 Task: Set up an automation rule in Jira to transition issues to 'Done' when all related stories are completed, and create a new task with specific start and due dates.
Action: Mouse moved to (858, 349)
Screenshot: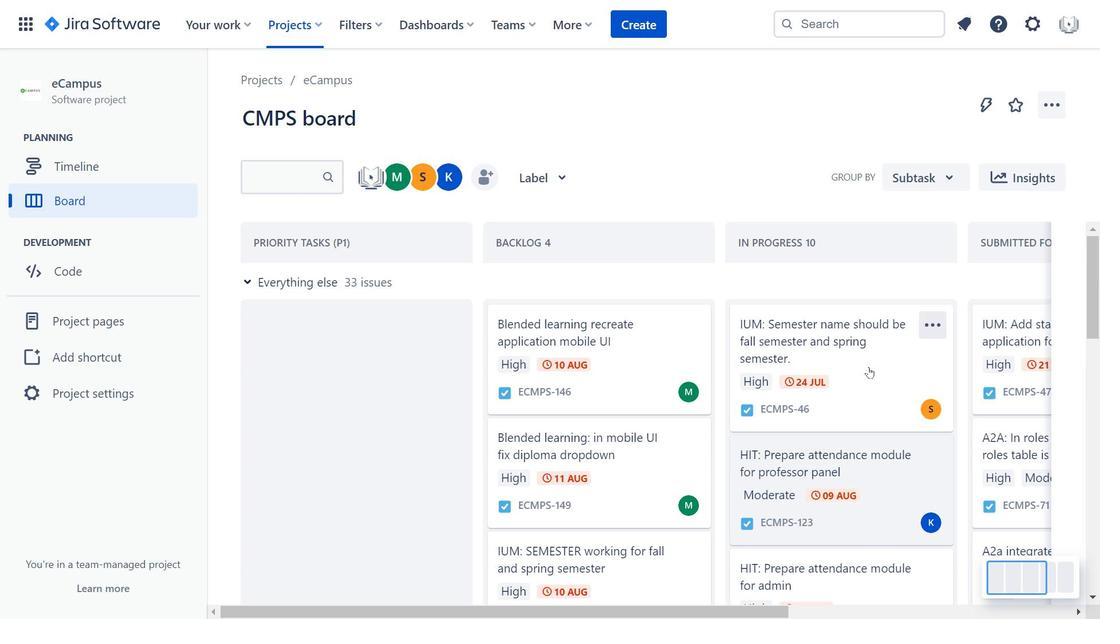 
Action: Mouse scrolled (858, 349) with delta (0, 0)
Screenshot: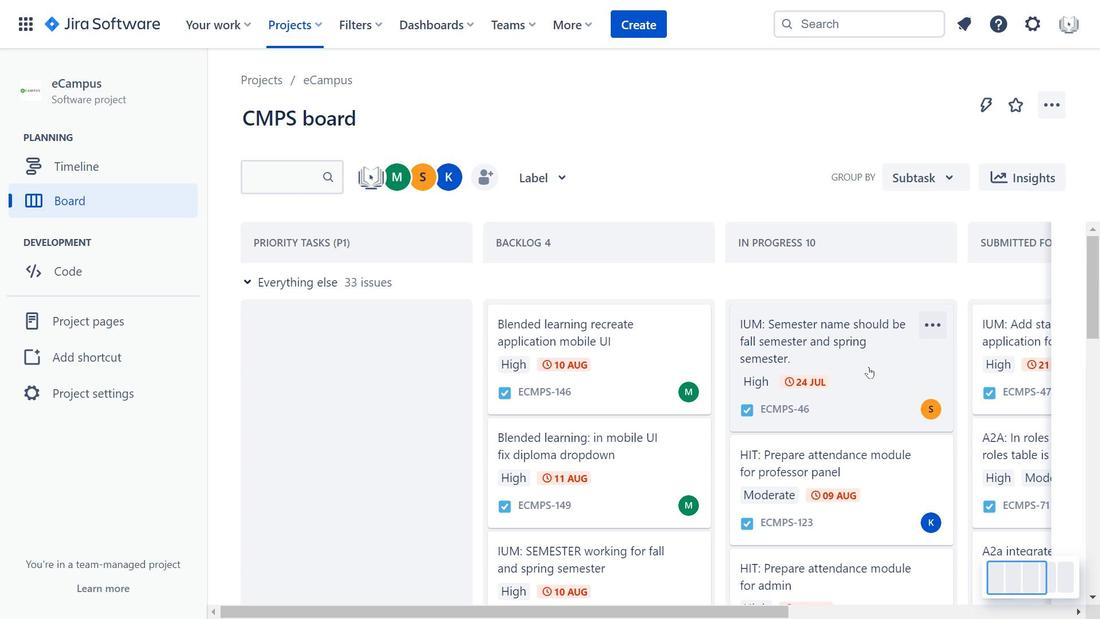 
Action: Mouse moved to (868, 366)
Screenshot: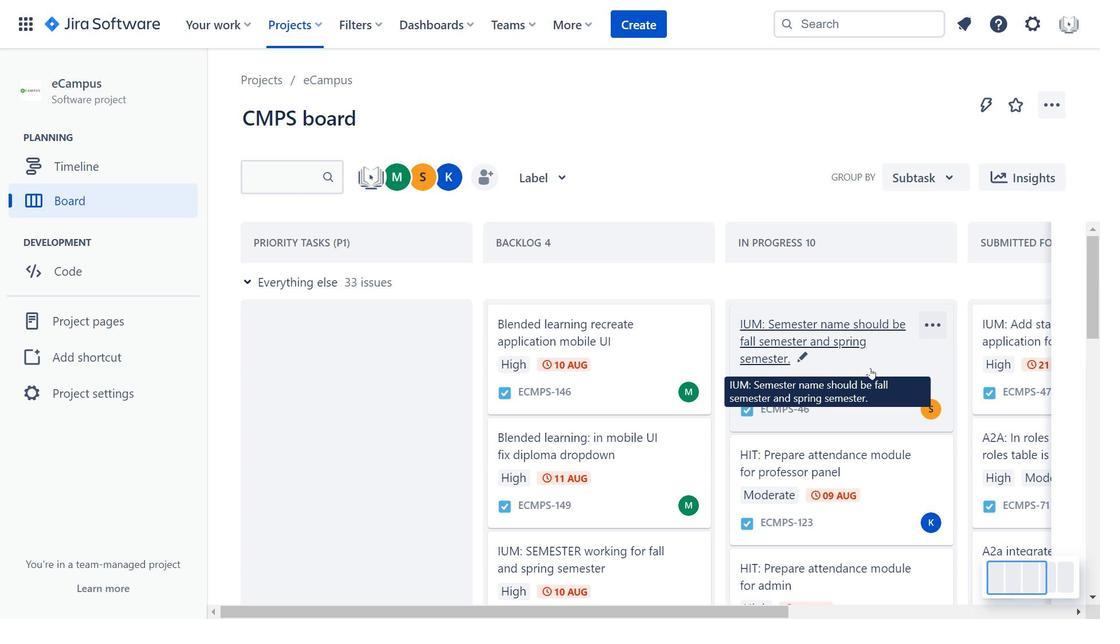 
Action: Mouse scrolled (868, 366) with delta (0, 0)
Screenshot: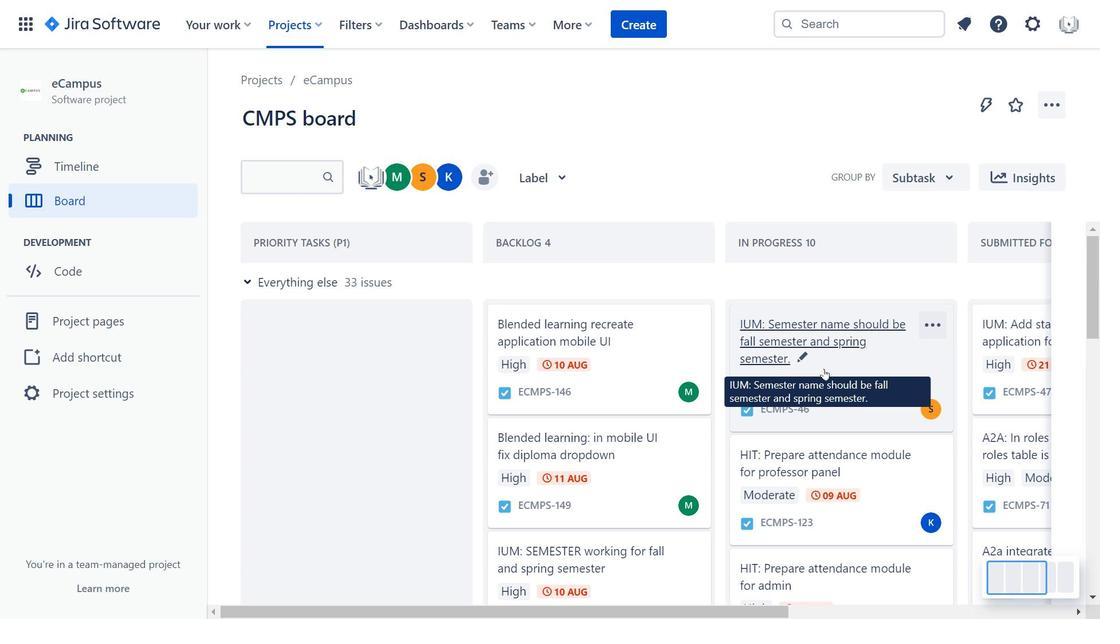 
Action: Mouse moved to (871, 368)
Screenshot: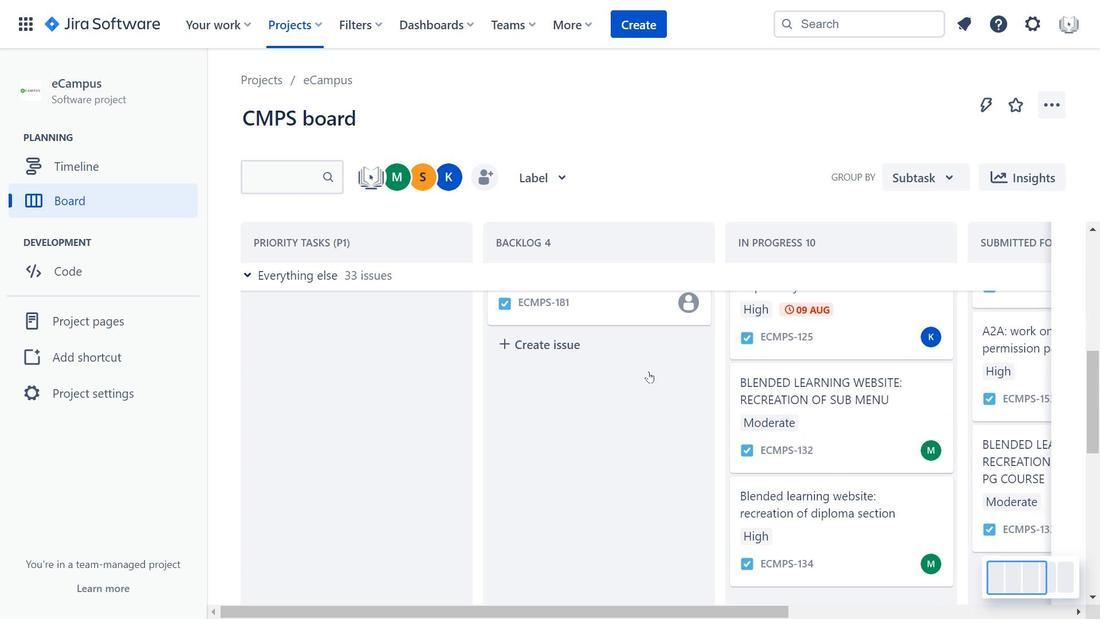 
Action: Mouse scrolled (871, 368) with delta (0, 0)
Screenshot: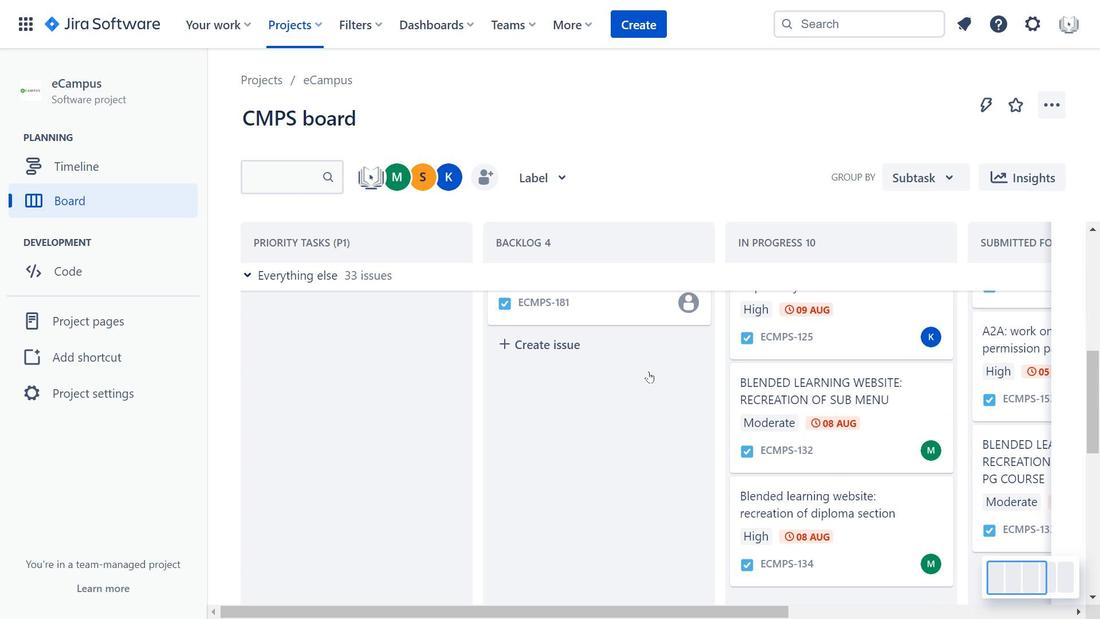 
Action: Mouse moved to (662, 377)
Screenshot: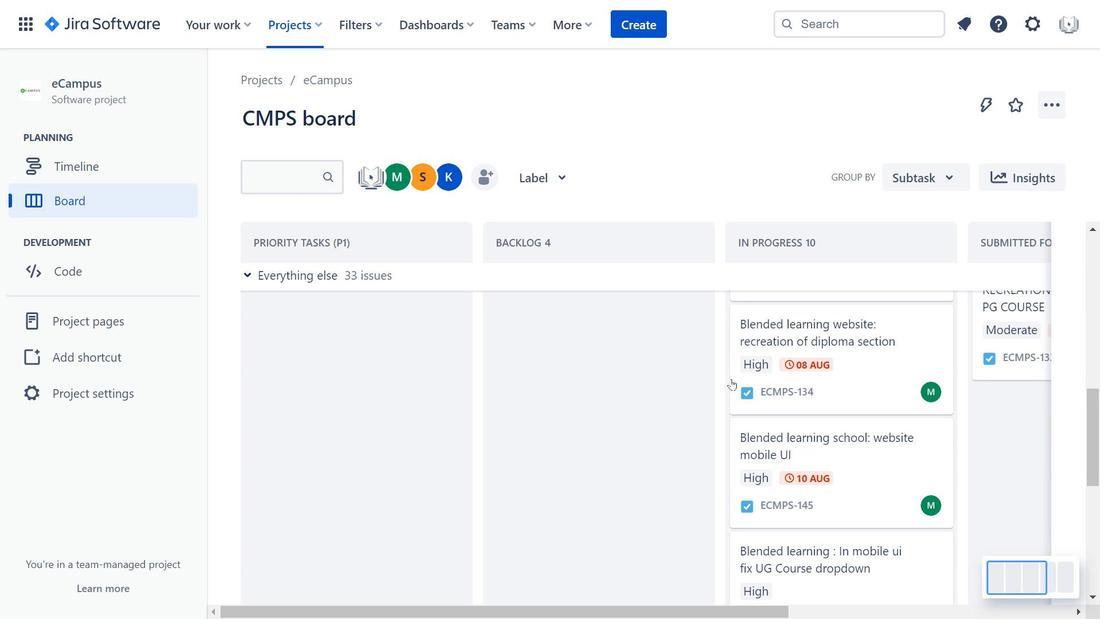 
Action: Mouse scrolled (662, 377) with delta (0, 0)
Screenshot: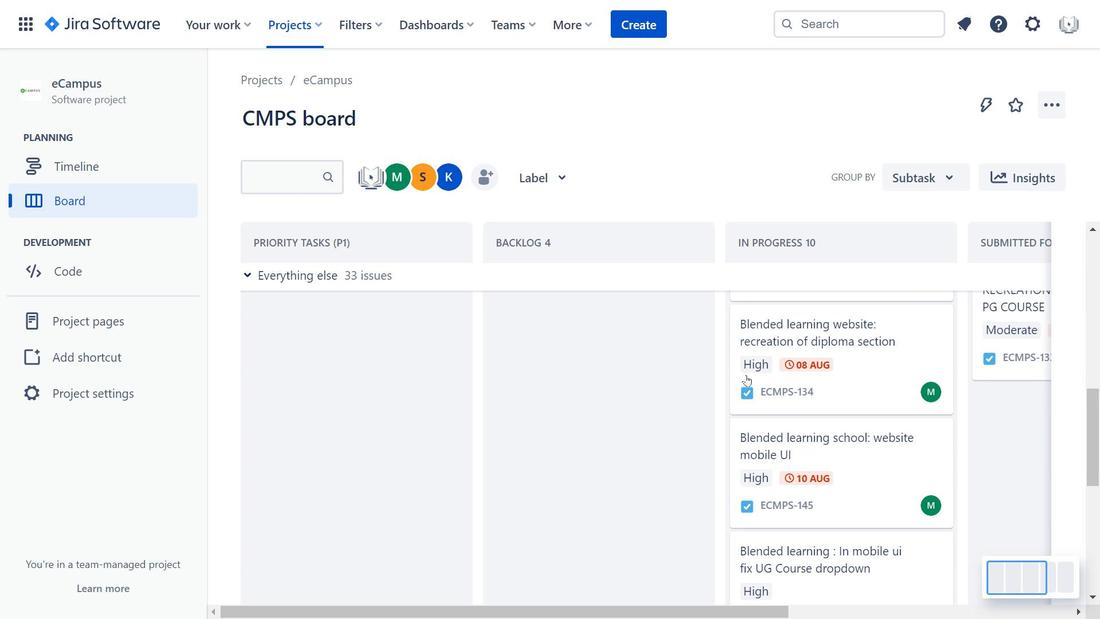
Action: Mouse scrolled (662, 377) with delta (0, 0)
Screenshot: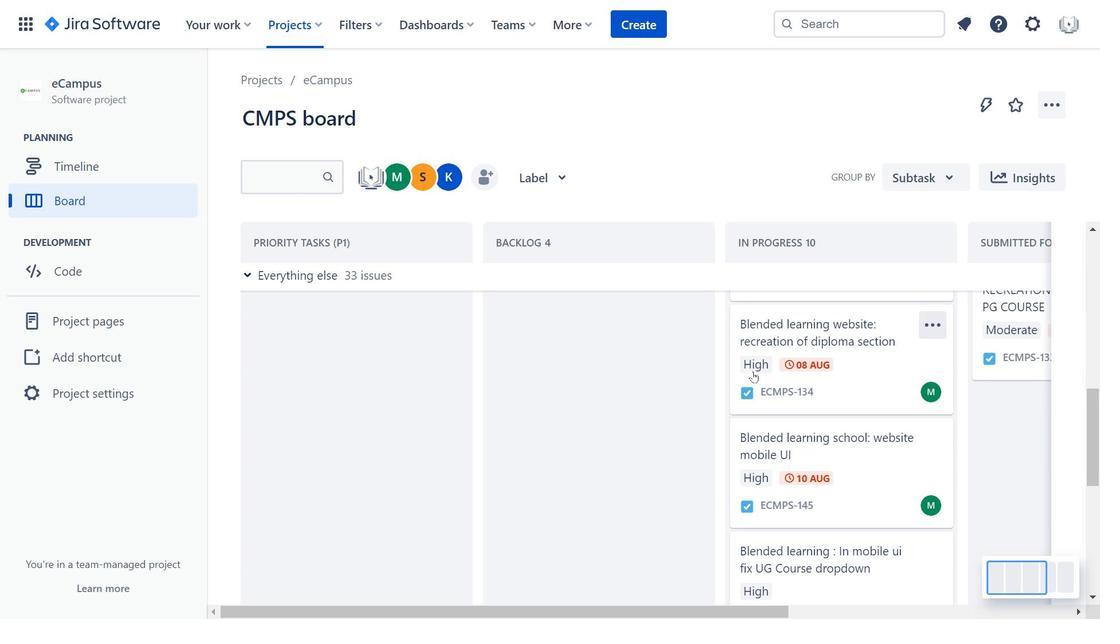 
Action: Mouse moved to (661, 378)
Screenshot: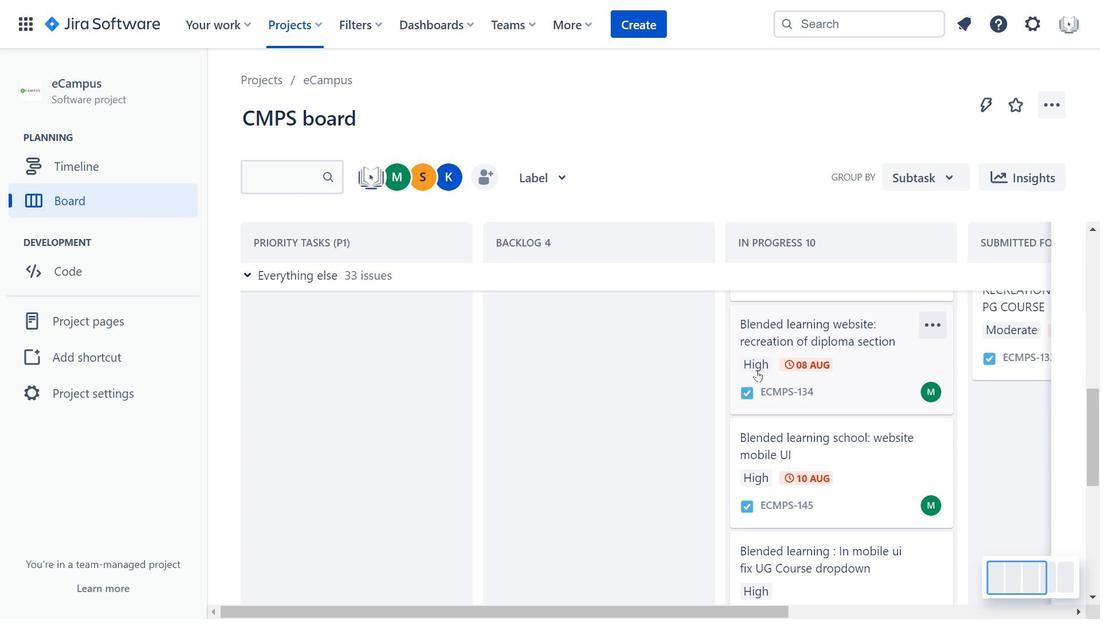 
Action: Mouse scrolled (661, 378) with delta (0, 0)
Screenshot: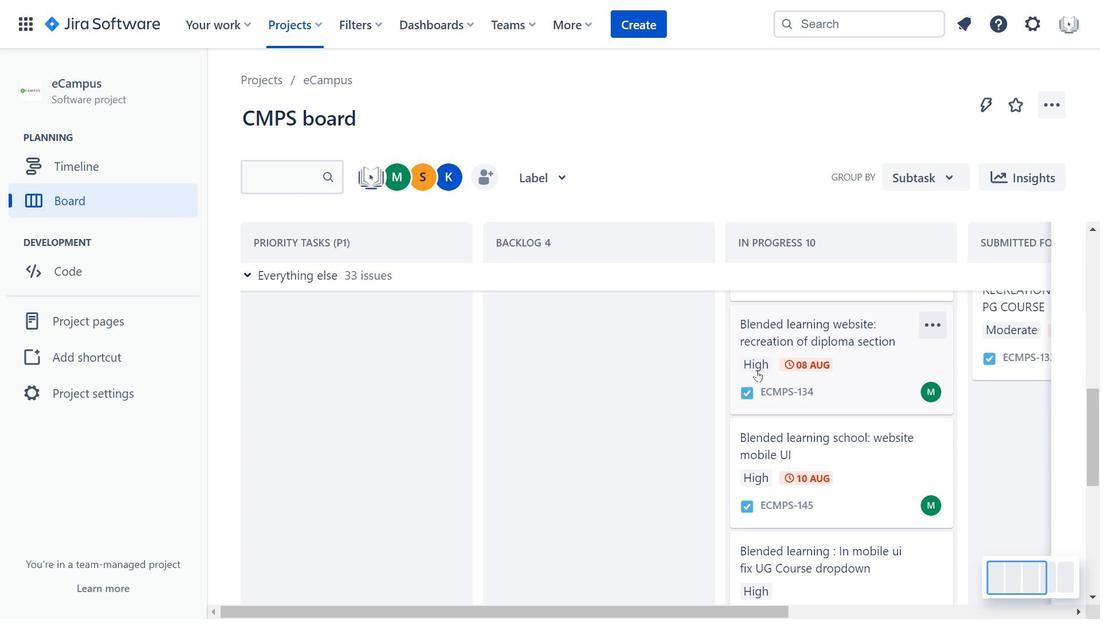 
Action: Mouse moved to (648, 371)
Screenshot: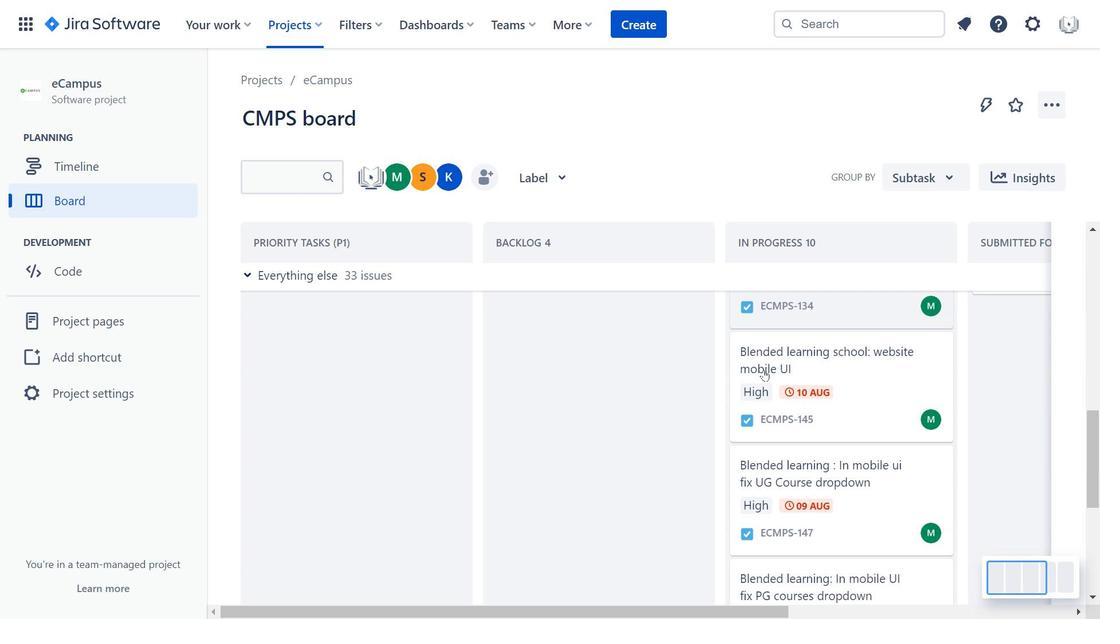 
Action: Mouse scrolled (648, 370) with delta (0, 0)
Screenshot: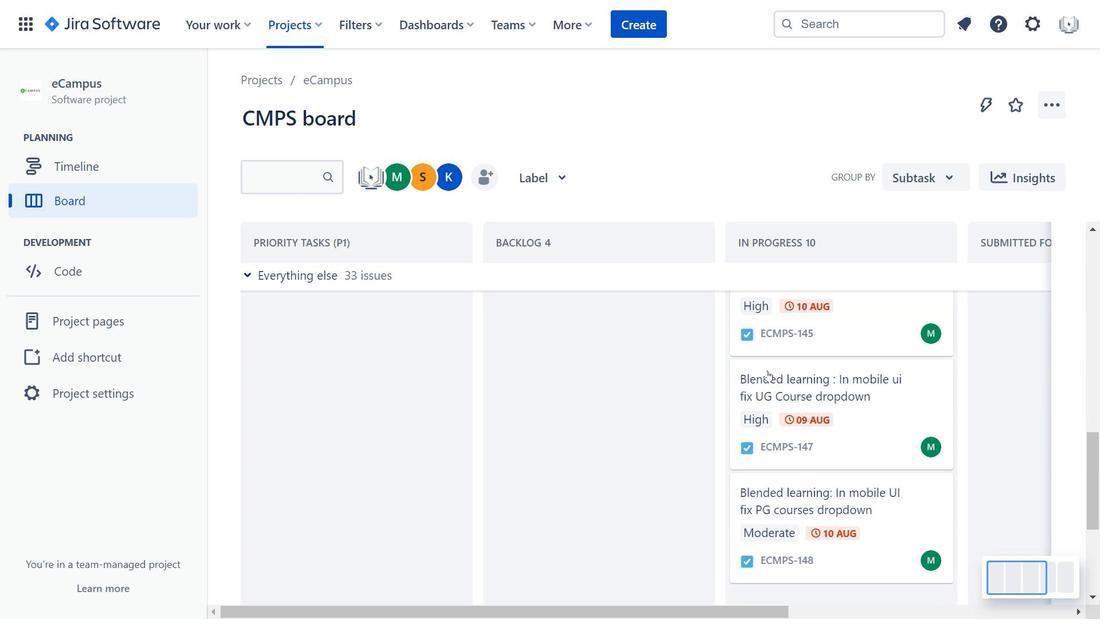 
Action: Mouse scrolled (648, 370) with delta (0, 0)
Screenshot: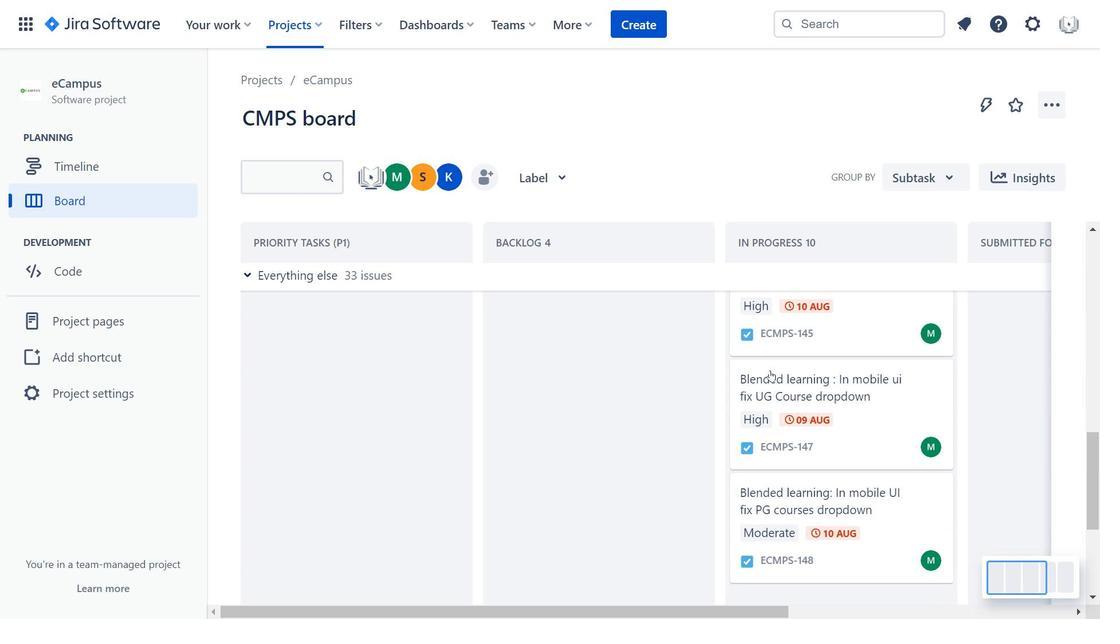 
Action: Mouse moved to (720, 374)
Screenshot: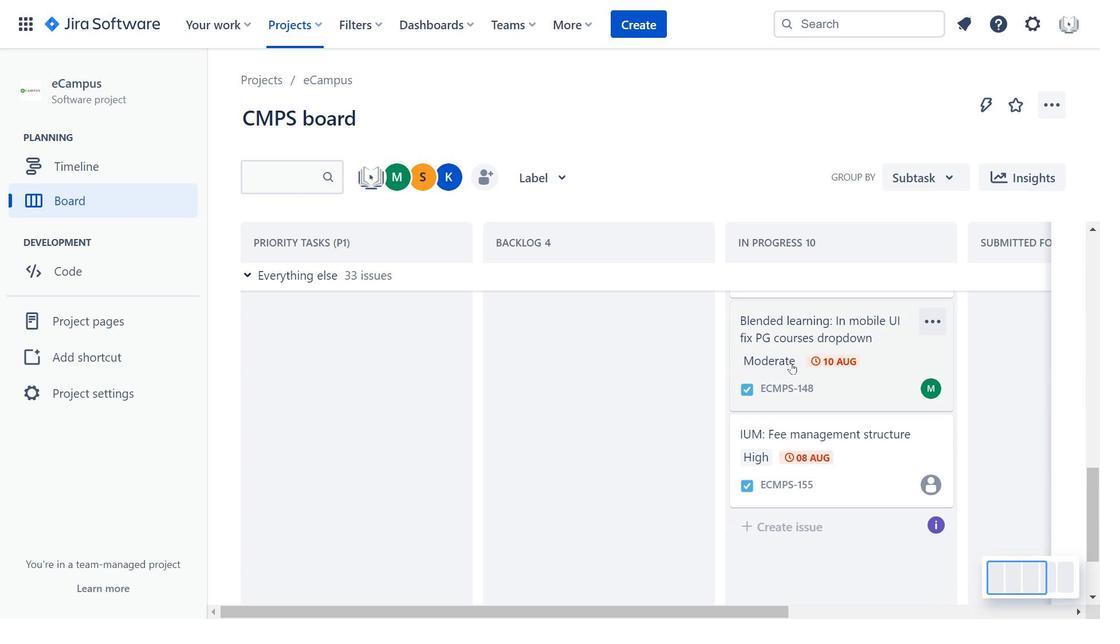 
Action: Mouse scrolled (720, 374) with delta (0, 0)
Screenshot: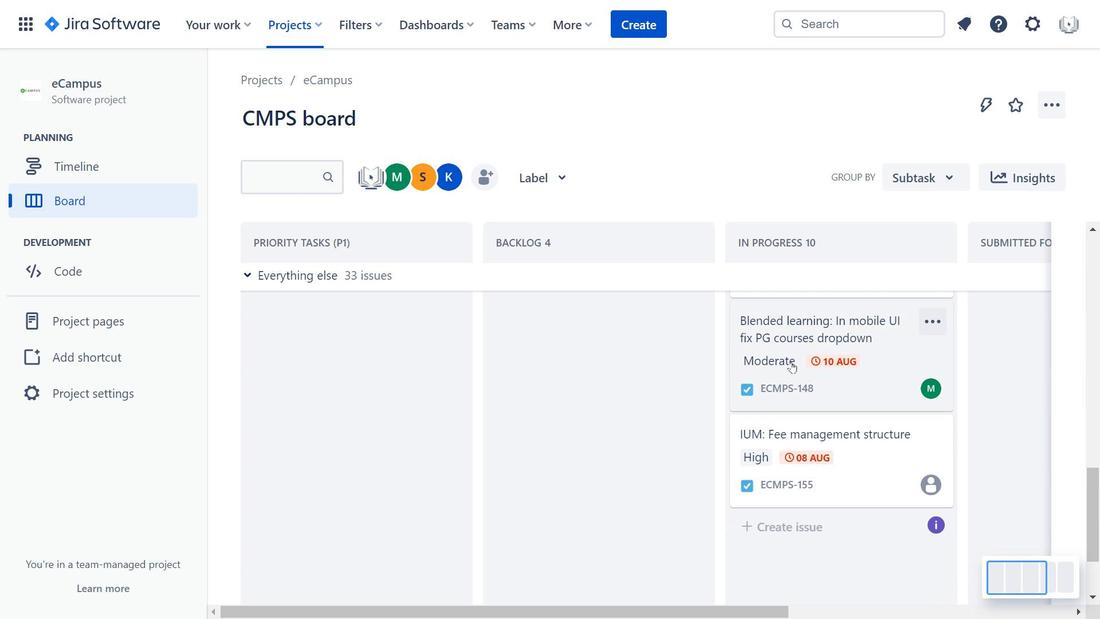
Action: Mouse moved to (726, 377)
Screenshot: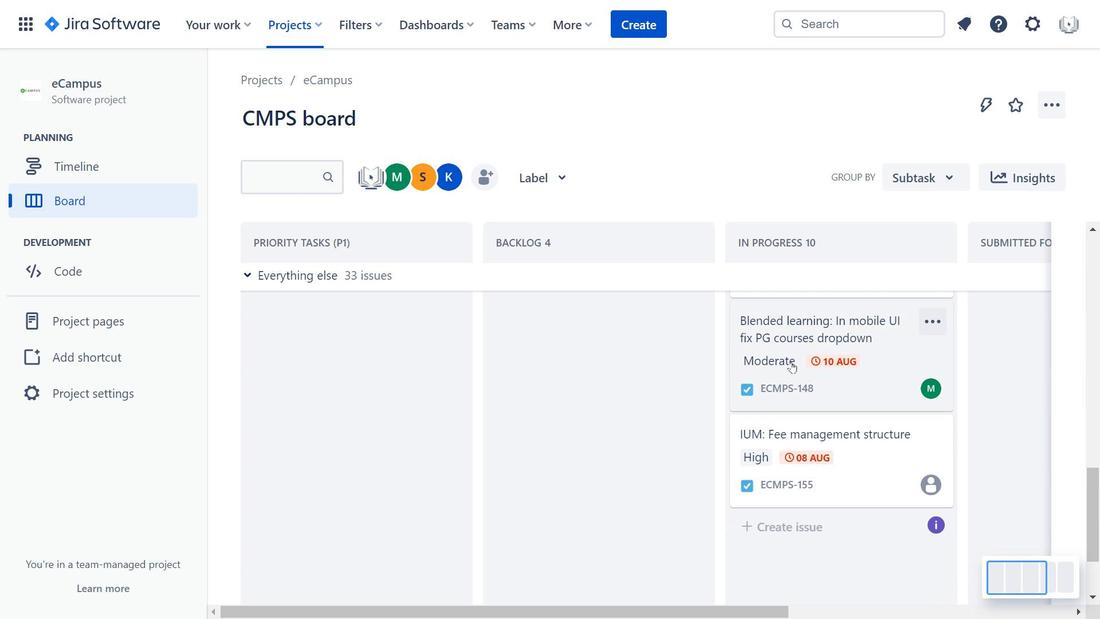
Action: Mouse scrolled (726, 377) with delta (0, 0)
Screenshot: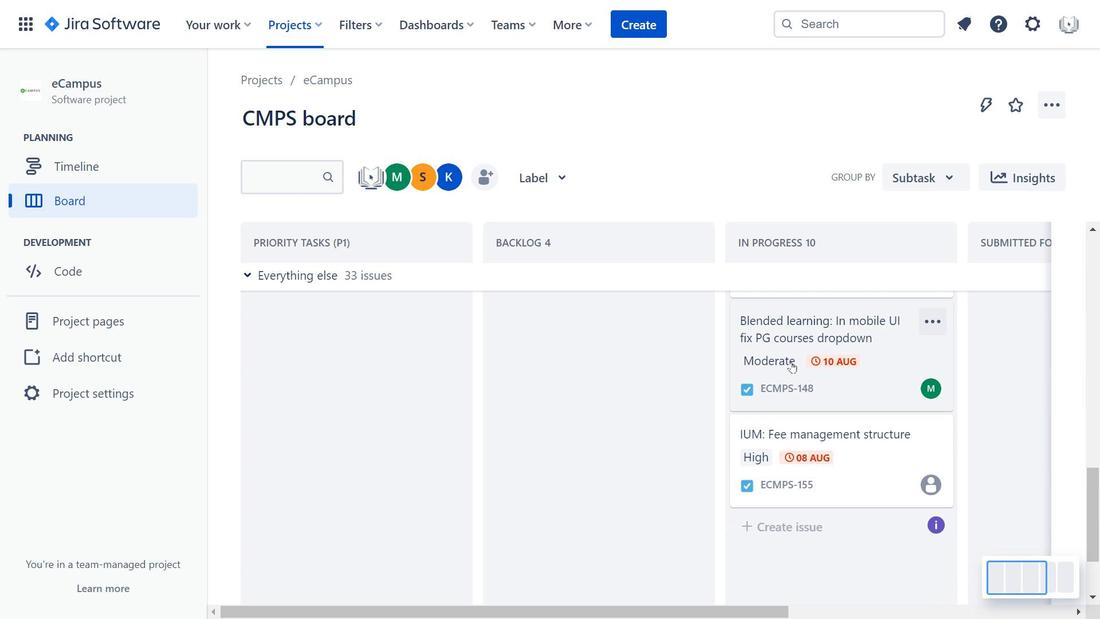 
Action: Mouse moved to (761, 369)
Screenshot: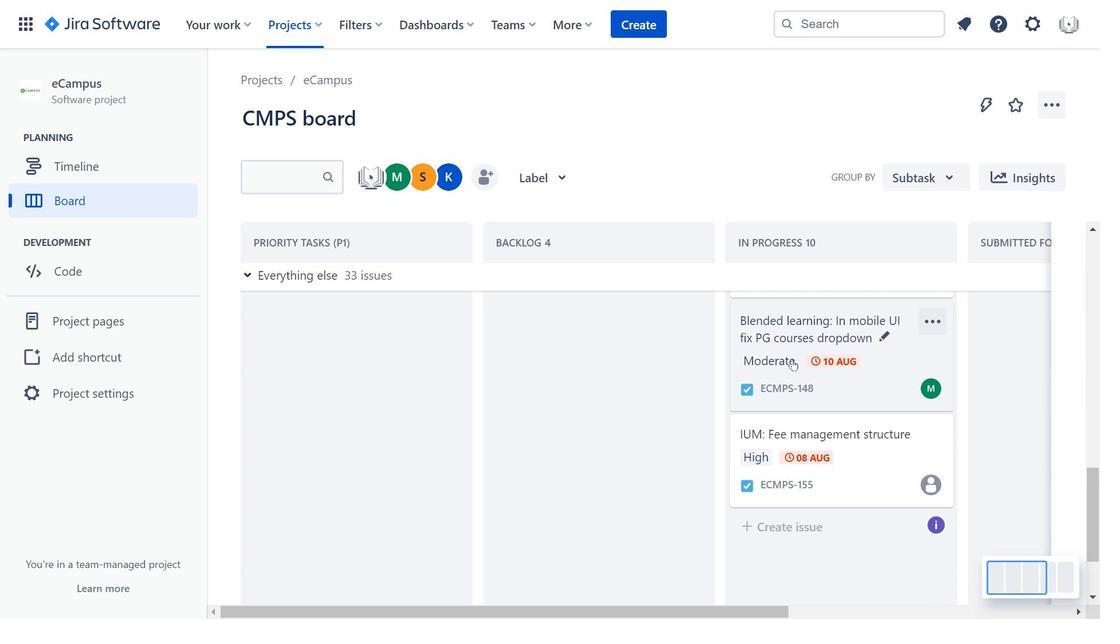 
Action: Mouse scrolled (761, 368) with delta (0, 0)
Screenshot: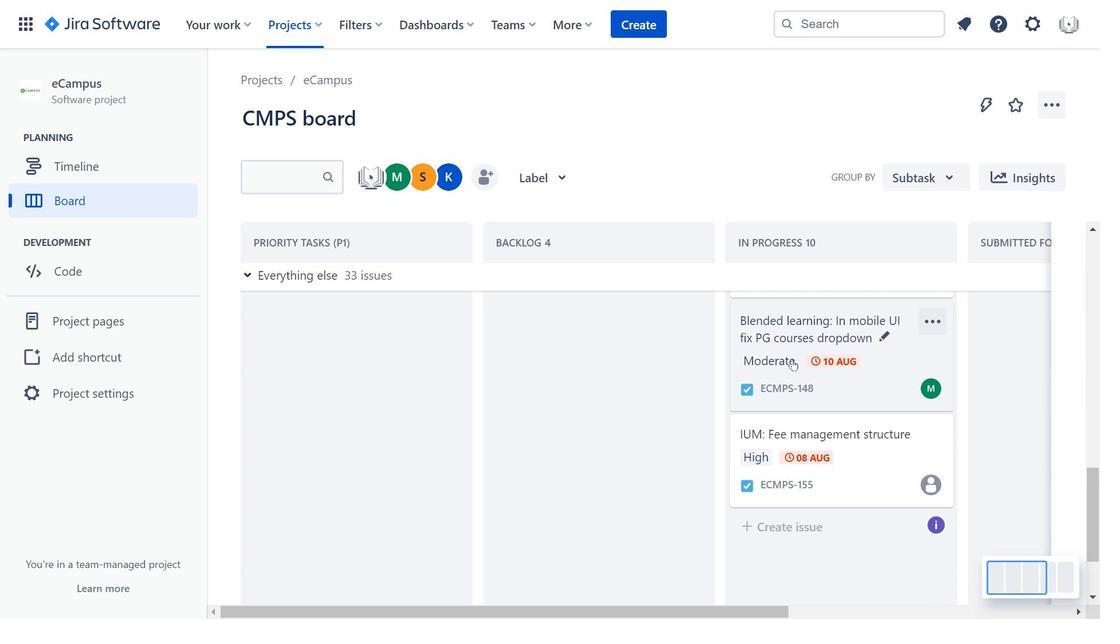 
Action: Mouse moved to (764, 369)
Screenshot: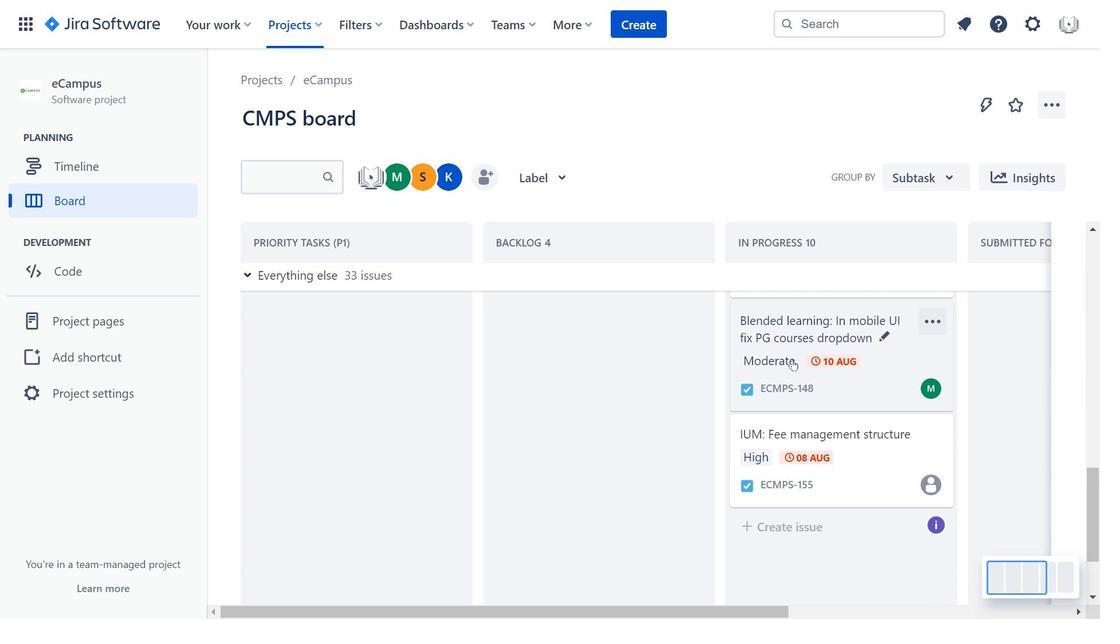 
Action: Mouse scrolled (764, 369) with delta (0, 0)
Screenshot: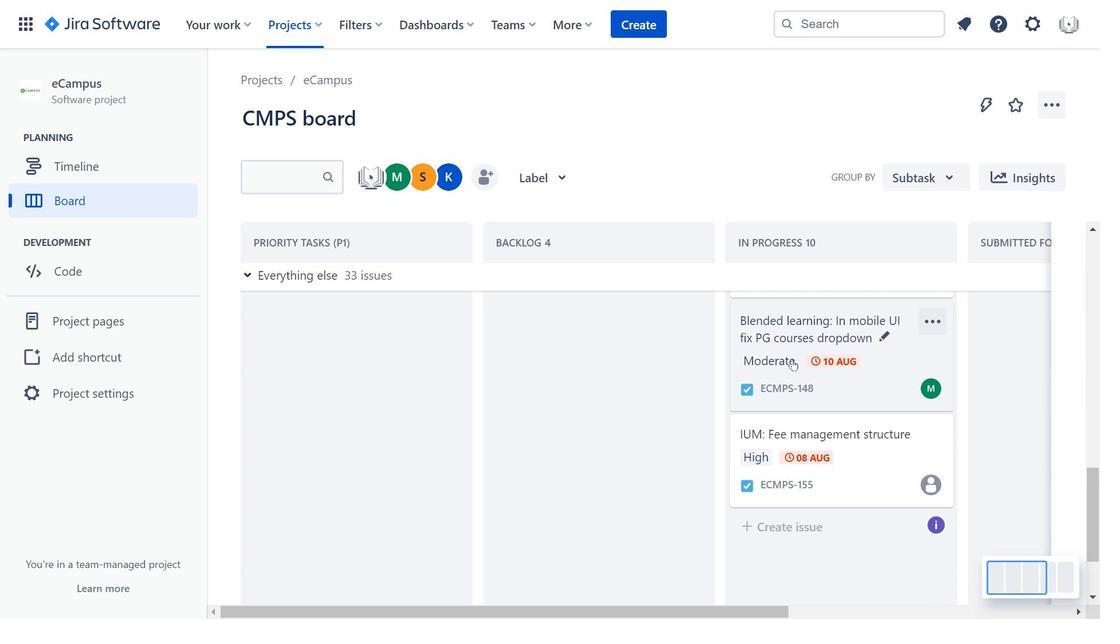 
Action: Mouse moved to (778, 364)
Screenshot: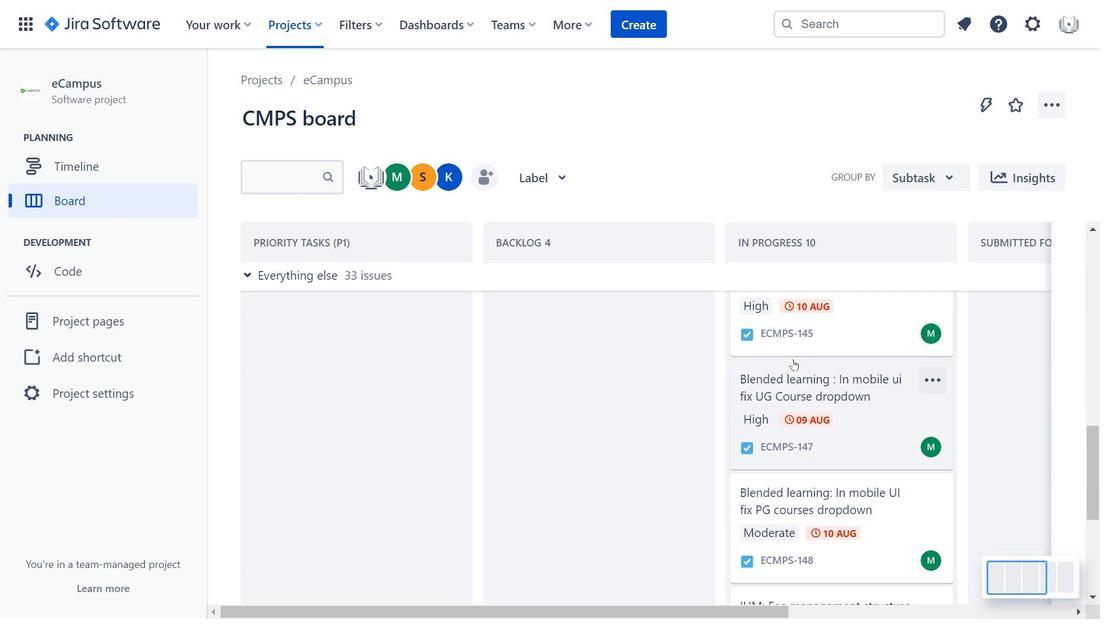 
Action: Mouse scrolled (778, 364) with delta (0, 0)
Screenshot: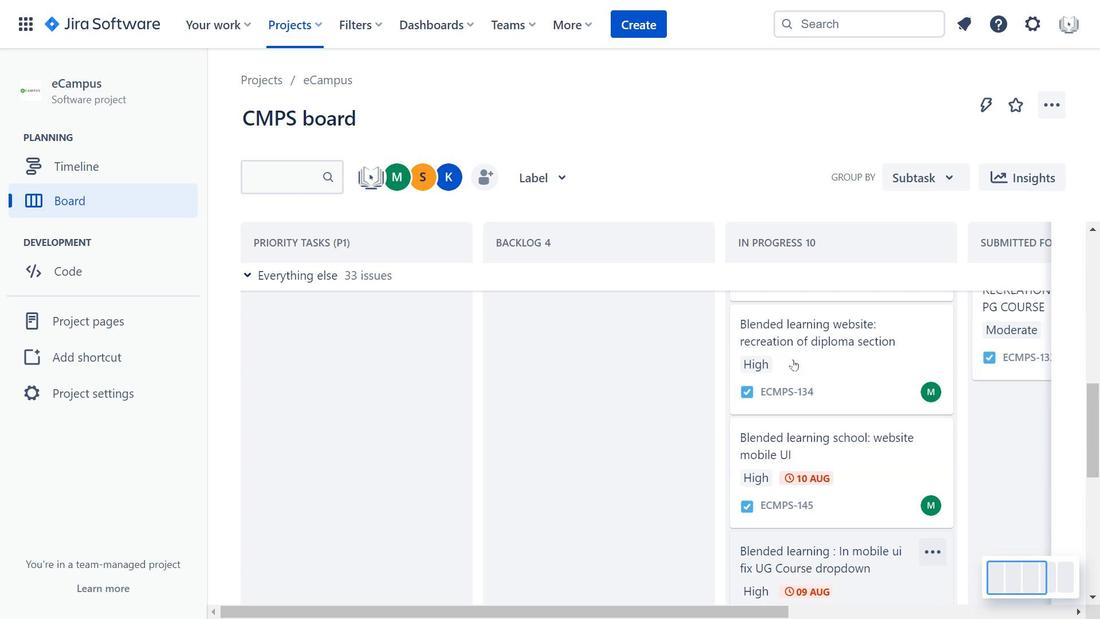 
Action: Mouse moved to (782, 364)
Screenshot: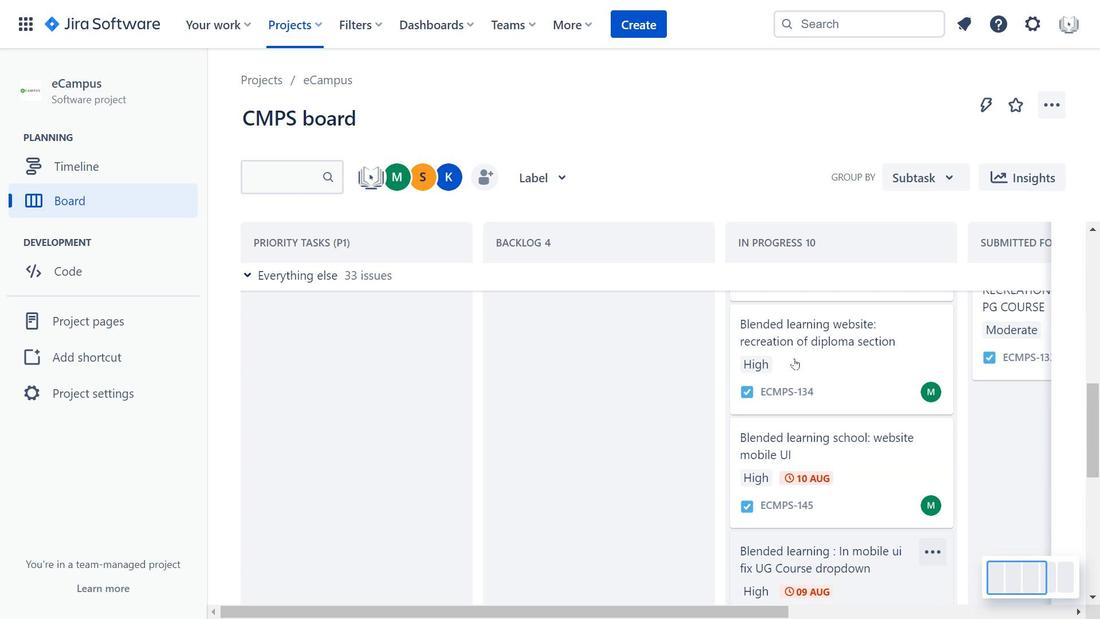 
Action: Mouse scrolled (782, 364) with delta (0, 0)
Screenshot: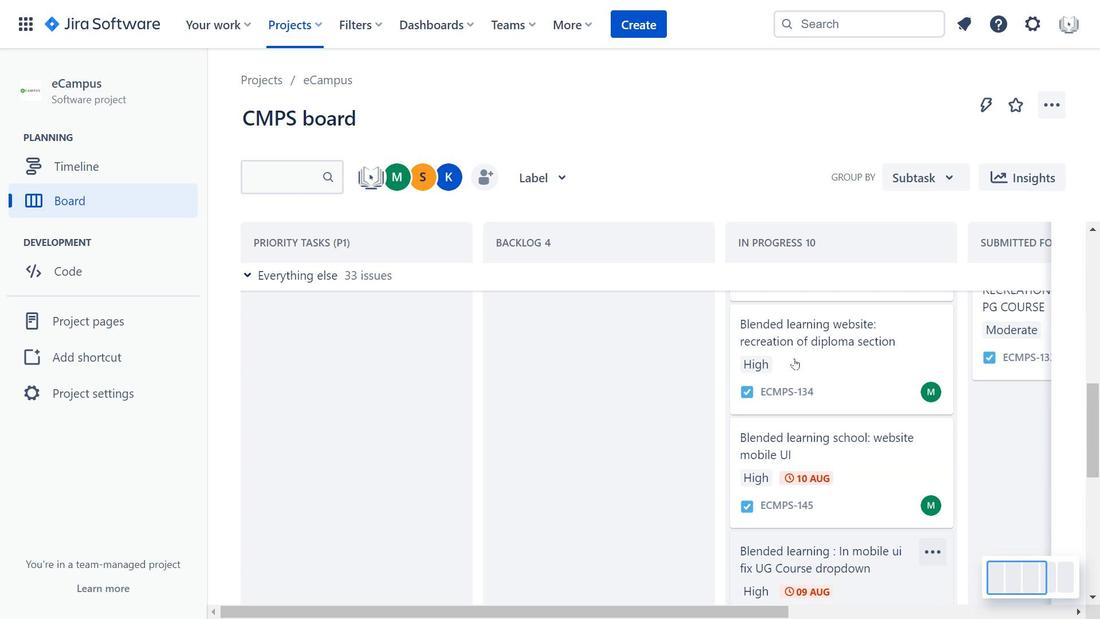 
Action: Mouse moved to (792, 359)
Screenshot: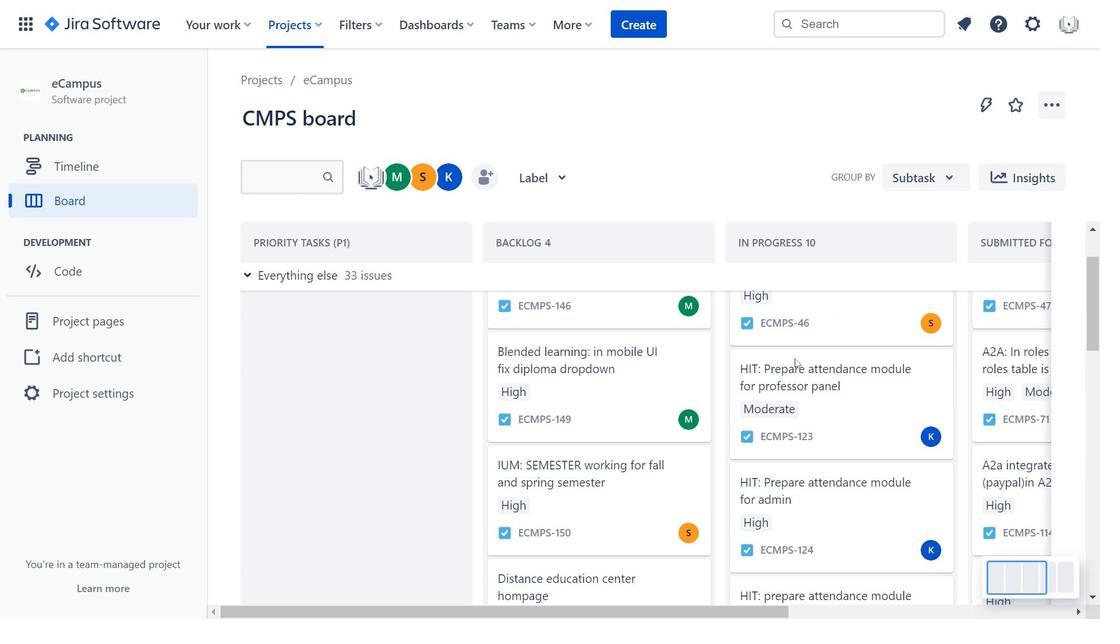 
Action: Mouse scrolled (792, 360) with delta (0, 0)
Screenshot: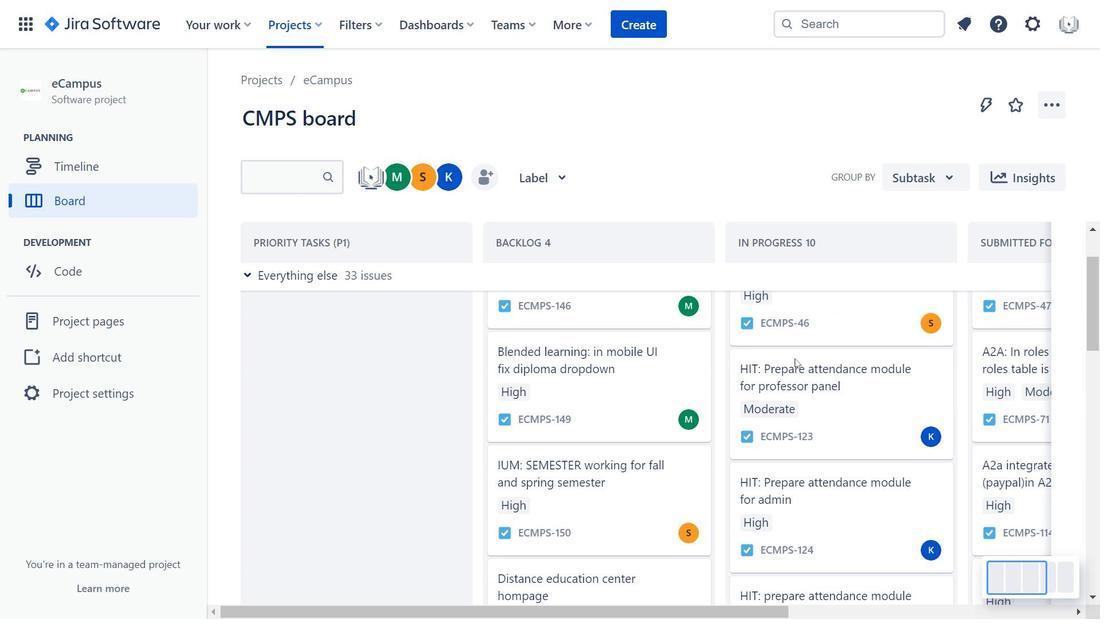 
Action: Mouse scrolled (792, 360) with delta (0, 0)
Screenshot: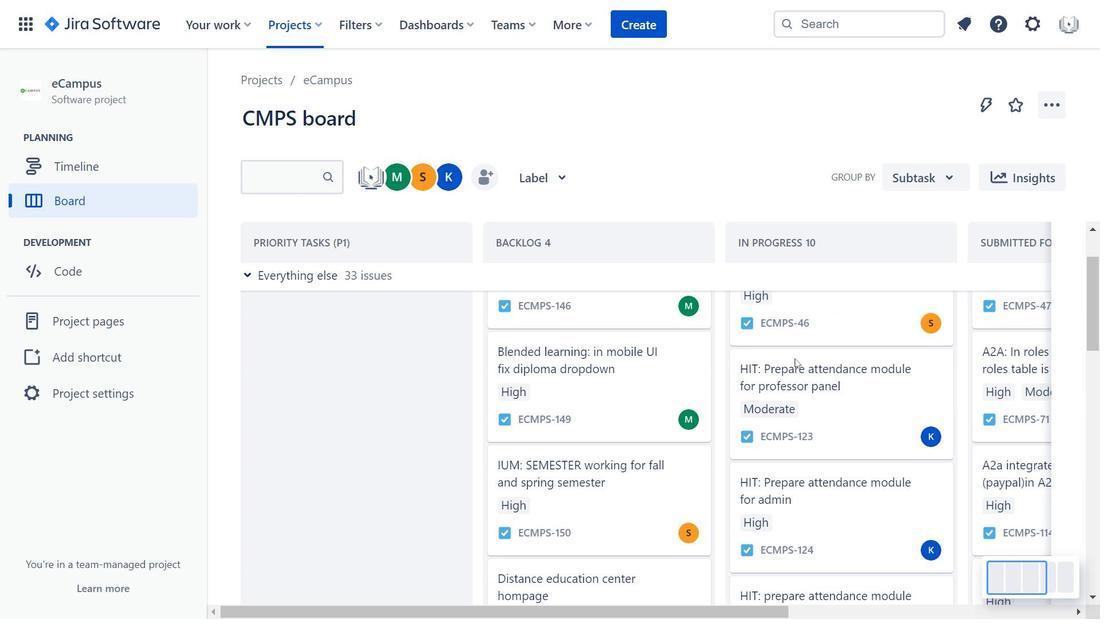 
Action: Mouse moved to (793, 359)
Screenshot: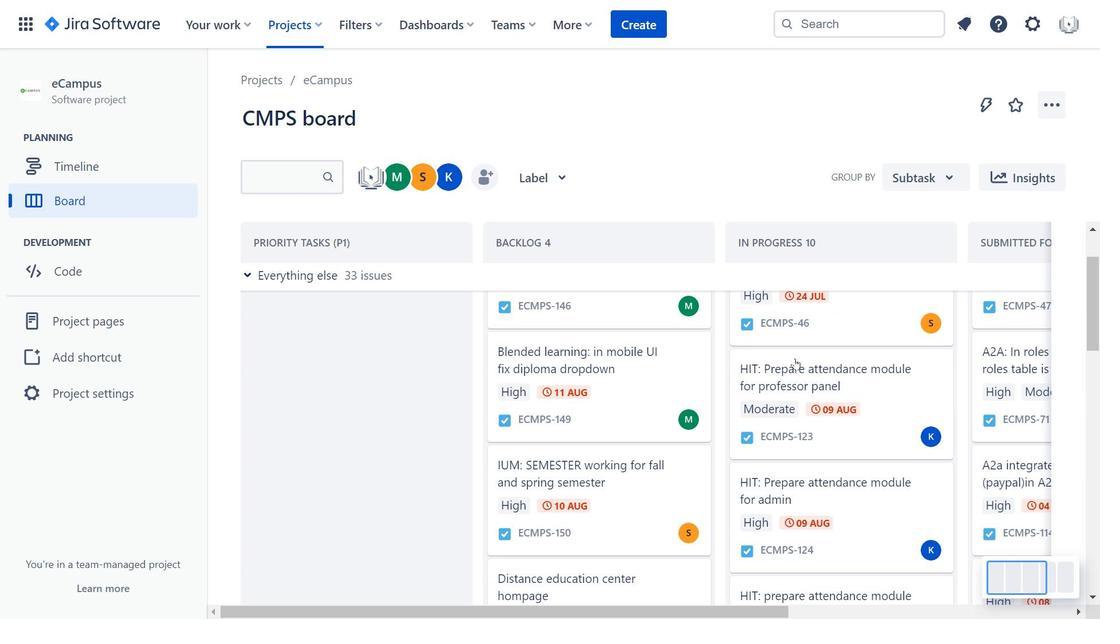 
Action: Mouse scrolled (793, 360) with delta (0, 0)
Screenshot: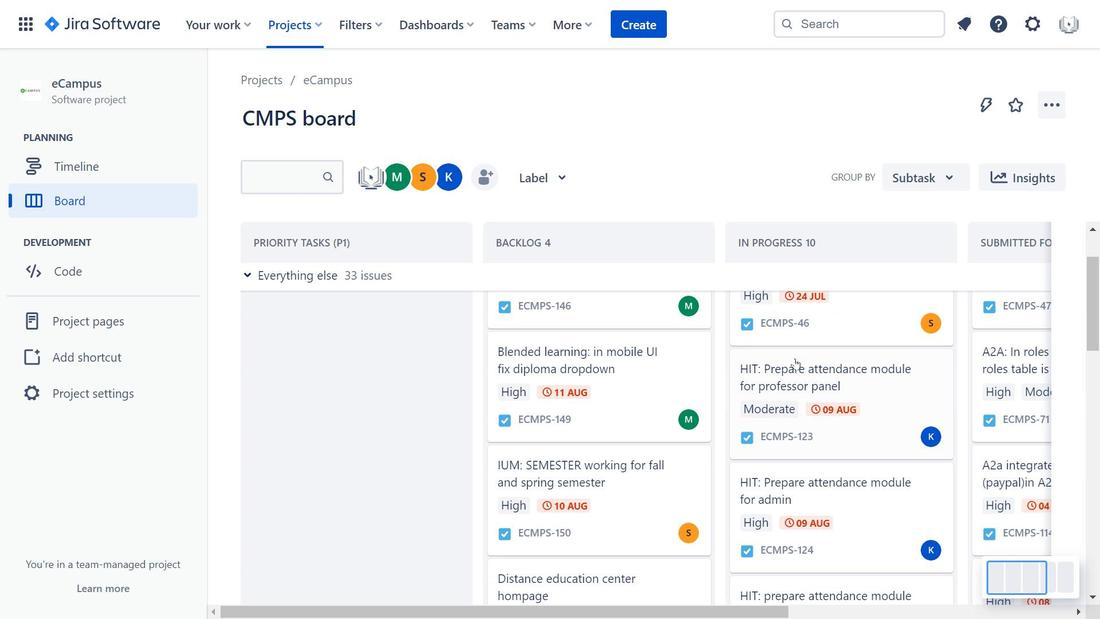 
Action: Mouse scrolled (793, 360) with delta (0, 0)
Screenshot: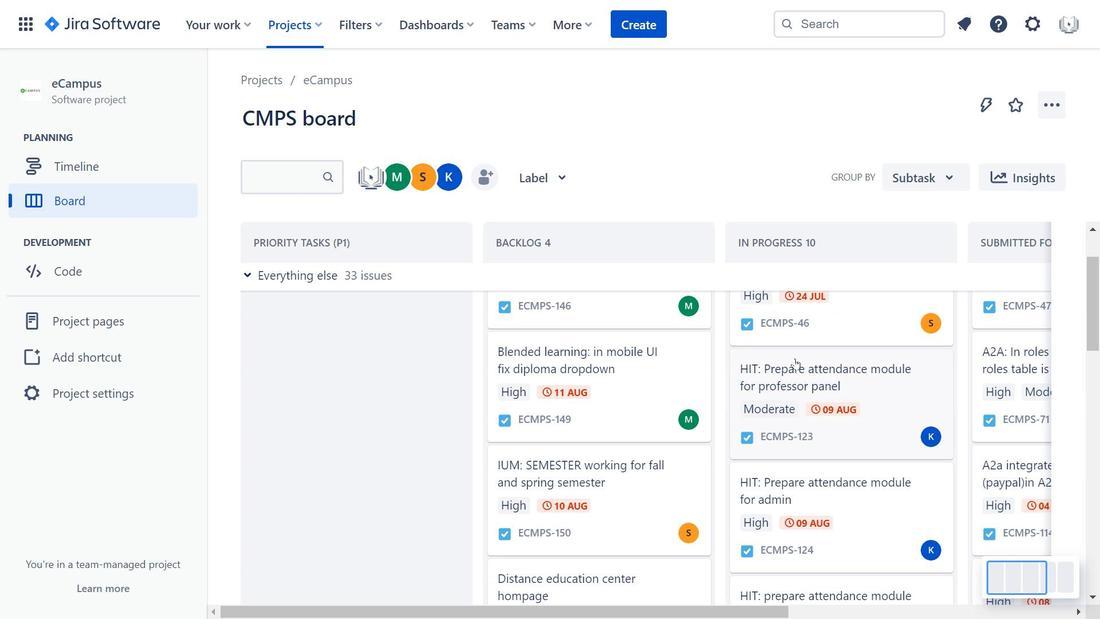 
Action: Mouse moved to (795, 358)
Screenshot: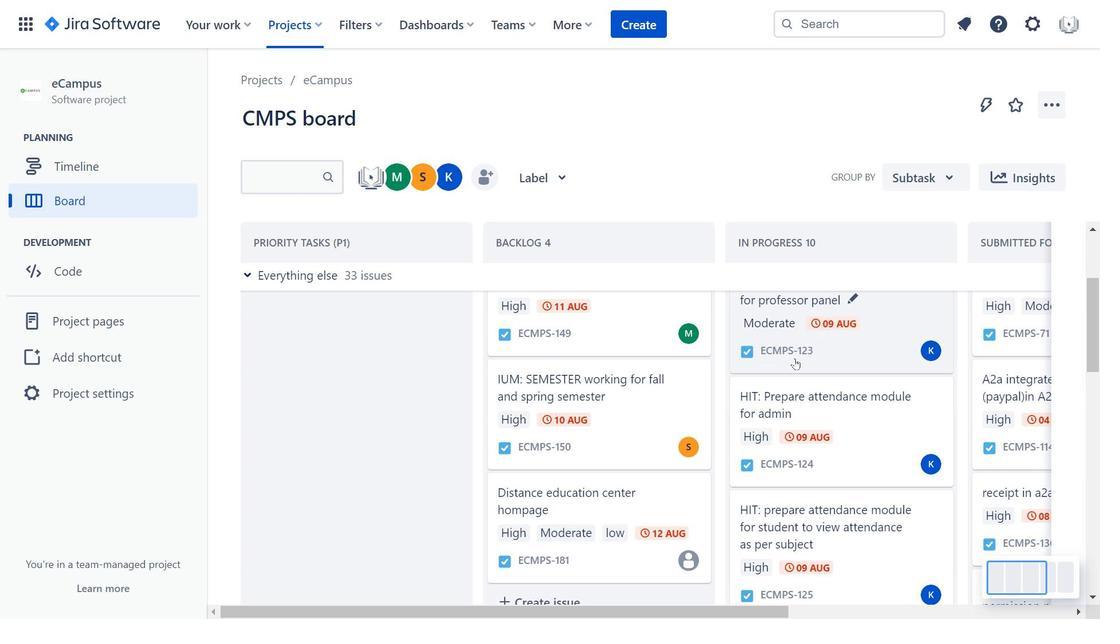 
Action: Mouse scrolled (795, 358) with delta (0, 0)
Screenshot: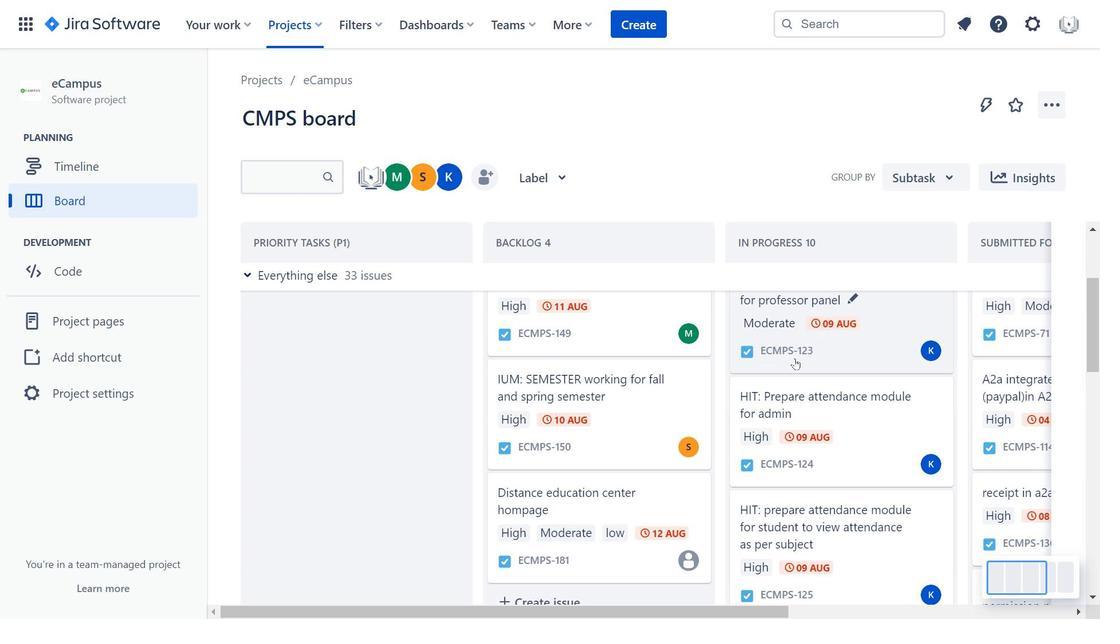 
Action: Mouse scrolled (795, 358) with delta (0, 0)
Screenshot: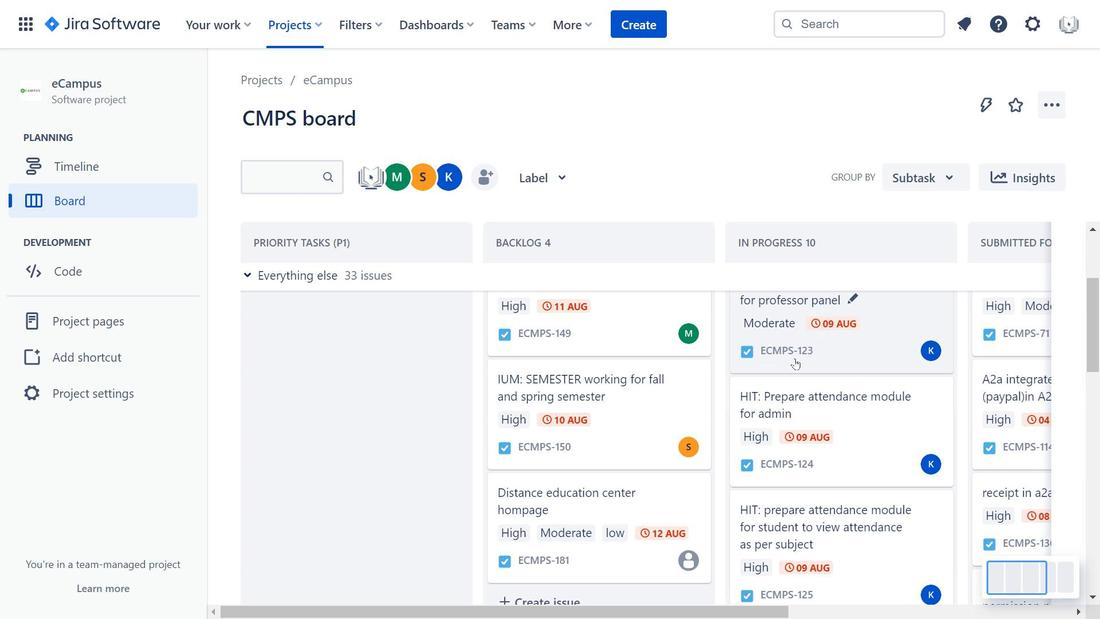 
Action: Mouse scrolled (795, 358) with delta (0, 0)
Screenshot: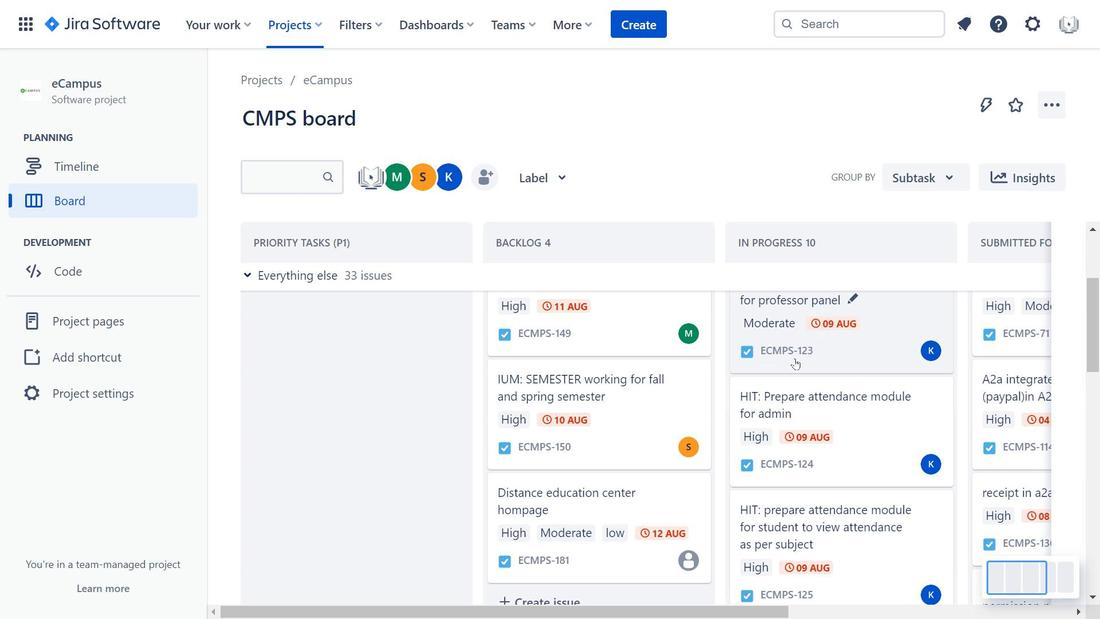 
Action: Mouse scrolled (795, 358) with delta (0, 0)
Screenshot: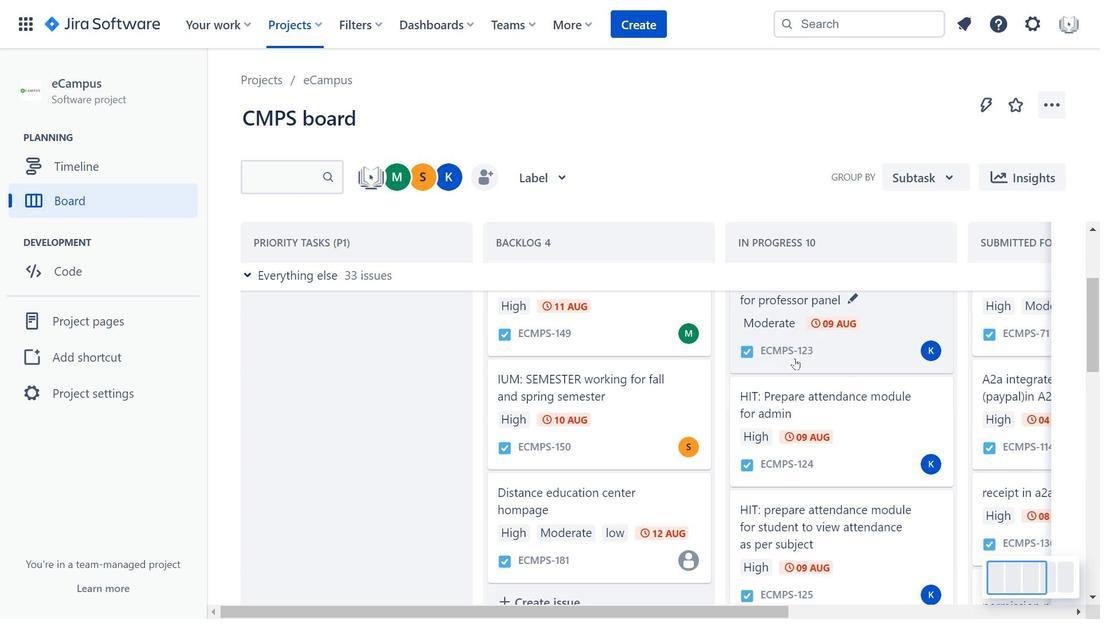 
Action: Mouse moved to (795, 358)
Screenshot: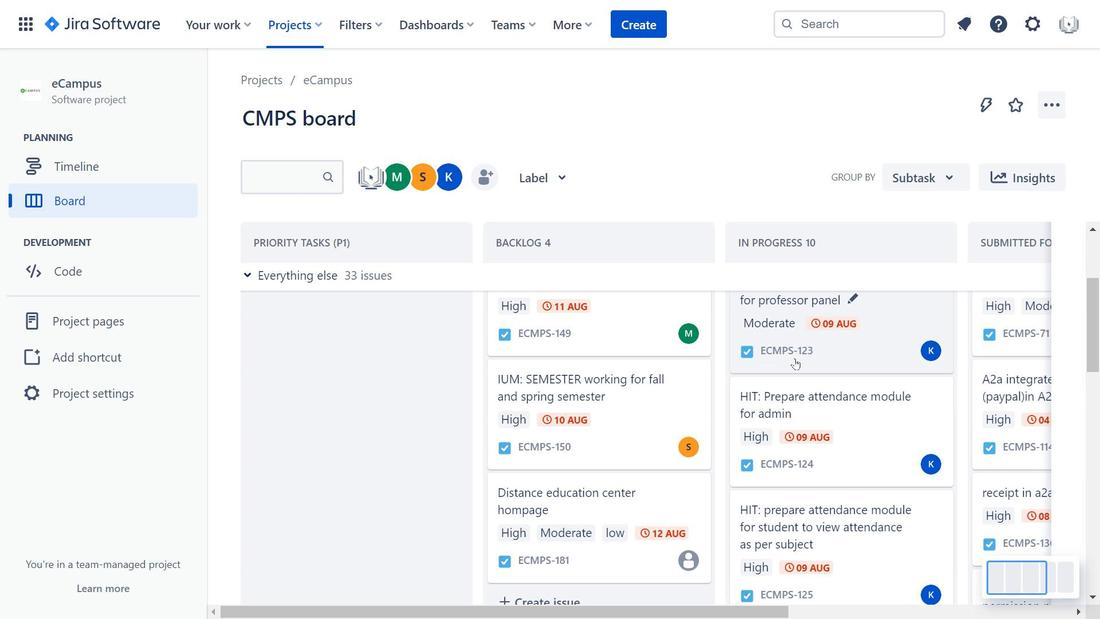 
Action: Mouse scrolled (795, 358) with delta (0, 0)
Screenshot: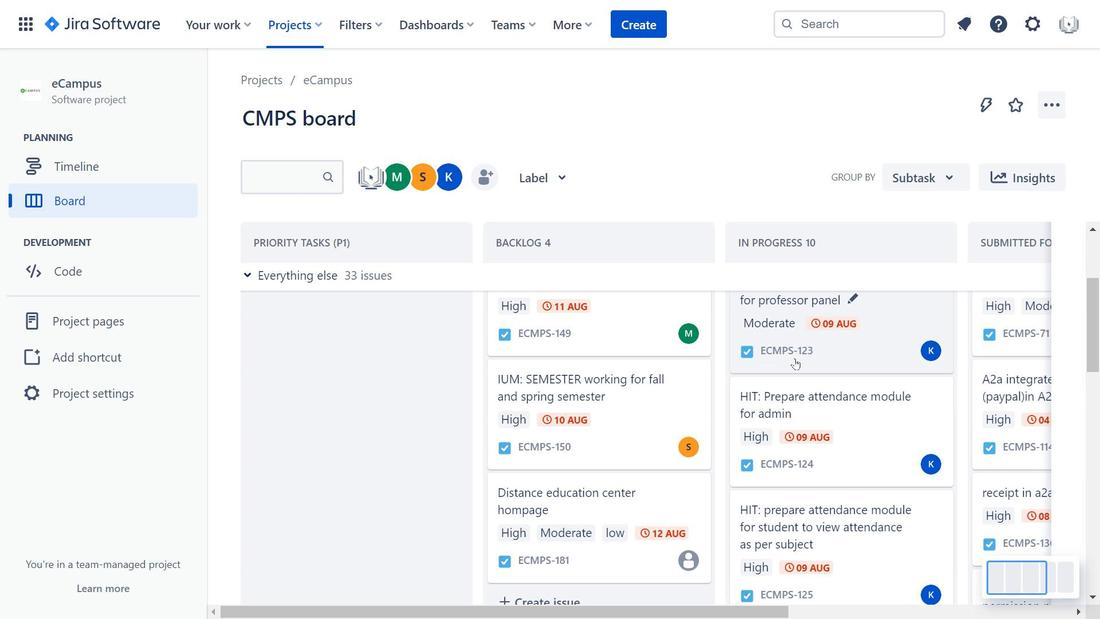 
Action: Mouse scrolled (795, 358) with delta (0, 0)
Screenshot: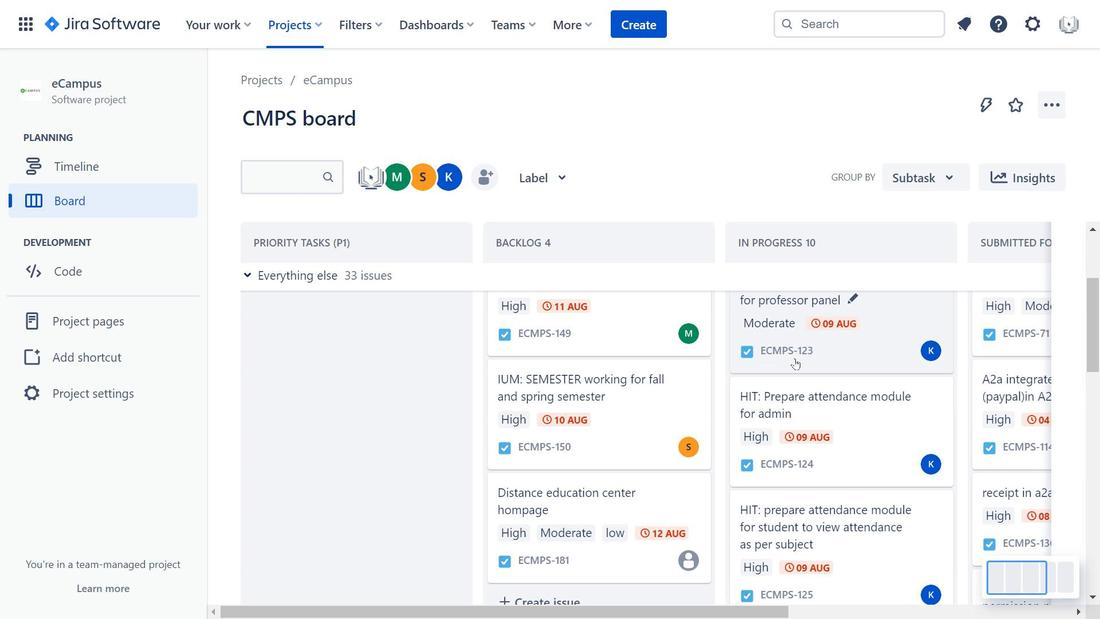 
Action: Mouse scrolled (795, 357) with delta (0, 0)
Screenshot: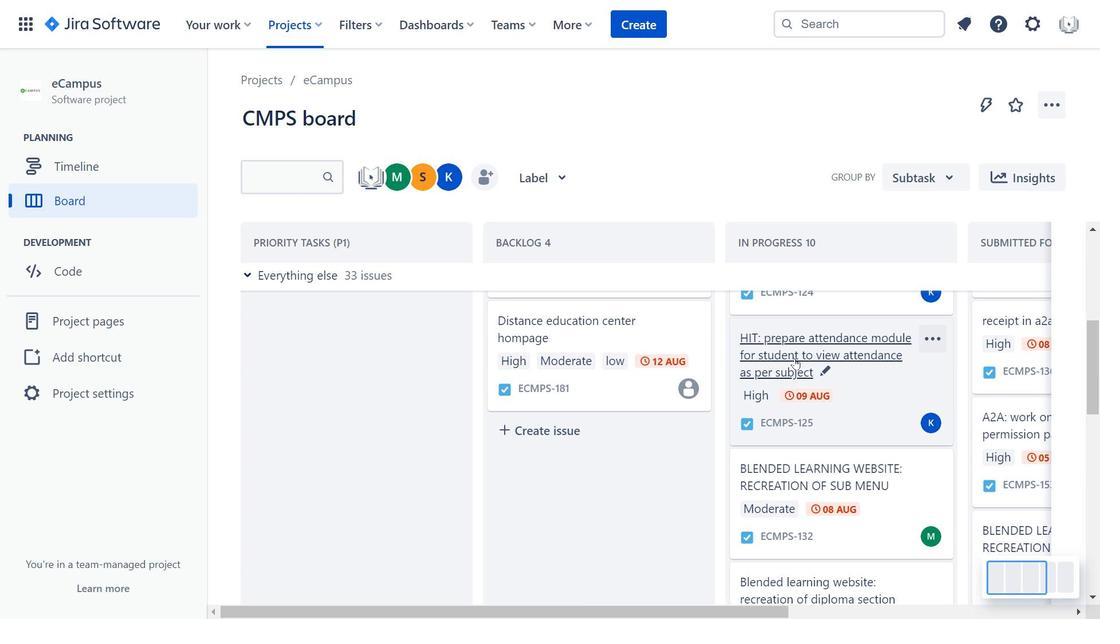 
Action: Mouse scrolled (795, 357) with delta (0, 0)
Screenshot: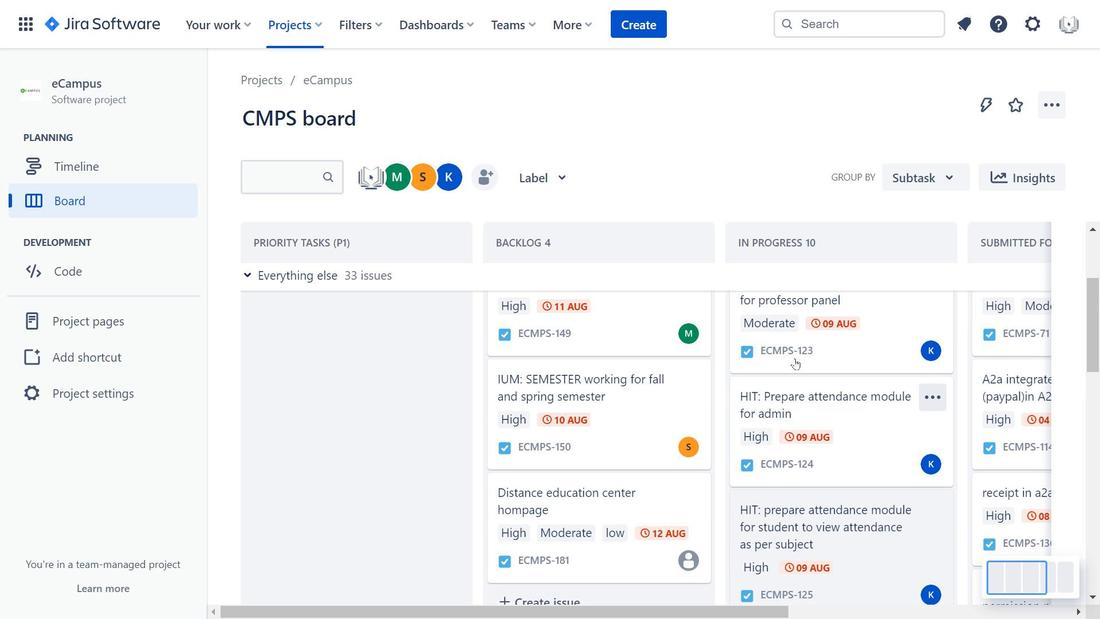 
Action: Mouse scrolled (795, 357) with delta (0, 0)
Screenshot: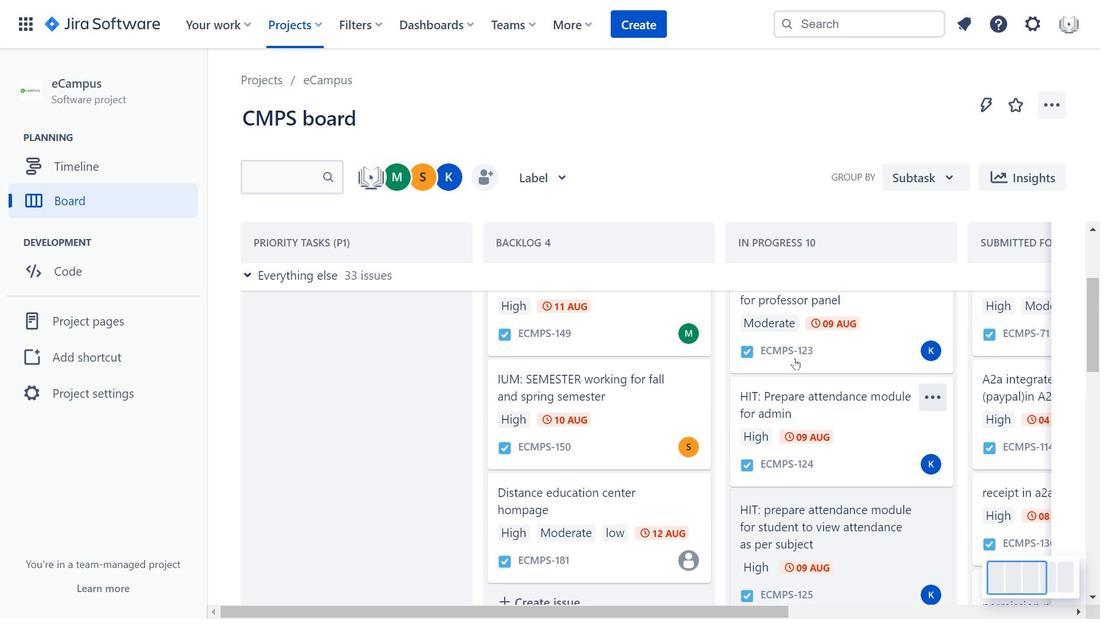 
Action: Mouse scrolled (795, 358) with delta (0, 0)
Screenshot: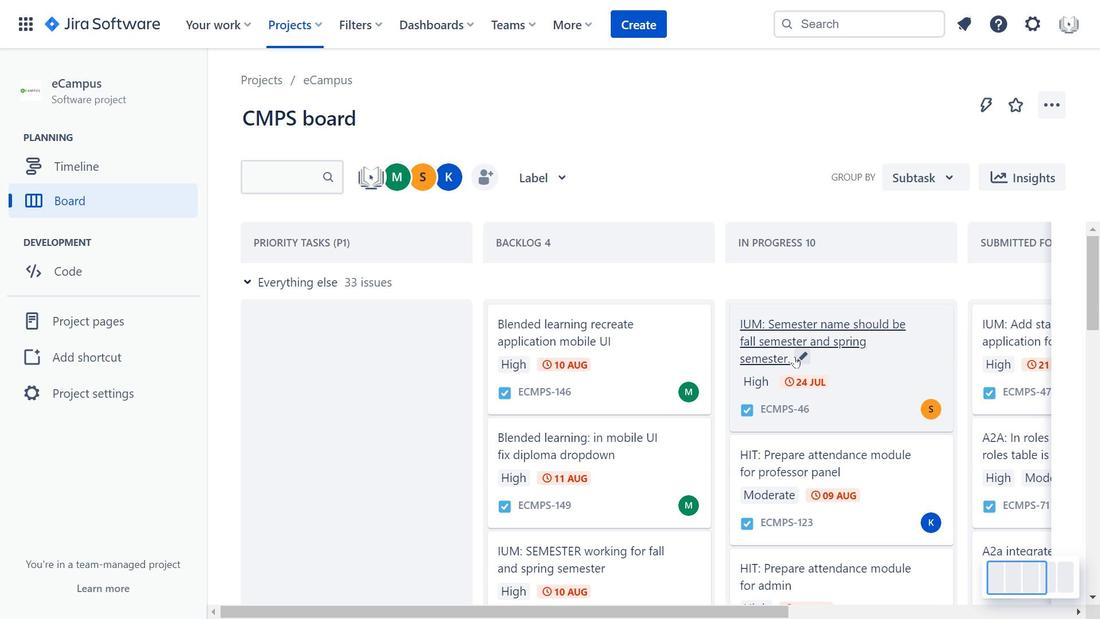 
Action: Mouse scrolled (795, 358) with delta (0, 0)
Screenshot: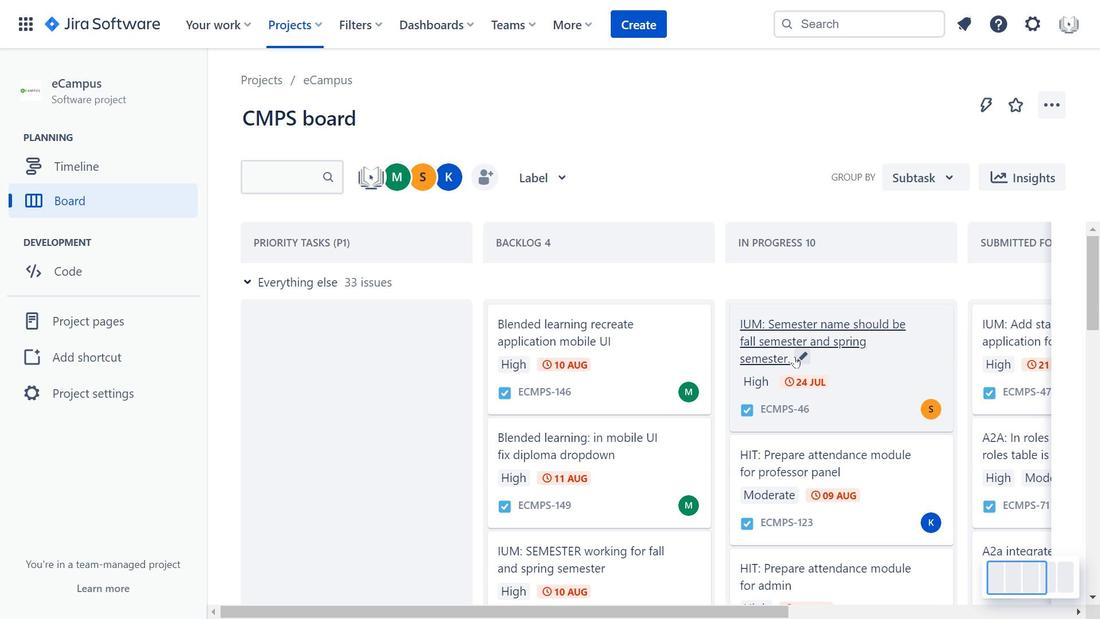 
Action: Mouse scrolled (795, 358) with delta (0, 0)
Screenshot: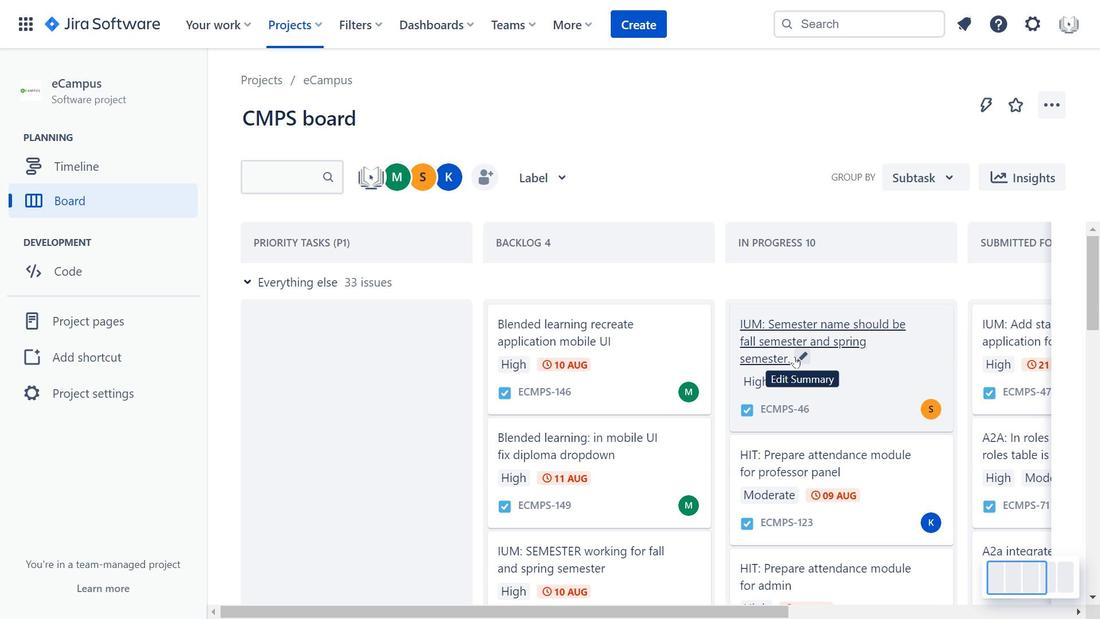 
Action: Mouse moved to (795, 357)
Screenshot: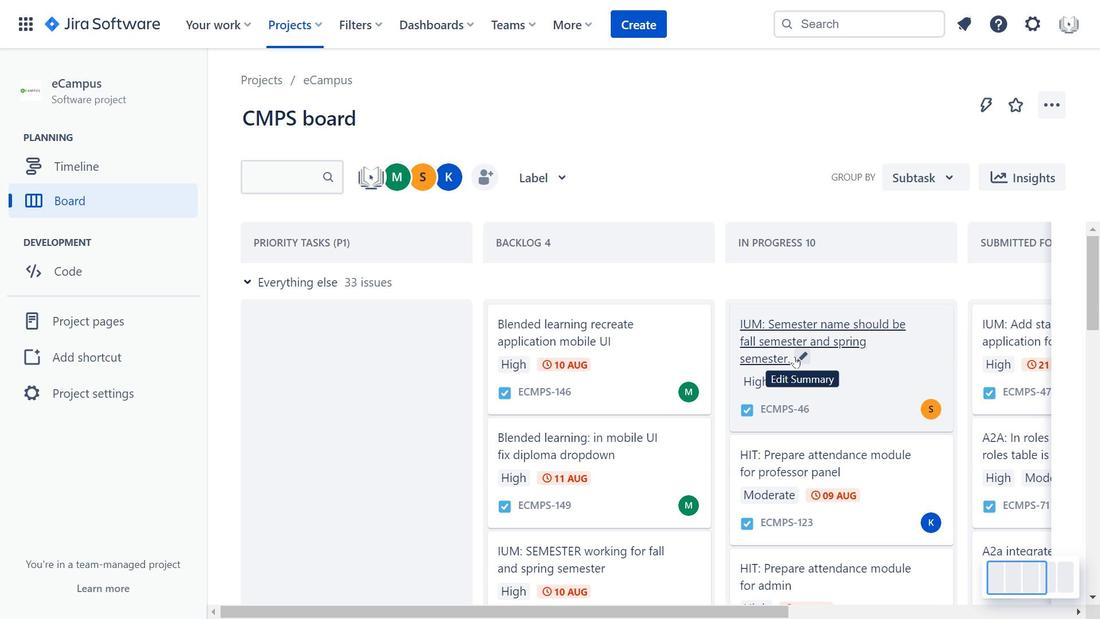 
Action: Mouse scrolled (795, 357) with delta (0, 0)
Screenshot: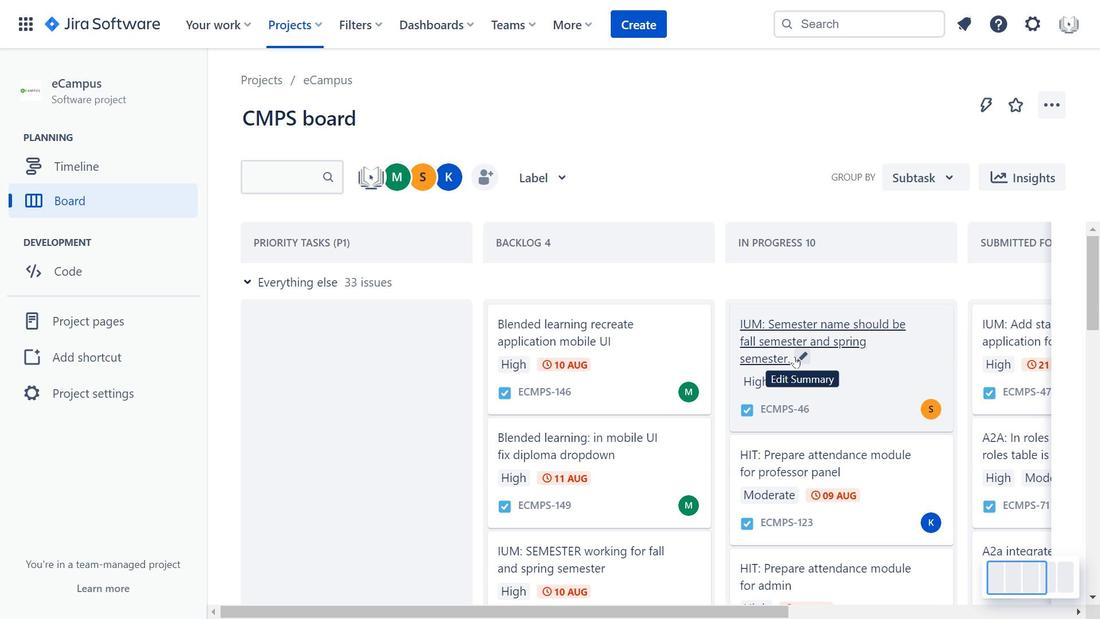 
Action: Mouse moved to (795, 357)
Screenshot: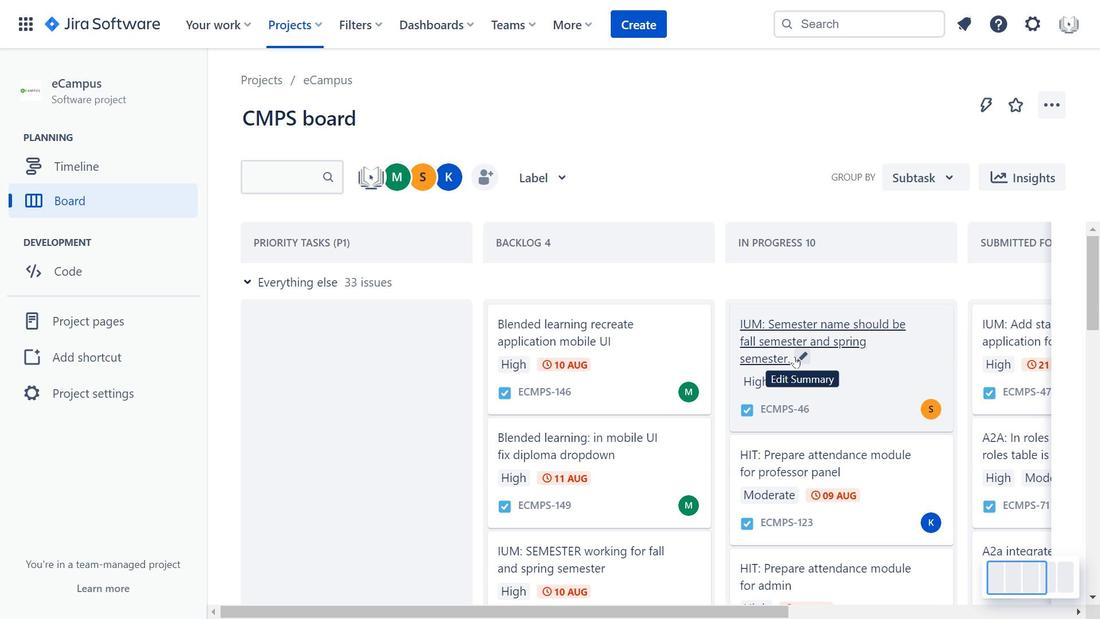 
Action: Mouse scrolled (795, 357) with delta (0, 0)
Screenshot: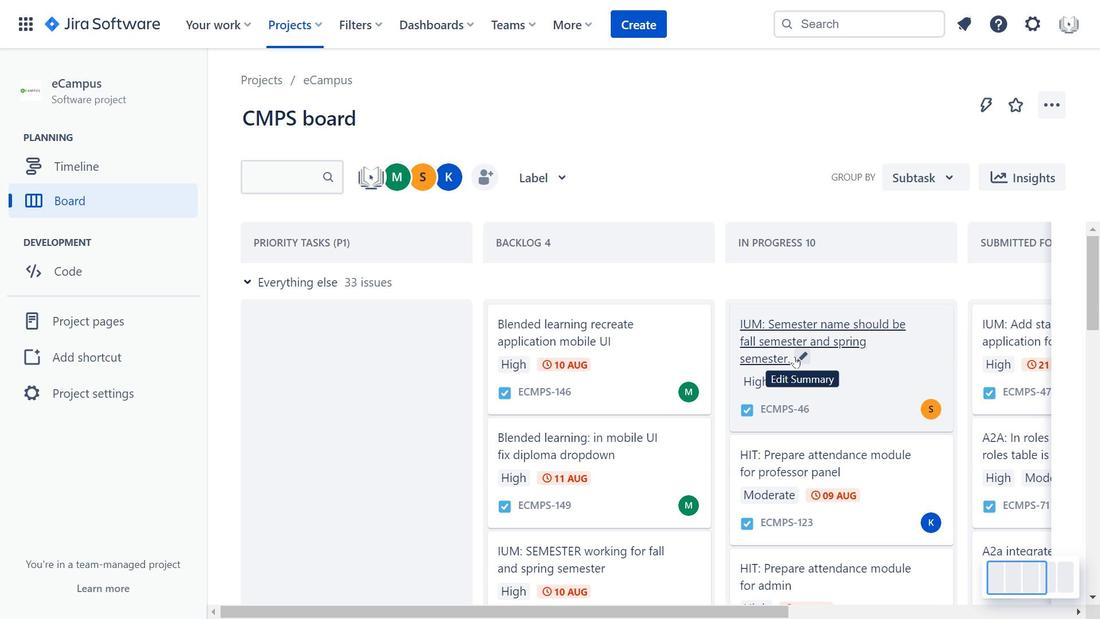 
Action: Mouse scrolled (795, 357) with delta (0, 0)
Screenshot: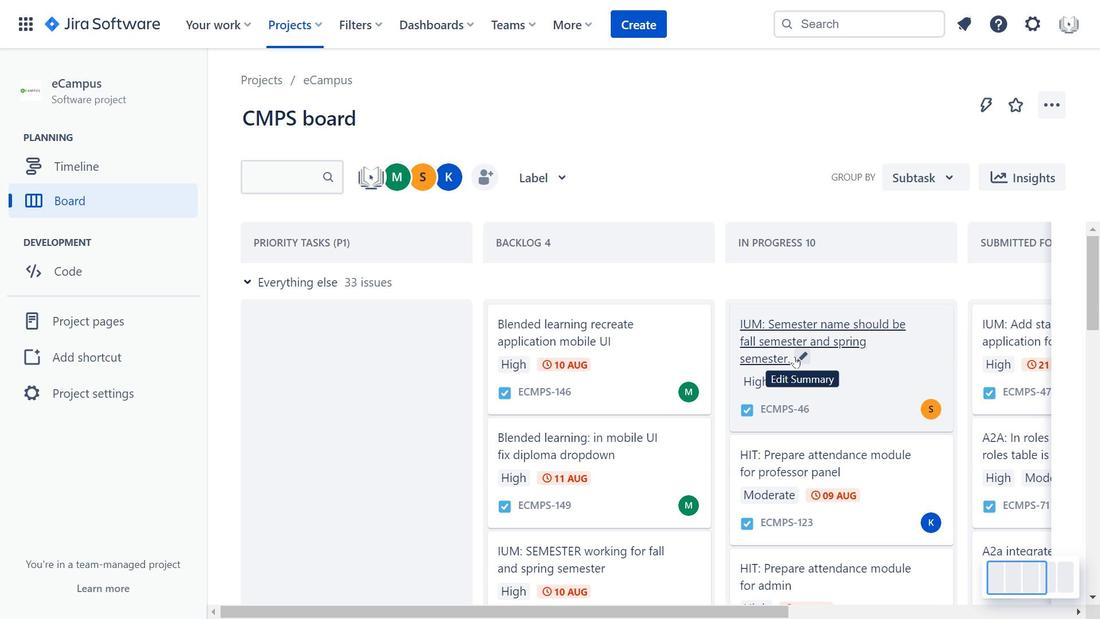 
Action: Mouse scrolled (795, 357) with delta (0, 0)
Screenshot: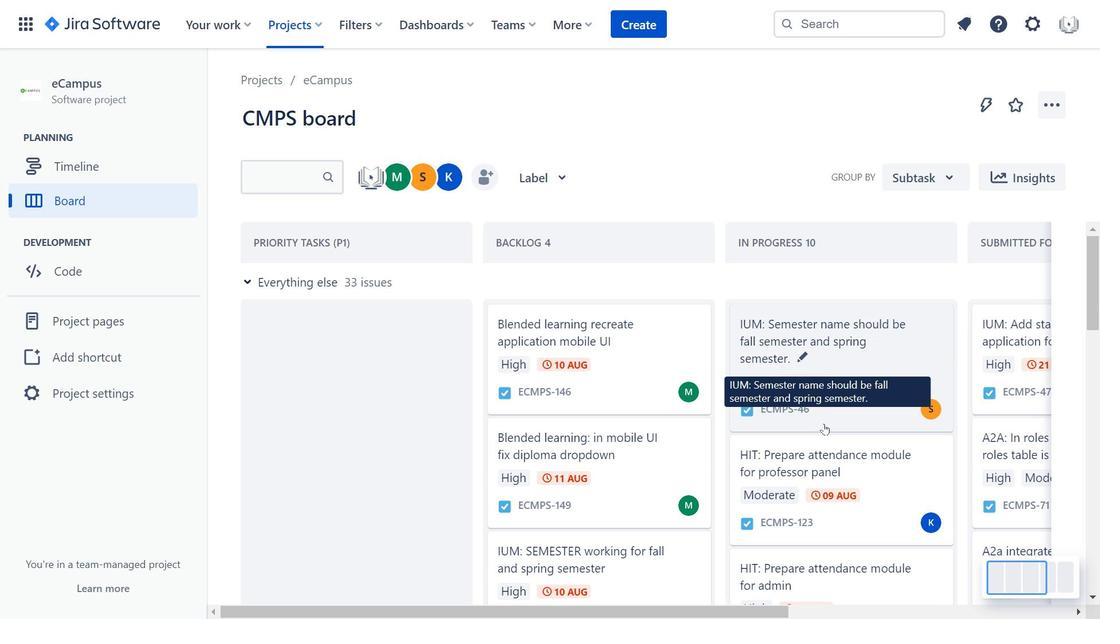 
Action: Mouse moved to (811, 410)
Screenshot: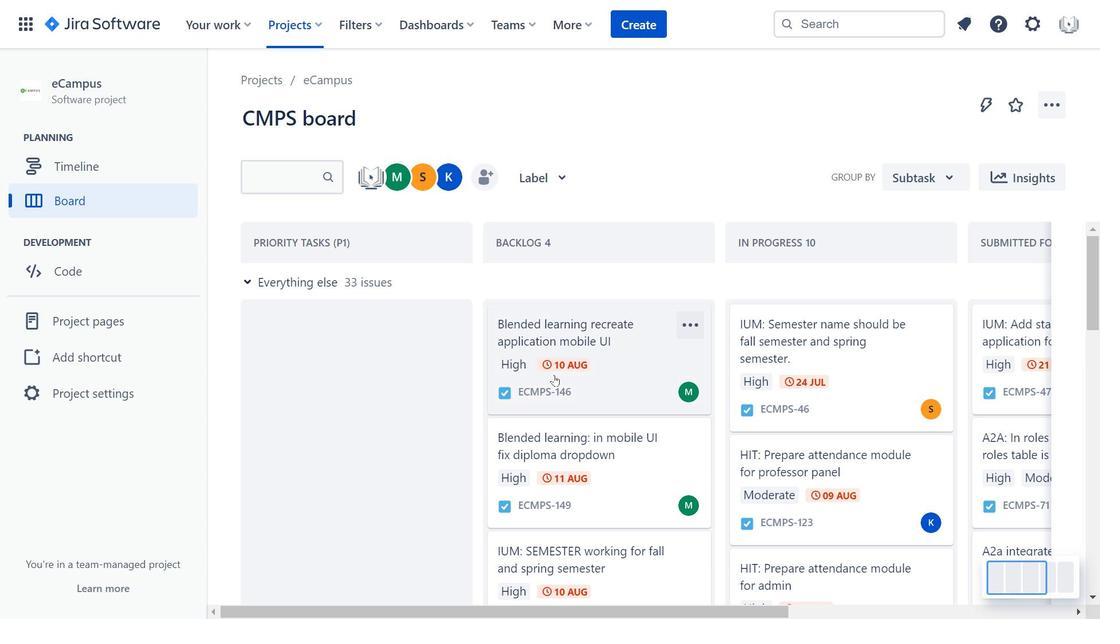 
Action: Mouse scrolled (811, 411) with delta (0, 0)
Screenshot: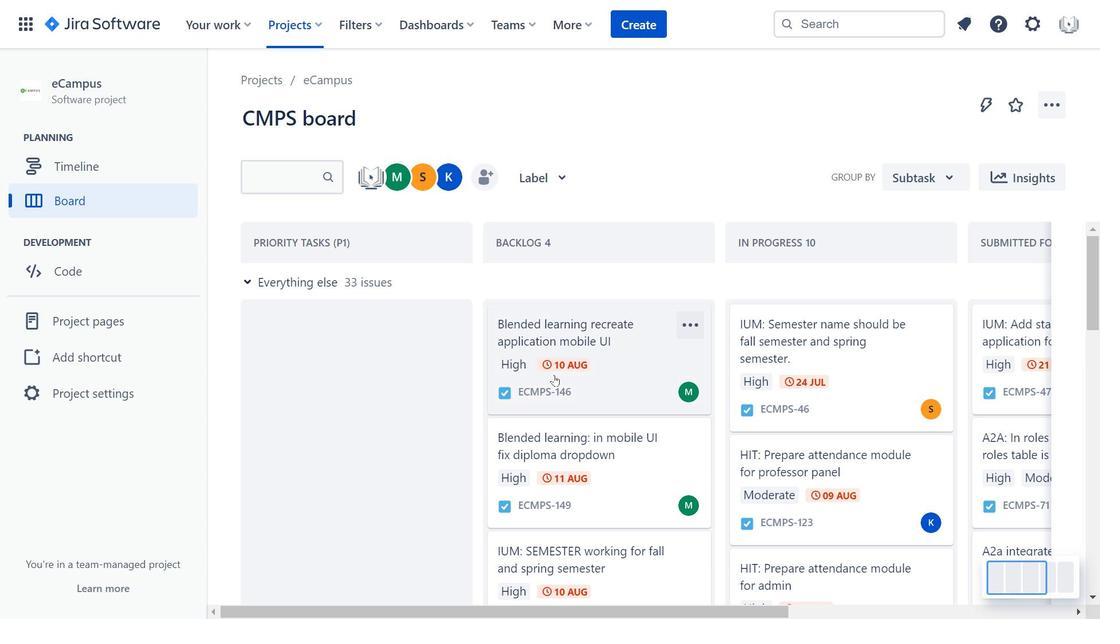 
Action: Mouse scrolled (811, 411) with delta (0, 0)
Screenshot: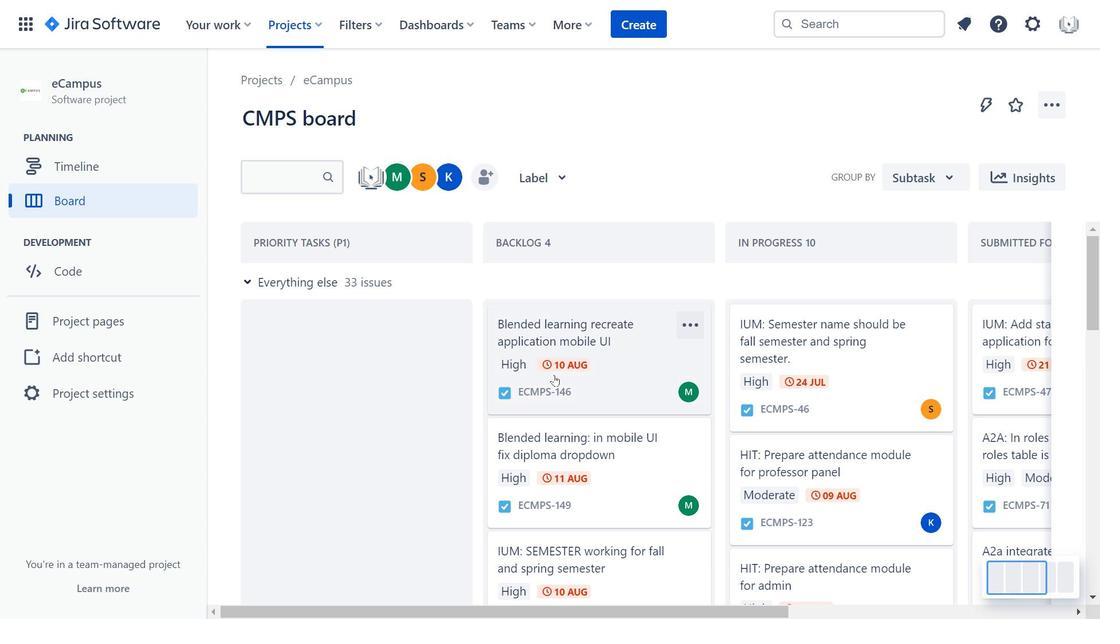 
Action: Mouse scrolled (811, 411) with delta (0, 0)
Screenshot: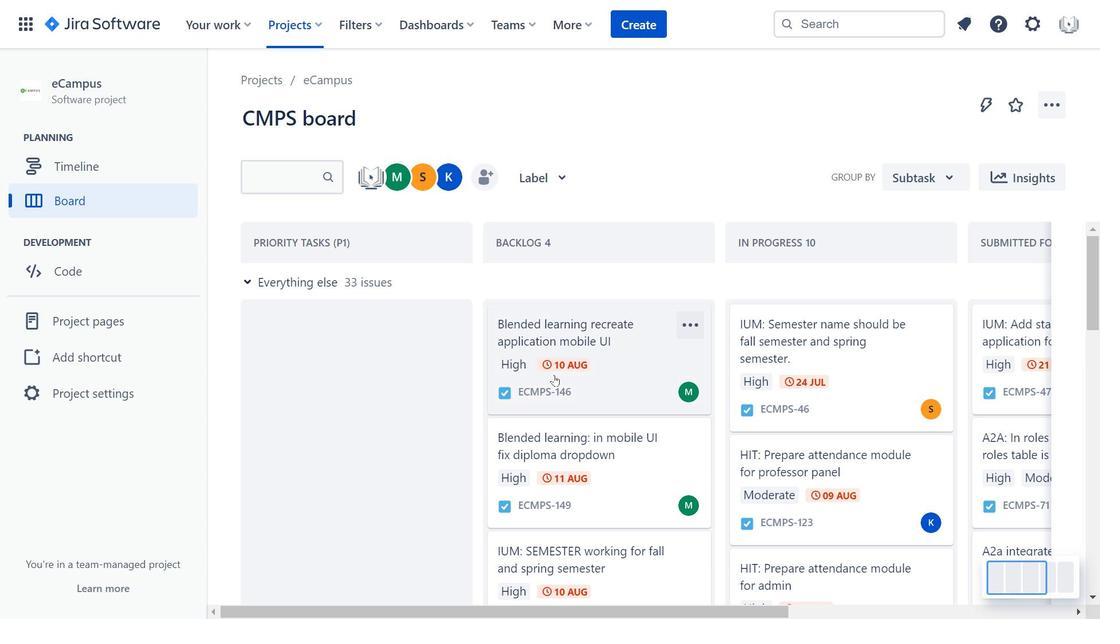
Action: Mouse moved to (809, 403)
Screenshot: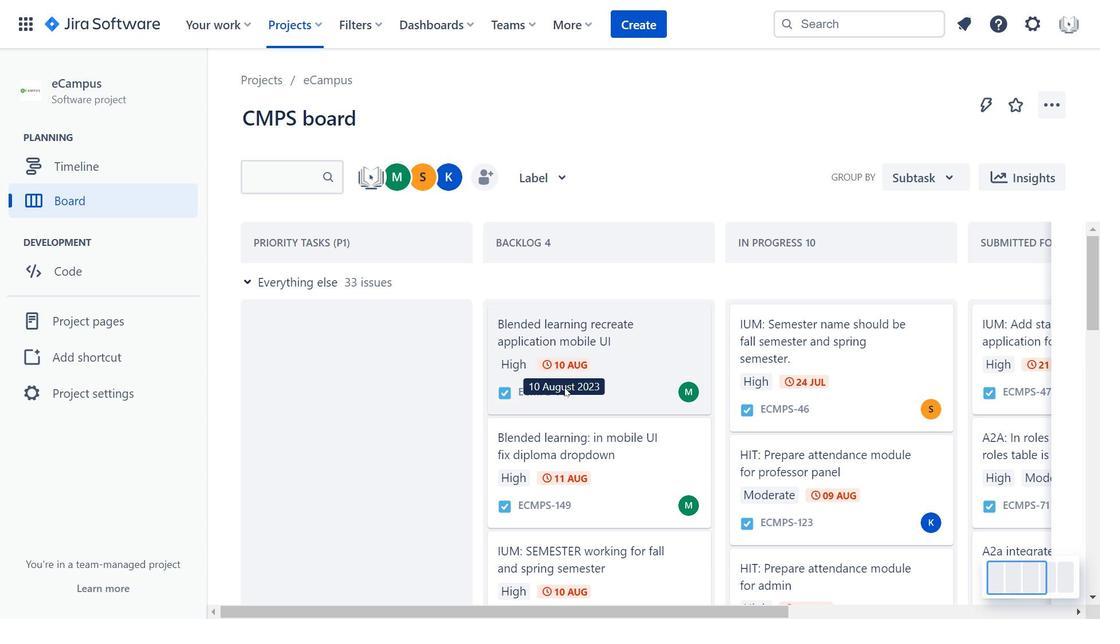 
Action: Mouse scrolled (809, 403) with delta (0, 0)
Screenshot: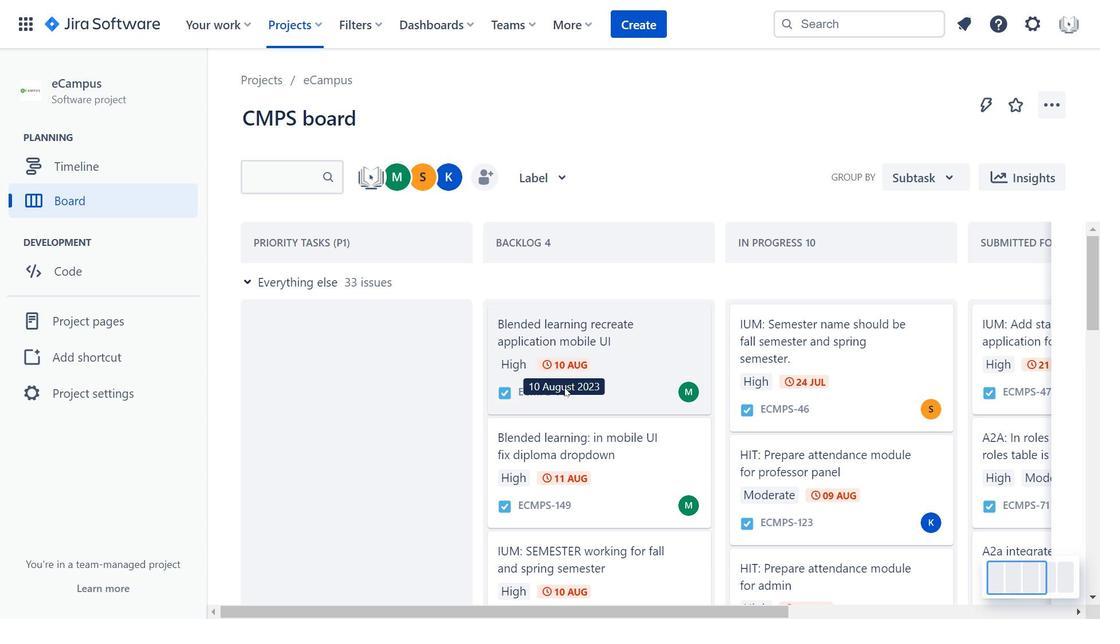 
Action: Mouse moved to (643, 30)
Screenshot: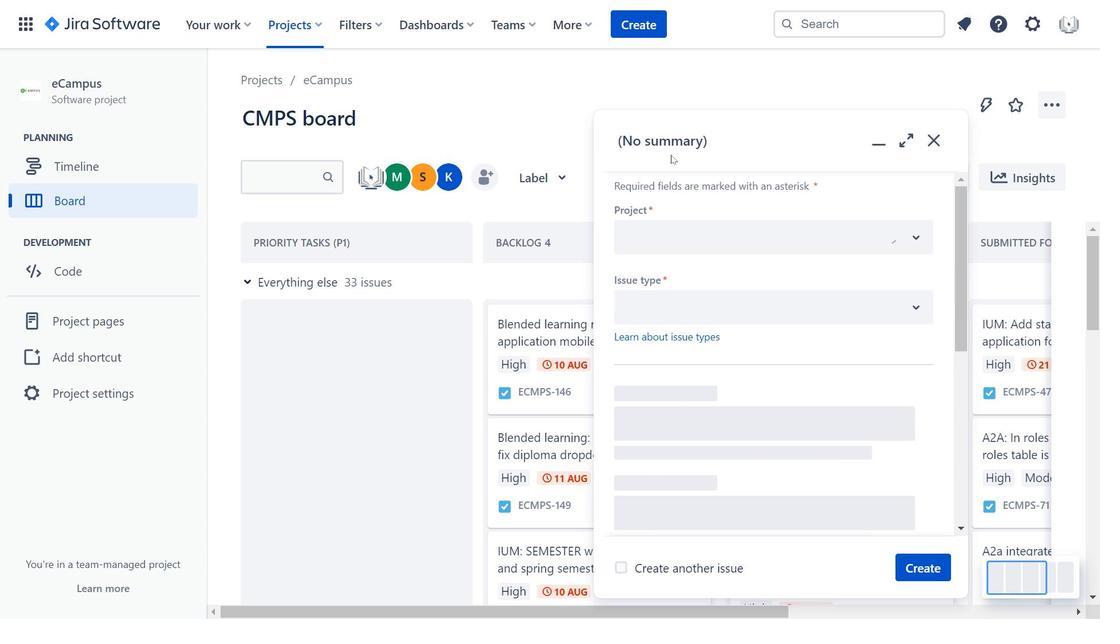 
Action: Mouse pressed left at (643, 30)
Screenshot: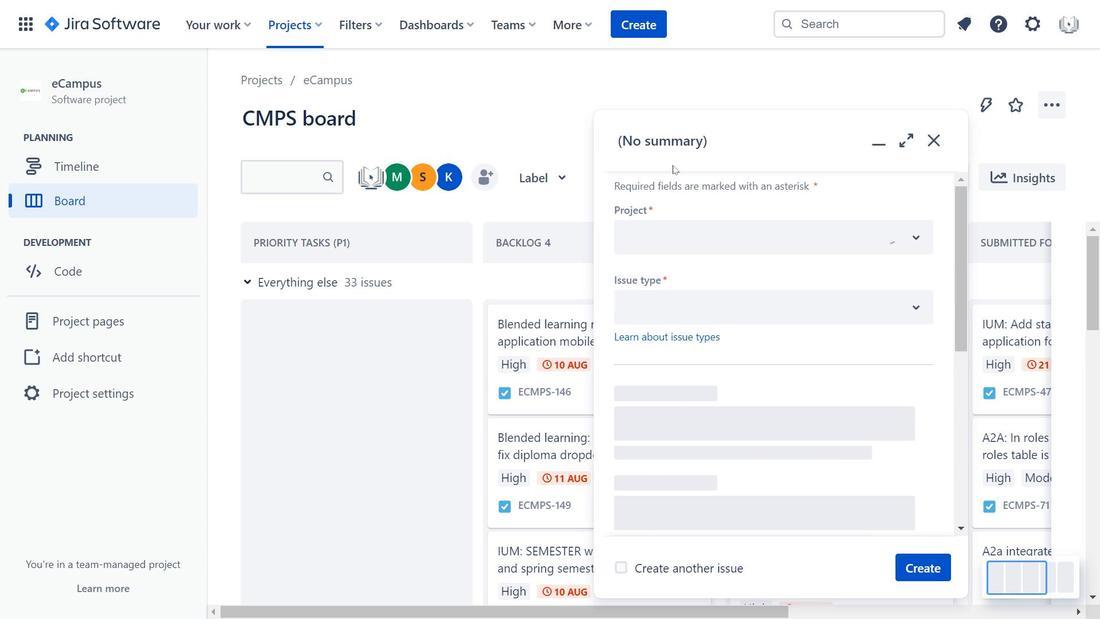 
Action: Mouse moved to (747, 197)
Screenshot: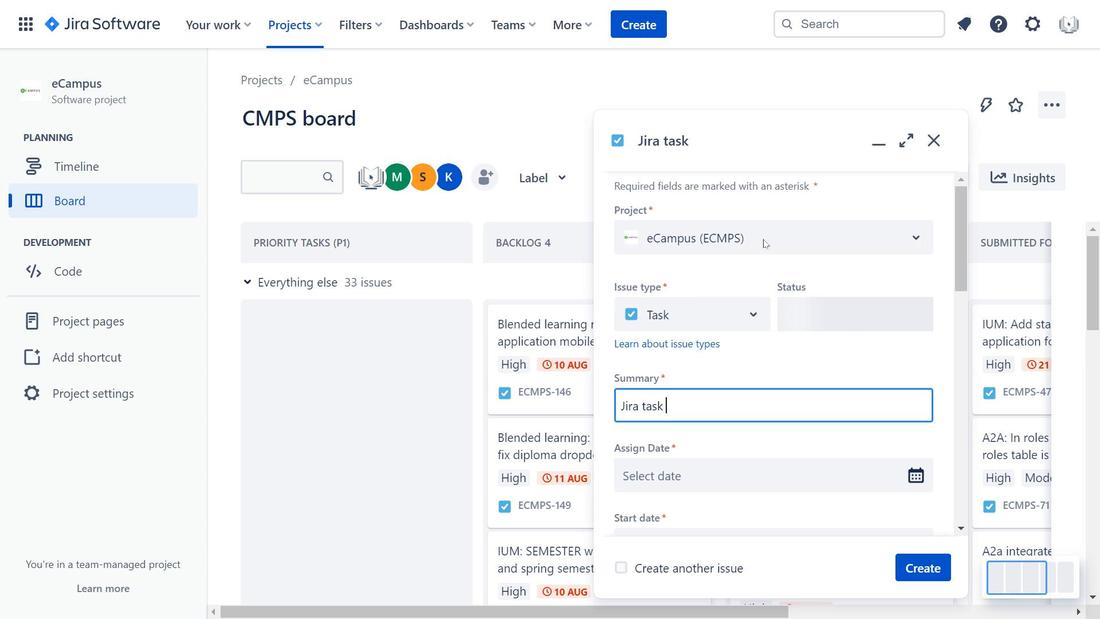 
Action: Mouse pressed left at (747, 197)
Screenshot: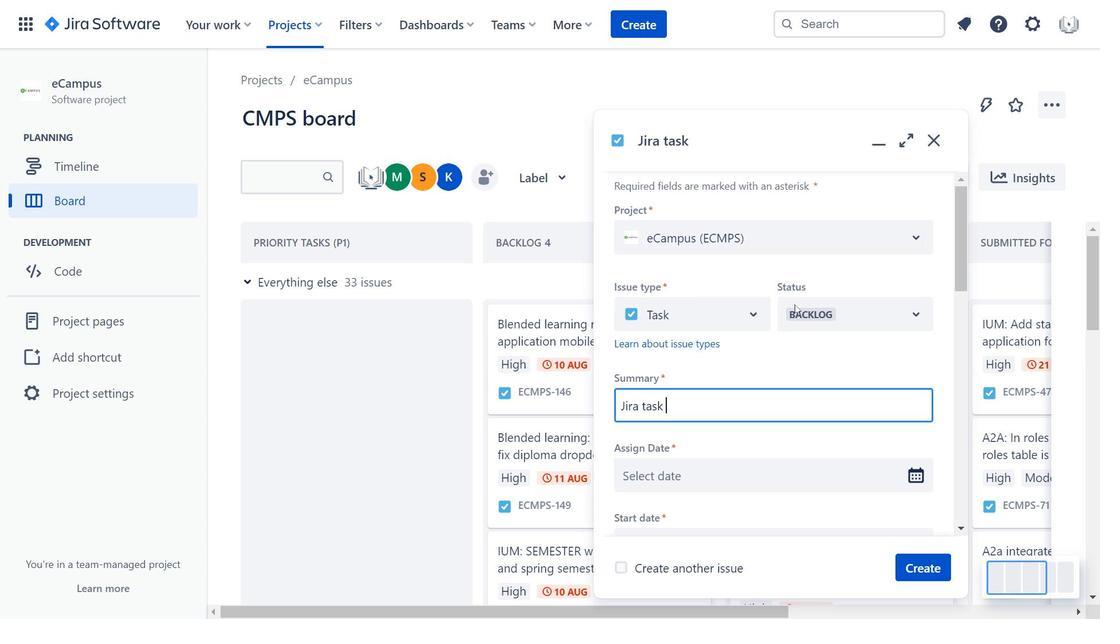 
Action: Mouse moved to (821, 324)
Screenshot: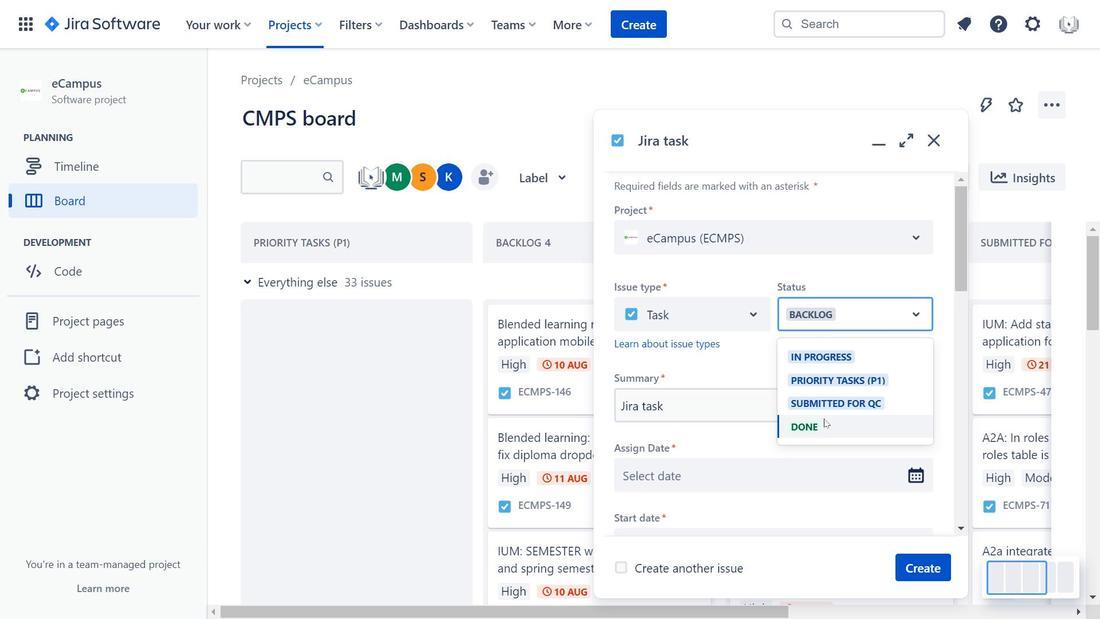 
Action: Mouse pressed left at (821, 324)
Screenshot: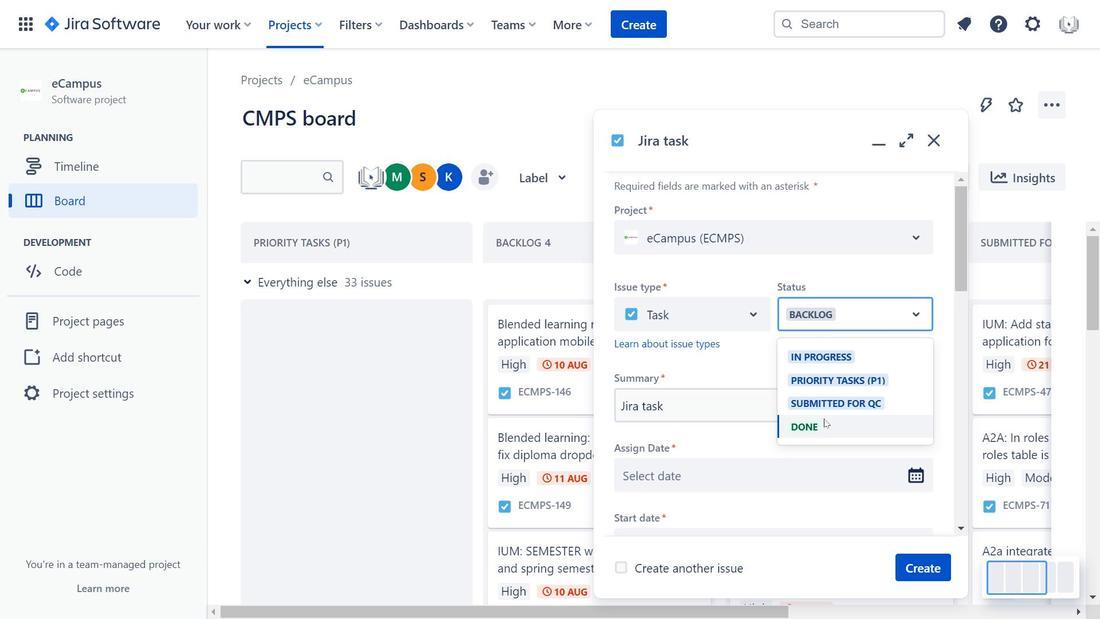 
Action: Mouse moved to (825, 419)
Screenshot: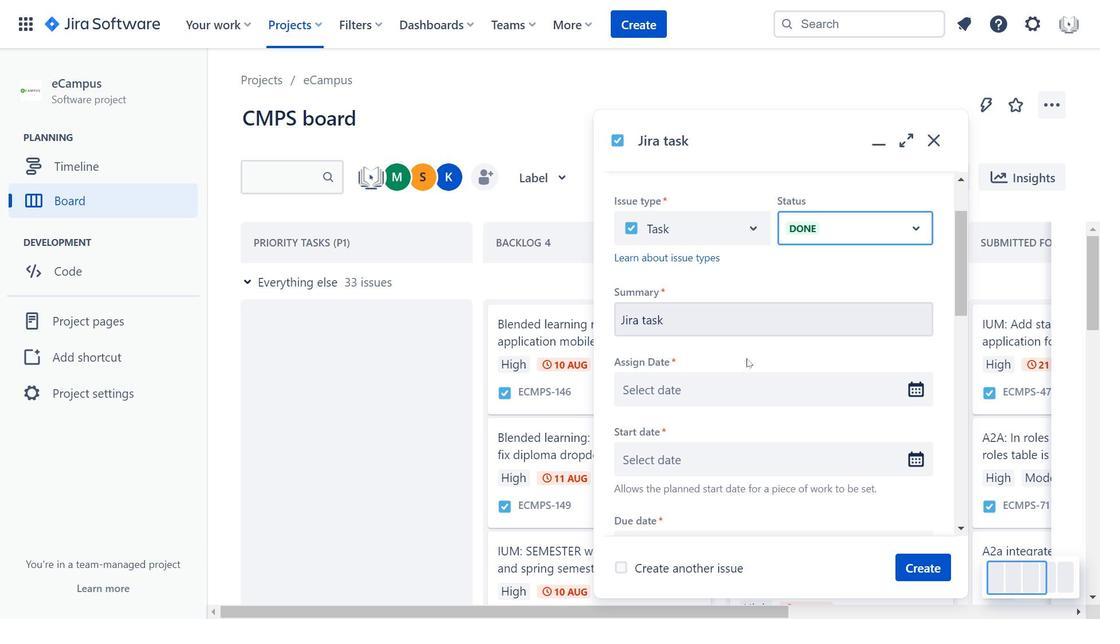 
Action: Mouse pressed left at (825, 419)
Screenshot: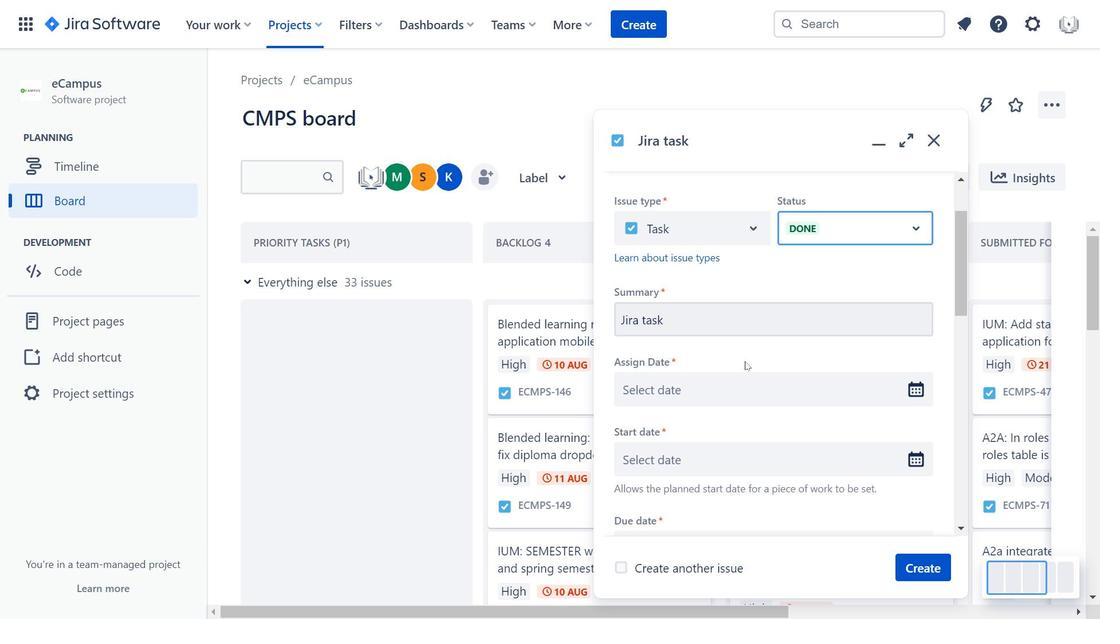 
Action: Mouse moved to (769, 318)
Screenshot: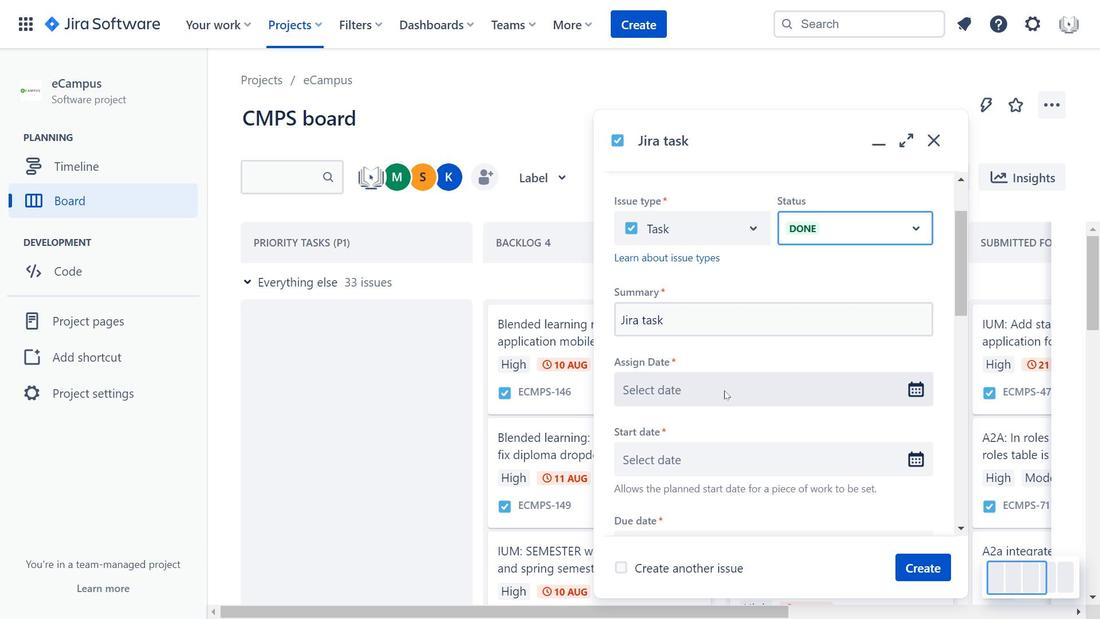
Action: Mouse scrolled (769, 318) with delta (0, 0)
Screenshot: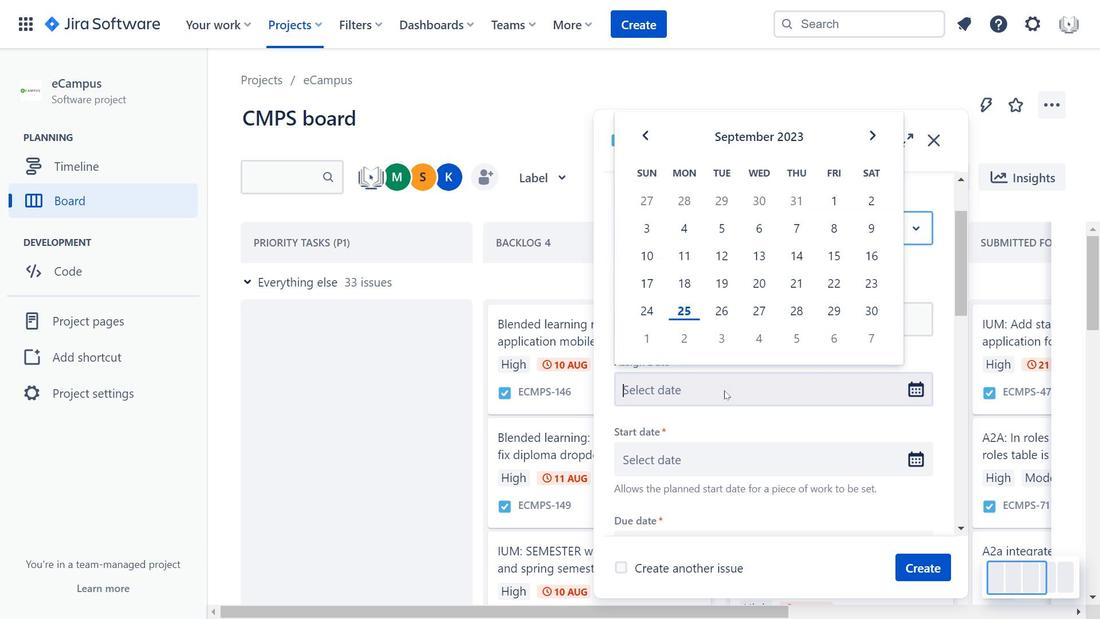 
Action: Mouse moved to (724, 390)
Screenshot: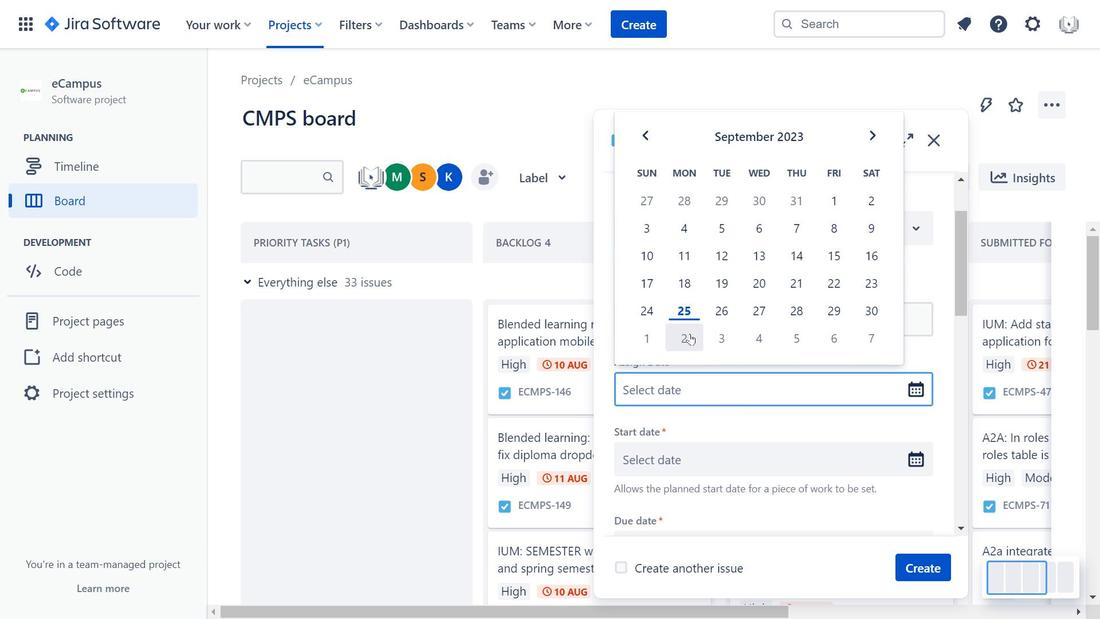 
Action: Mouse pressed left at (724, 390)
Screenshot: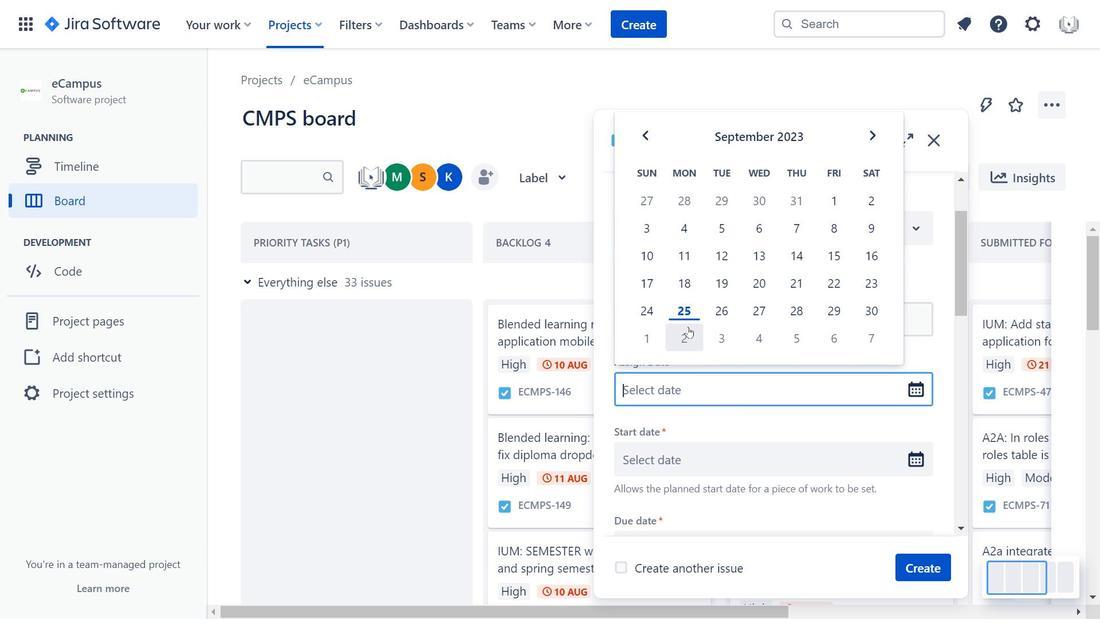 
Action: Mouse moved to (685, 317)
Screenshot: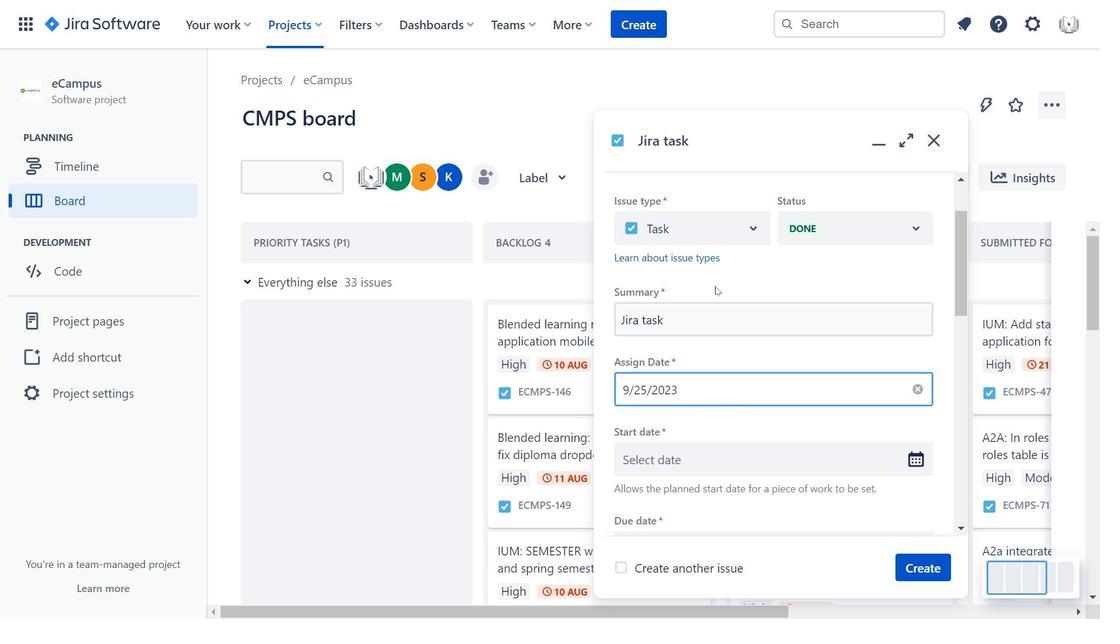 
Action: Mouse pressed left at (685, 317)
Screenshot: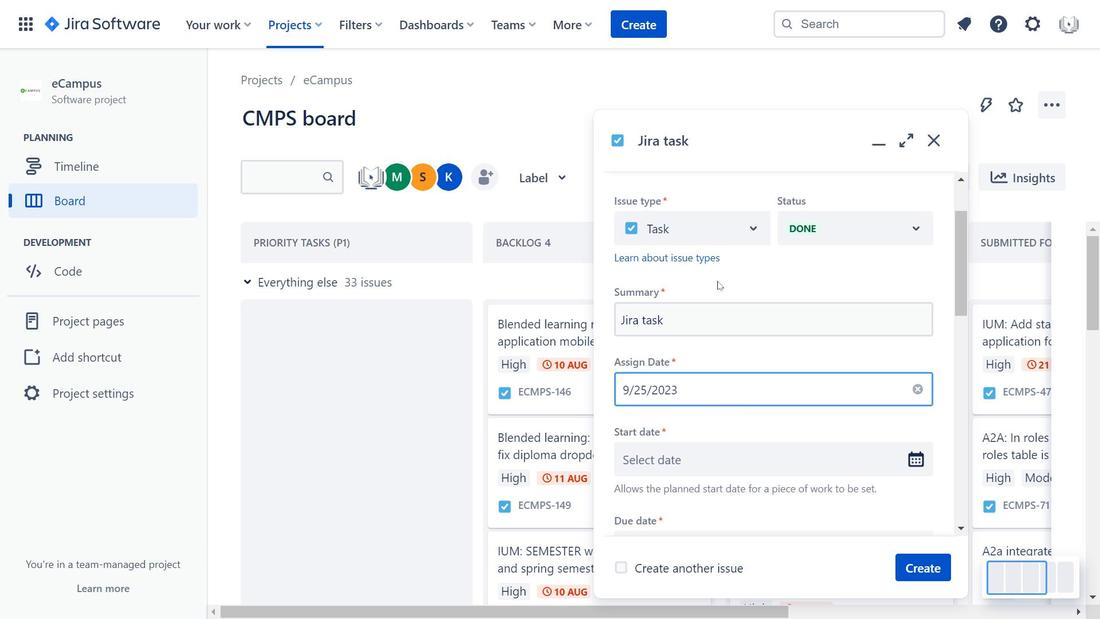 
Action: Mouse moved to (718, 278)
Screenshot: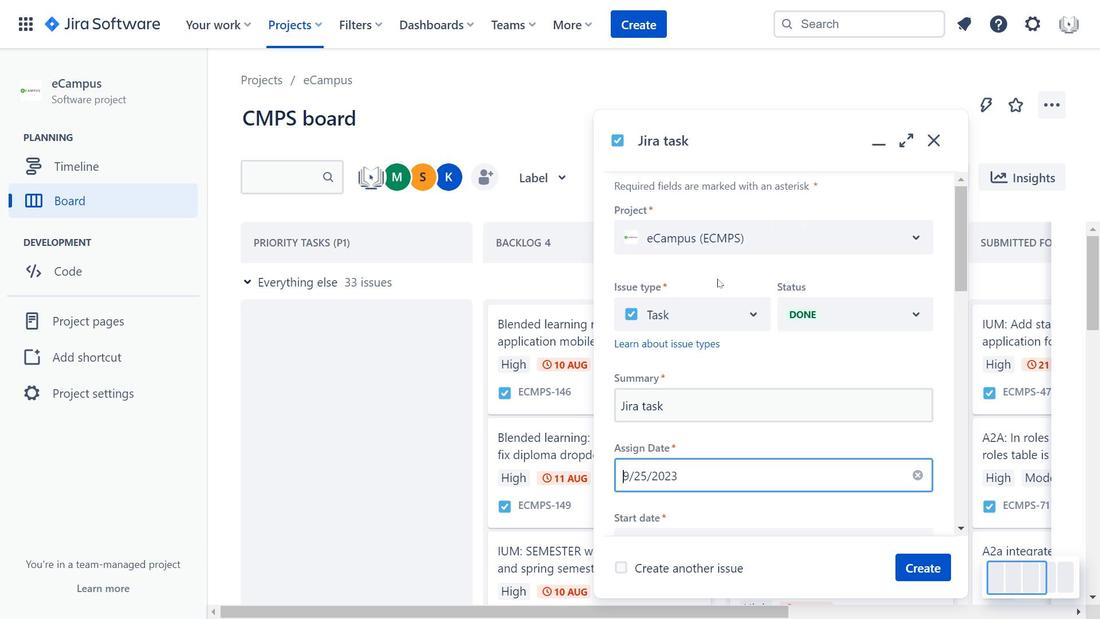 
Action: Mouse scrolled (718, 279) with delta (0, 0)
Screenshot: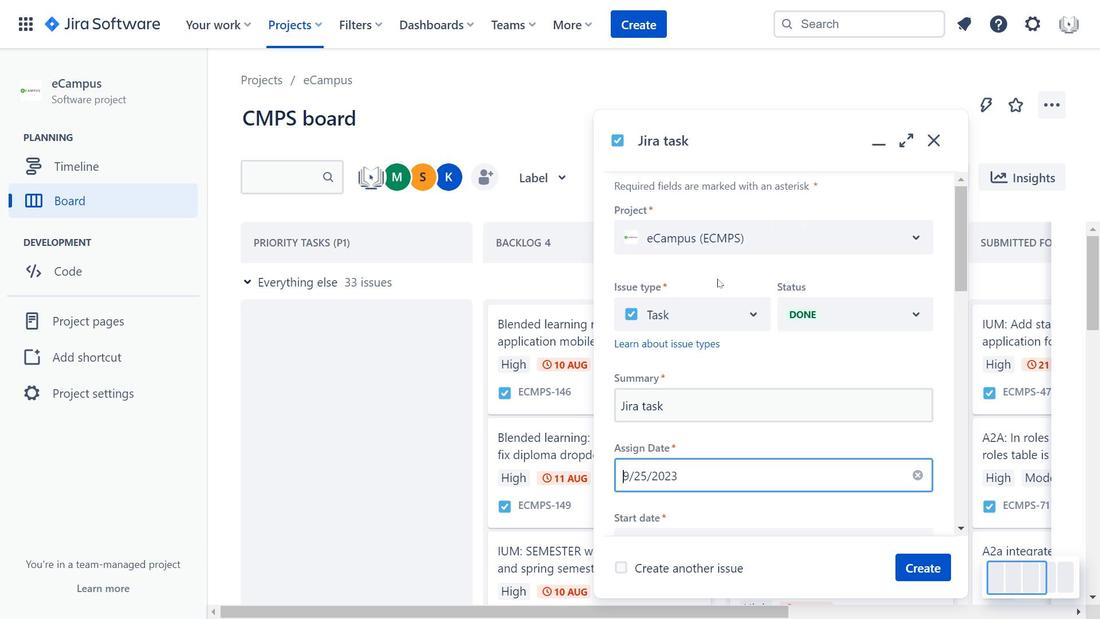 
Action: Mouse scrolled (718, 279) with delta (0, 0)
Screenshot: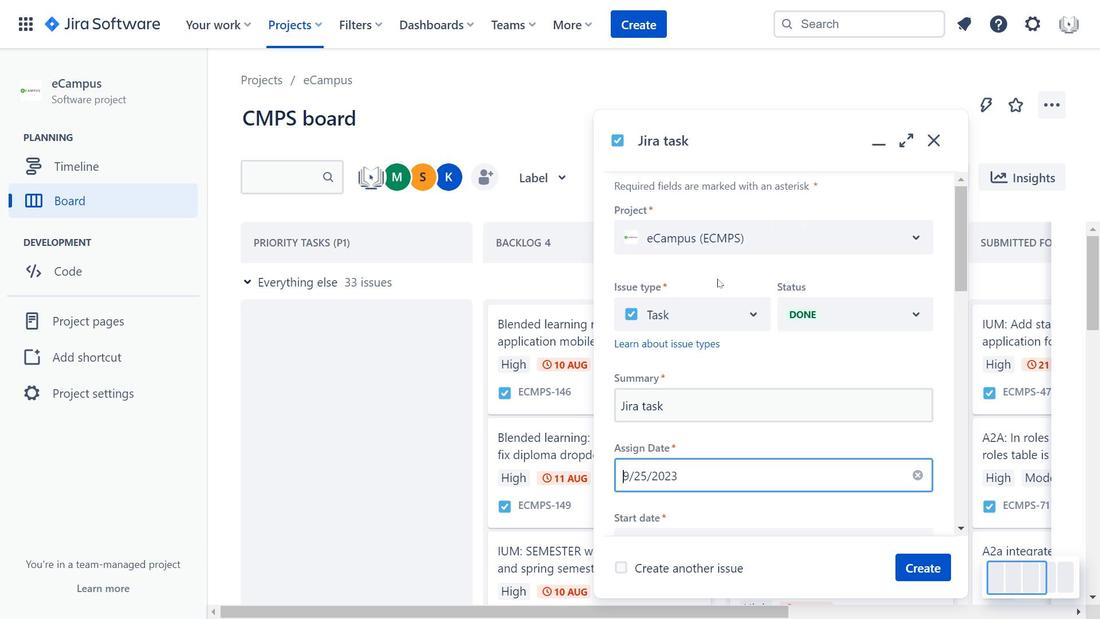 
Action: Mouse scrolled (718, 279) with delta (0, 0)
Screenshot: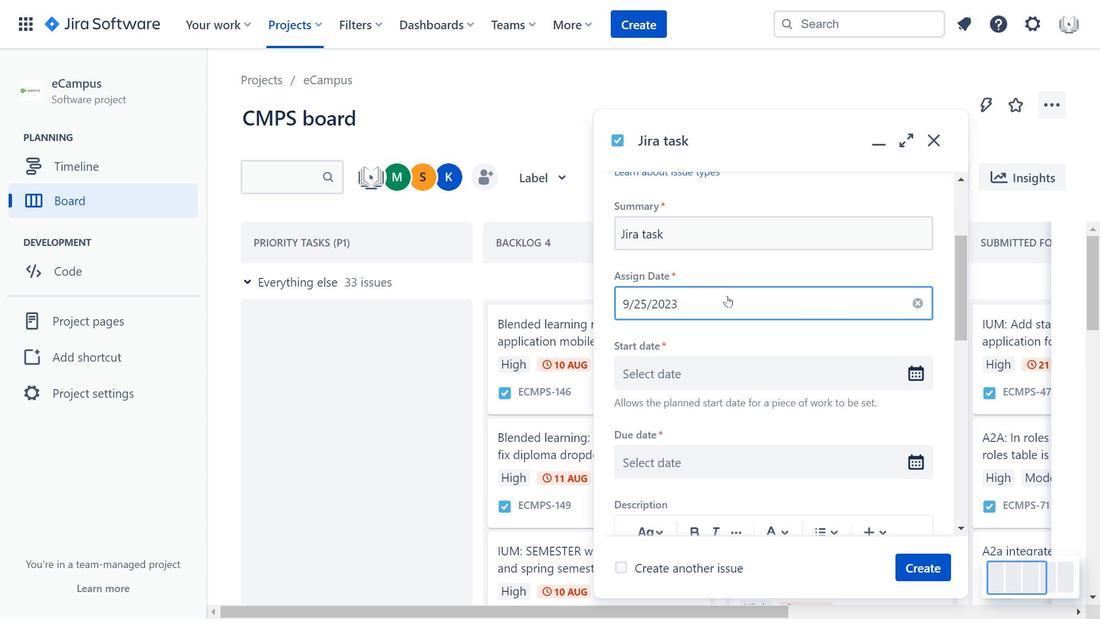 
Action: Mouse scrolled (718, 278) with delta (0, 0)
Screenshot: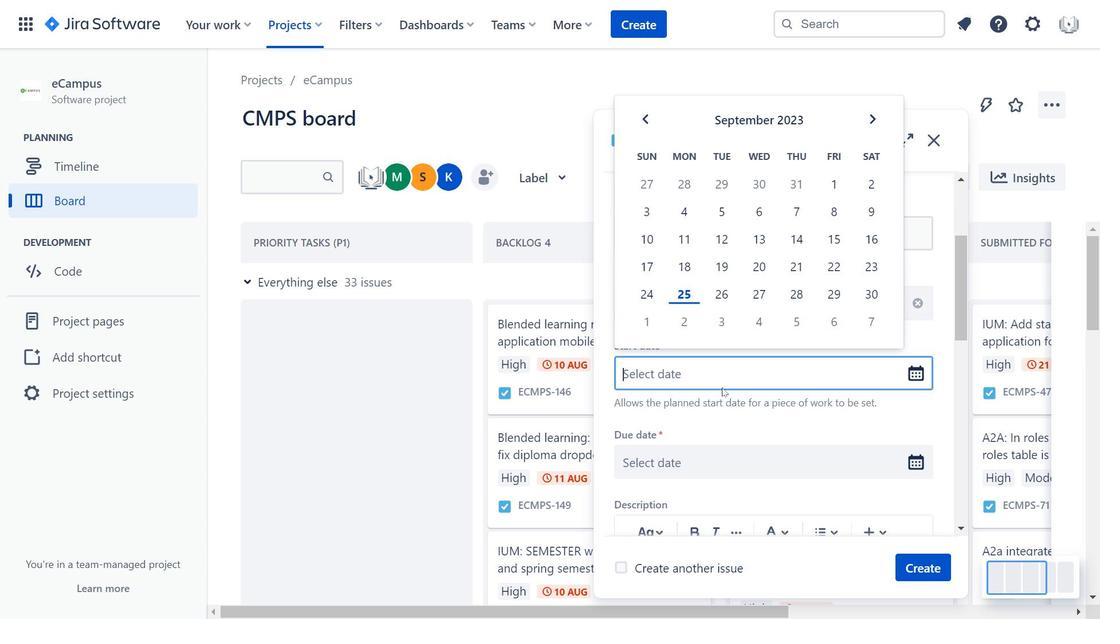 
Action: Mouse moved to (718, 278)
Screenshot: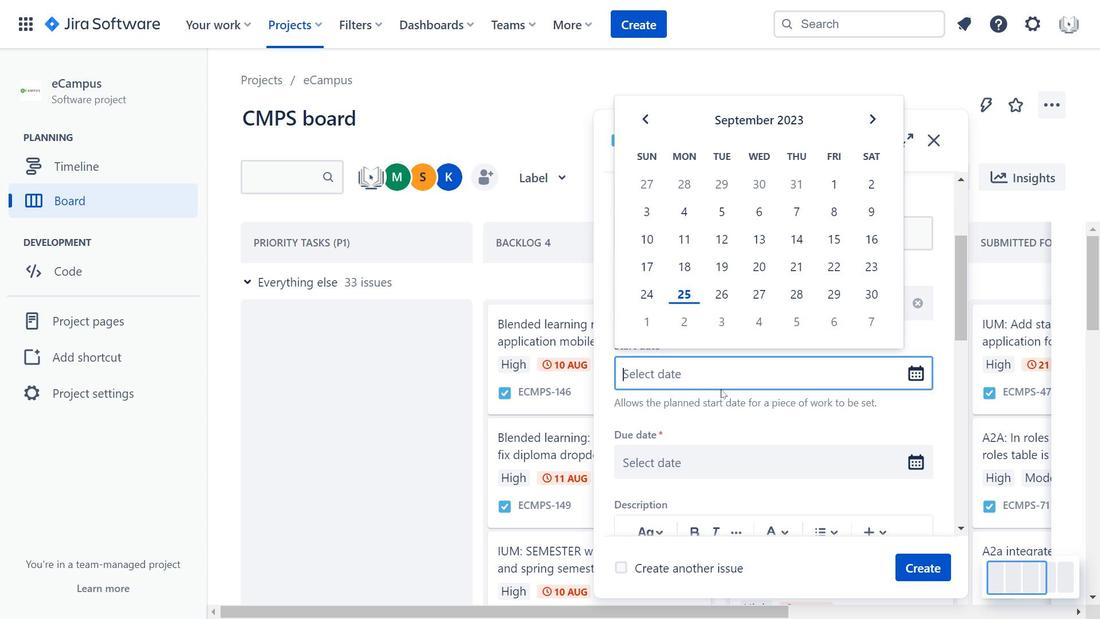
Action: Mouse scrolled (718, 278) with delta (0, 0)
Screenshot: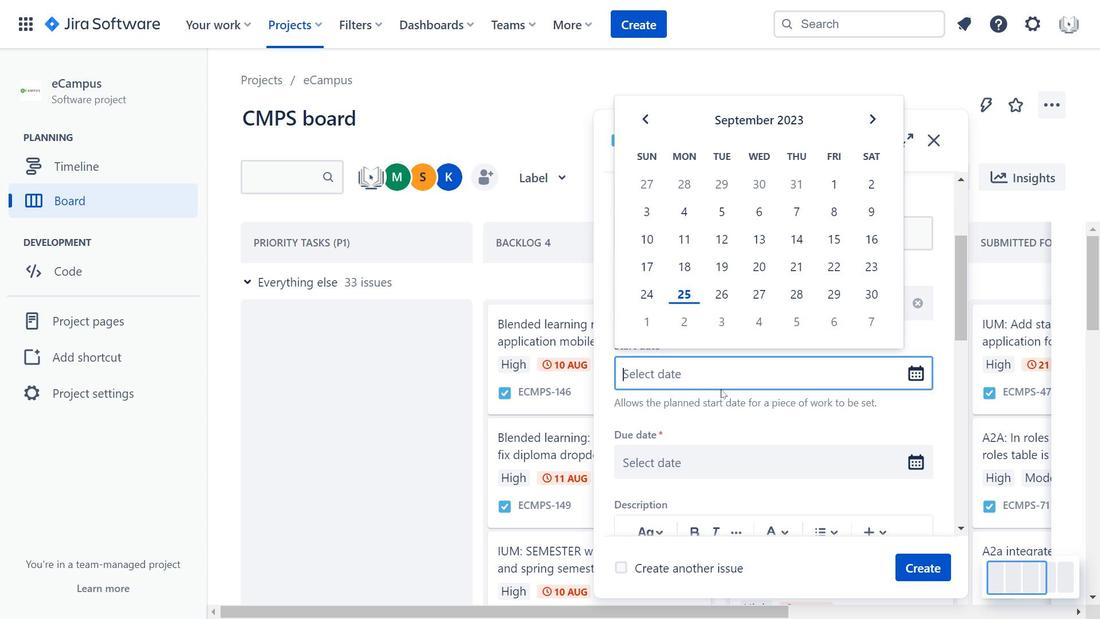 
Action: Mouse moved to (725, 378)
Screenshot: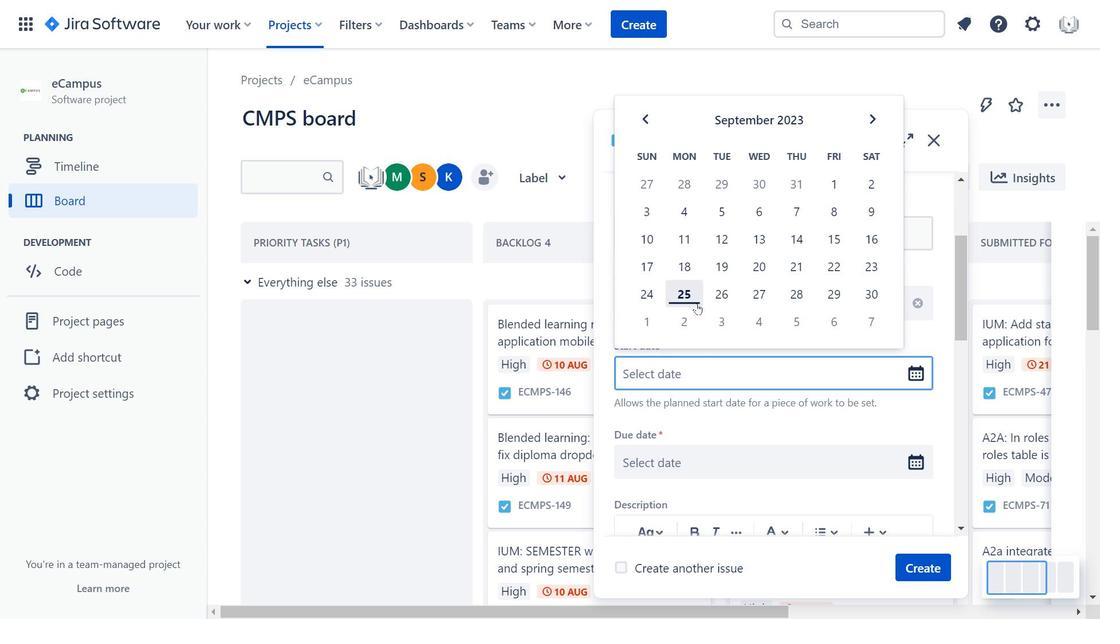 
Action: Mouse pressed left at (725, 378)
Screenshot: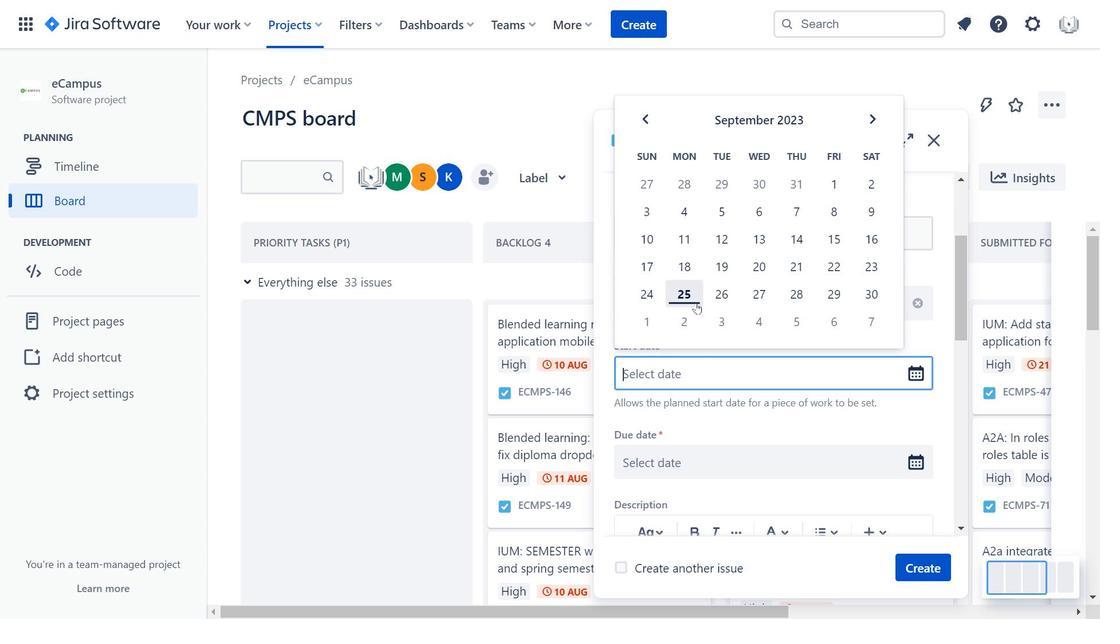 
Action: Mouse moved to (696, 301)
Screenshot: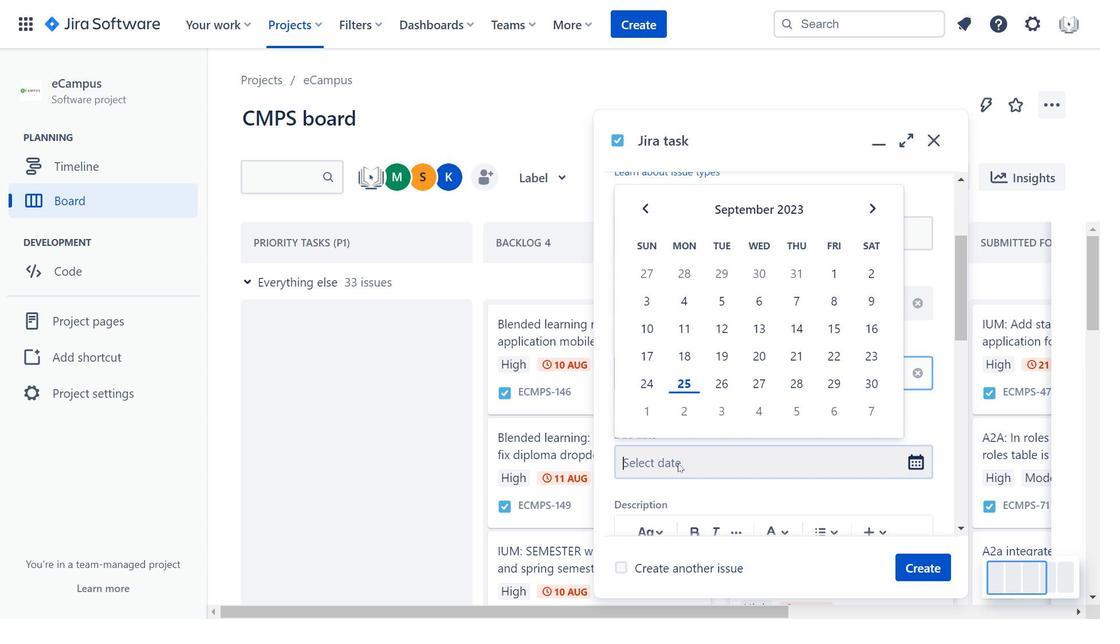 
Action: Mouse pressed left at (696, 301)
Screenshot: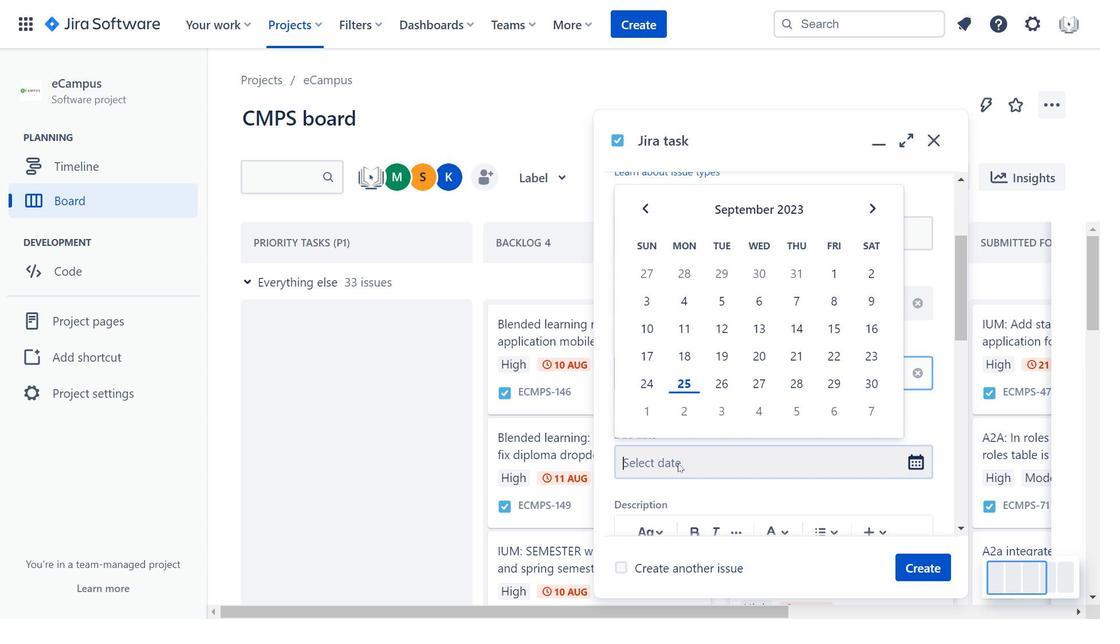 
Action: Mouse moved to (678, 467)
Screenshot: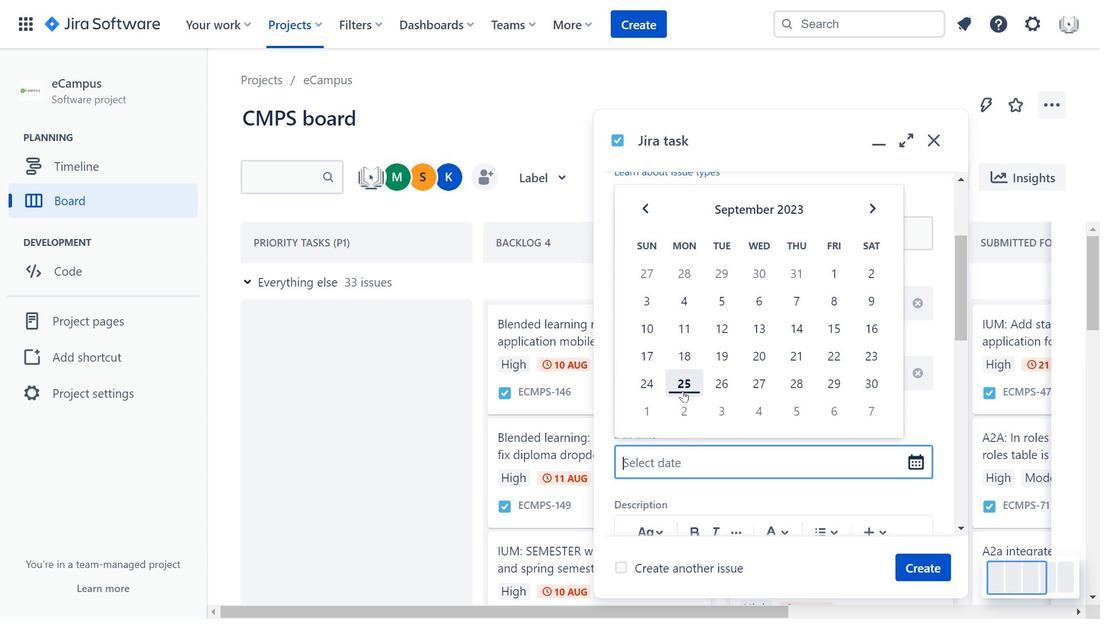 
Action: Mouse pressed left at (678, 467)
Screenshot: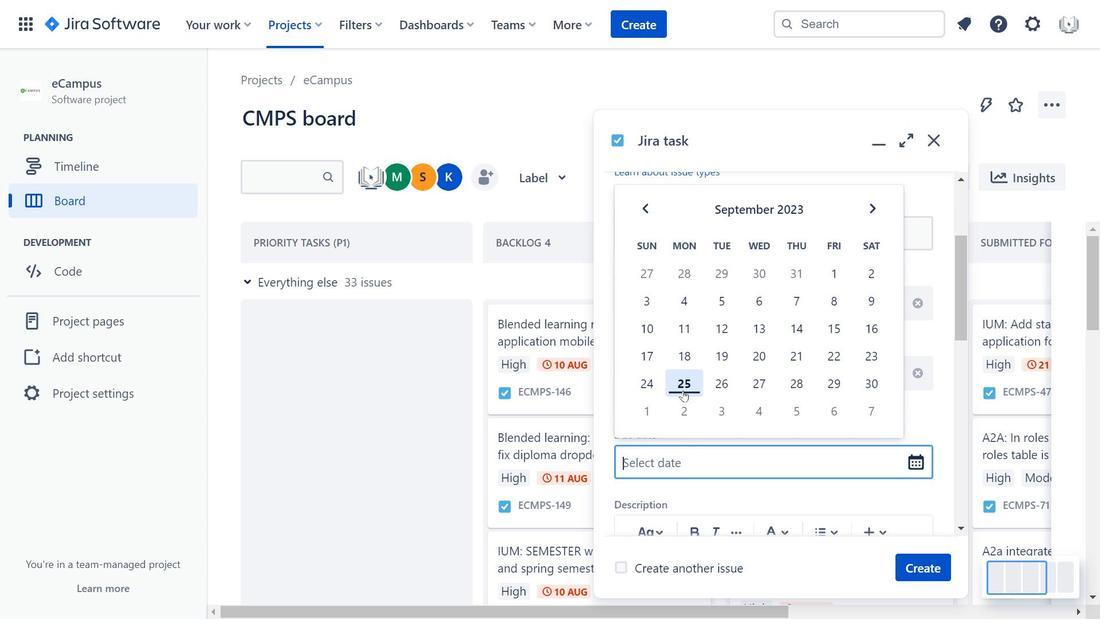 
Action: Mouse moved to (683, 390)
Screenshot: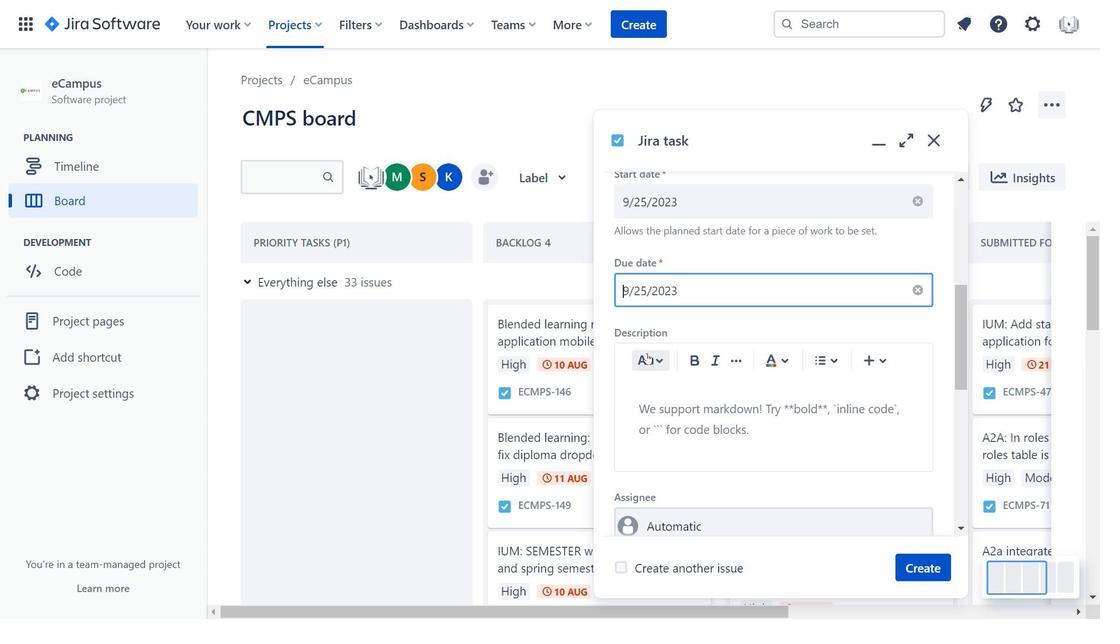 
Action: Mouse pressed left at (683, 390)
Screenshot: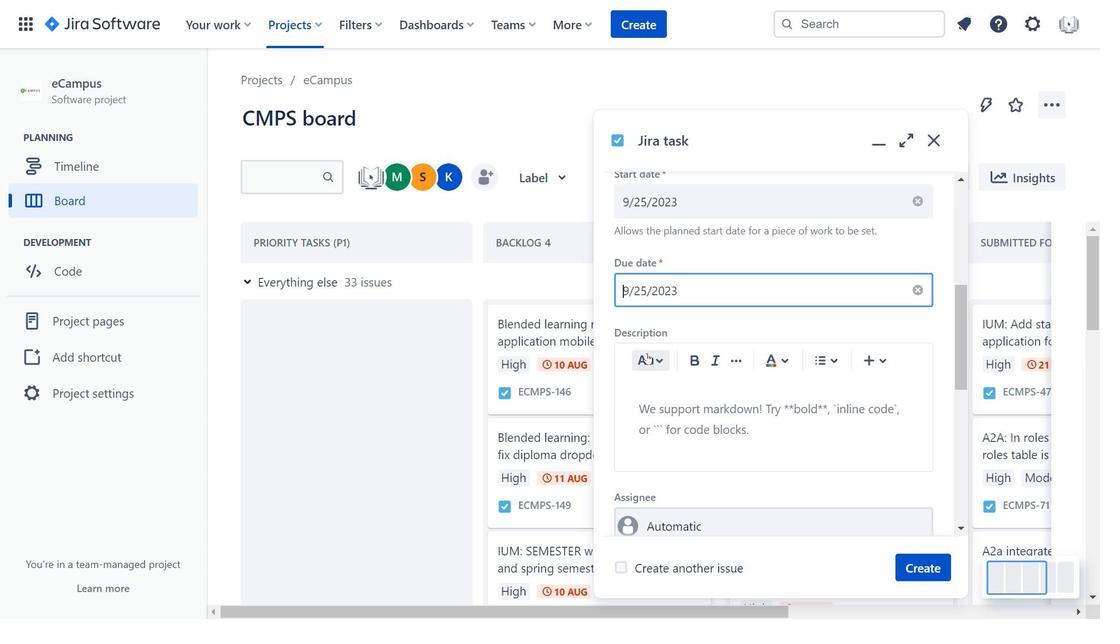 
Action: Mouse moved to (644, 352)
Screenshot: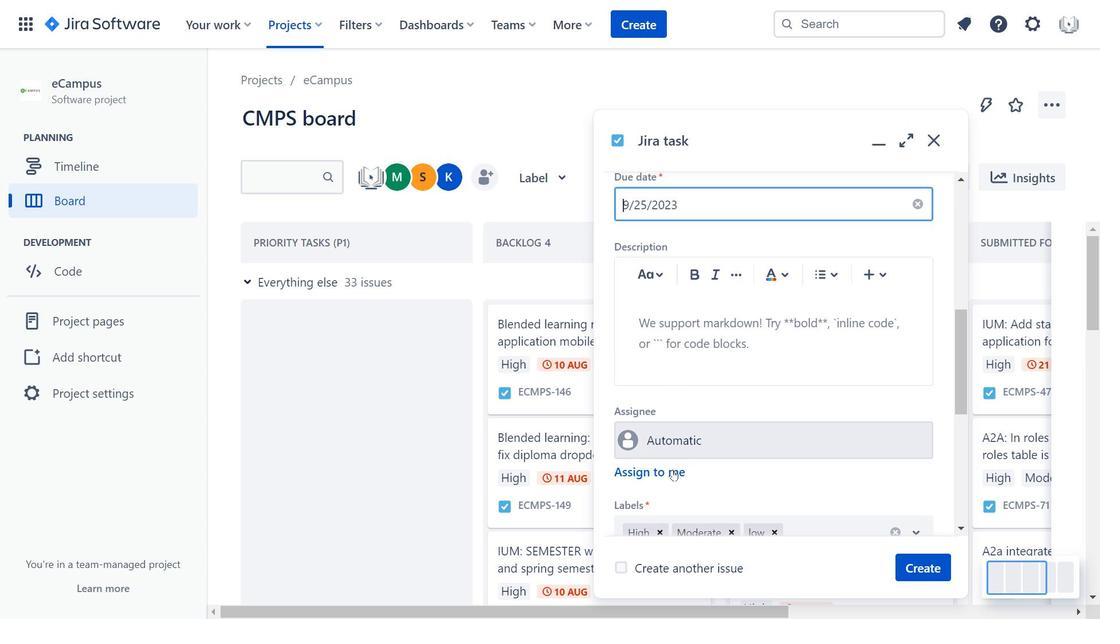 
Action: Mouse scrolled (644, 351) with delta (0, 0)
Screenshot: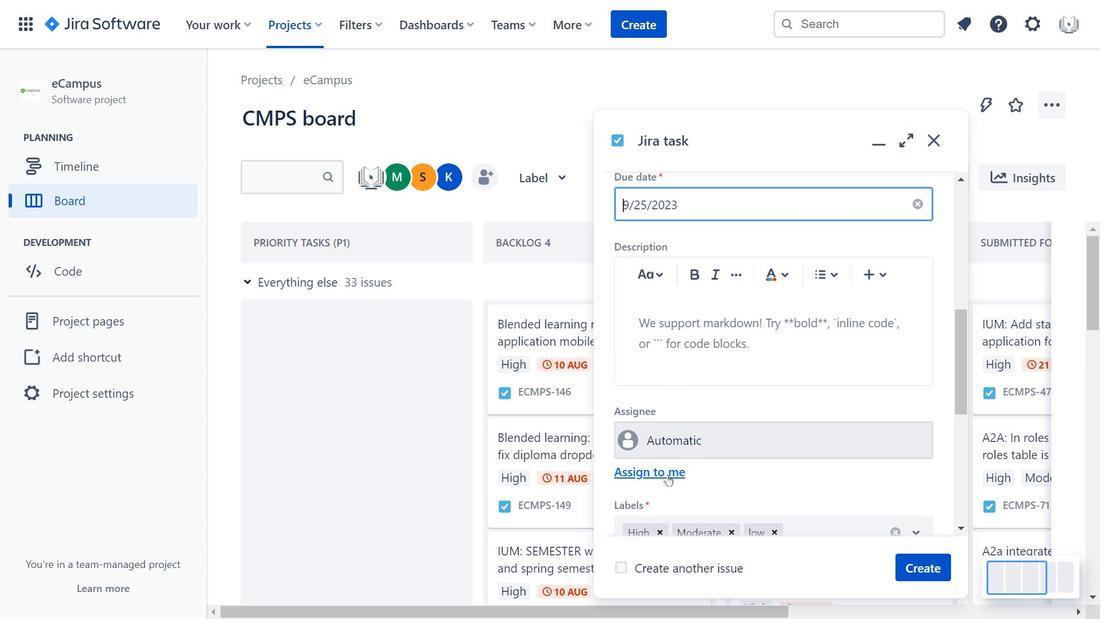 
Action: Mouse scrolled (644, 351) with delta (0, 0)
Screenshot: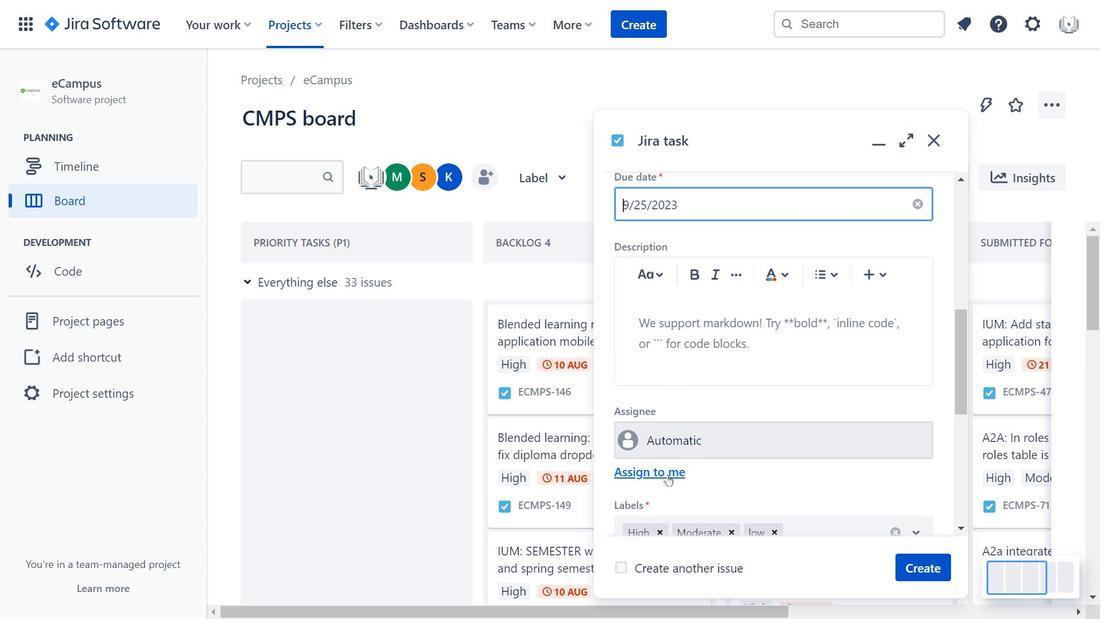 
Action: Mouse moved to (648, 354)
Screenshot: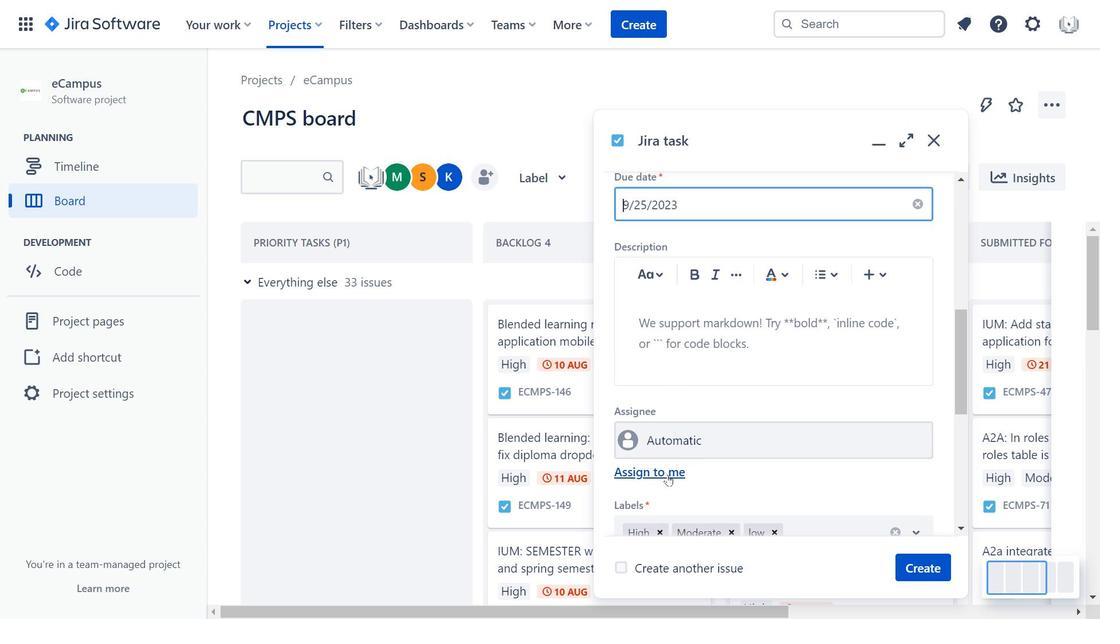 
Action: Mouse scrolled (648, 353) with delta (0, 0)
Screenshot: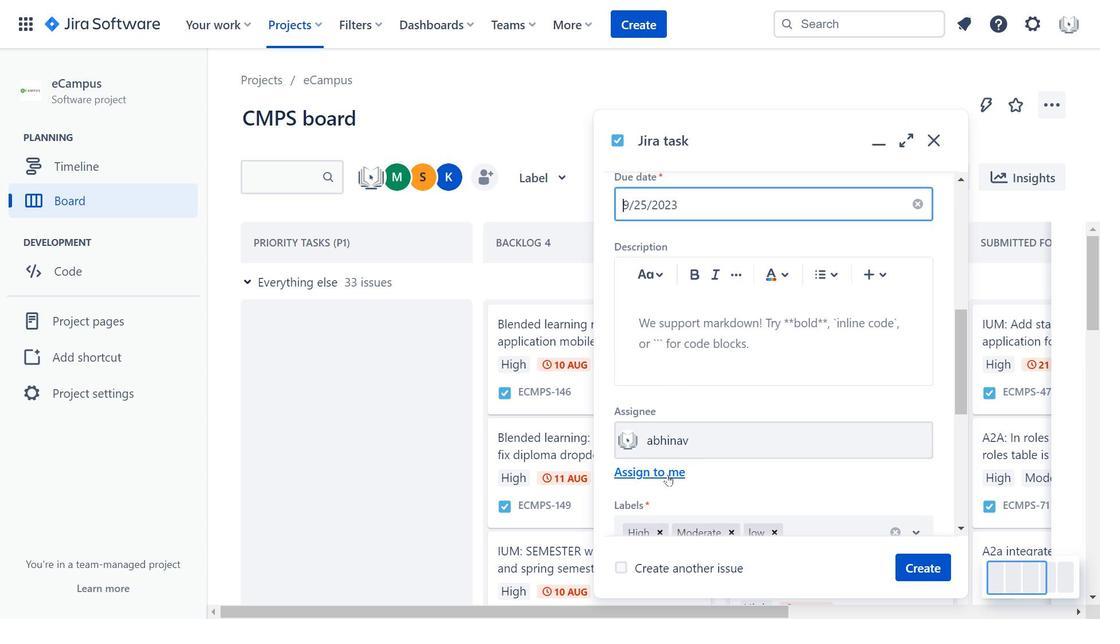 
Action: Mouse moved to (667, 474)
Screenshot: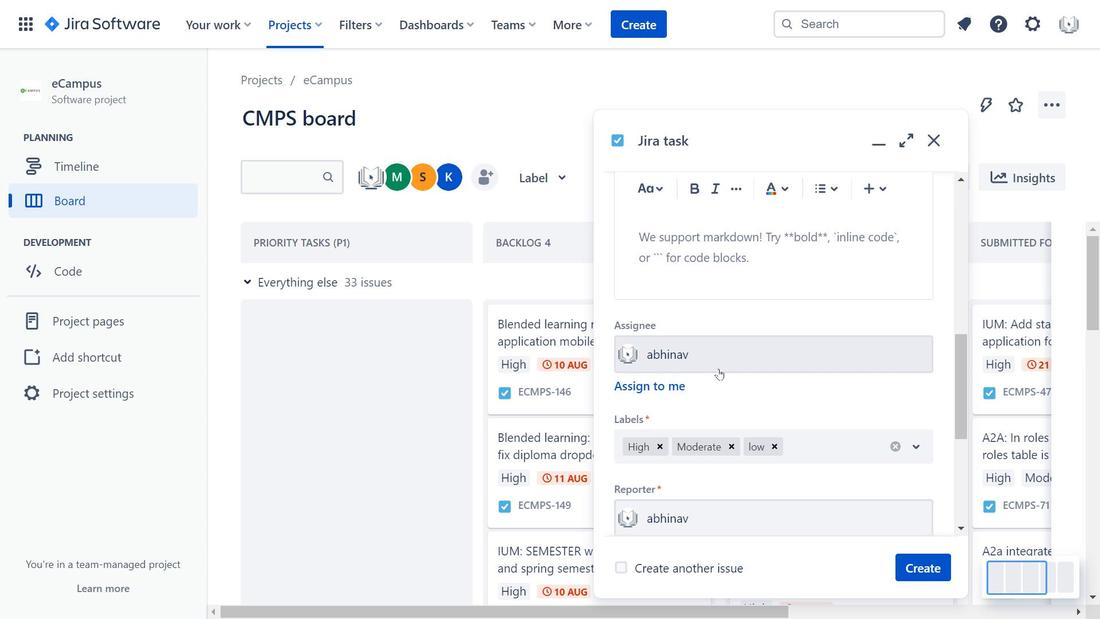 
Action: Mouse pressed left at (667, 474)
Screenshot: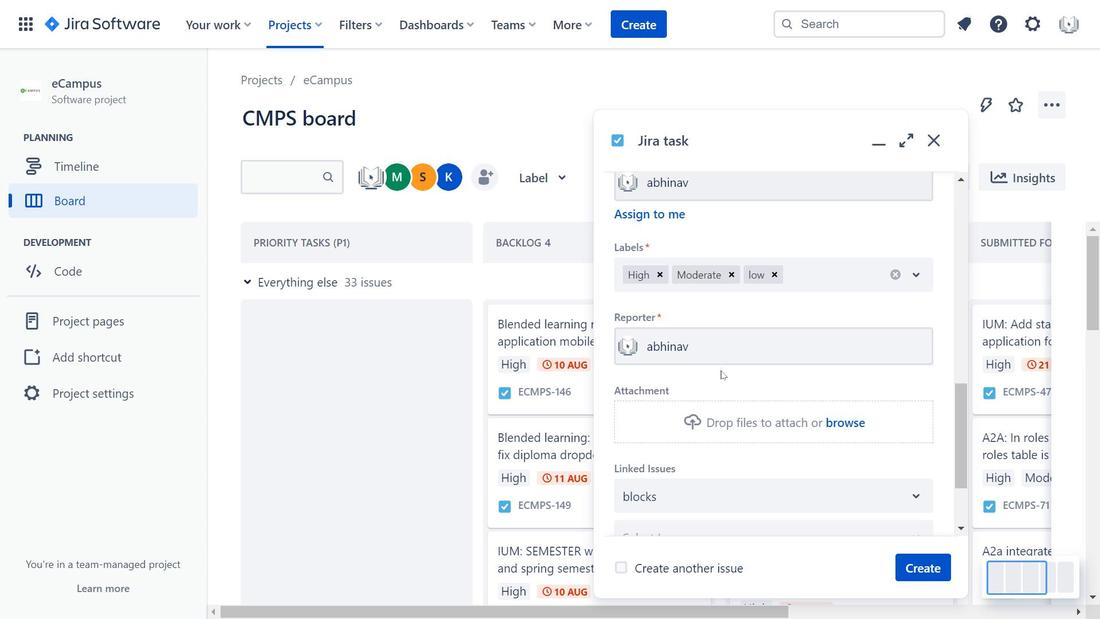 
Action: Mouse moved to (698, 366)
Screenshot: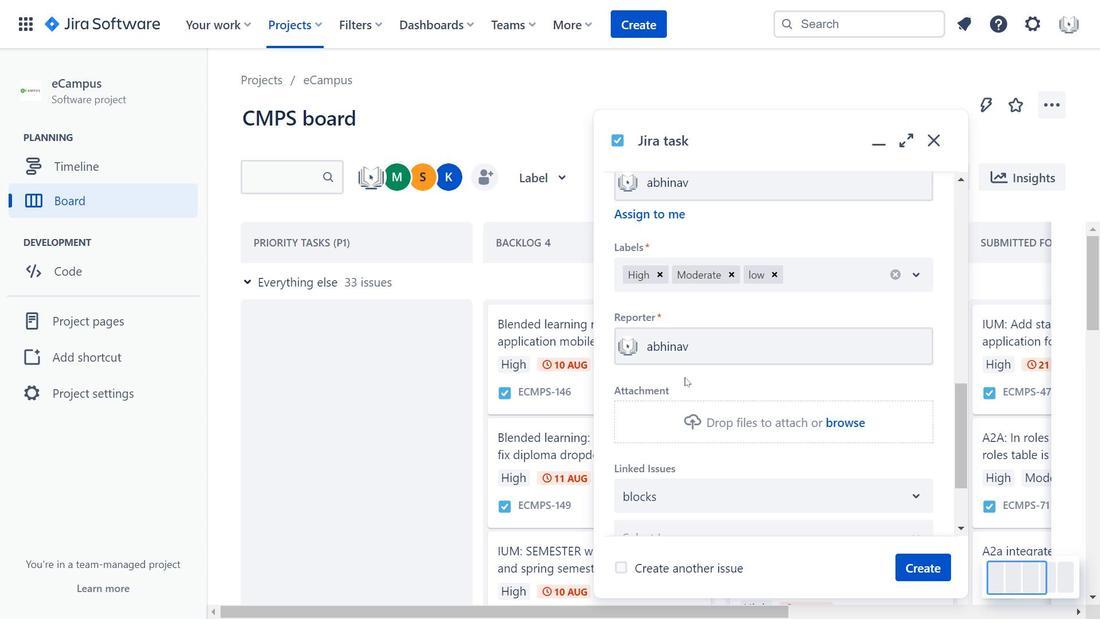 
Action: Mouse scrolled (698, 365) with delta (0, 0)
Screenshot: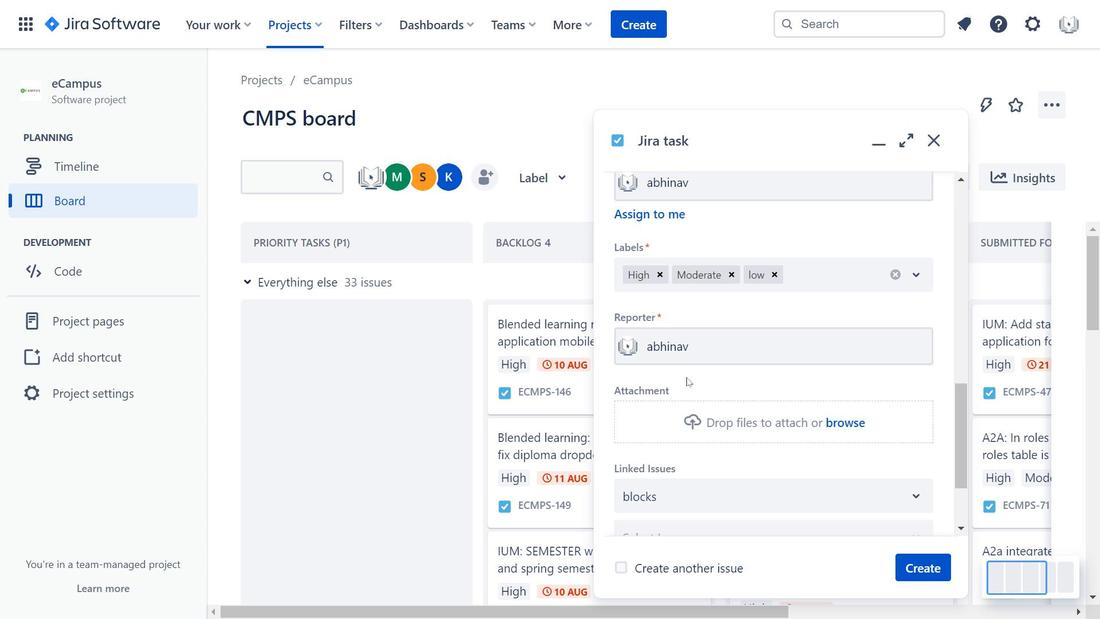 
Action: Mouse moved to (718, 368)
Screenshot: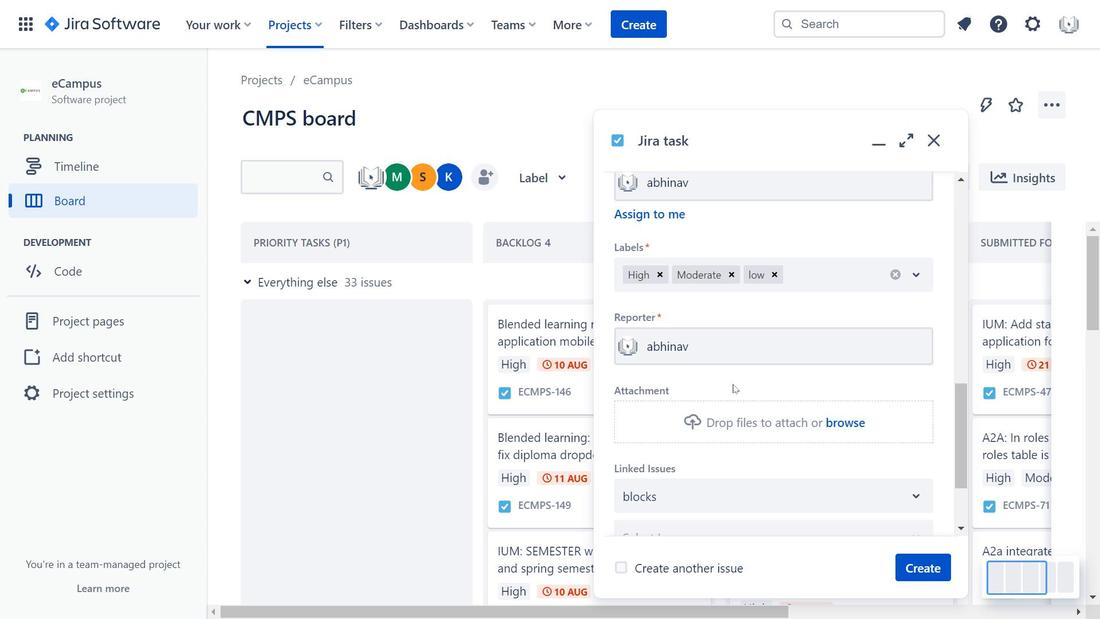 
Action: Mouse scrolled (718, 368) with delta (0, 0)
Screenshot: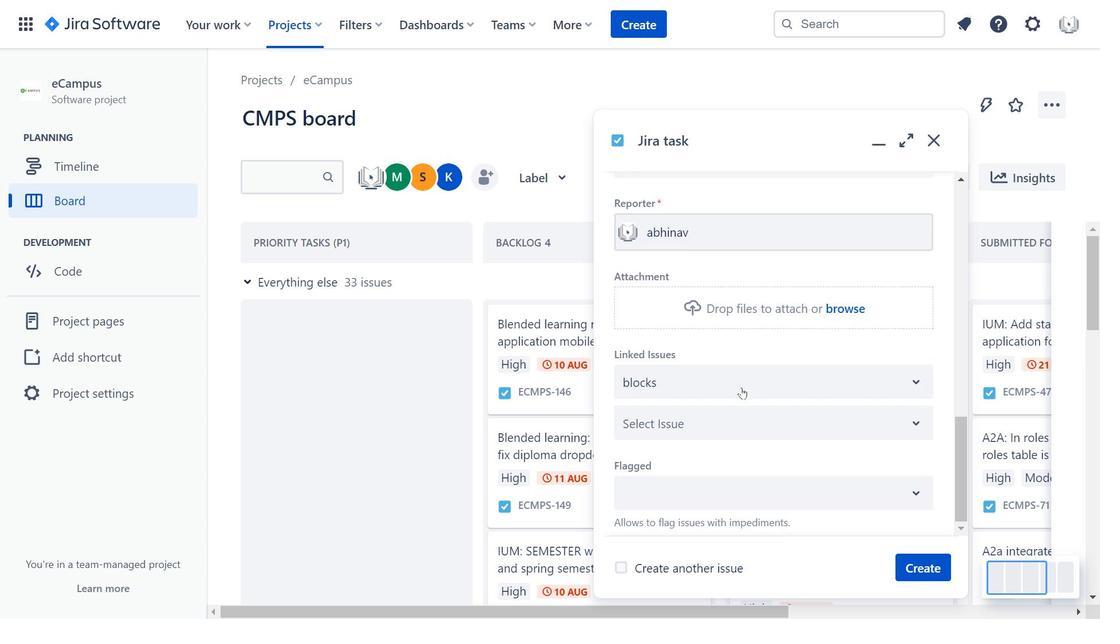 
Action: Mouse scrolled (718, 368) with delta (0, 0)
Screenshot: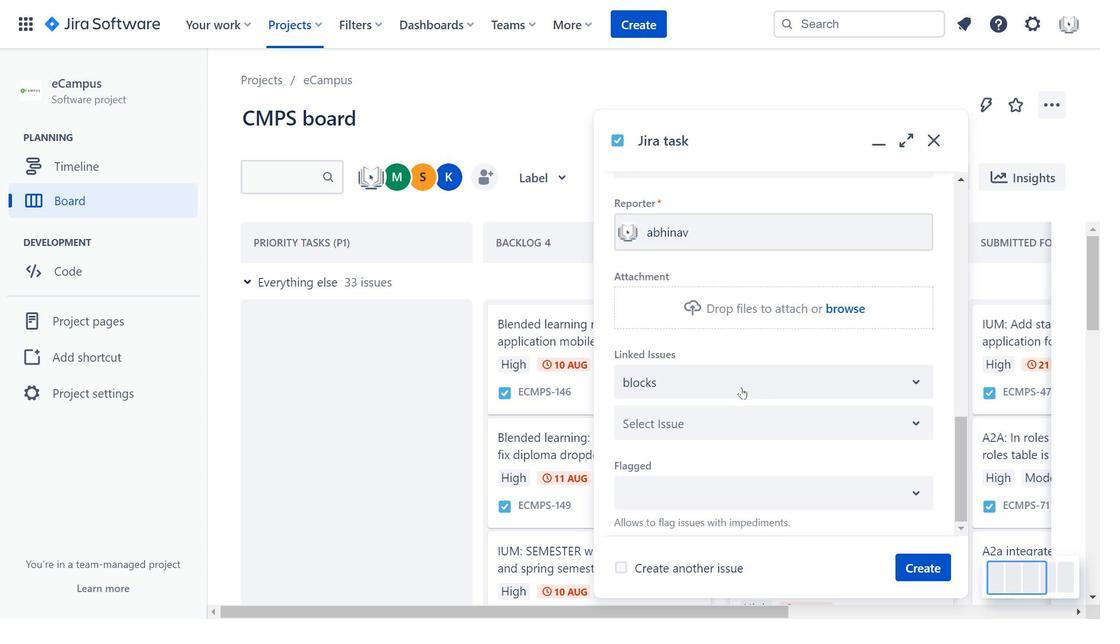 
Action: Mouse moved to (736, 386)
Screenshot: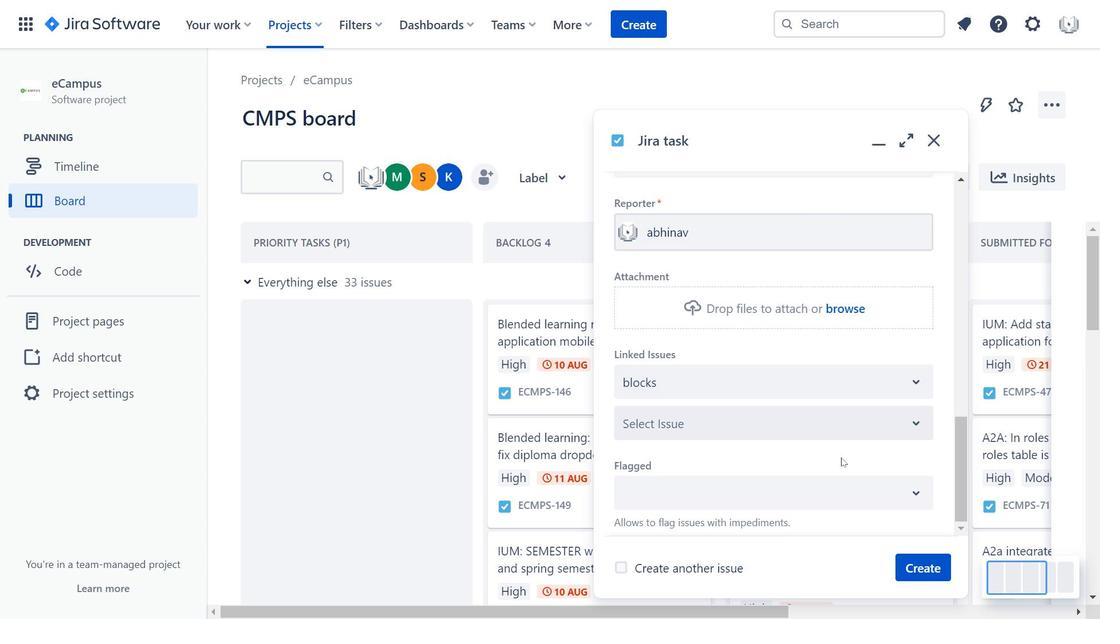 
Action: Mouse scrolled (736, 385) with delta (0, 0)
Screenshot: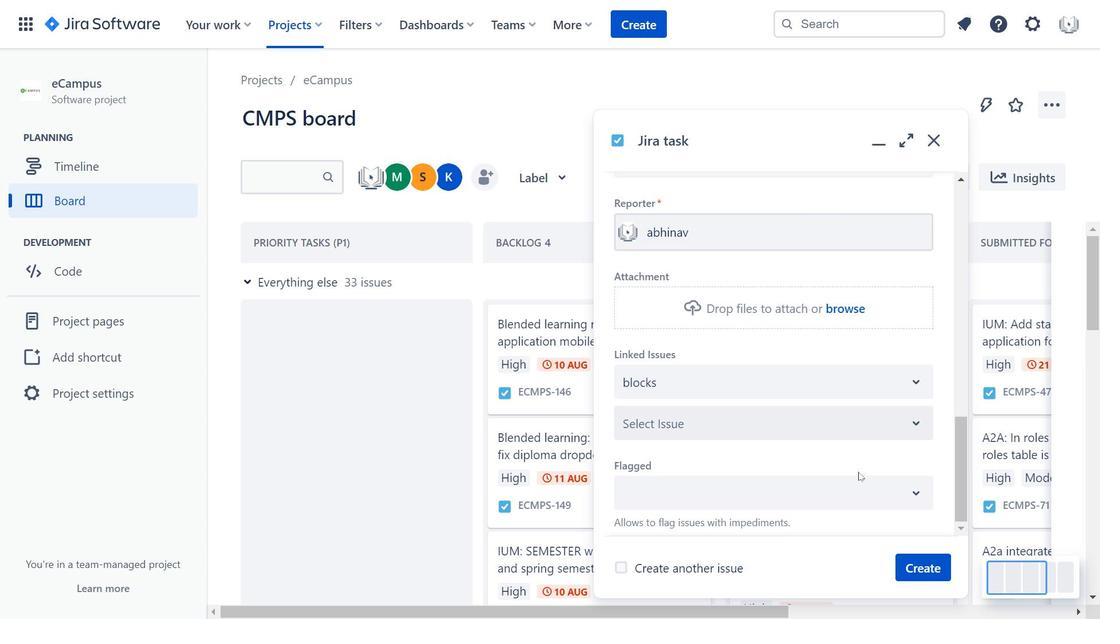 
Action: Mouse moved to (737, 386)
Screenshot: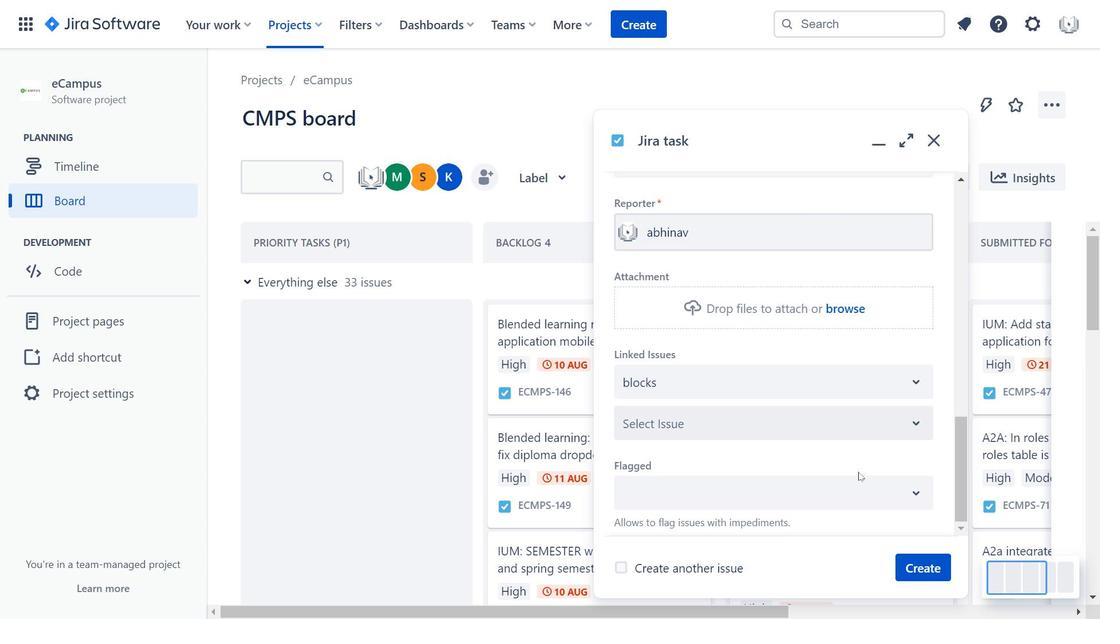 
Action: Mouse scrolled (737, 385) with delta (0, 0)
Screenshot: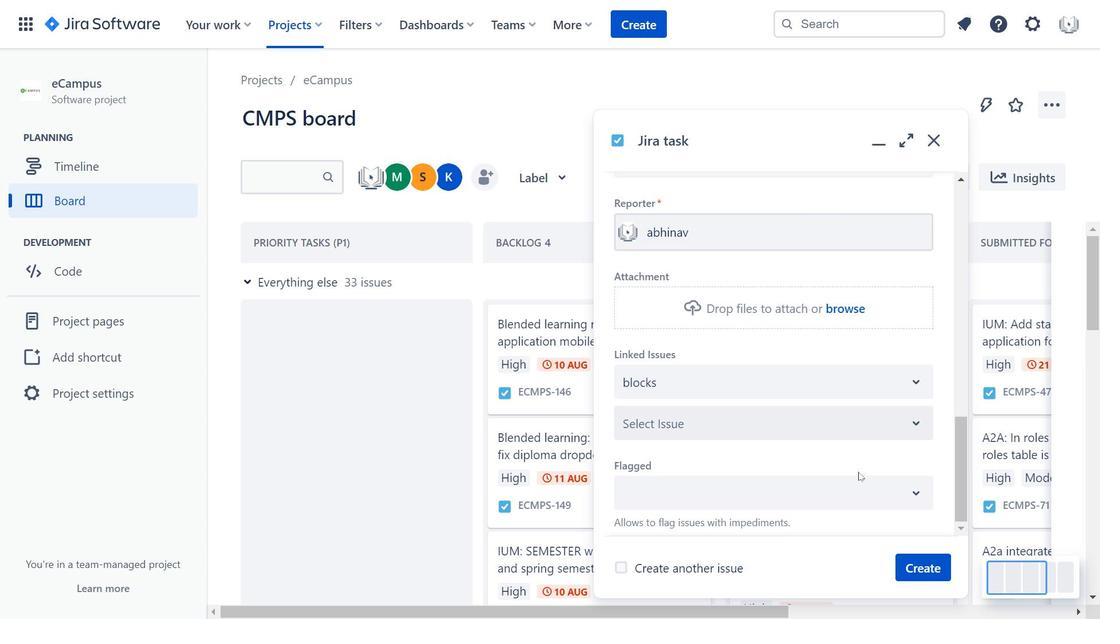 
Action: Mouse moved to (742, 387)
Screenshot: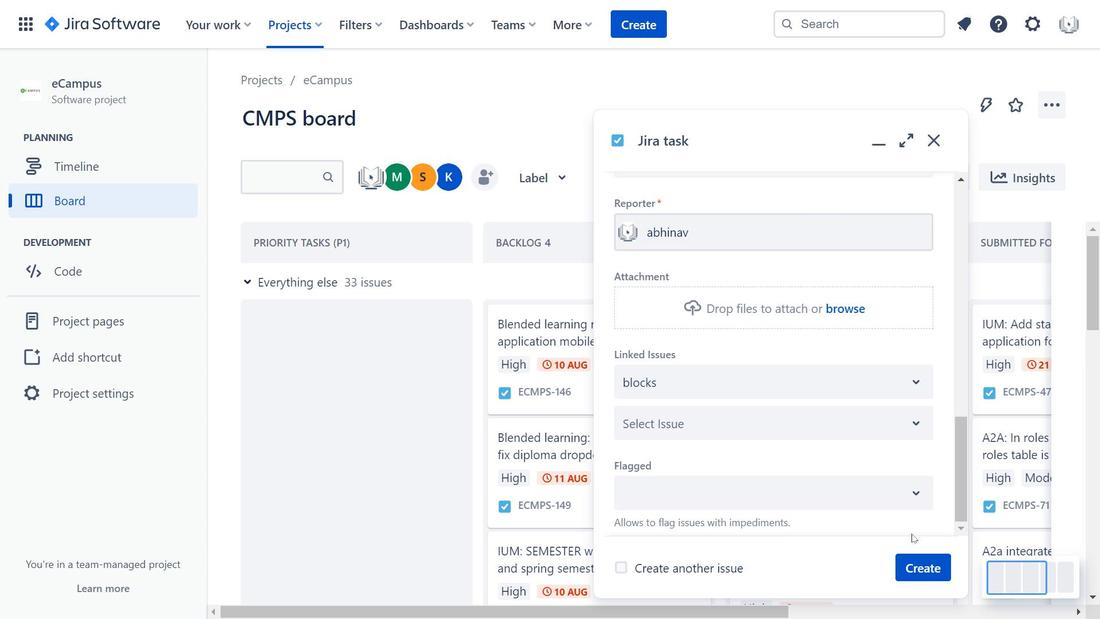 
Action: Mouse scrolled (742, 386) with delta (0, 0)
Screenshot: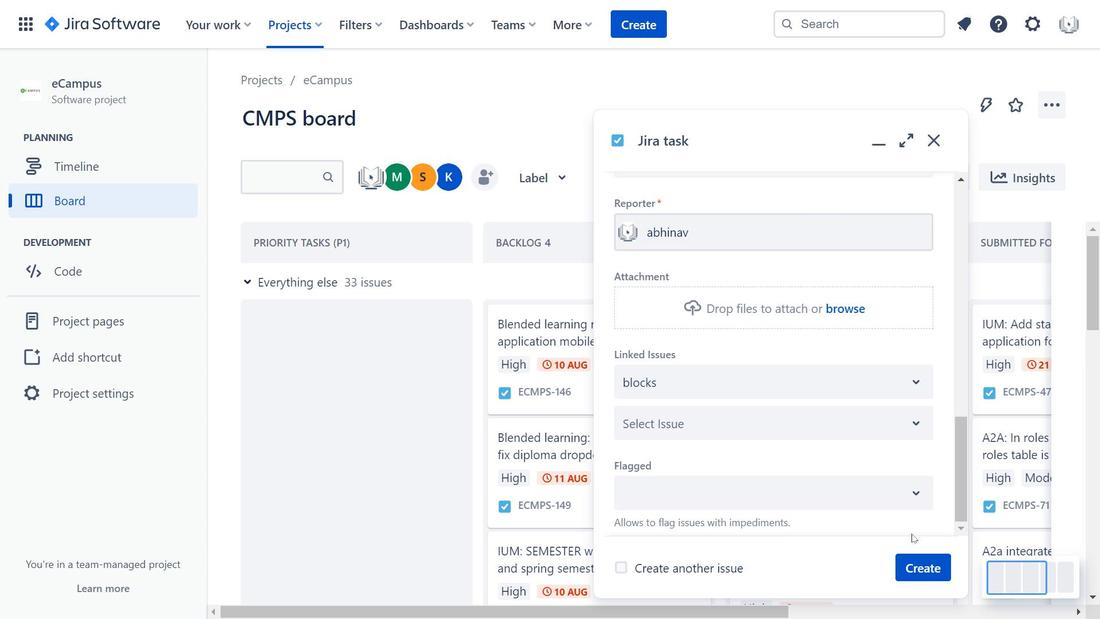 
Action: Mouse scrolled (742, 386) with delta (0, 0)
Screenshot: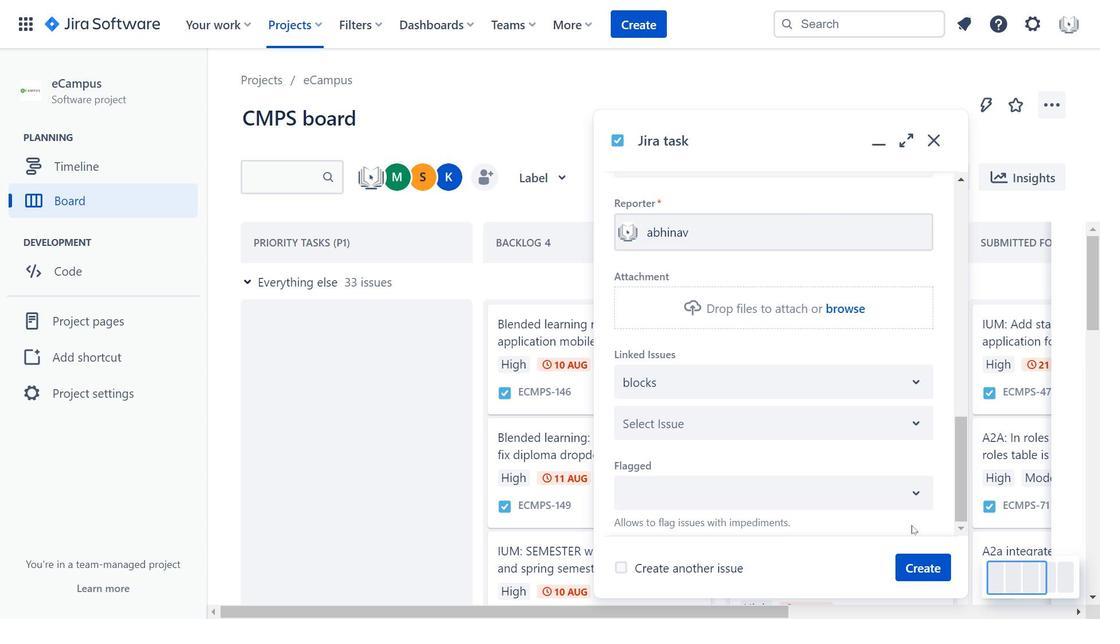 
Action: Mouse scrolled (742, 386) with delta (0, 0)
Screenshot: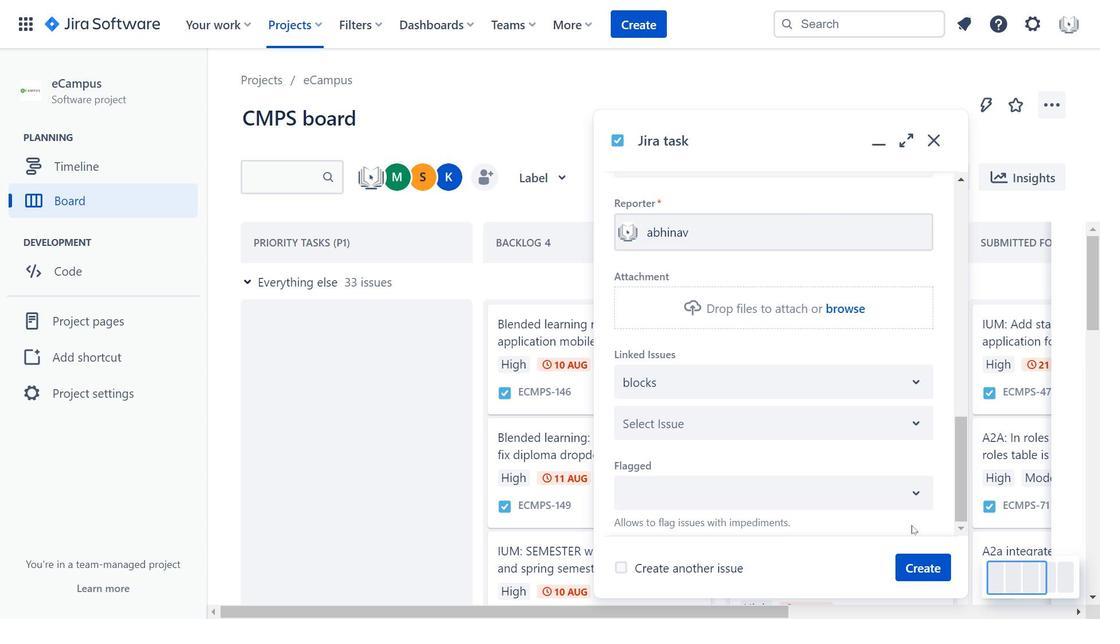 
Action: Mouse moved to (872, 324)
Screenshot: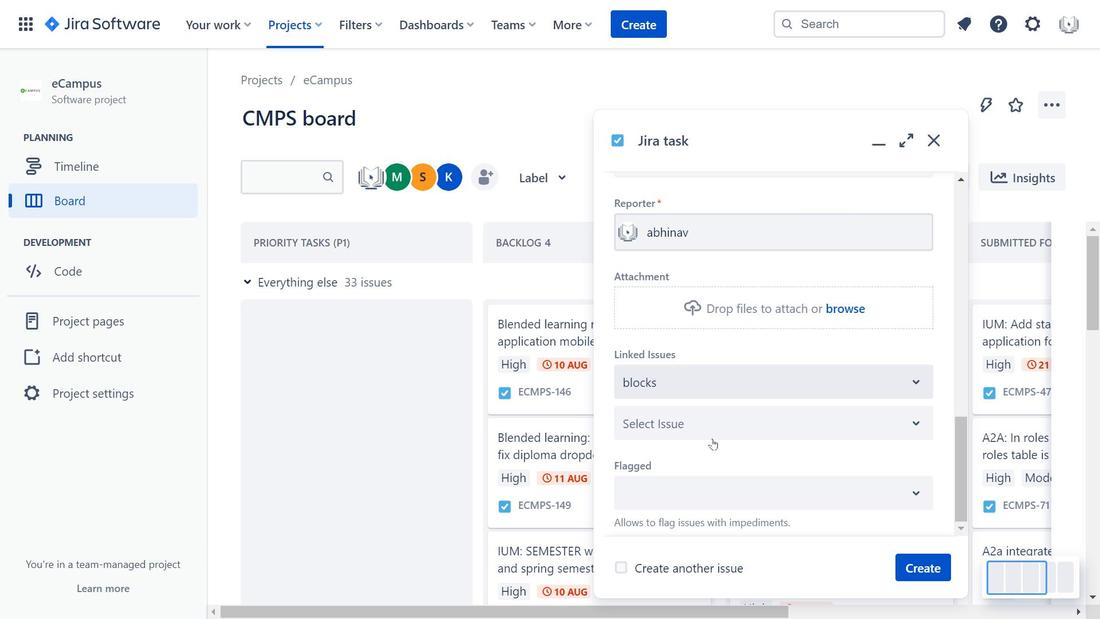 
Action: Mouse scrolled (872, 323) with delta (0, 0)
Screenshot: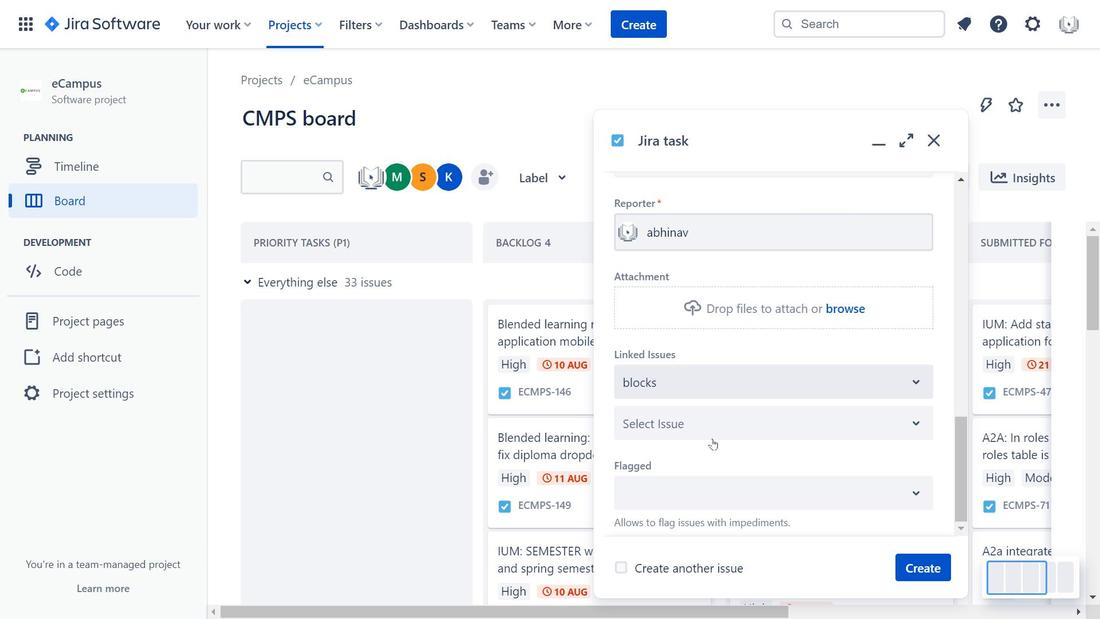 
Action: Mouse moved to (874, 330)
Screenshot: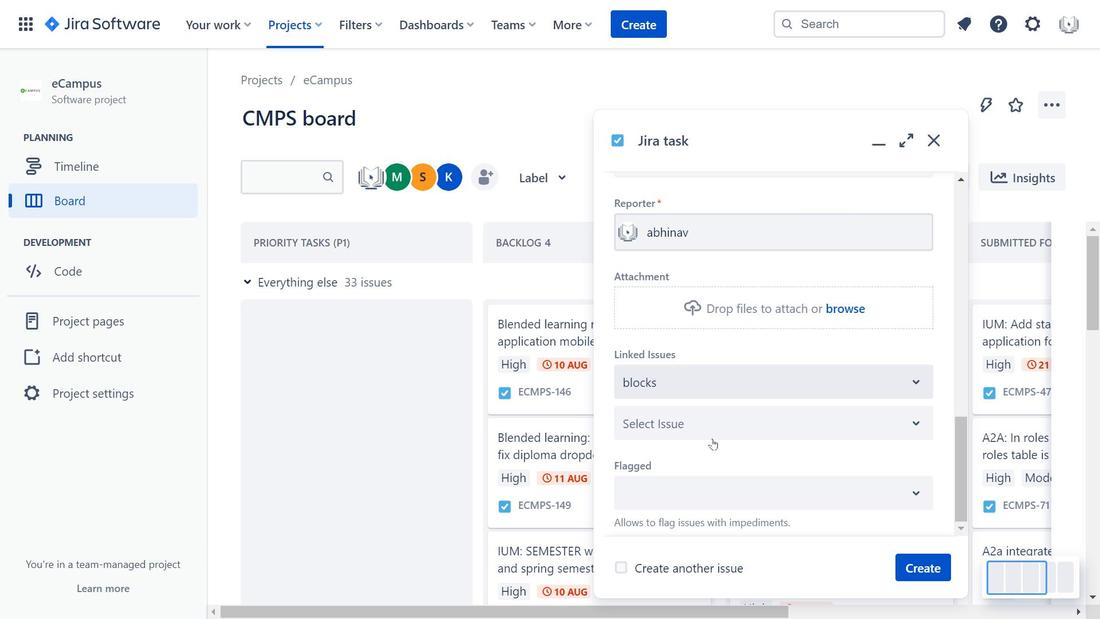 
Action: Mouse scrolled (874, 330) with delta (0, 0)
Screenshot: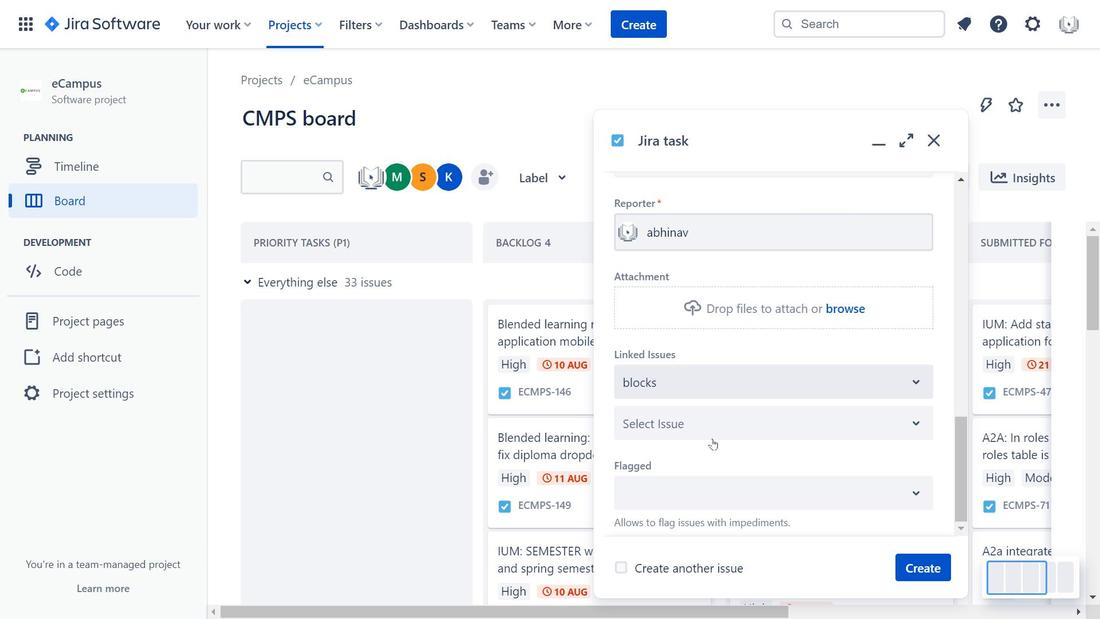 
Action: Mouse moved to (729, 345)
Screenshot: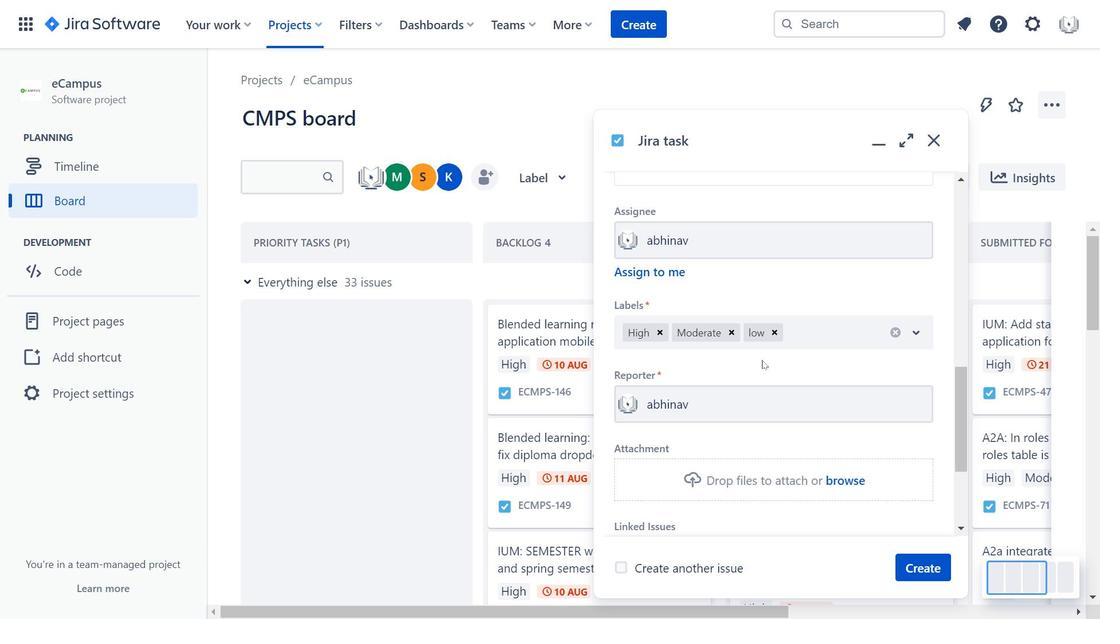 
Action: Mouse scrolled (729, 344) with delta (0, 0)
Screenshot: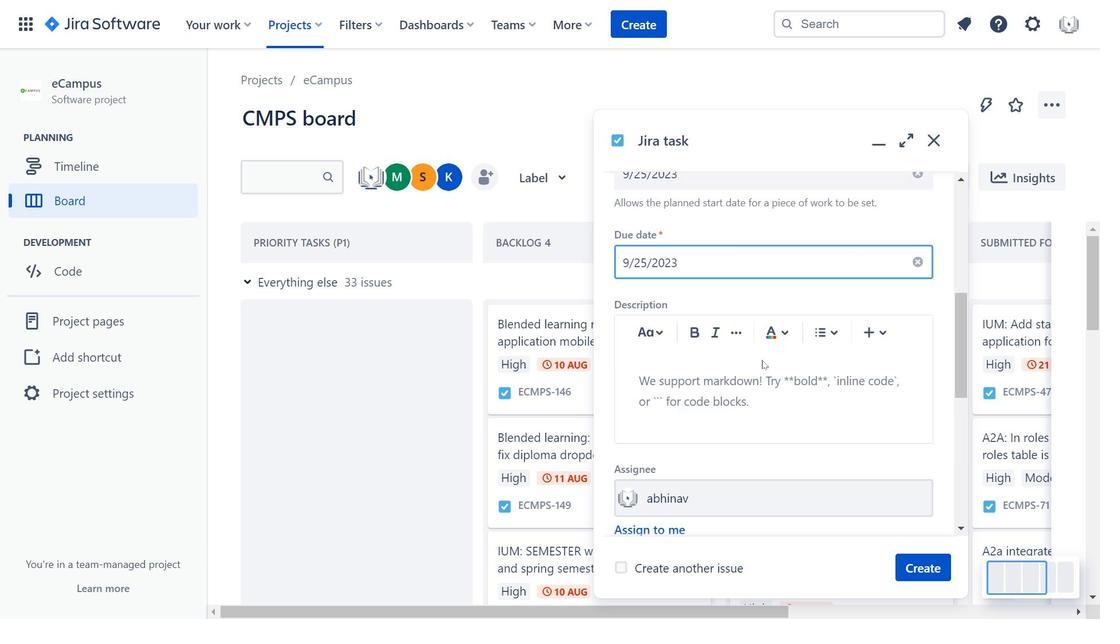 
Action: Mouse moved to (757, 359)
Screenshot: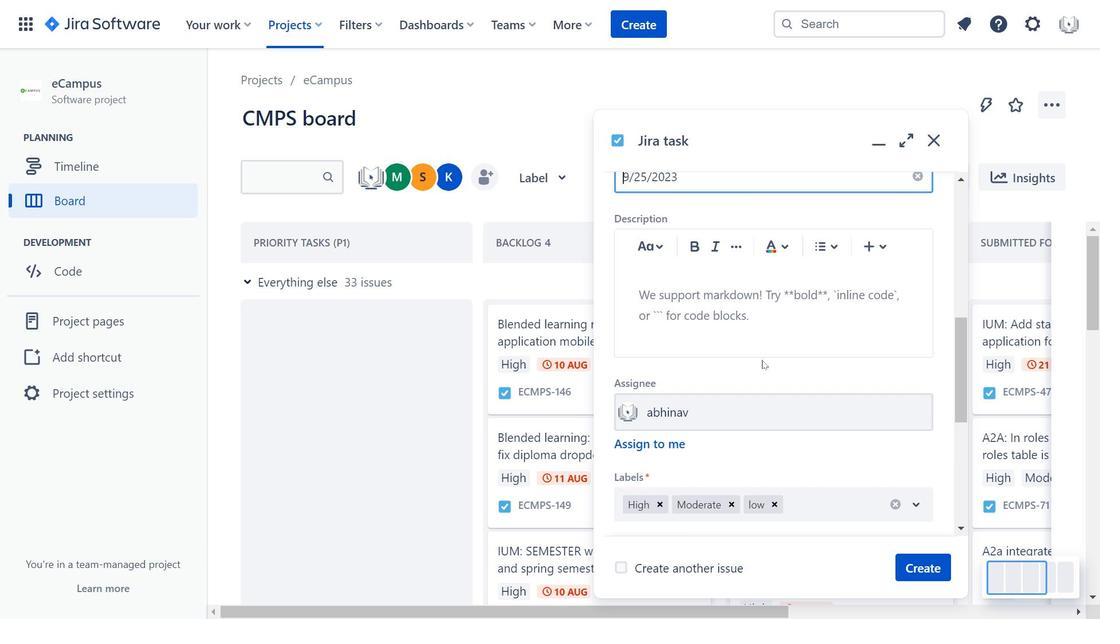 
Action: Mouse scrolled (757, 360) with delta (0, 0)
Screenshot: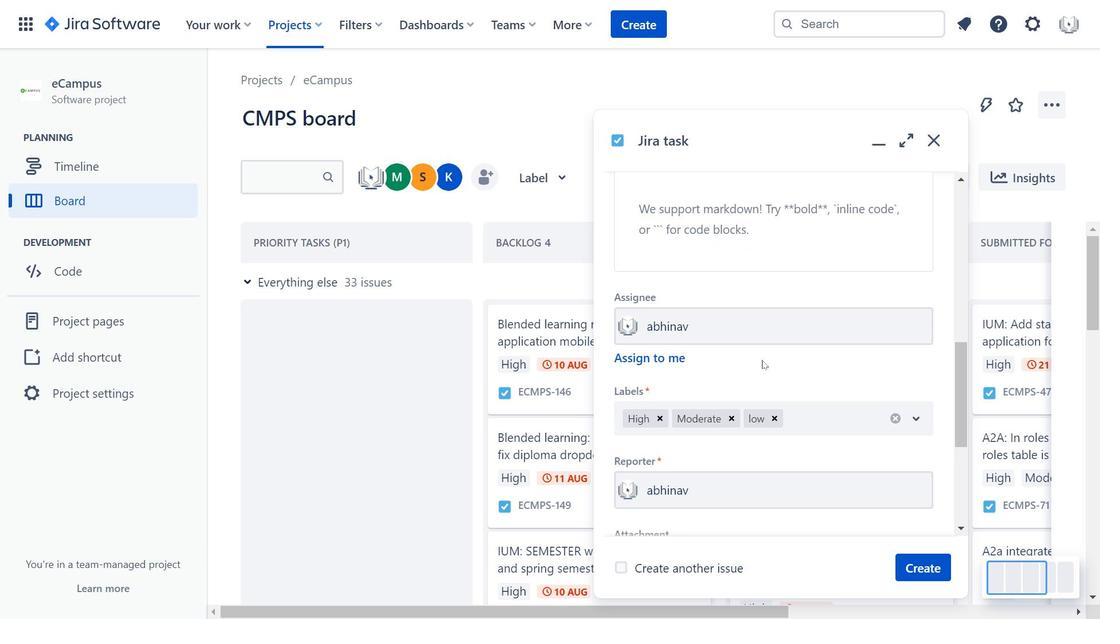 
Action: Mouse scrolled (757, 360) with delta (0, 0)
Screenshot: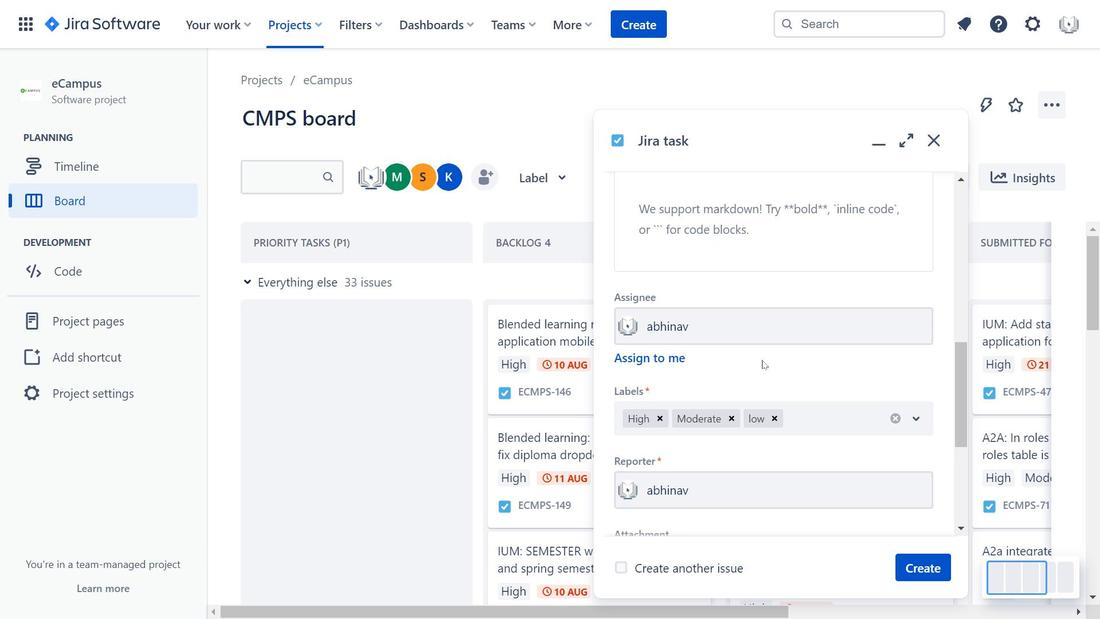 
Action: Mouse moved to (763, 360)
Screenshot: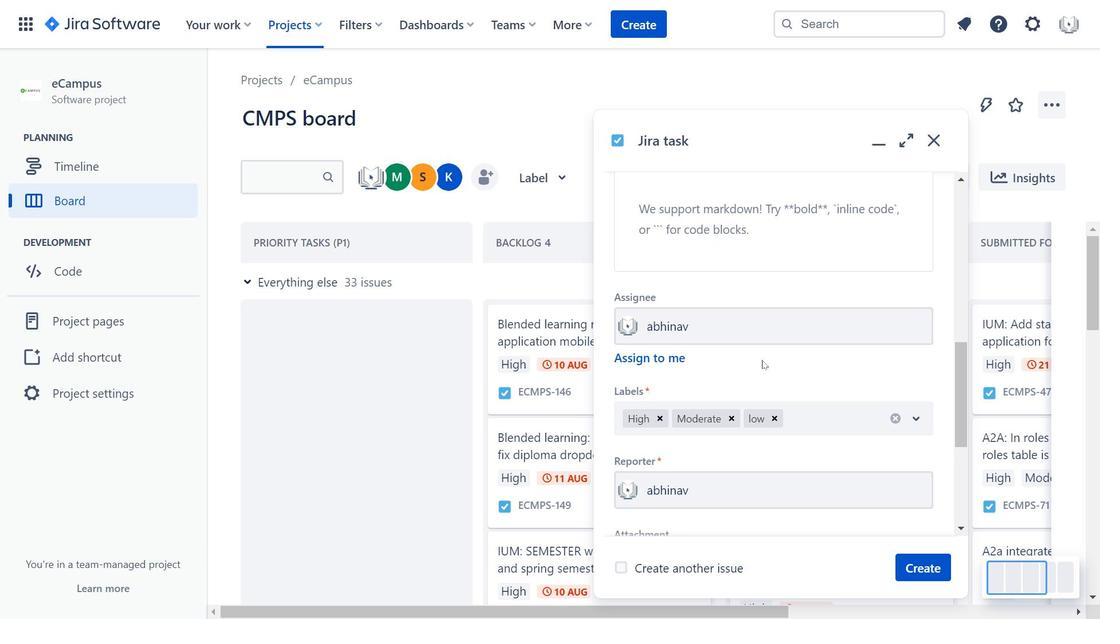 
Action: Mouse scrolled (763, 361) with delta (0, 0)
Screenshot: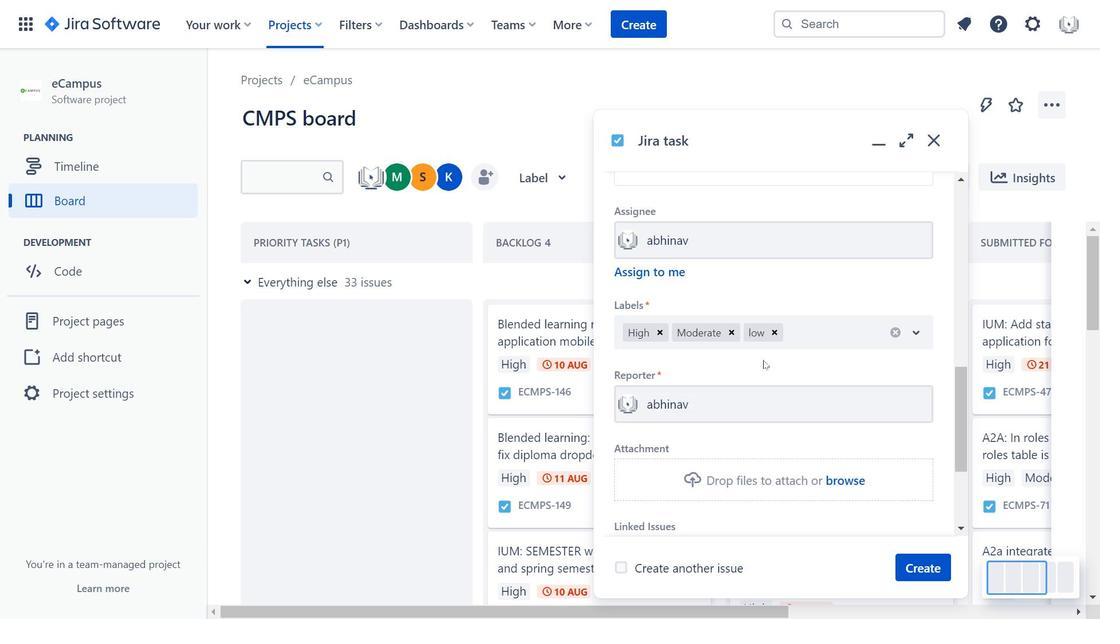 
Action: Mouse scrolled (763, 361) with delta (0, 0)
Screenshot: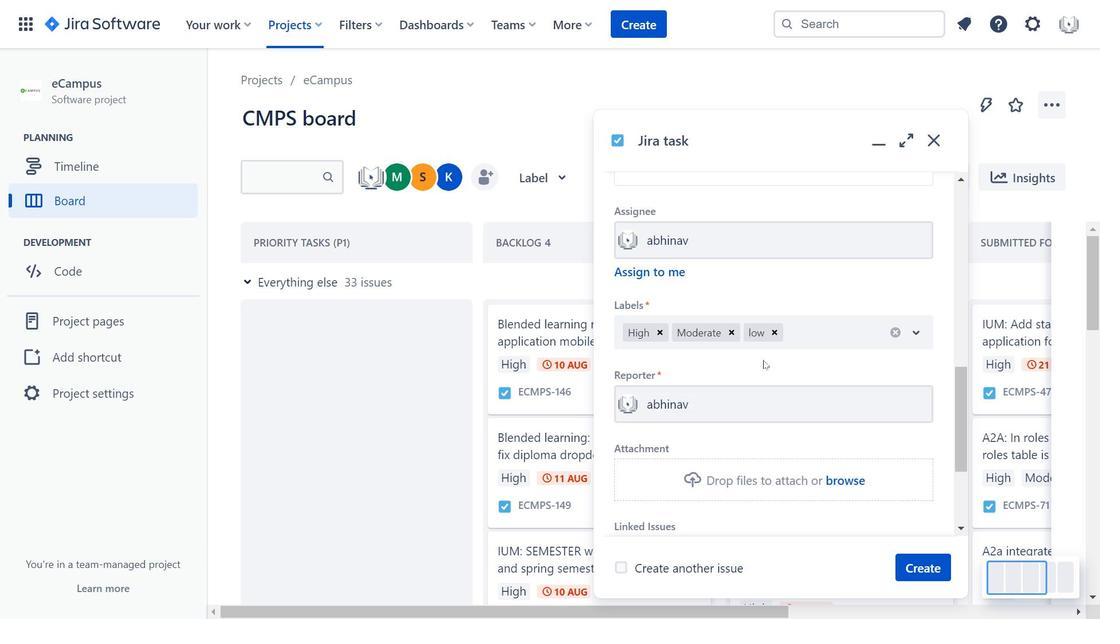 
Action: Mouse scrolled (763, 361) with delta (0, 0)
Screenshot: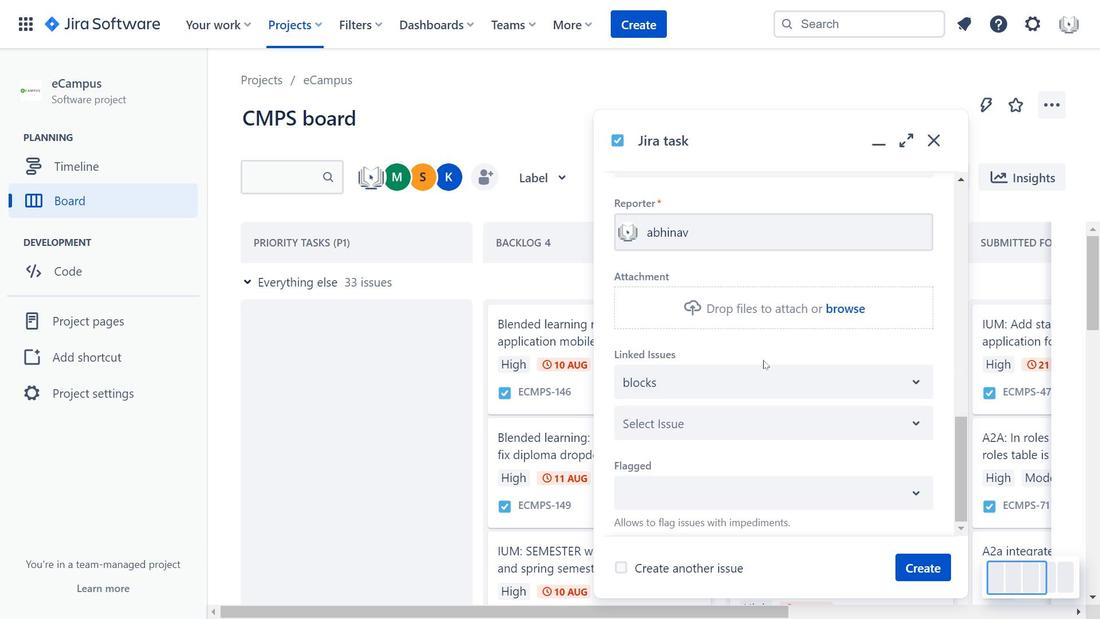 
Action: Mouse scrolled (763, 360) with delta (0, 0)
Screenshot: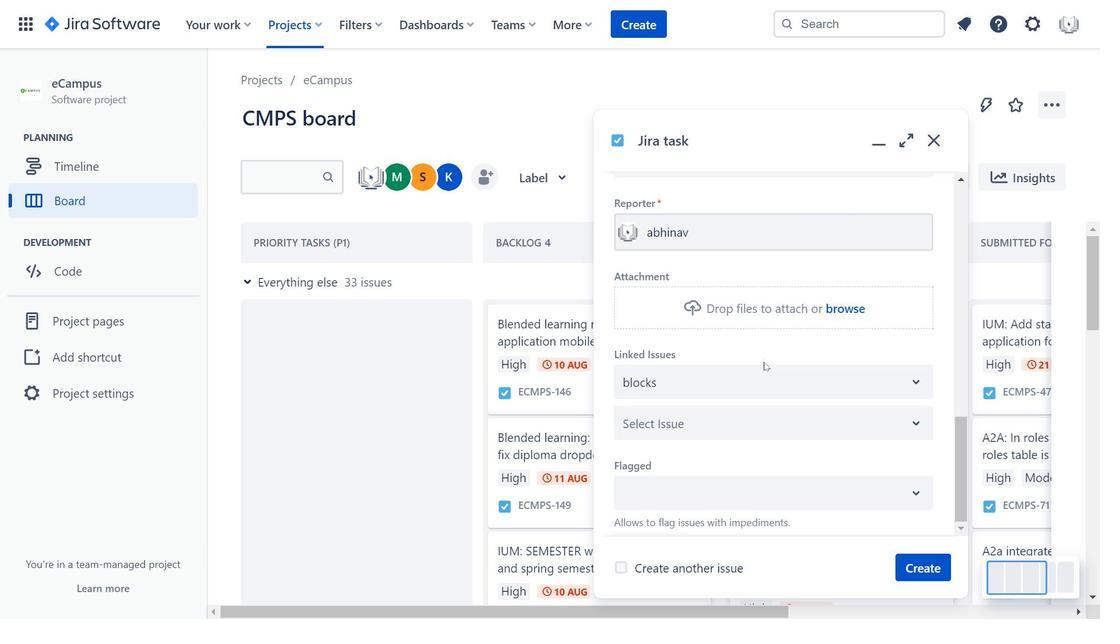 
Action: Mouse scrolled (763, 360) with delta (0, 0)
Screenshot: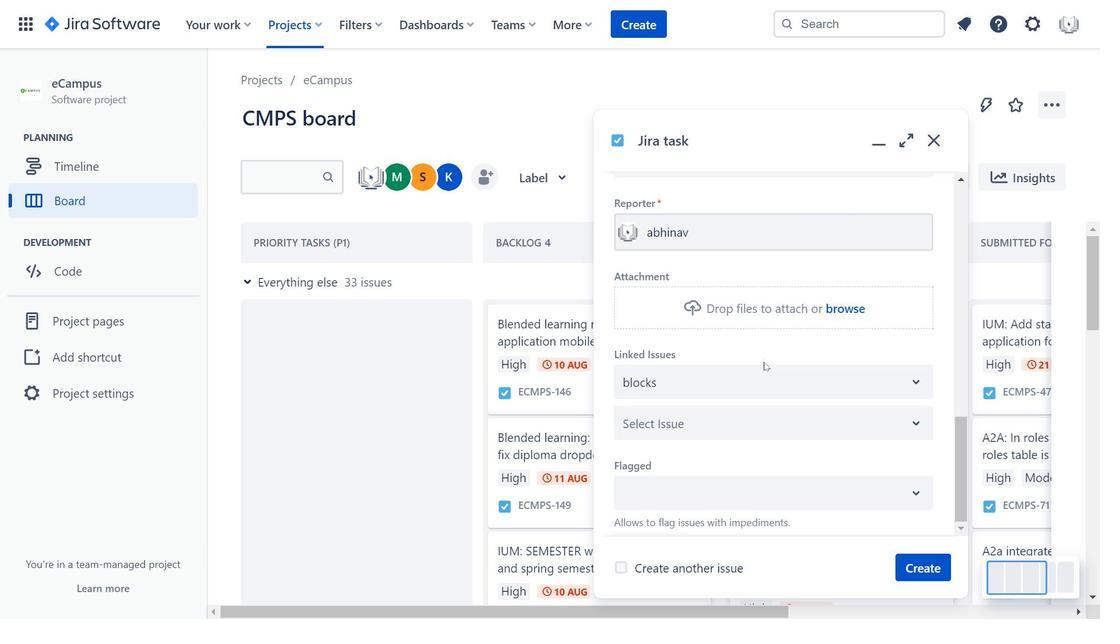 
Action: Mouse moved to (763, 360)
Screenshot: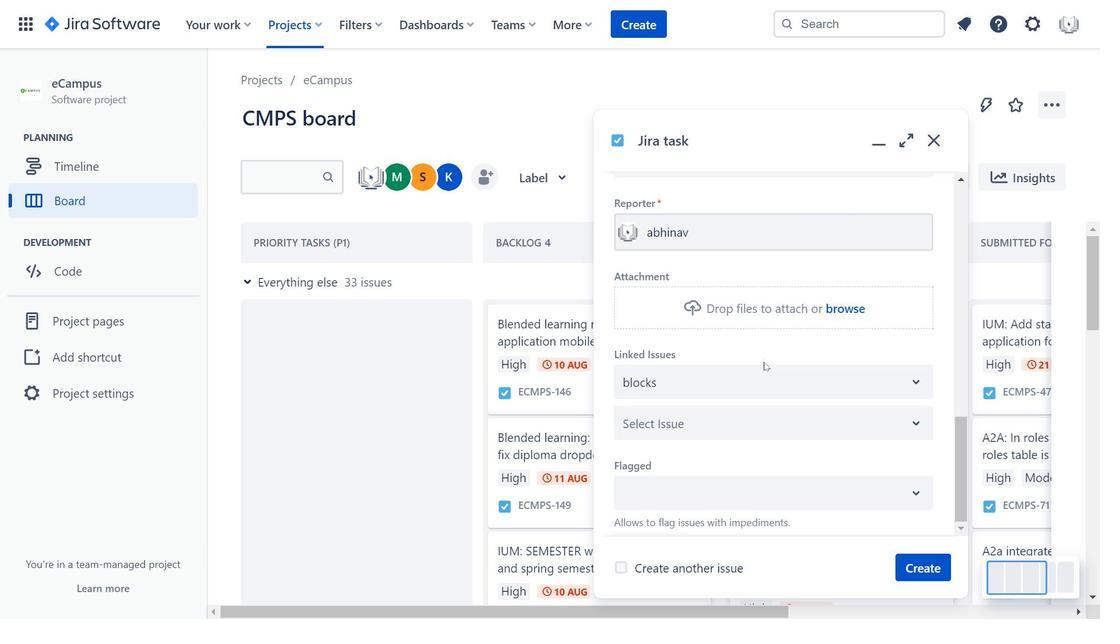 
Action: Mouse scrolled (763, 360) with delta (0, 0)
Screenshot: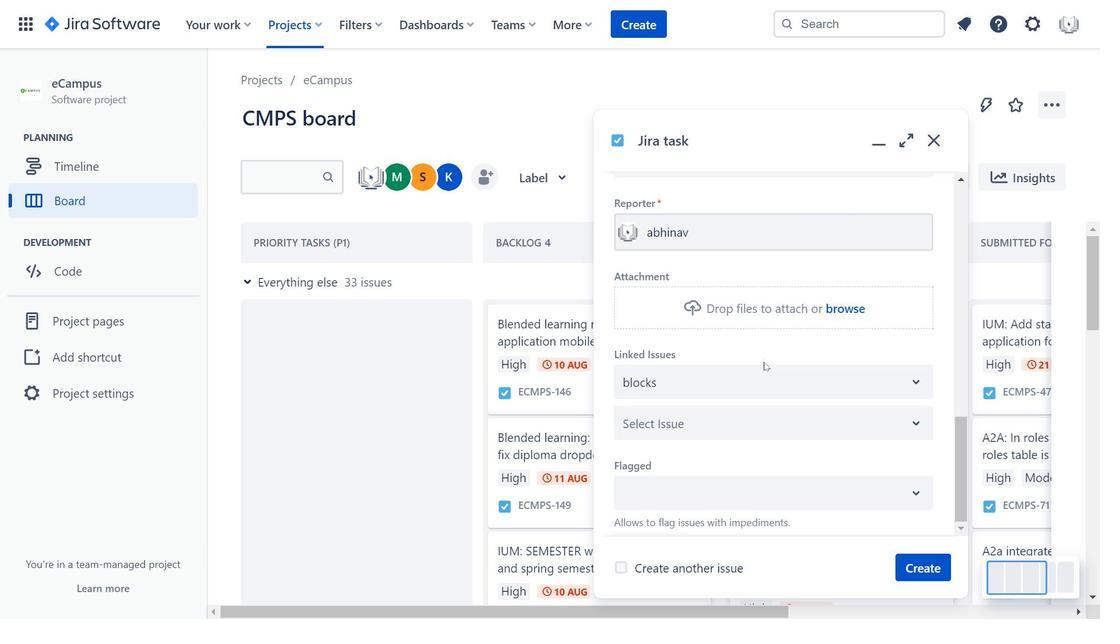 
Action: Mouse scrolled (763, 360) with delta (0, 0)
Screenshot: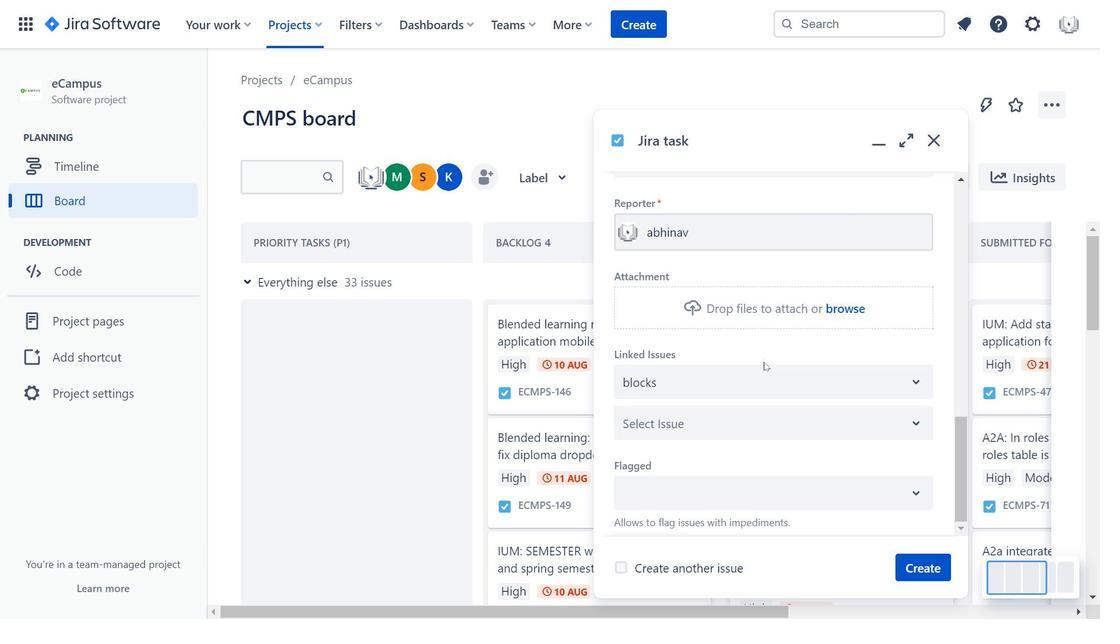 
Action: Mouse scrolled (763, 360) with delta (0, 0)
Screenshot: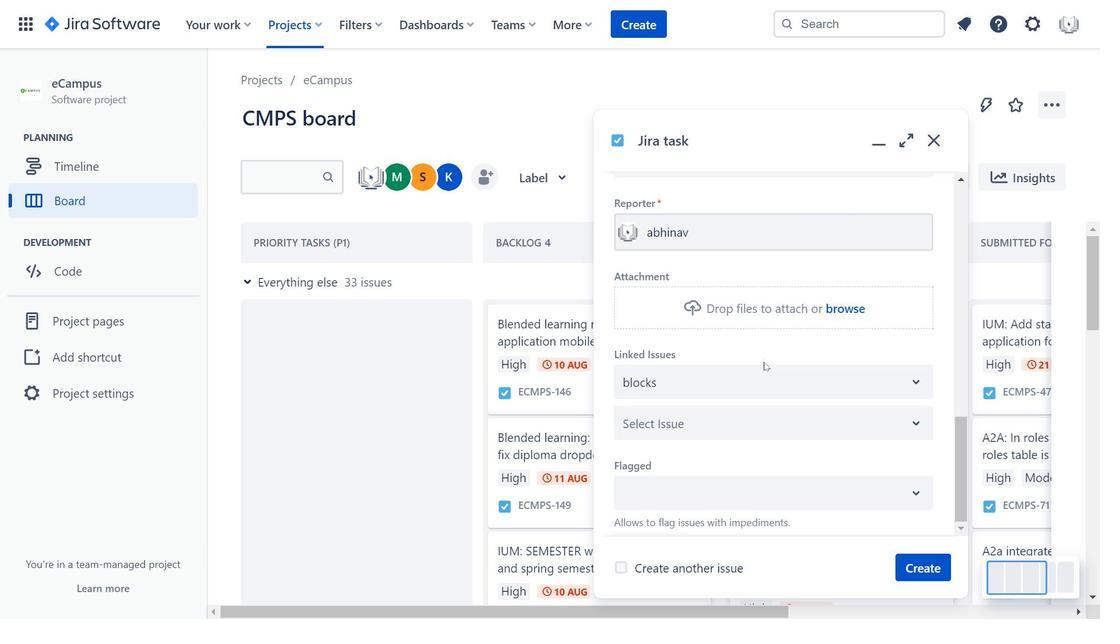 
Action: Mouse moved to (835, 303)
Screenshot: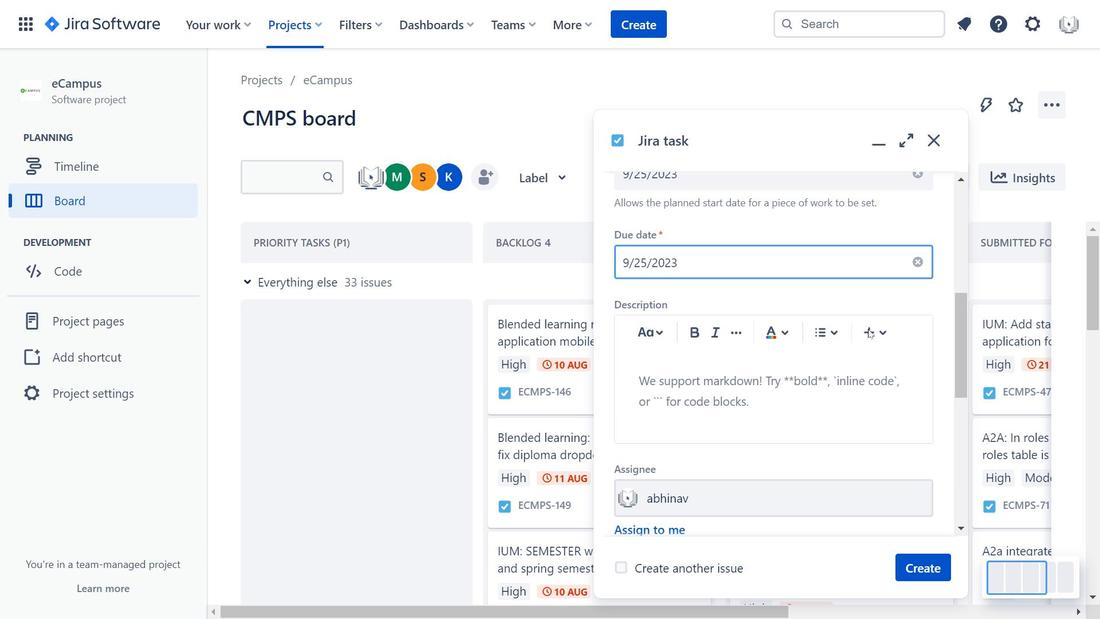
Action: Mouse scrolled (835, 303) with delta (0, 0)
Screenshot: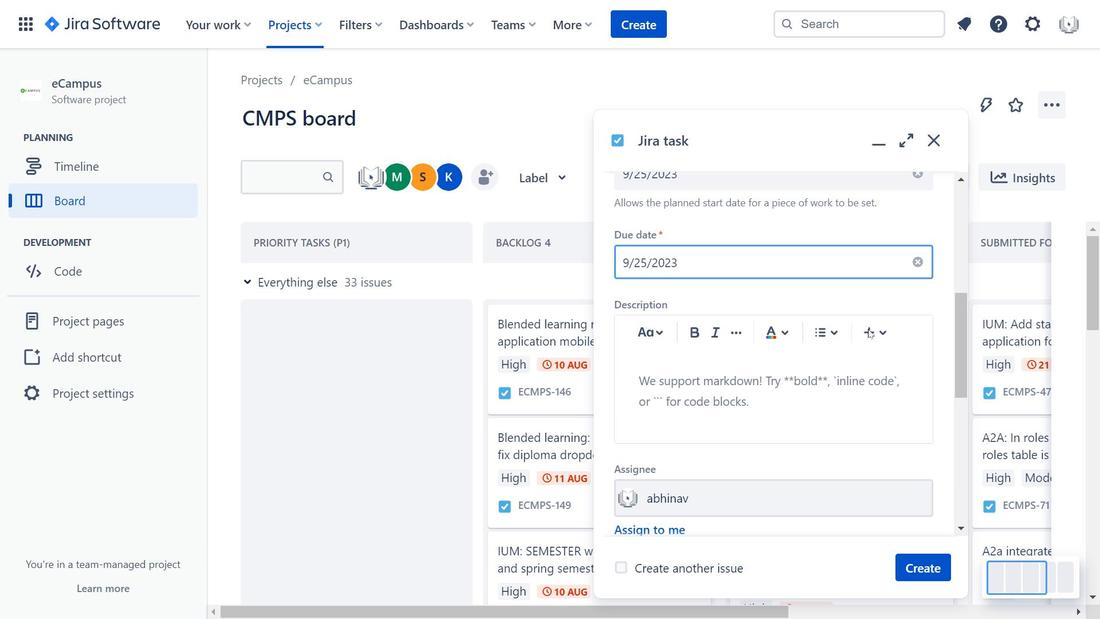 
Action: Mouse moved to (837, 303)
Screenshot: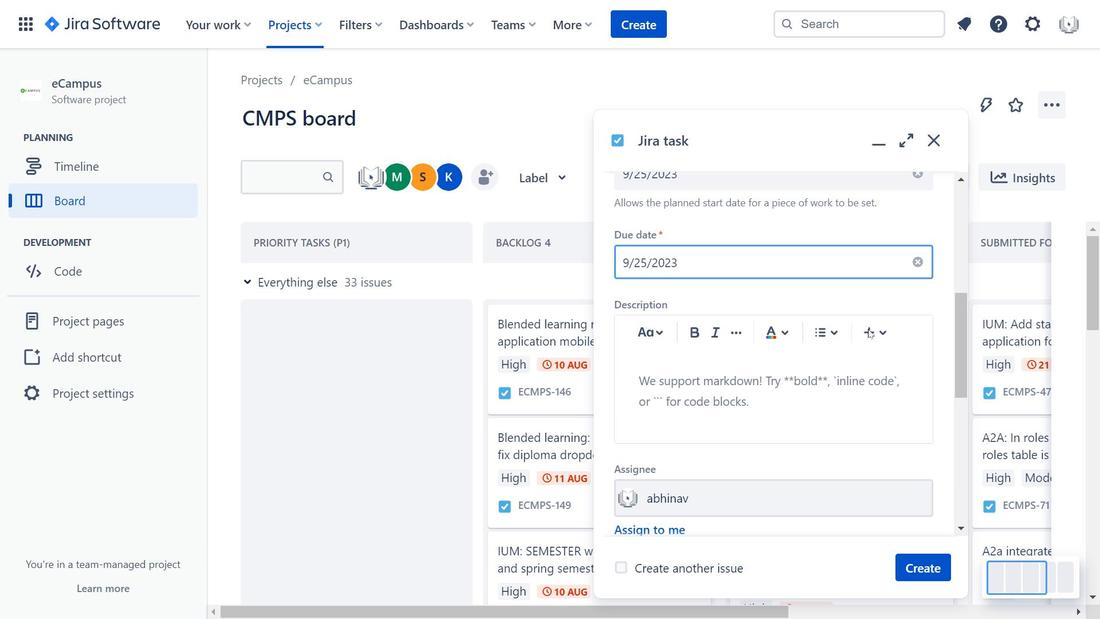 
Action: Mouse scrolled (837, 304) with delta (0, 0)
Screenshot: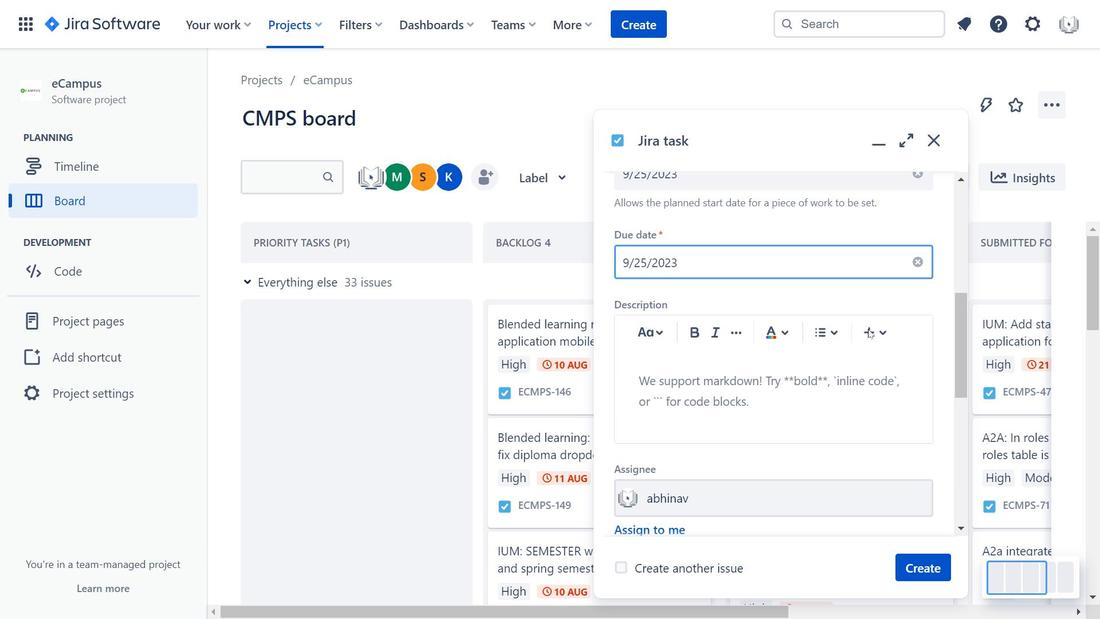 
Action: Mouse moved to (862, 322)
Screenshot: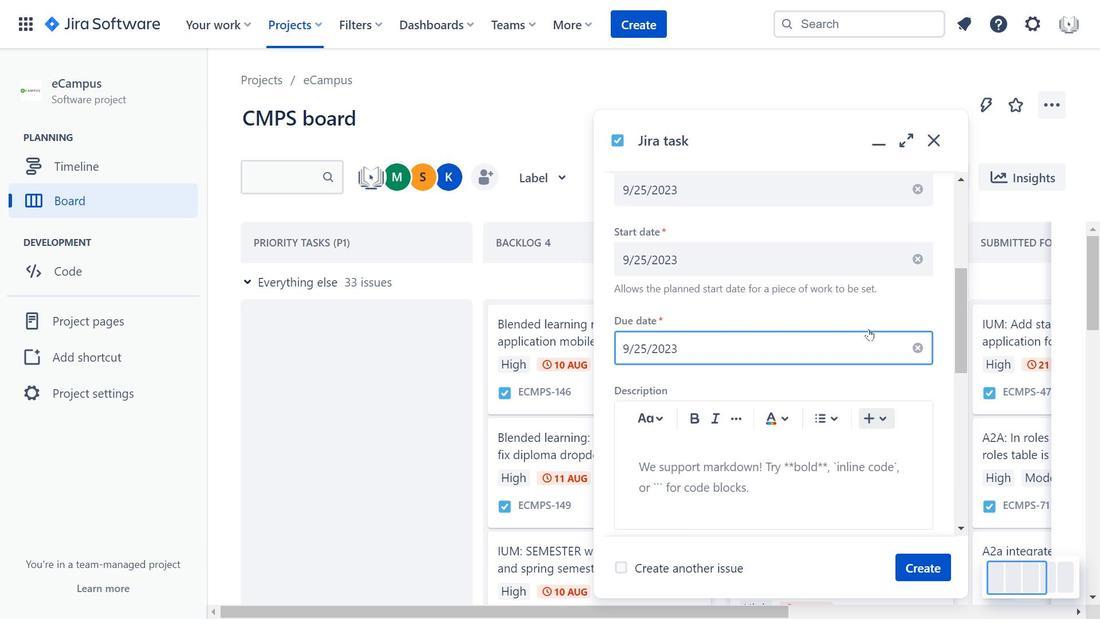 
Action: Mouse scrolled (862, 323) with delta (0, 0)
Screenshot: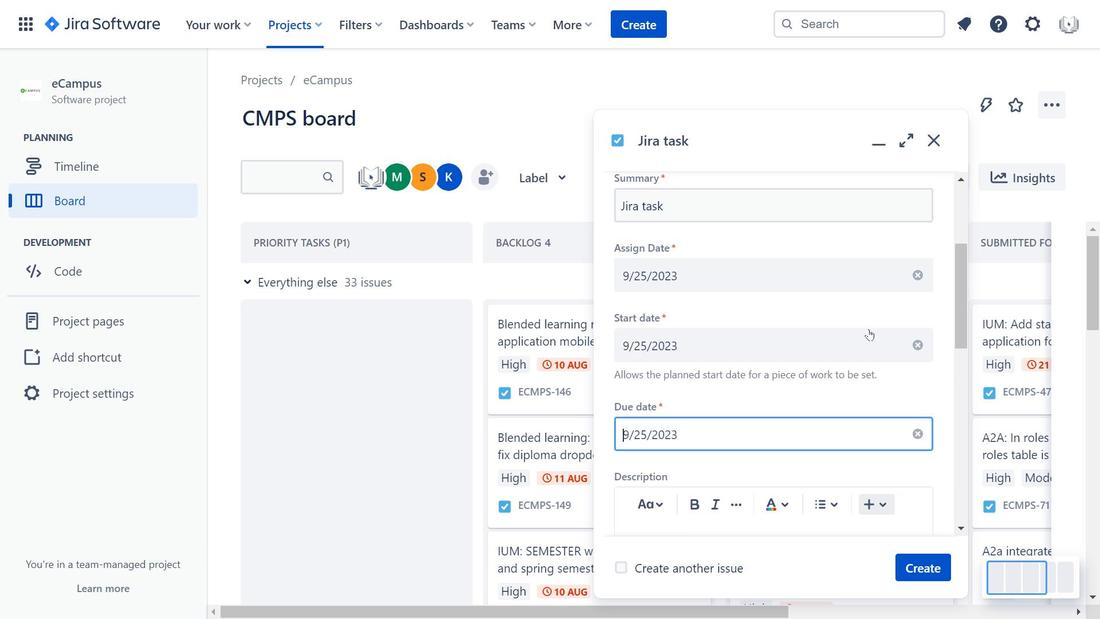 
Action: Mouse moved to (868, 329)
Screenshot: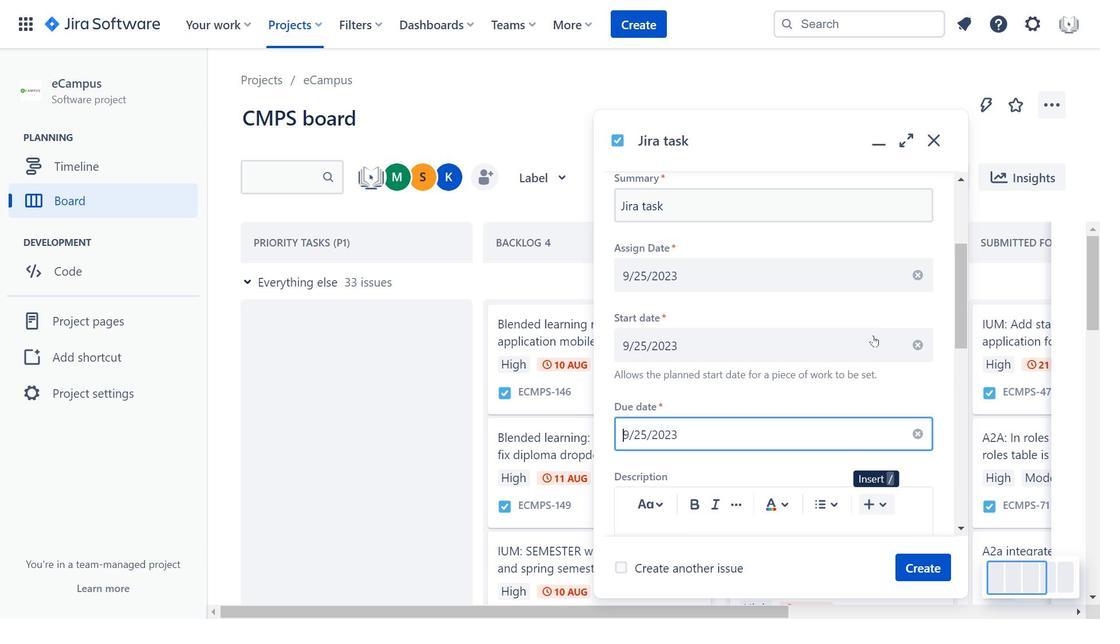 
Action: Mouse scrolled (868, 330) with delta (0, 0)
Screenshot: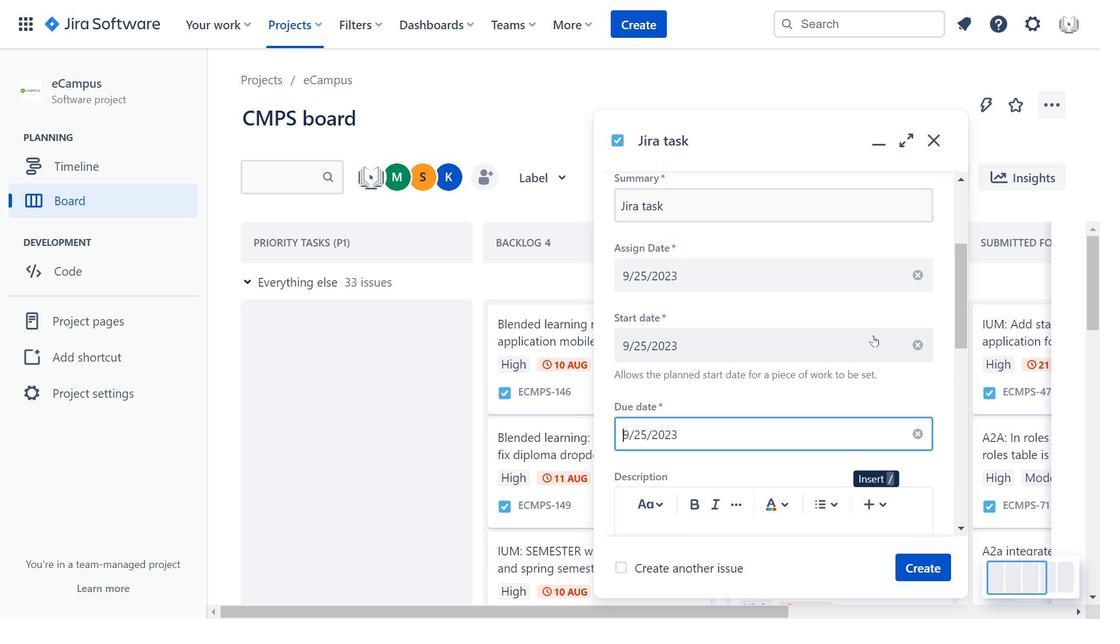 
Action: Mouse scrolled (868, 330) with delta (0, 0)
Screenshot: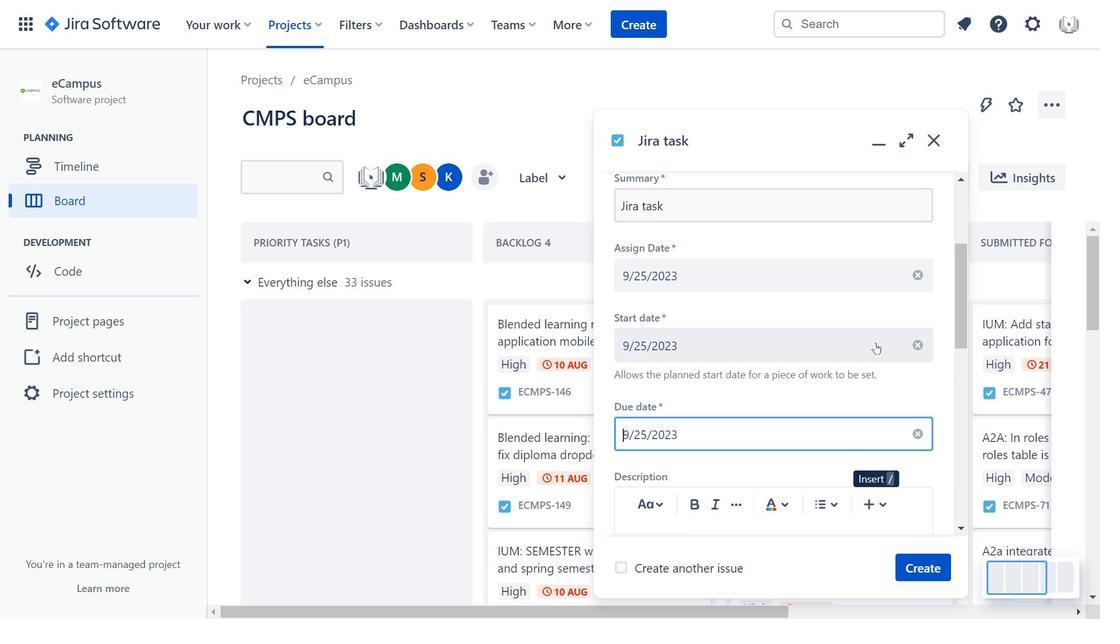 
Action: Mouse moved to (869, 329)
Screenshot: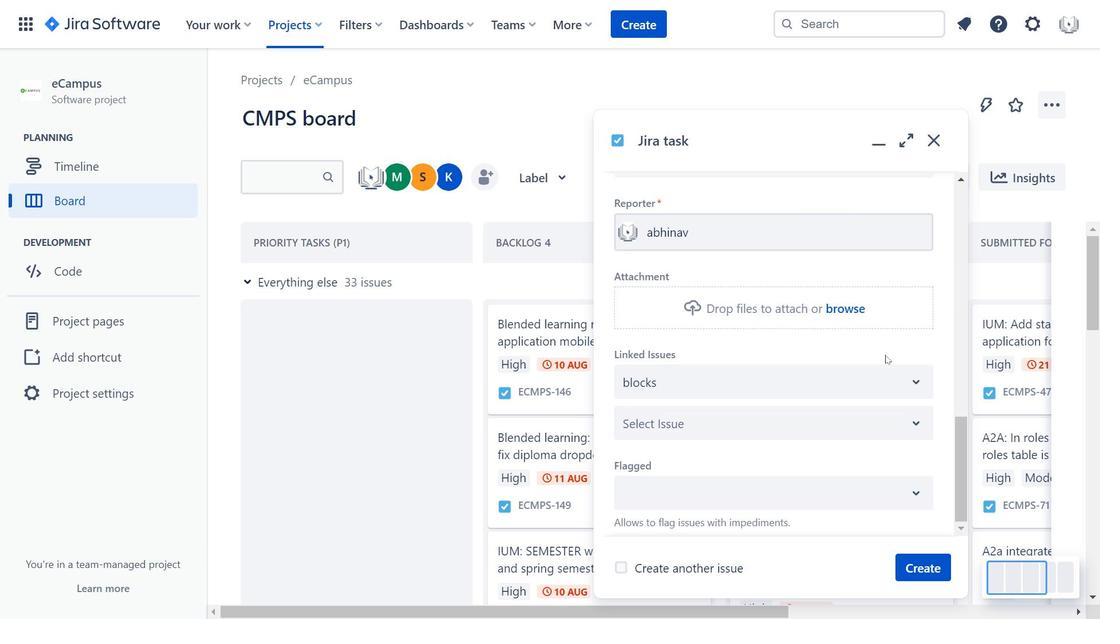 
Action: Mouse scrolled (869, 330) with delta (0, 0)
Screenshot: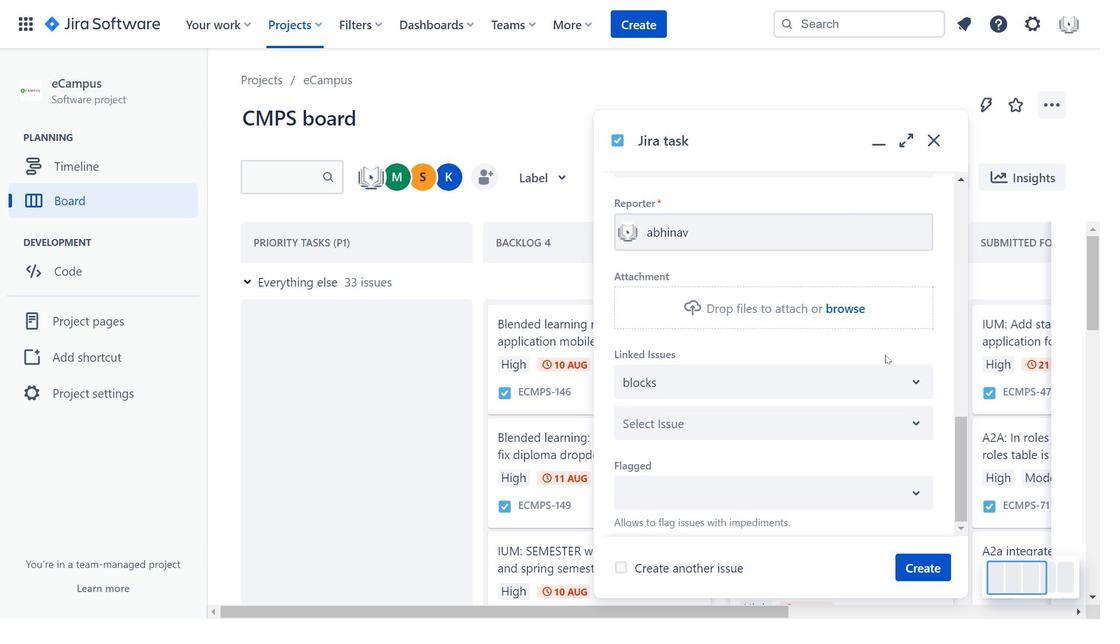 
Action: Mouse scrolled (869, 330) with delta (0, 0)
Screenshot: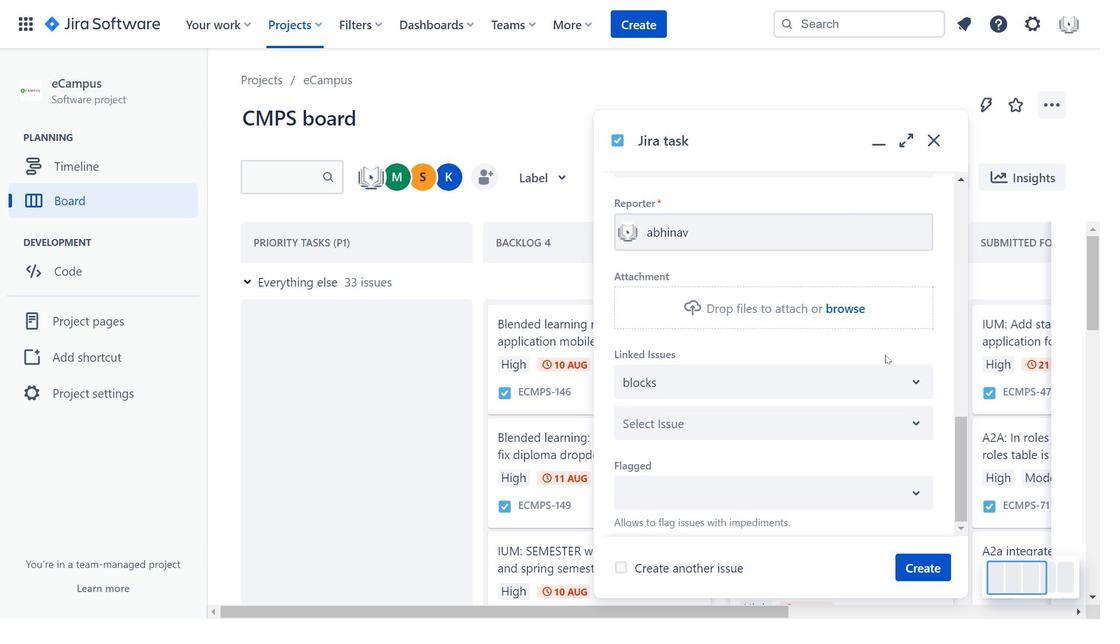 
Action: Mouse moved to (878, 348)
Screenshot: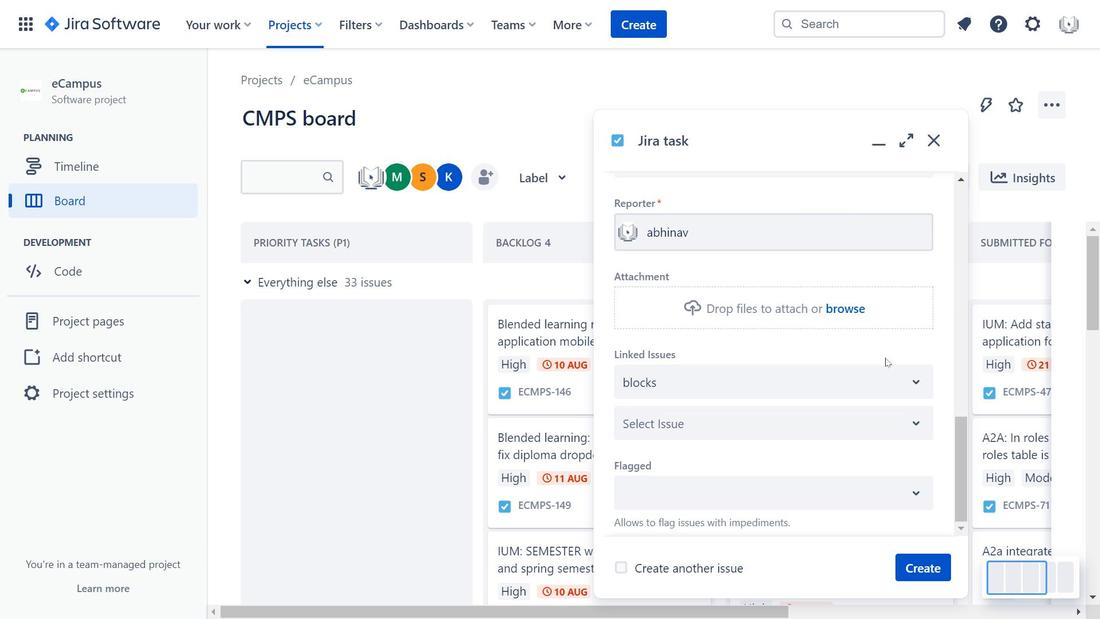 
Action: Mouse scrolled (878, 347) with delta (0, 0)
Screenshot: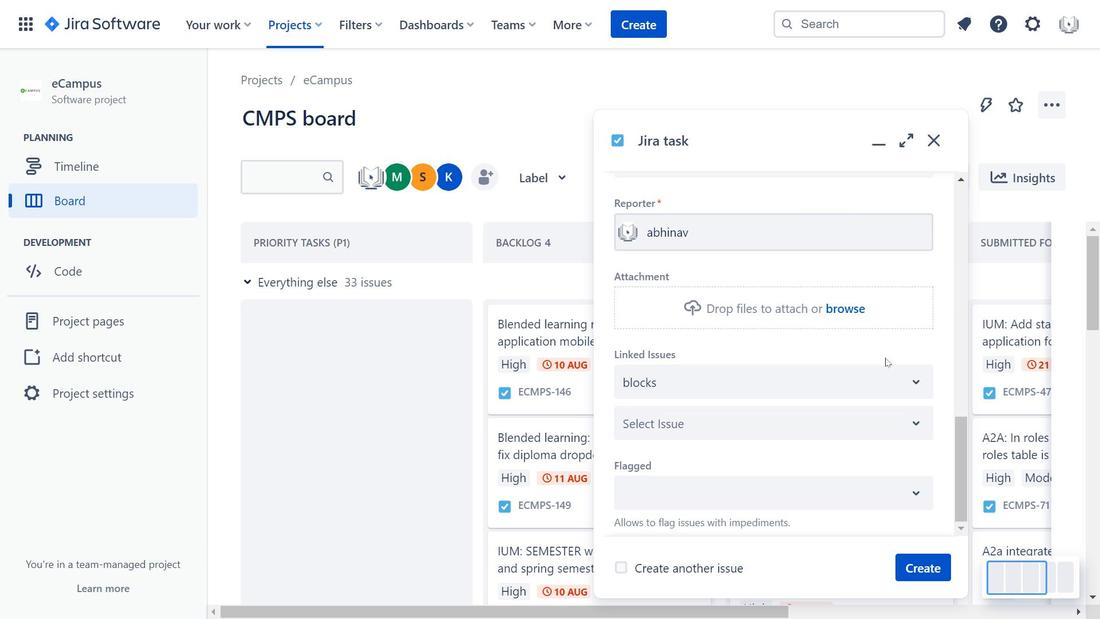 
Action: Mouse scrolled (878, 347) with delta (0, 0)
Screenshot: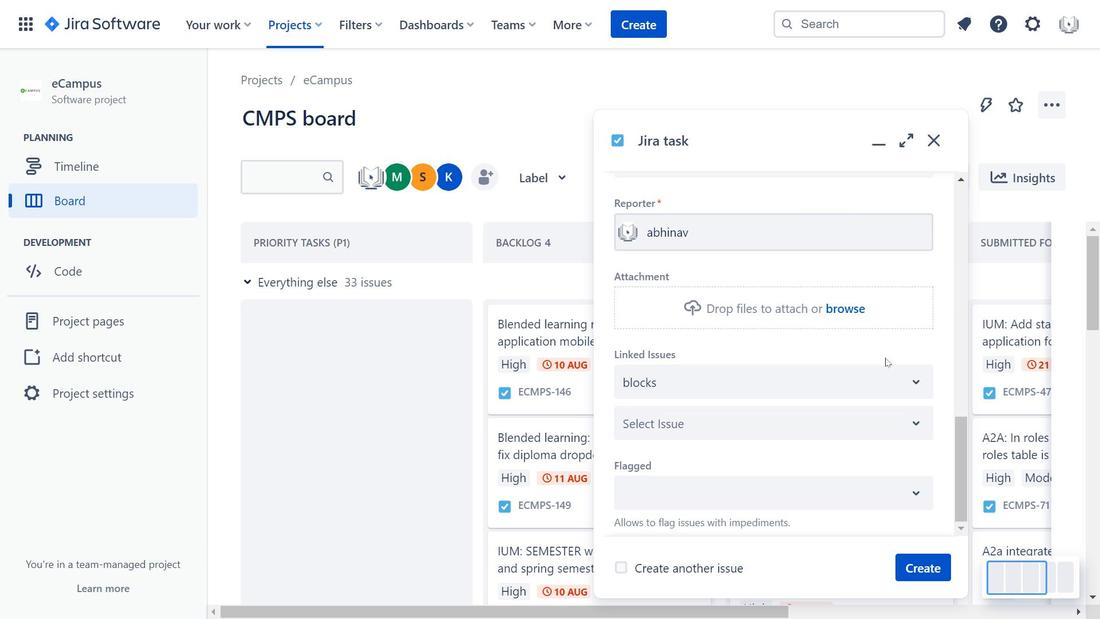 
Action: Mouse moved to (880, 350)
Screenshot: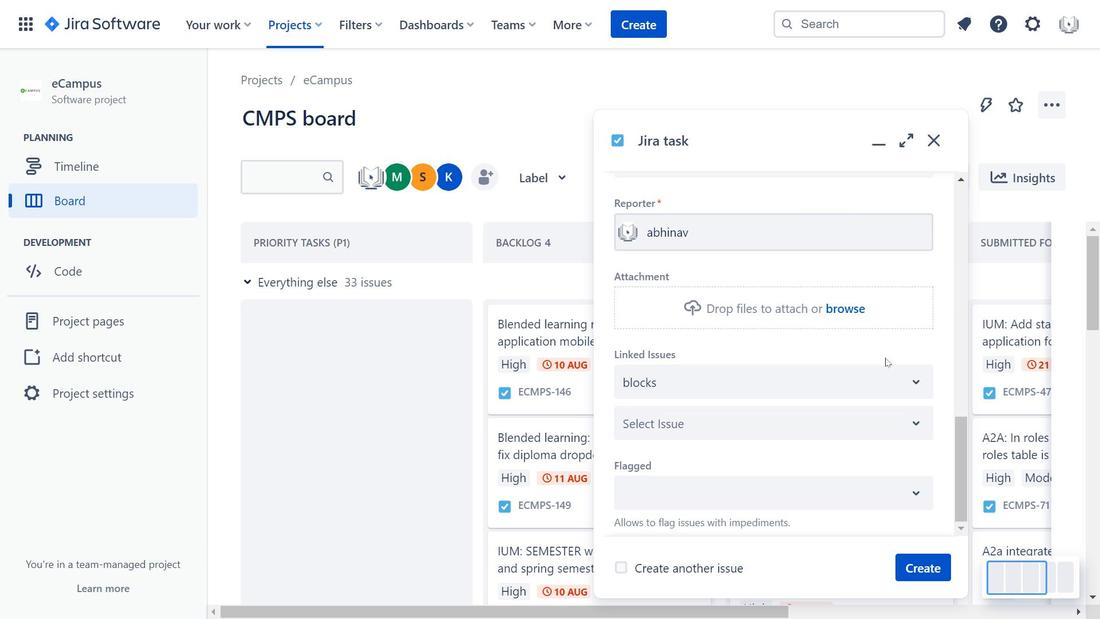 
Action: Mouse scrolled (880, 350) with delta (0, 0)
Screenshot: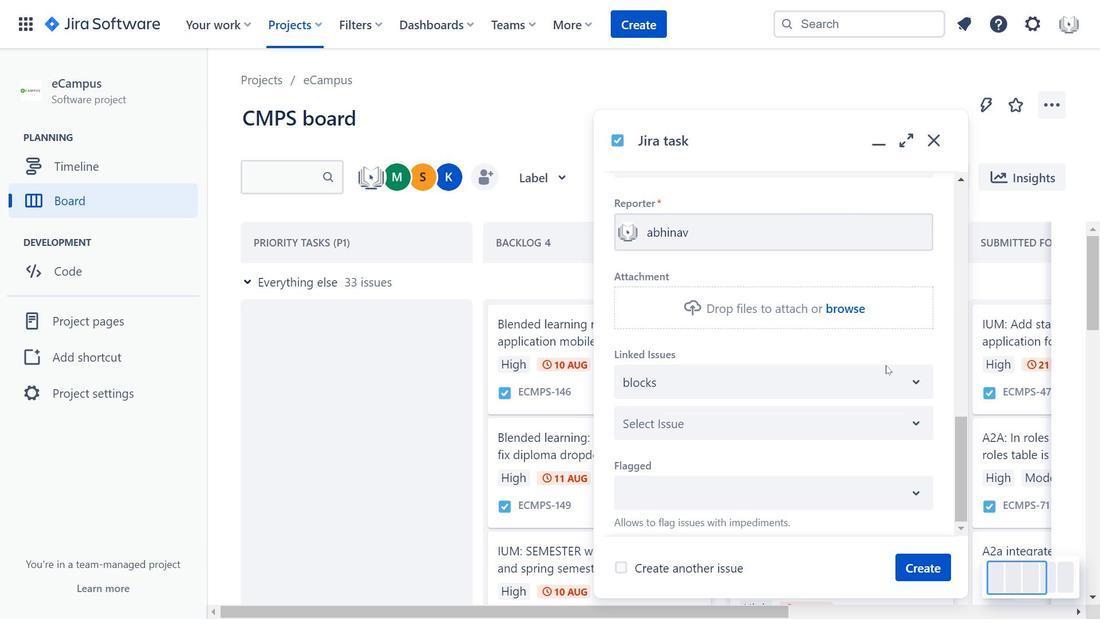 
Action: Mouse moved to (881, 351)
Screenshot: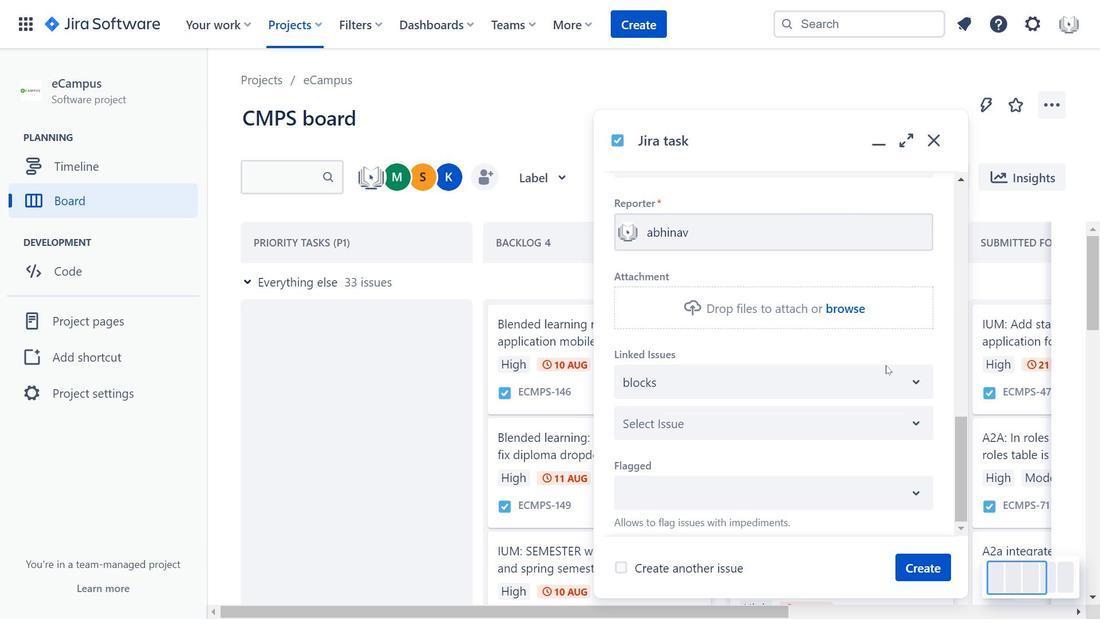 
Action: Mouse scrolled (881, 350) with delta (0, 0)
Screenshot: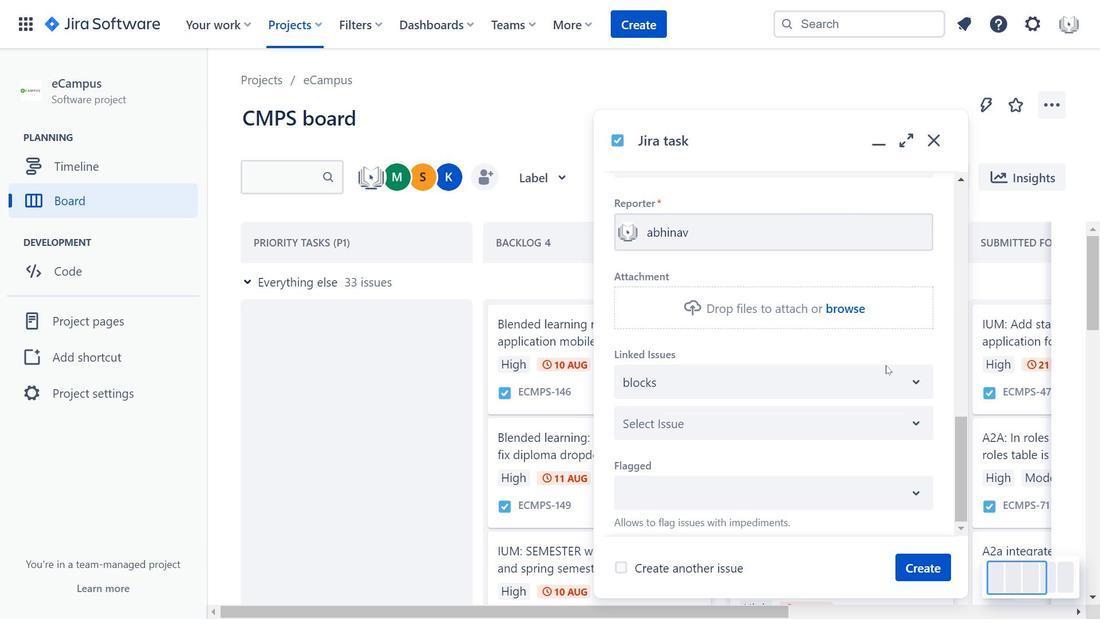 
Action: Mouse moved to (882, 353)
Screenshot: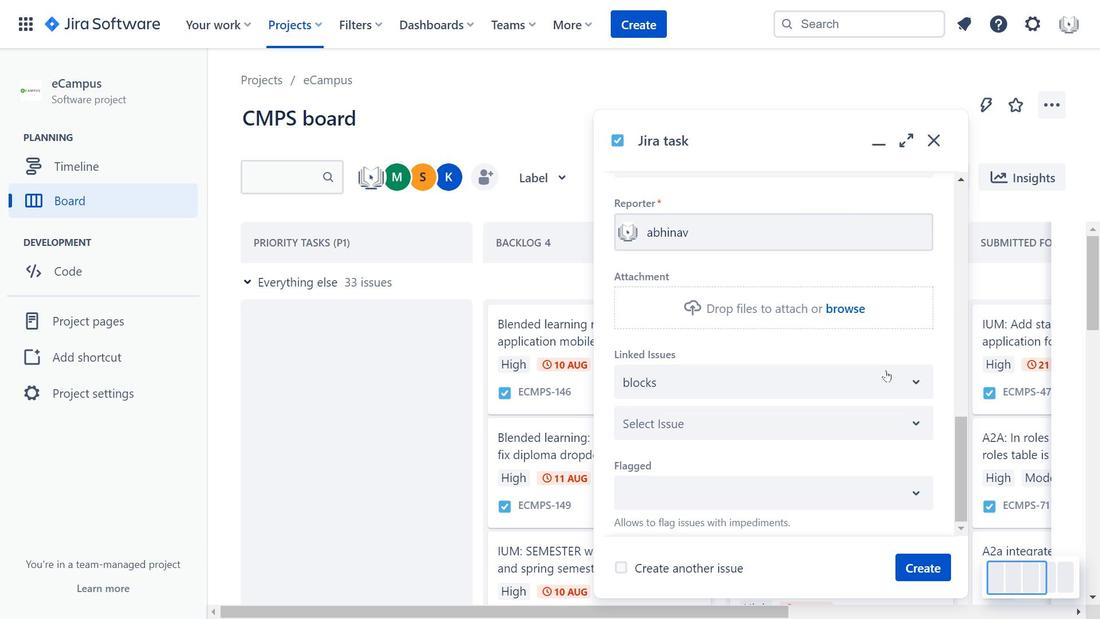 
Action: Mouse scrolled (882, 352) with delta (0, 0)
Screenshot: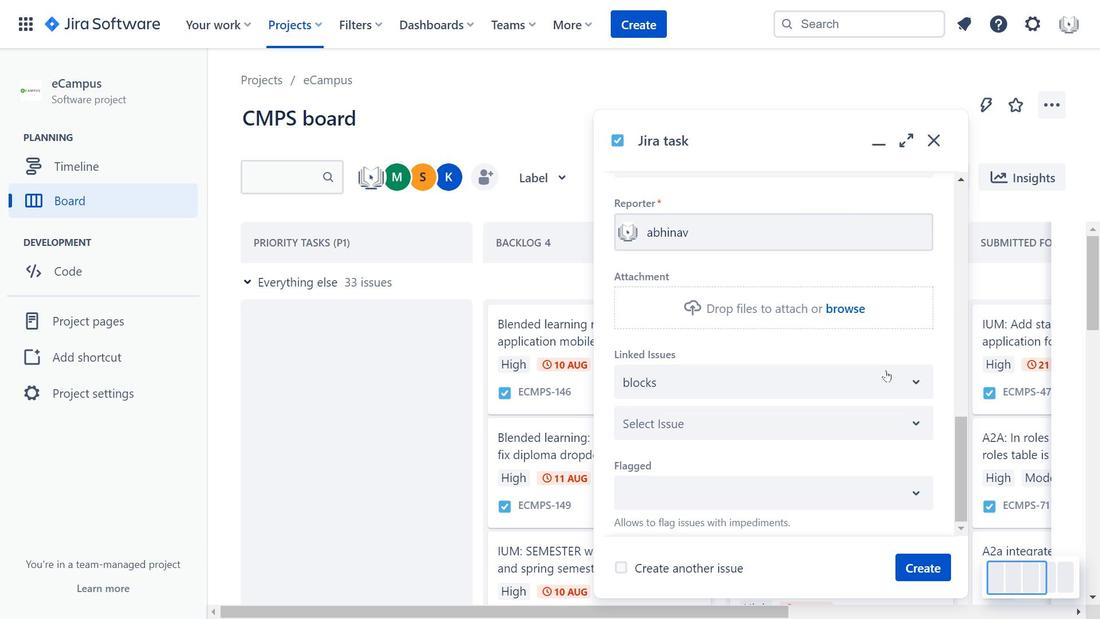 
Action: Mouse moved to (885, 354)
Screenshot: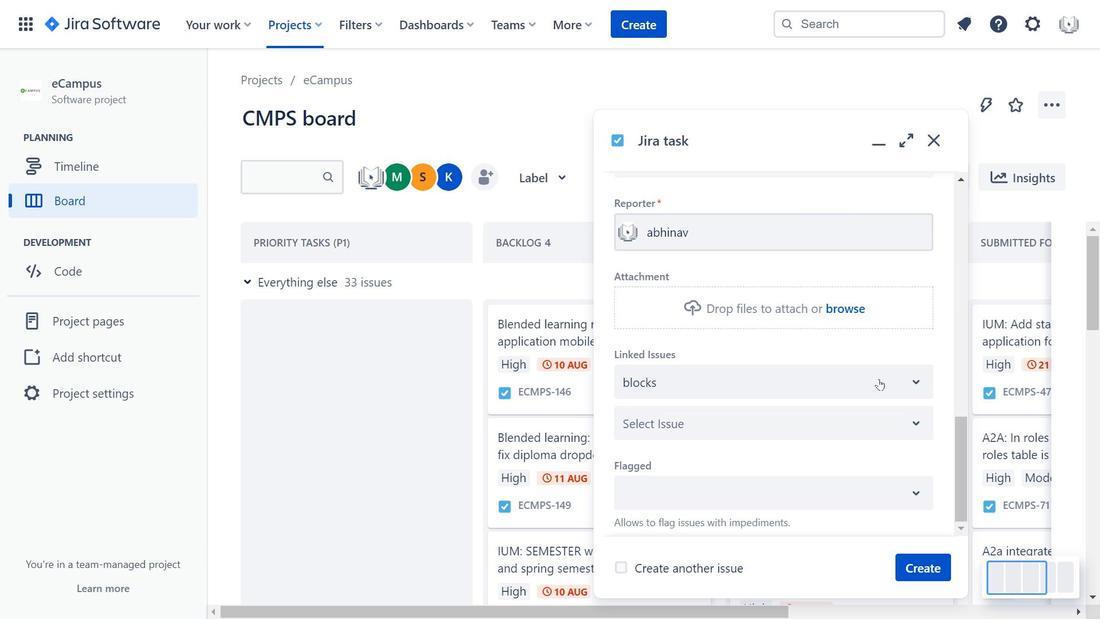 
Action: Mouse scrolled (885, 353) with delta (0, 0)
Screenshot: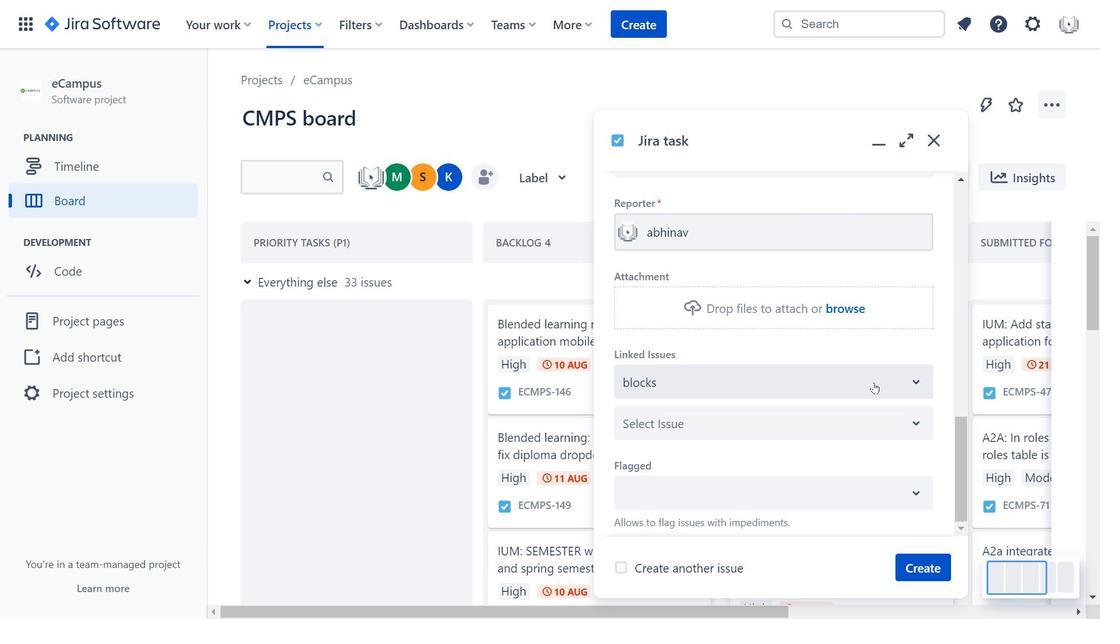 
Action: Mouse scrolled (885, 353) with delta (0, 0)
Screenshot: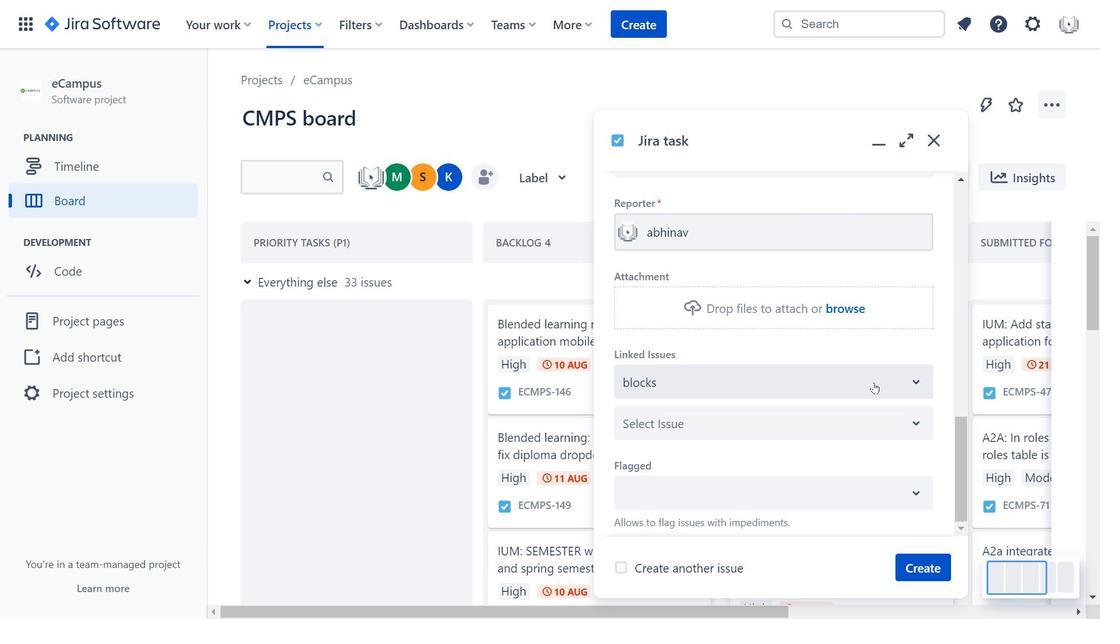 
Action: Mouse moved to (885, 354)
Screenshot: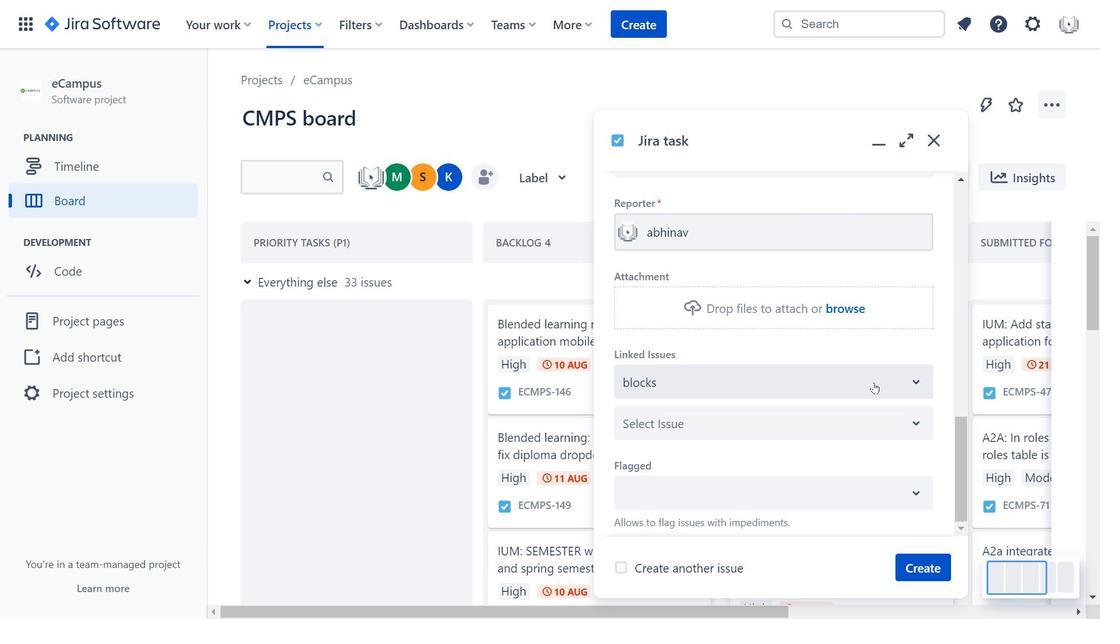 
Action: Mouse scrolled (885, 354) with delta (0, 0)
Screenshot: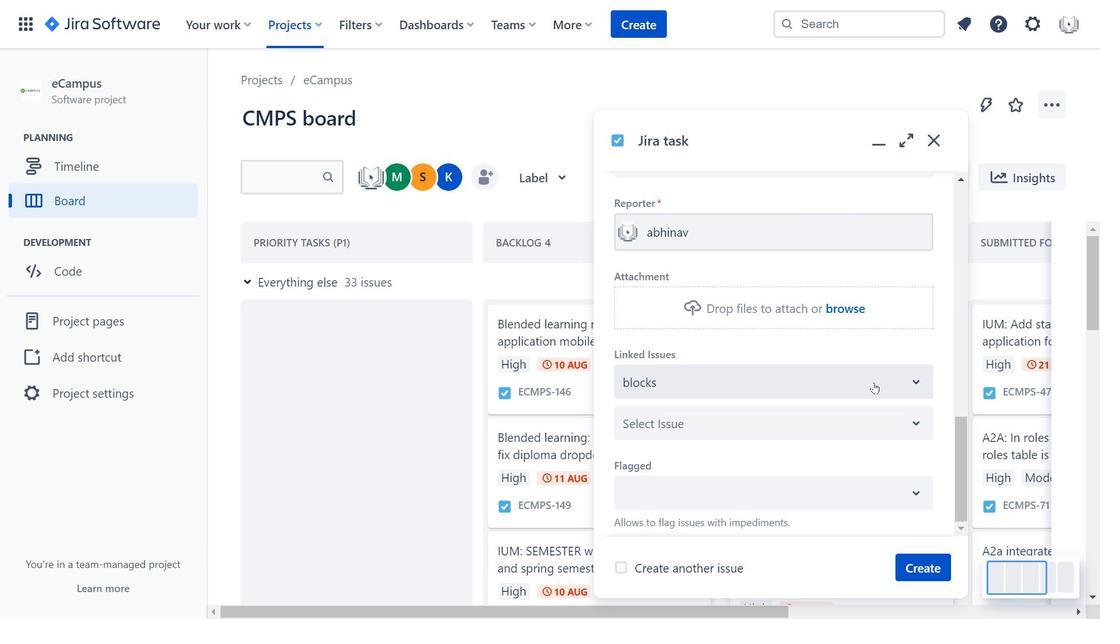 
Action: Mouse moved to (873, 382)
Screenshot: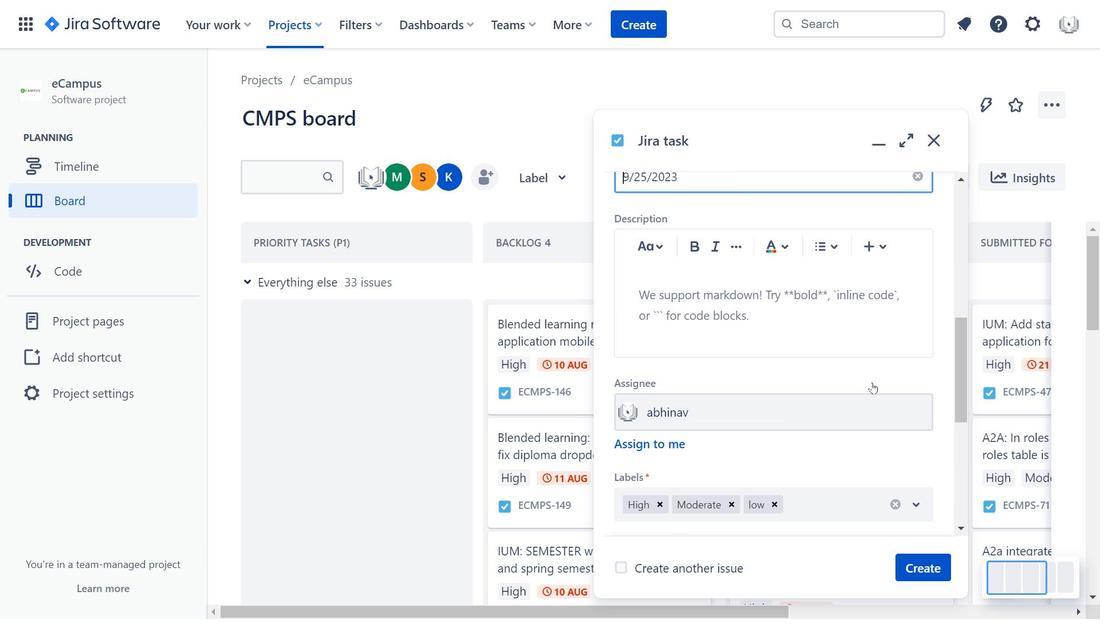 
Action: Mouse scrolled (873, 381) with delta (0, 0)
Screenshot: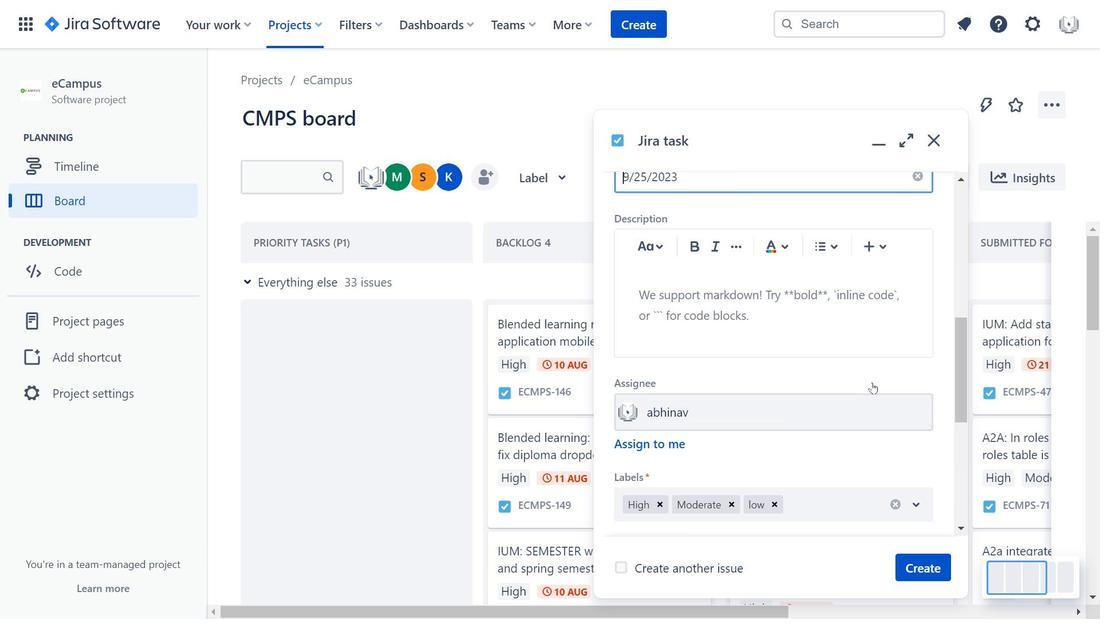 
Action: Mouse scrolled (873, 382) with delta (0, 0)
Screenshot: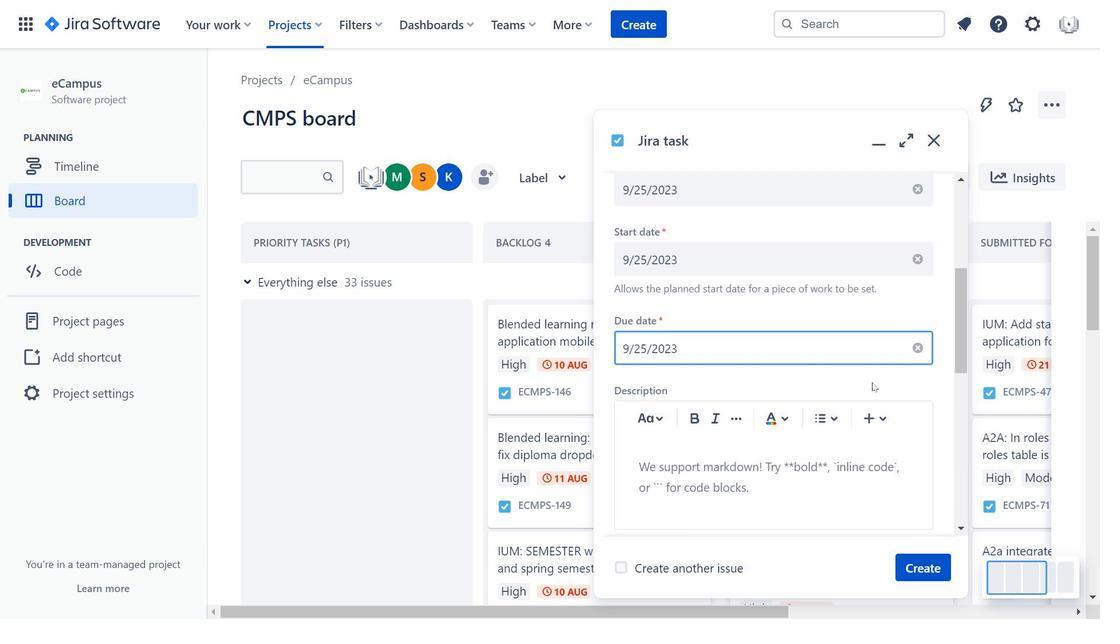 
Action: Mouse scrolled (873, 382) with delta (0, 0)
Screenshot: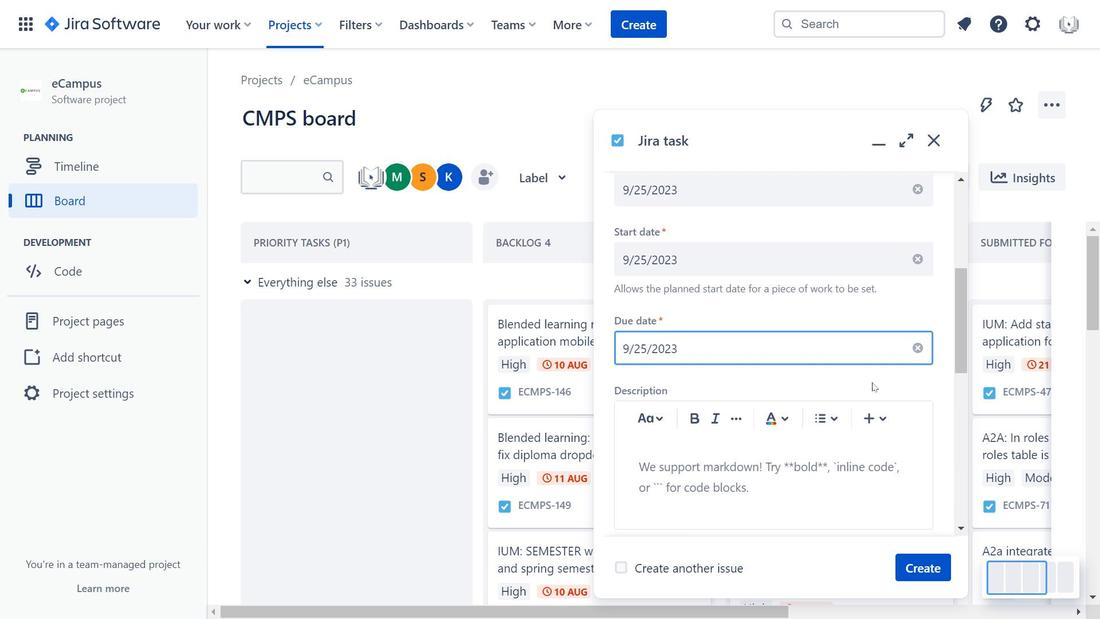 
Action: Mouse scrolled (873, 382) with delta (0, 0)
Screenshot: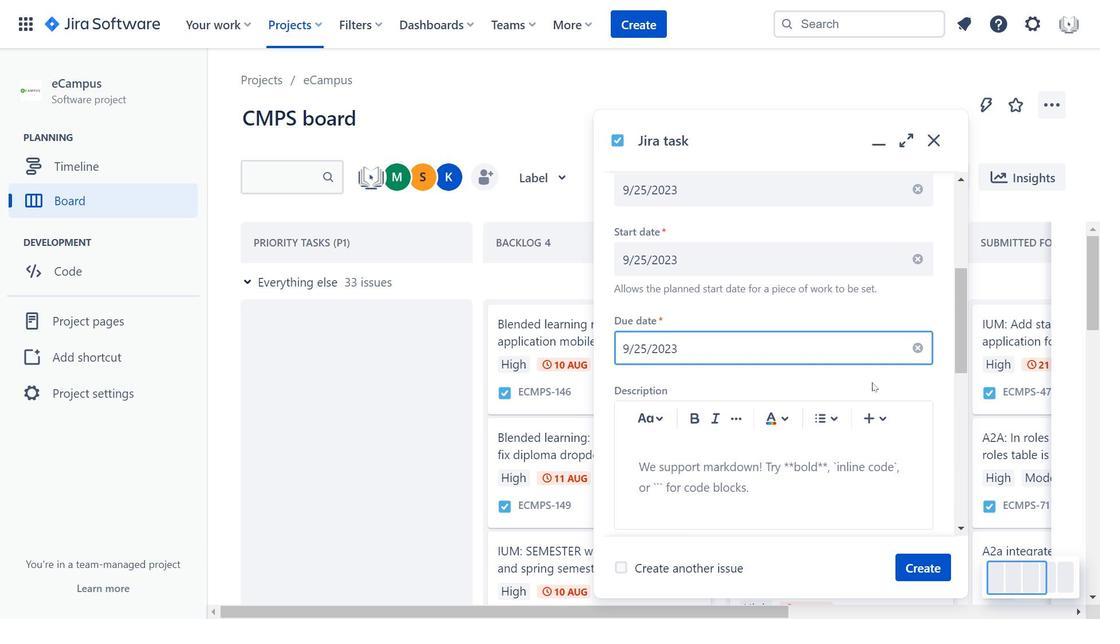 
Action: Mouse scrolled (873, 382) with delta (0, 0)
Screenshot: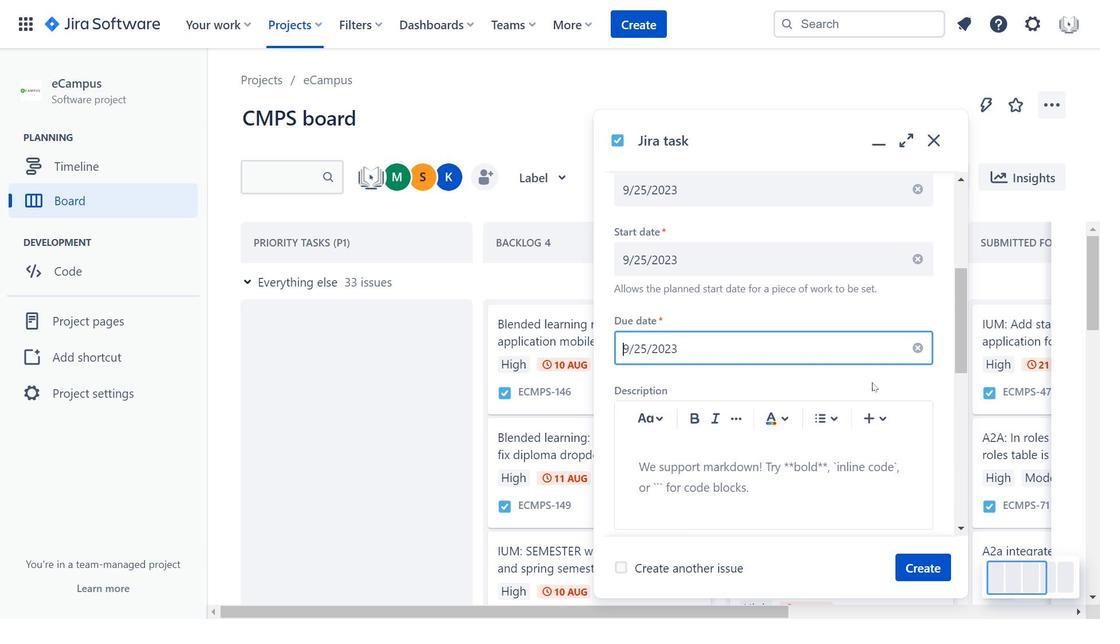 
Action: Mouse scrolled (873, 382) with delta (0, 0)
Screenshot: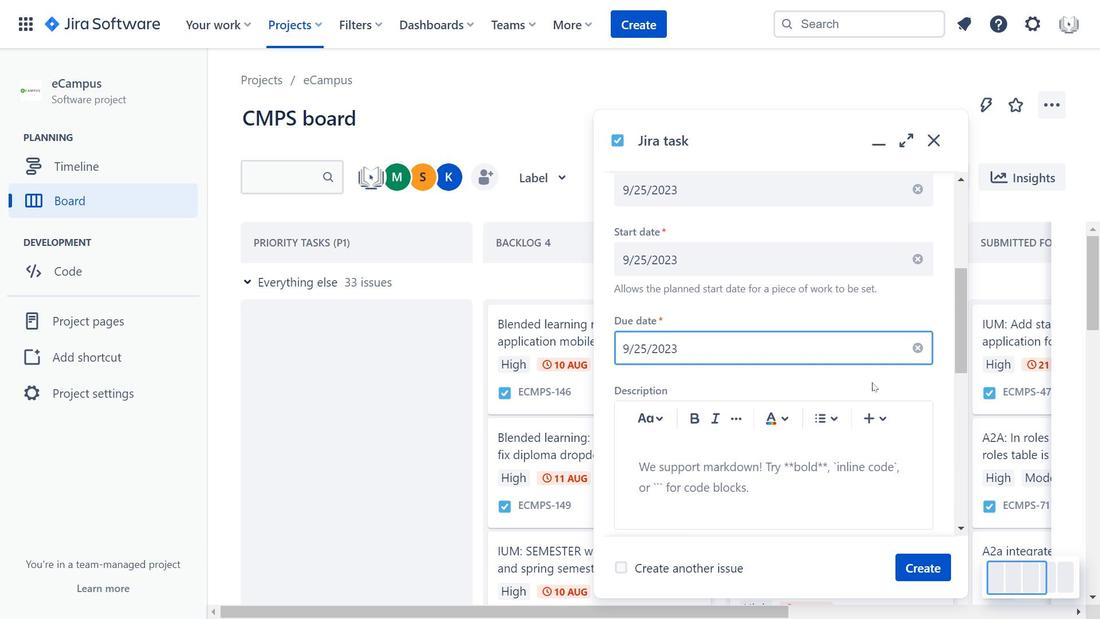 
Action: Mouse scrolled (873, 382) with delta (0, 0)
Screenshot: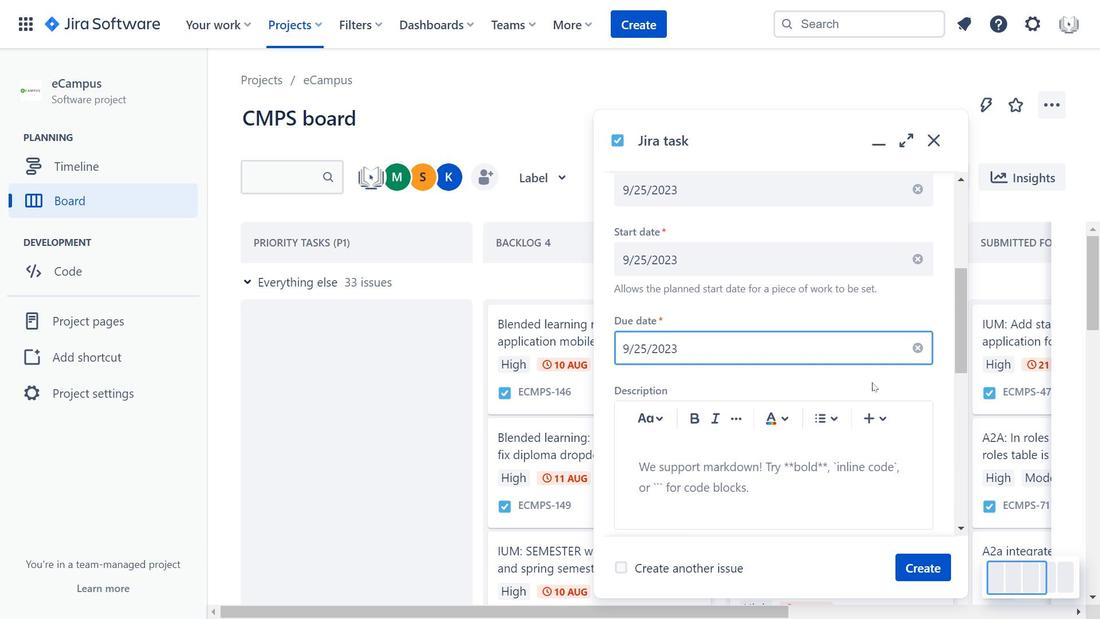
Action: Mouse moved to (759, 353)
Screenshot: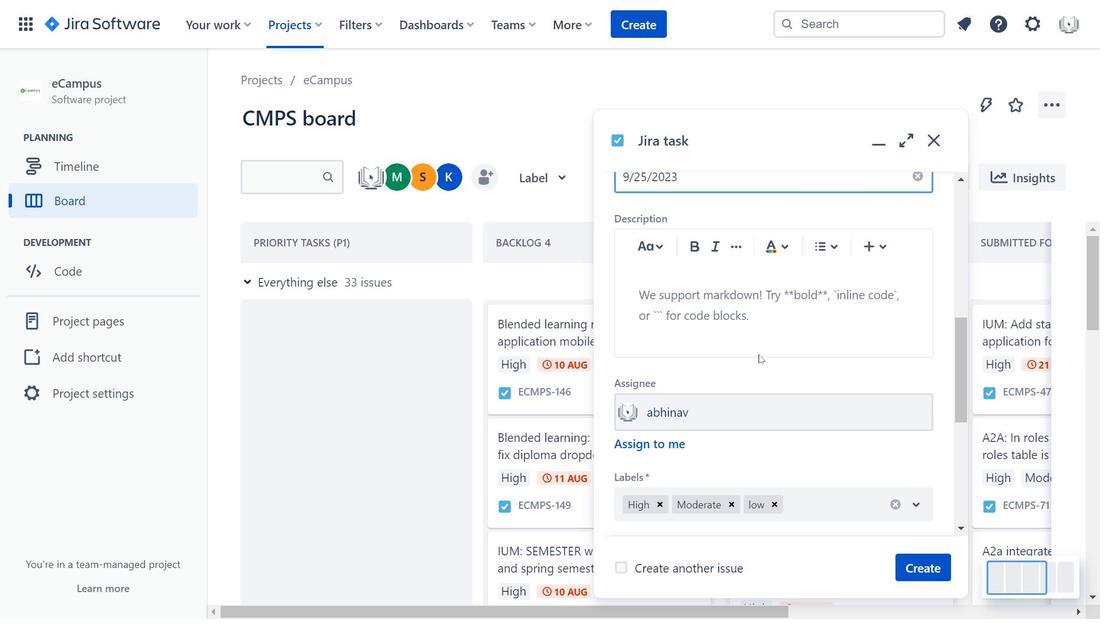 
Action: Mouse scrolled (759, 353) with delta (0, 0)
Screenshot: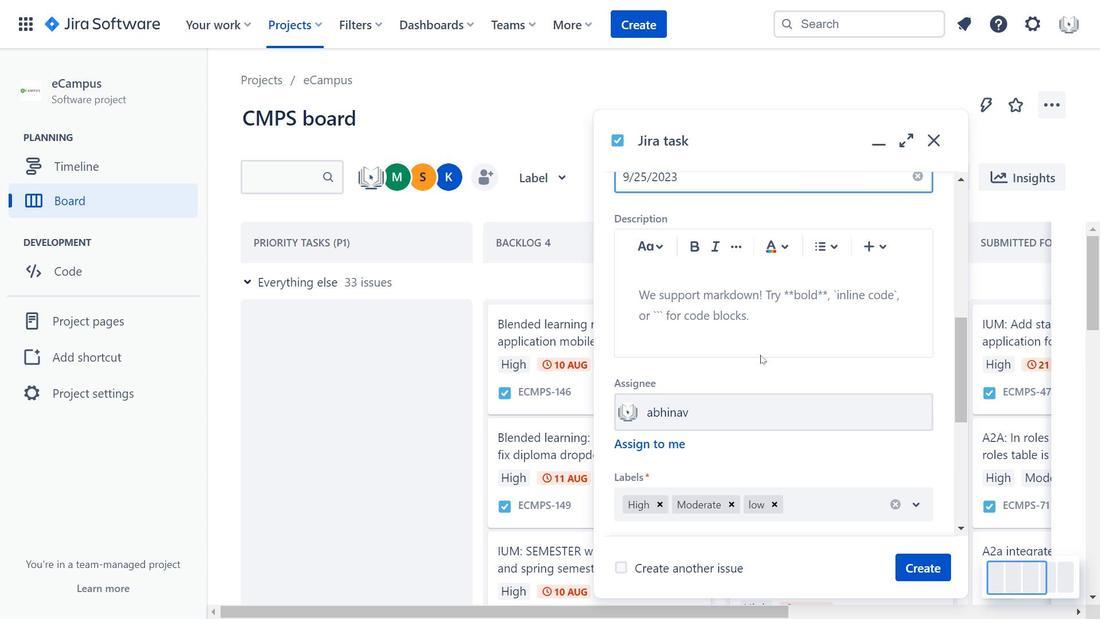 
Action: Mouse scrolled (759, 353) with delta (0, 0)
Screenshot: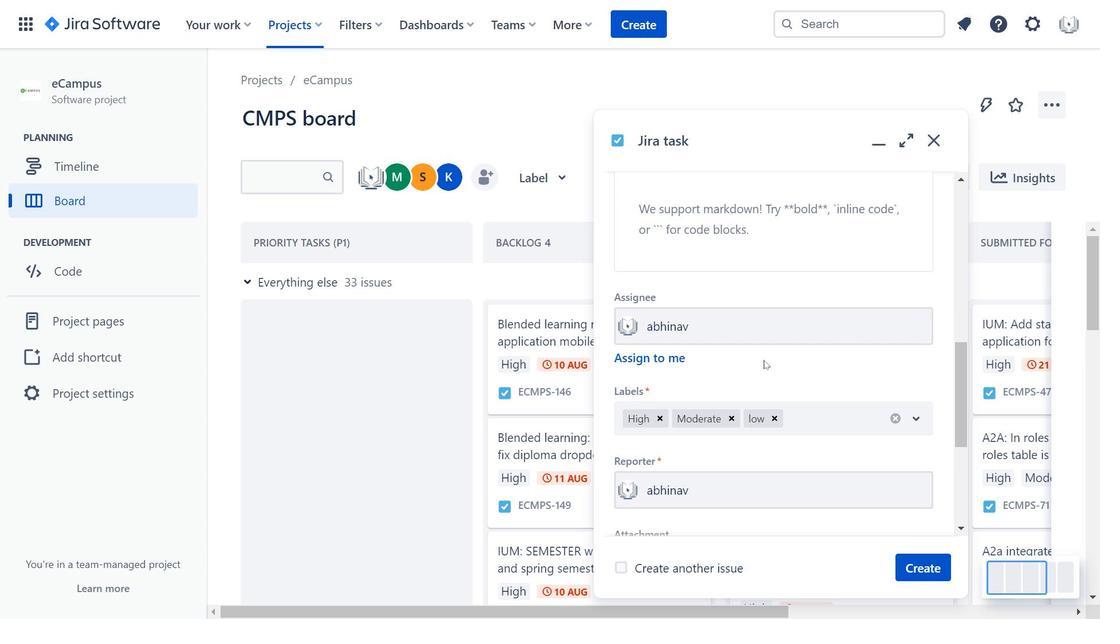 
Action: Mouse moved to (762, 358)
Screenshot: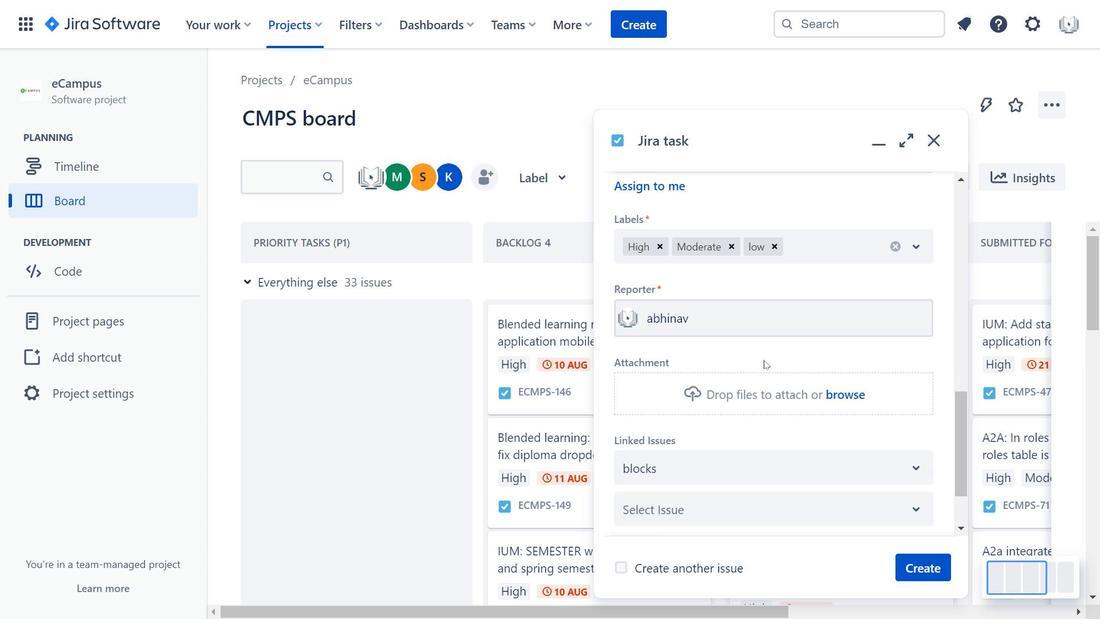 
Action: Mouse scrolled (762, 357) with delta (0, 0)
Screenshot: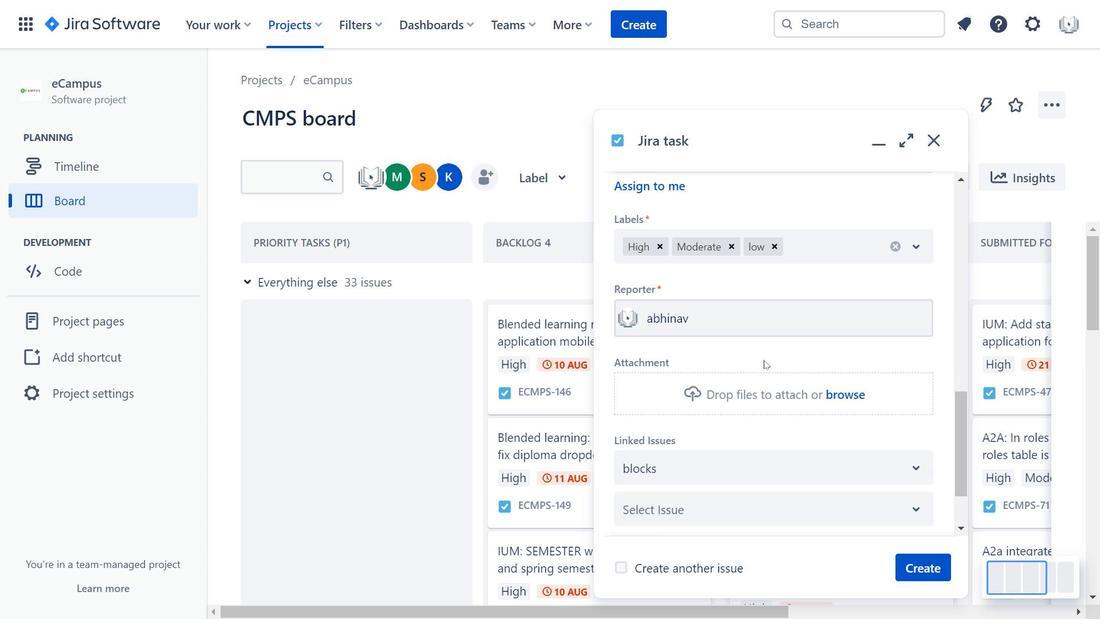 
Action: Mouse moved to (764, 360)
Screenshot: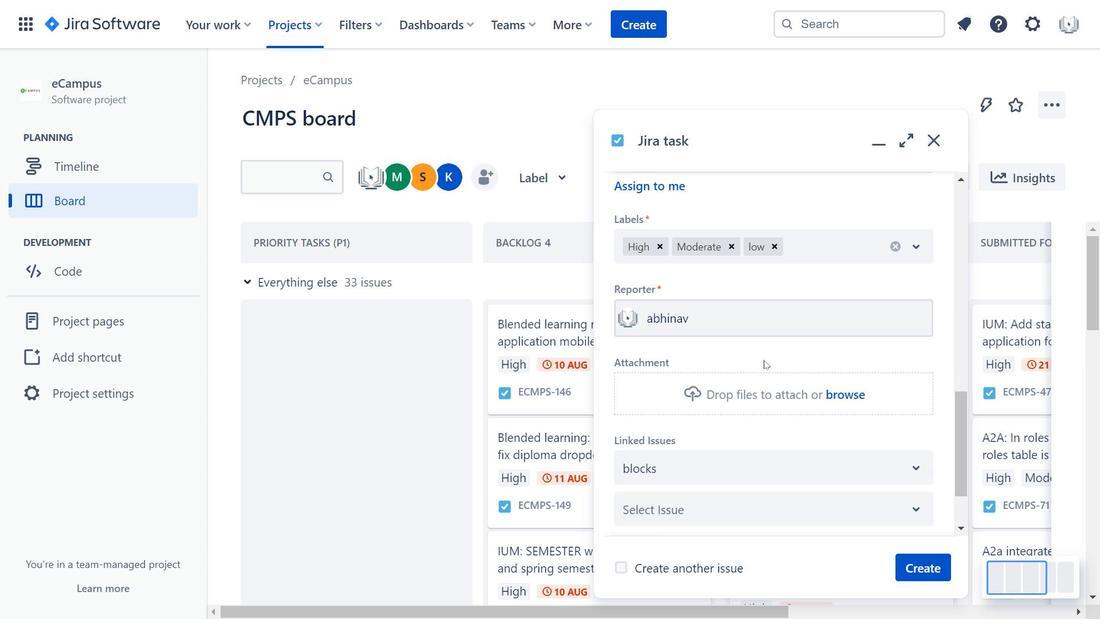 
Action: Mouse scrolled (764, 360) with delta (0, 0)
Screenshot: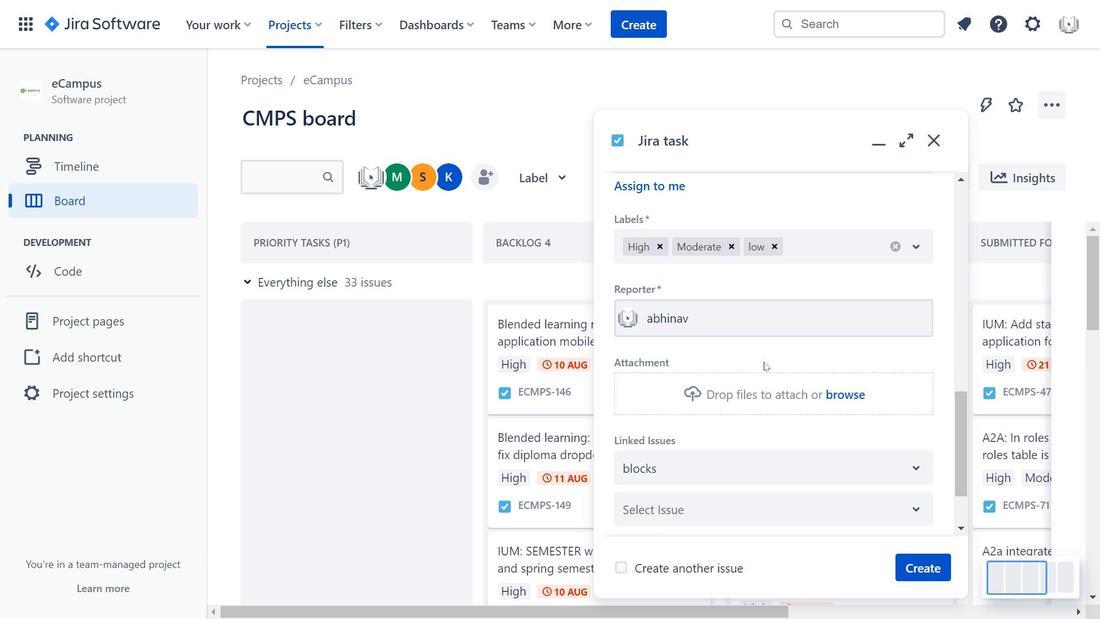 
Action: Mouse scrolled (764, 360) with delta (0, 0)
Screenshot: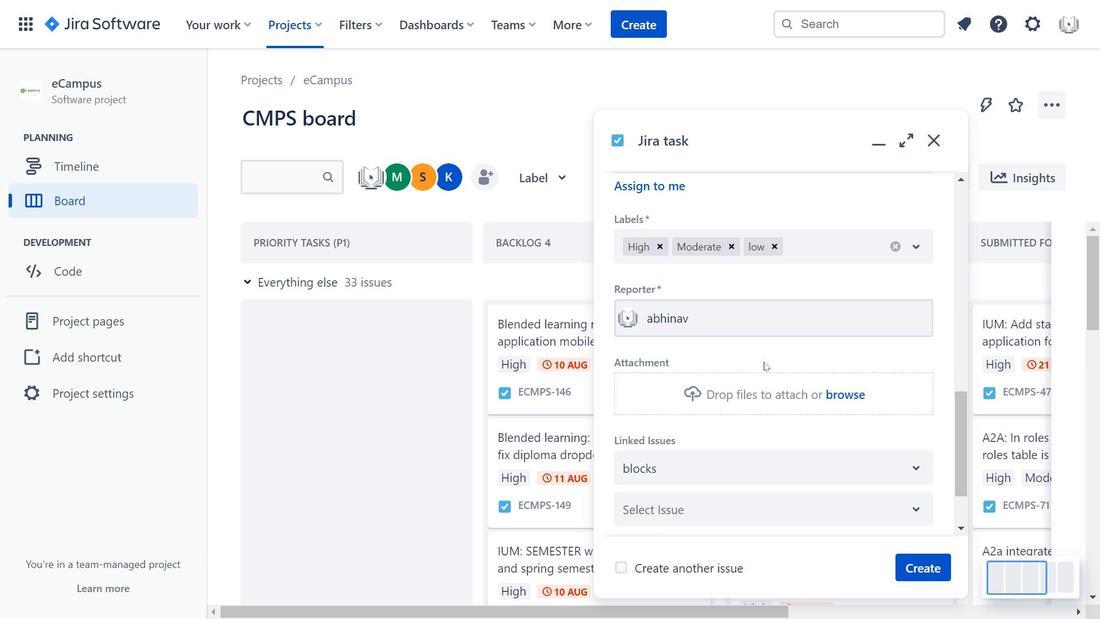 
Action: Mouse moved to (804, 326)
Screenshot: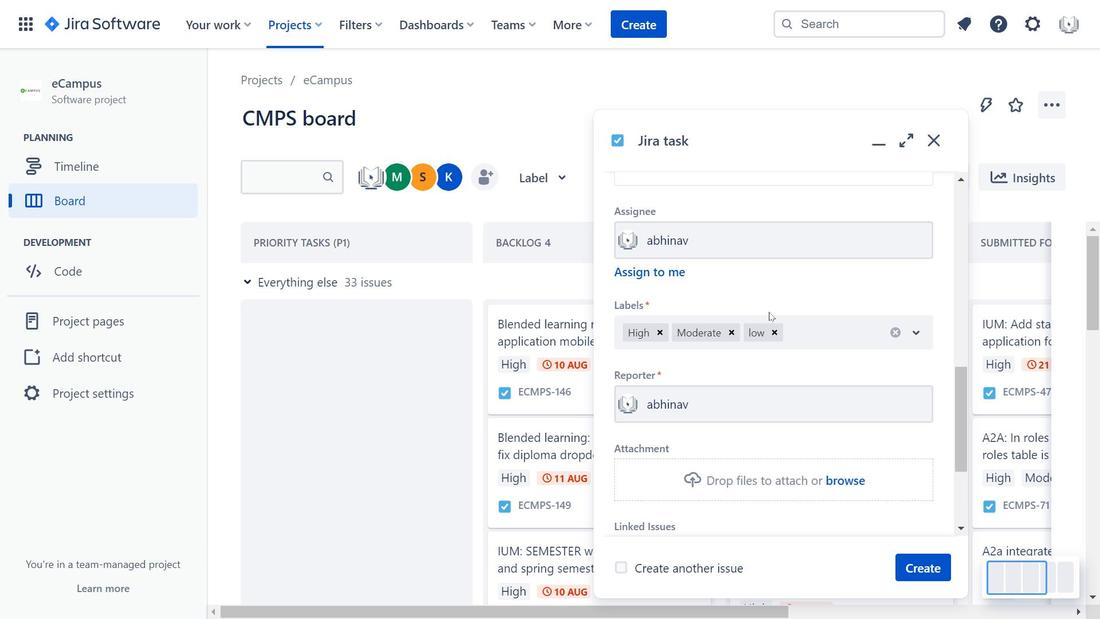 
Action: Mouse scrolled (804, 326) with delta (0, 0)
Screenshot: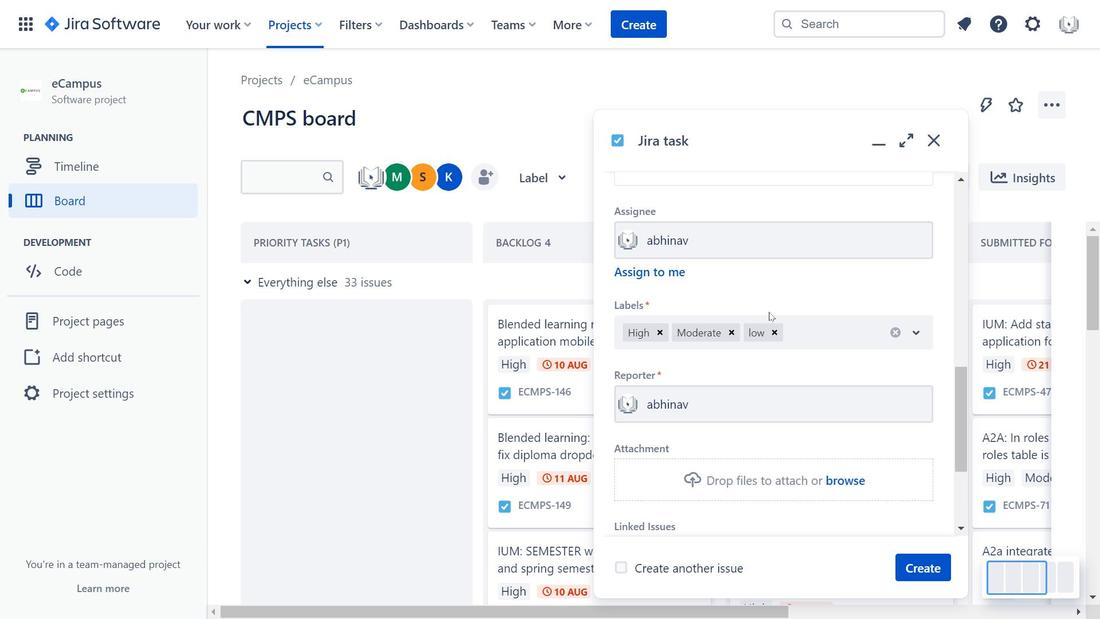 
Action: Mouse moved to (805, 328)
Screenshot: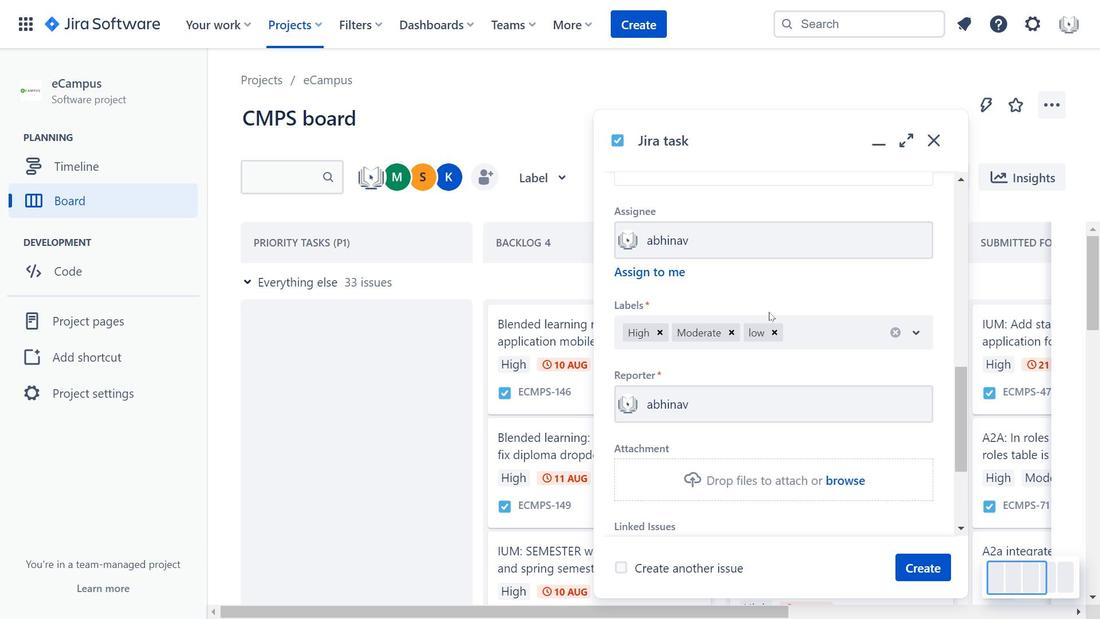 
Action: Mouse scrolled (805, 327) with delta (0, 0)
Screenshot: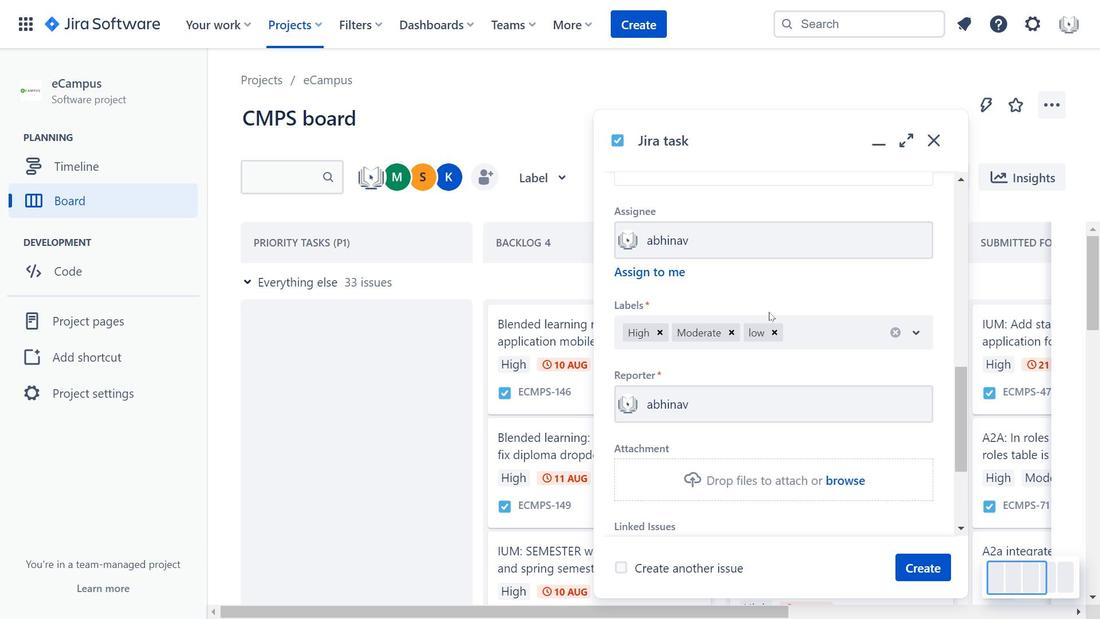 
Action: Mouse moved to (835, 350)
Screenshot: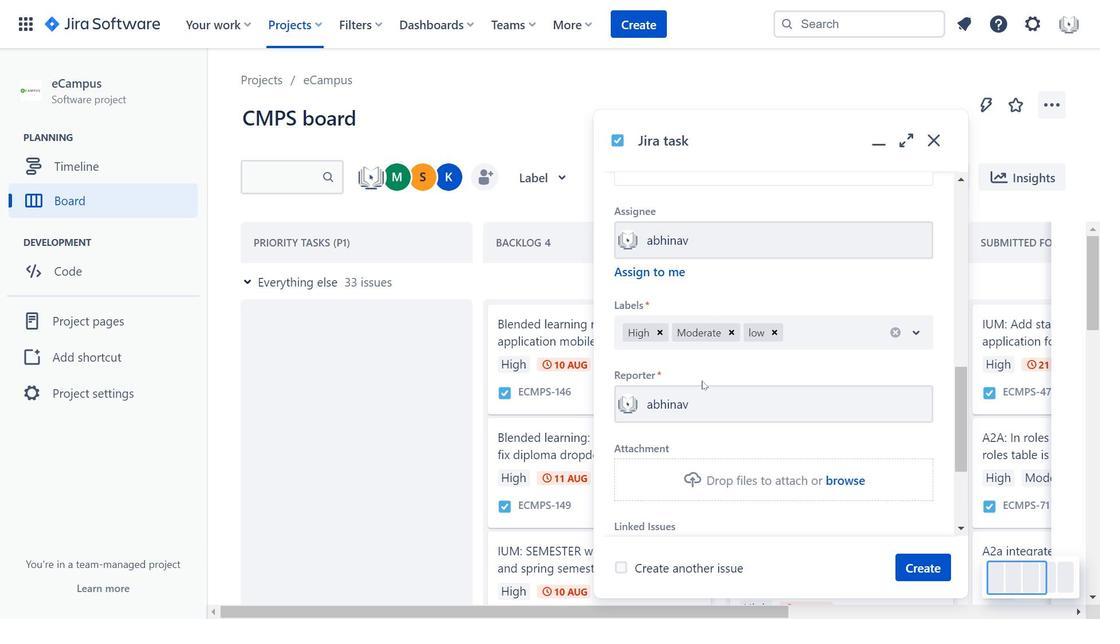 
Action: Mouse scrolled (835, 351) with delta (0, 0)
Screenshot: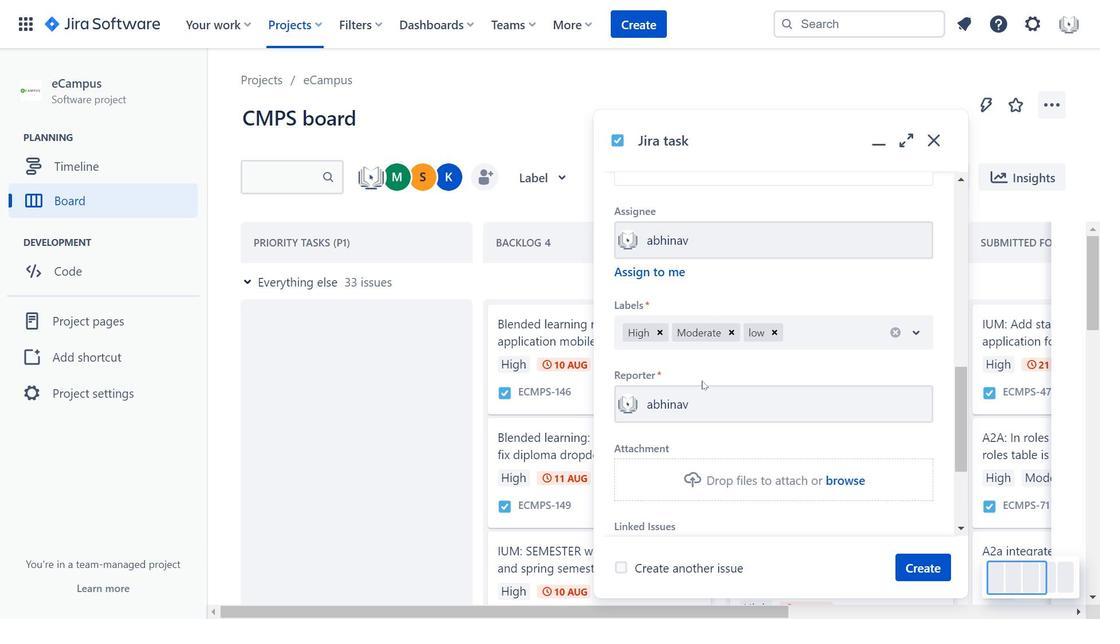 
Action: Mouse scrolled (835, 351) with delta (0, 0)
Screenshot: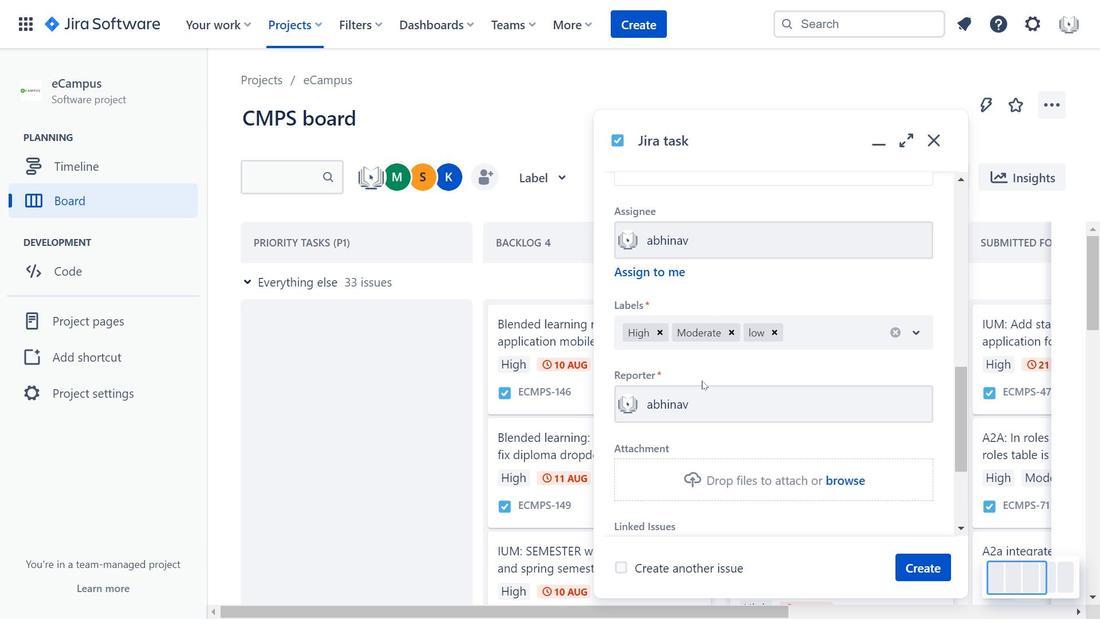 
Action: Mouse moved to (746, 383)
Screenshot: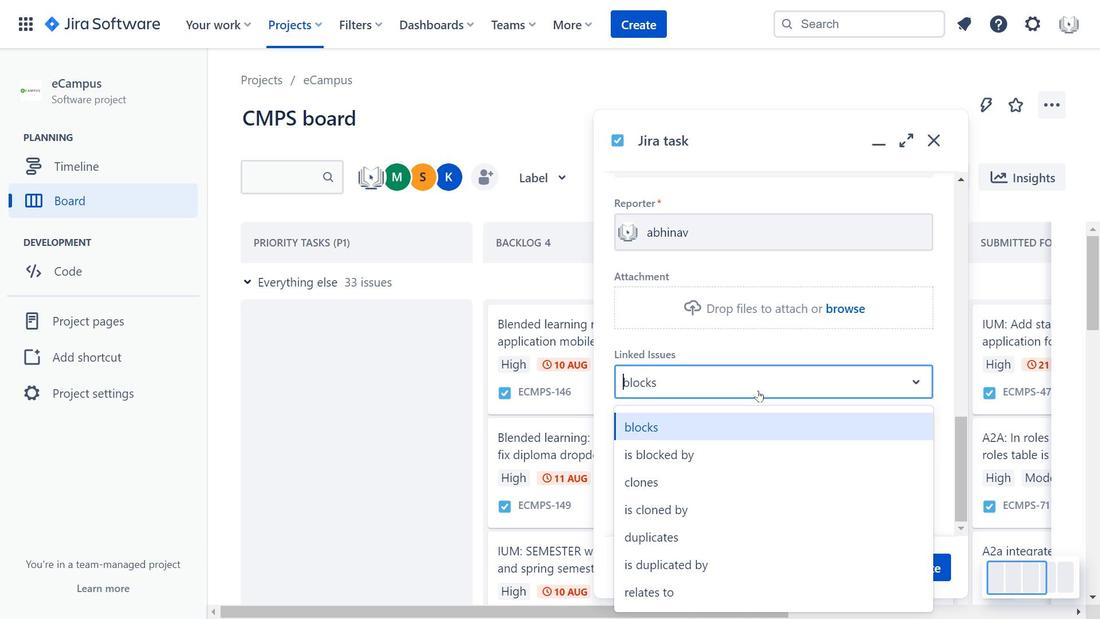 
Action: Mouse scrolled (746, 382) with delta (0, 0)
Screenshot: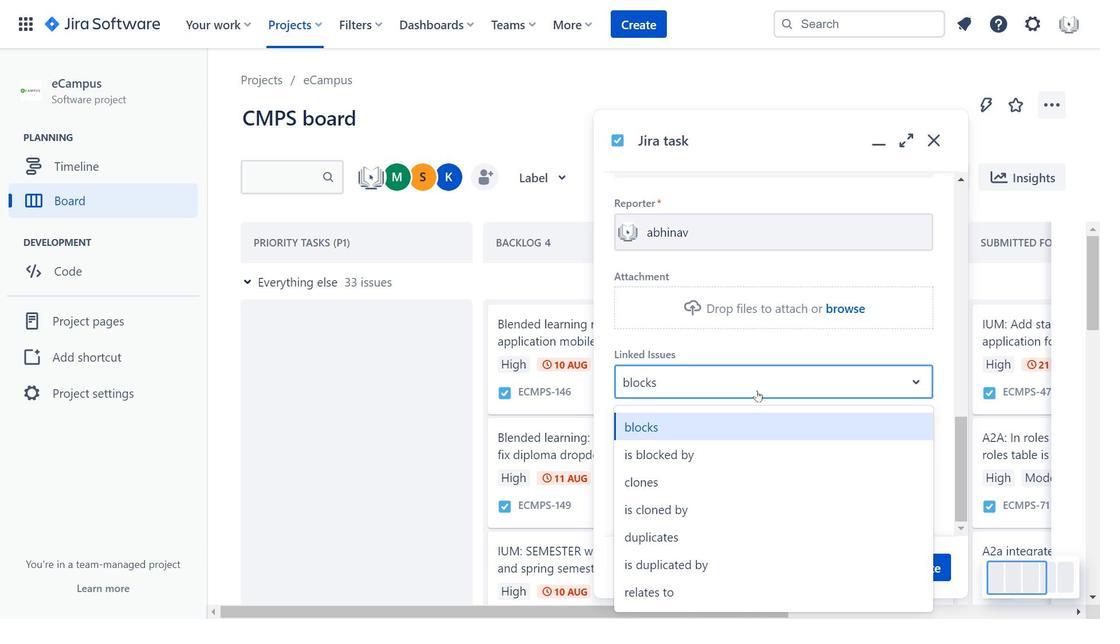 
Action: Mouse moved to (747, 382)
Screenshot: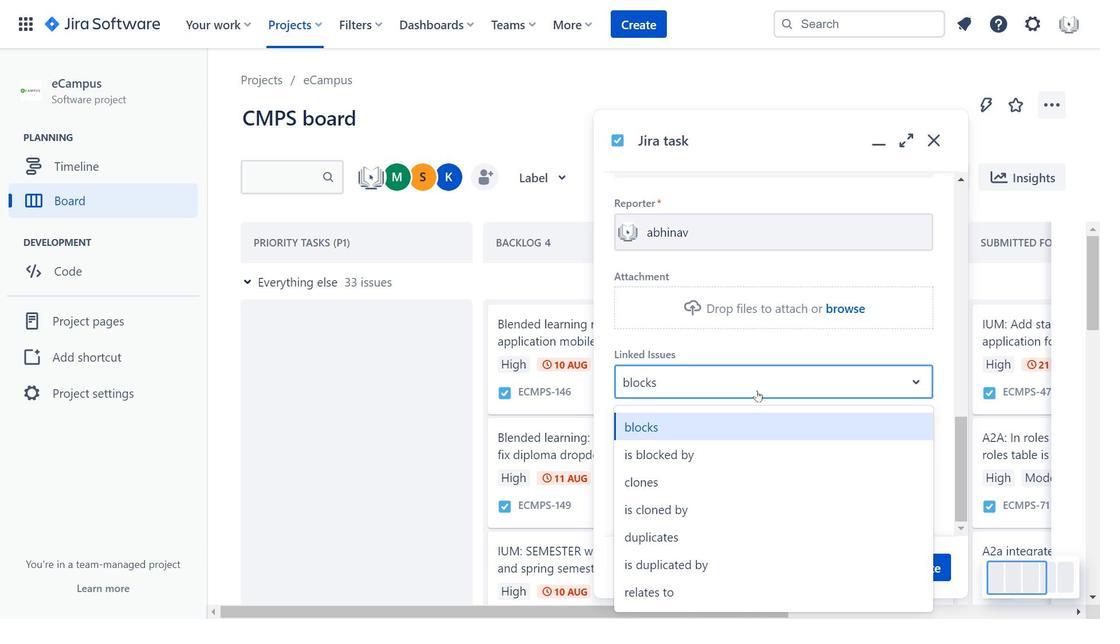 
Action: Mouse scrolled (747, 382) with delta (0, 0)
Screenshot: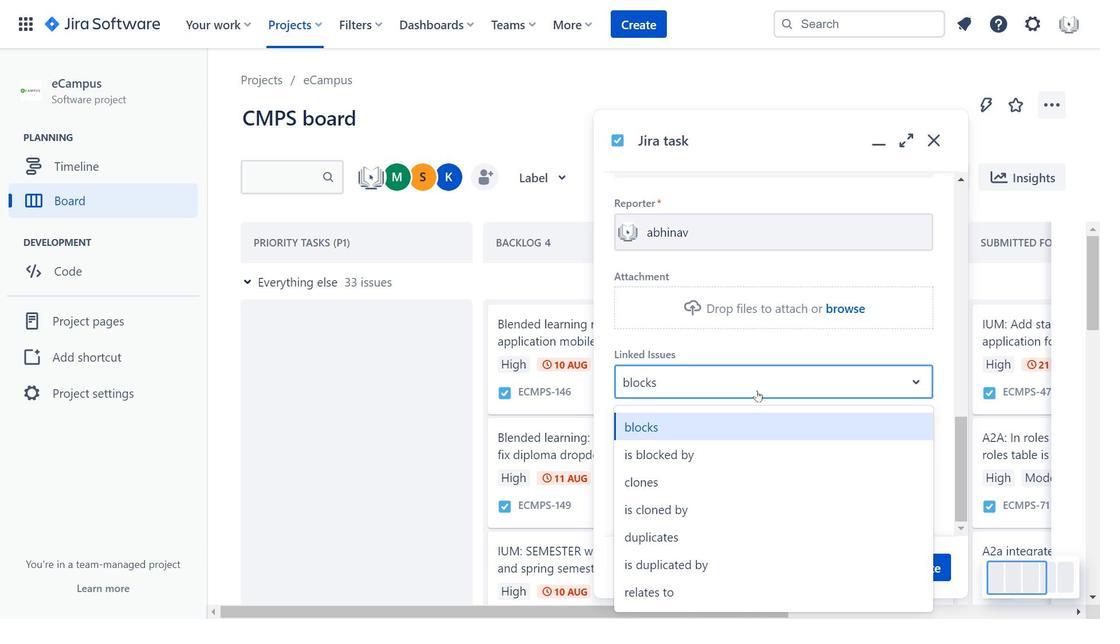 
Action: Mouse moved to (758, 389)
Screenshot: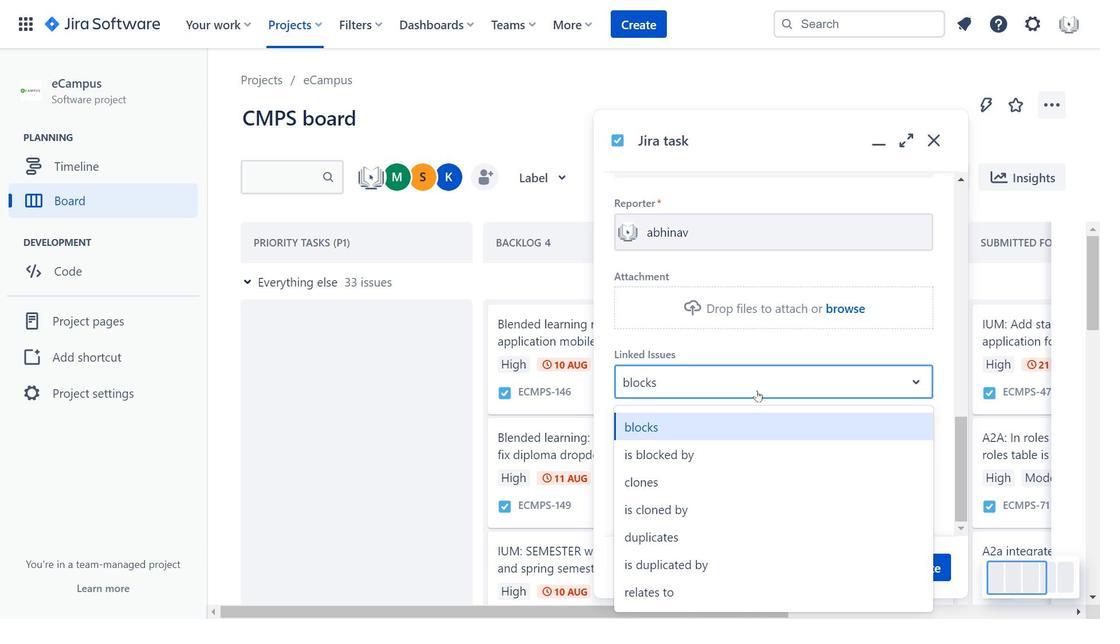 
Action: Mouse pressed left at (758, 389)
Screenshot: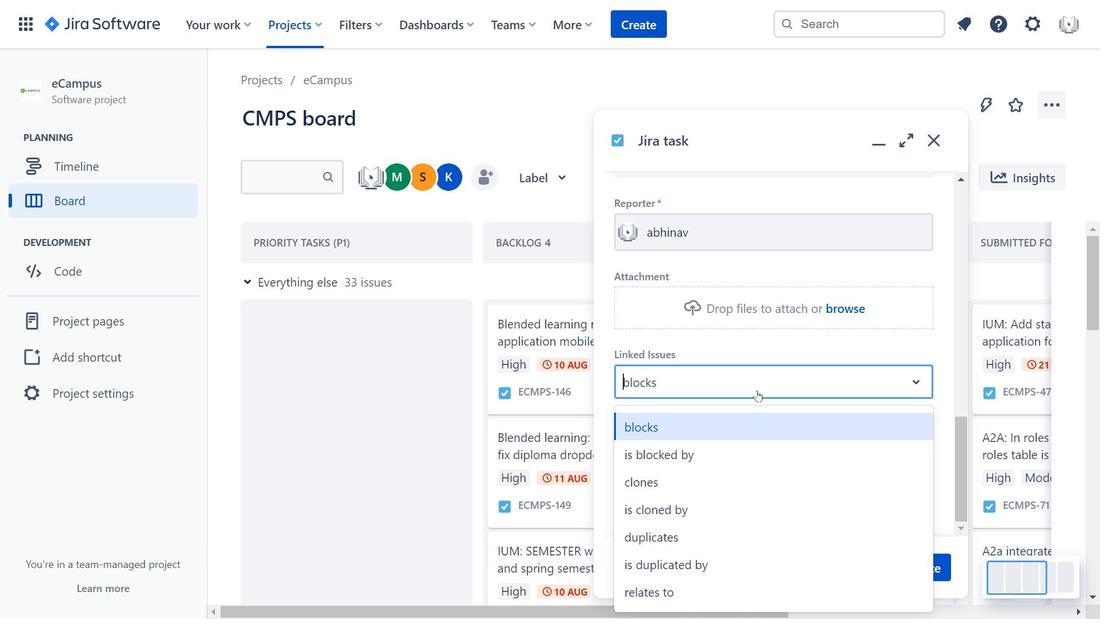 
Action: Mouse moved to (804, 329)
Screenshot: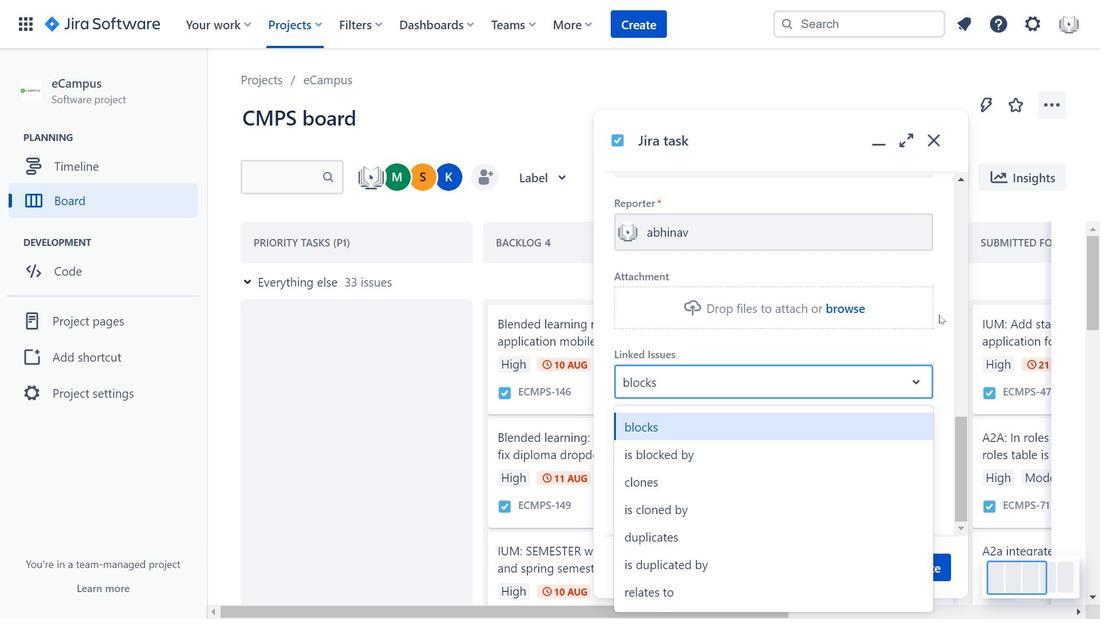 
Action: Mouse scrolled (804, 329) with delta (0, 0)
Screenshot: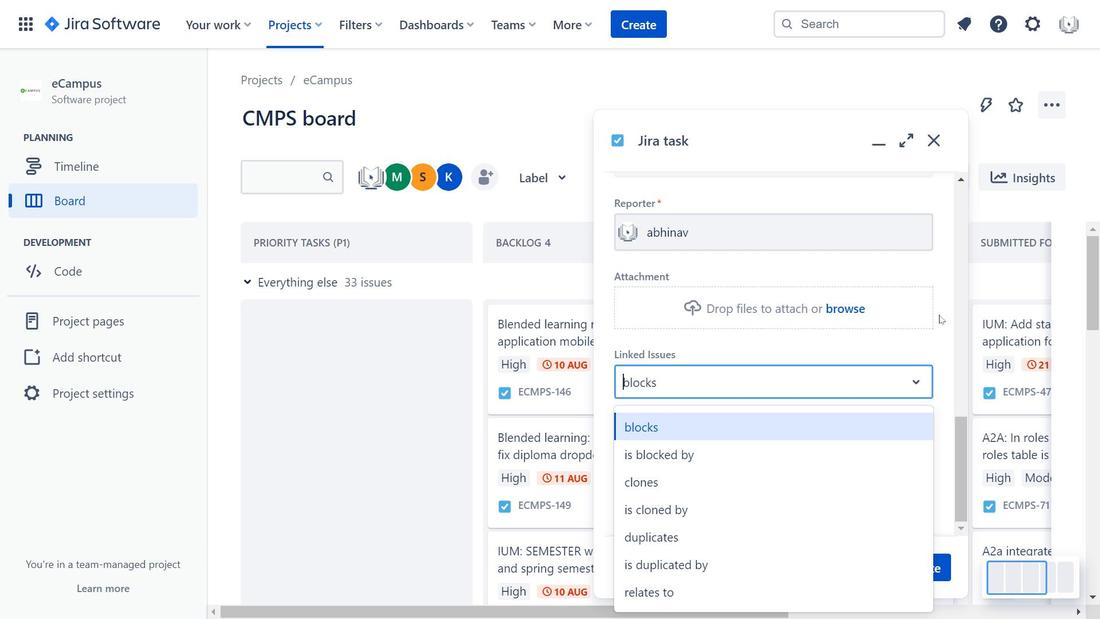 
Action: Mouse scrolled (804, 329) with delta (0, 0)
Screenshot: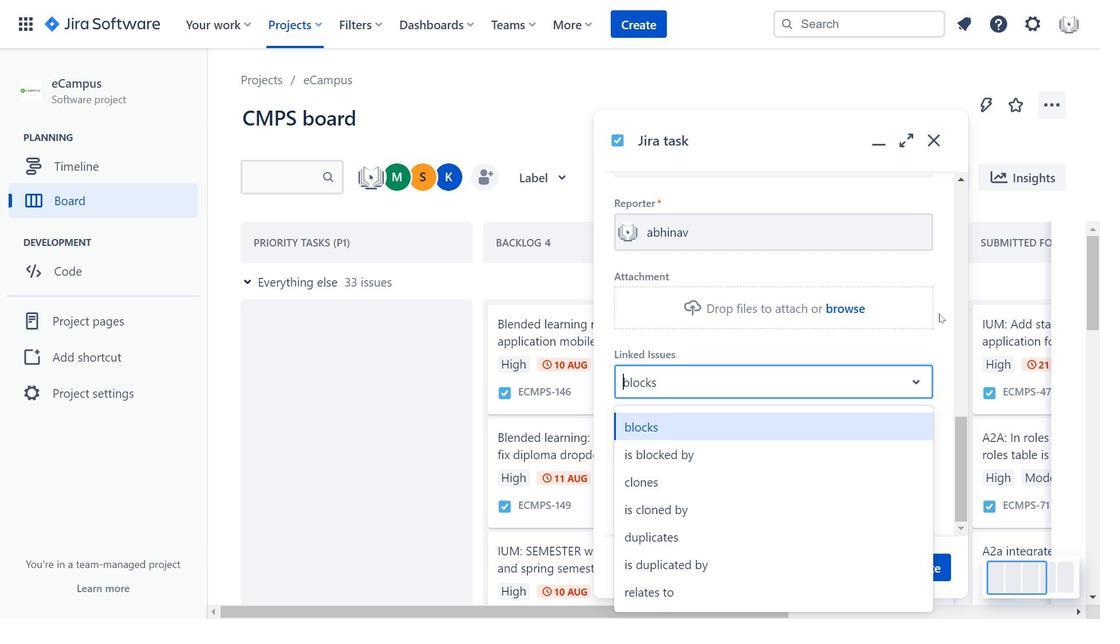
Action: Mouse scrolled (804, 329) with delta (0, 0)
Screenshot: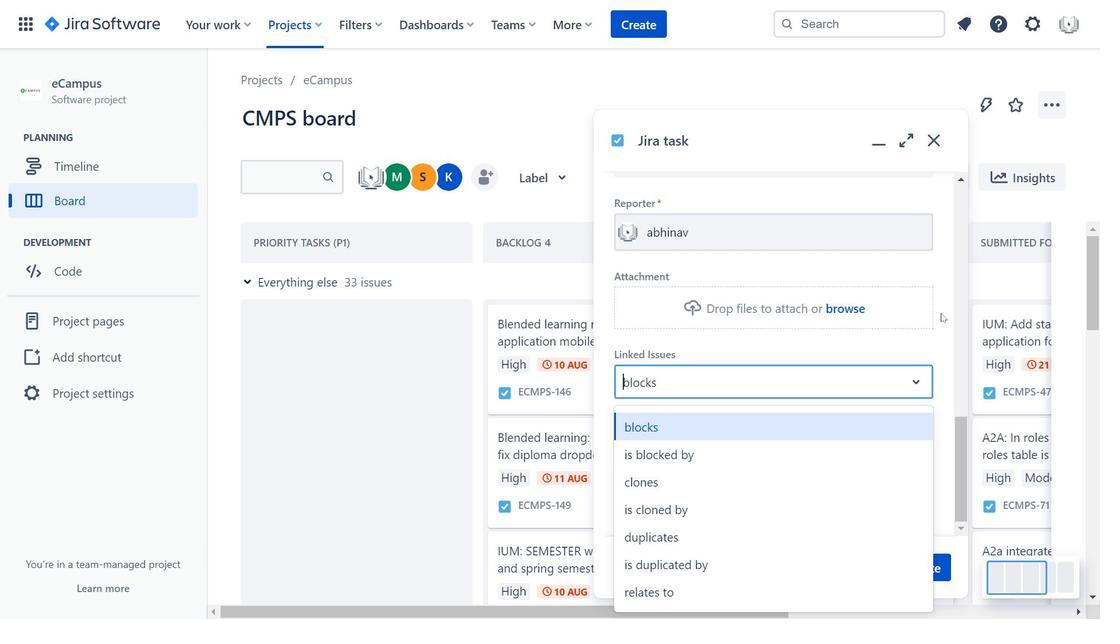 
Action: Mouse moved to (941, 312)
Screenshot: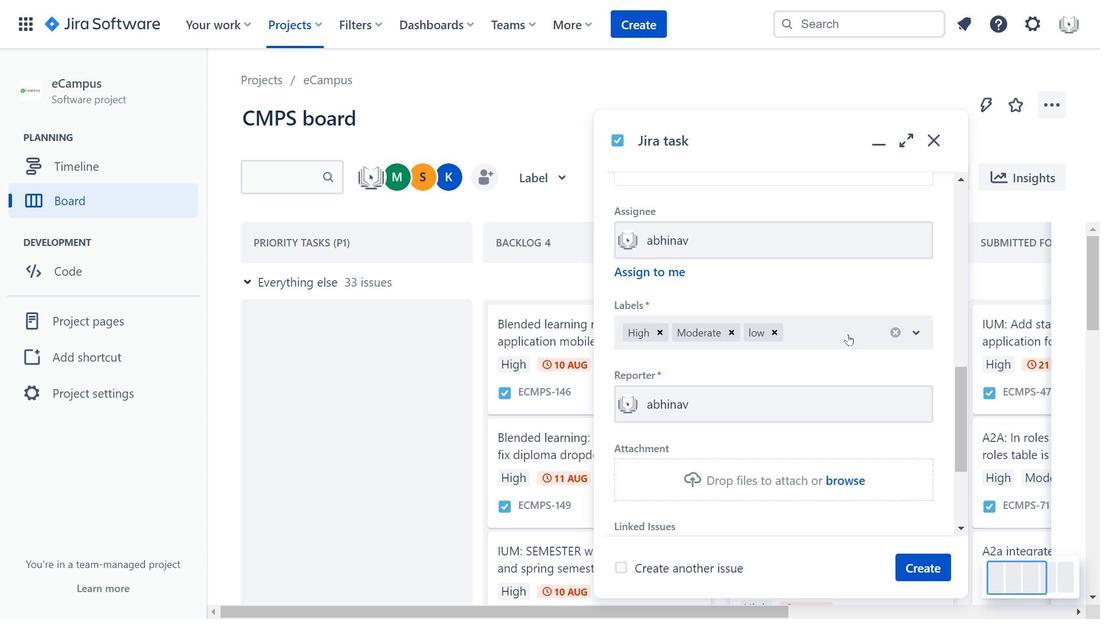 
Action: Mouse pressed left at (941, 312)
Screenshot: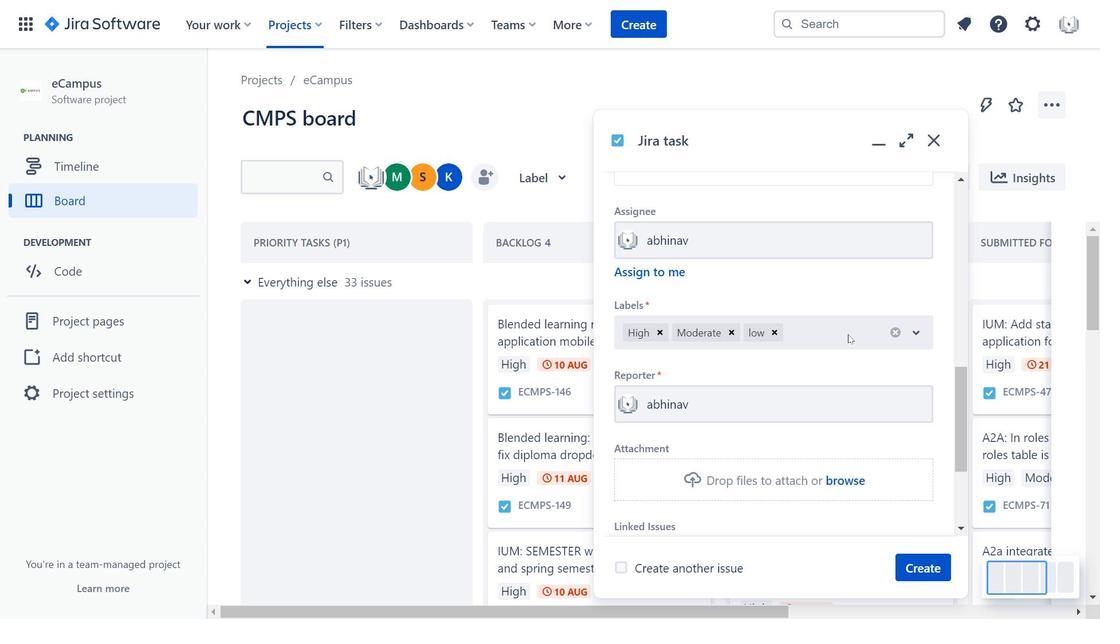 
Action: Mouse moved to (838, 325)
Screenshot: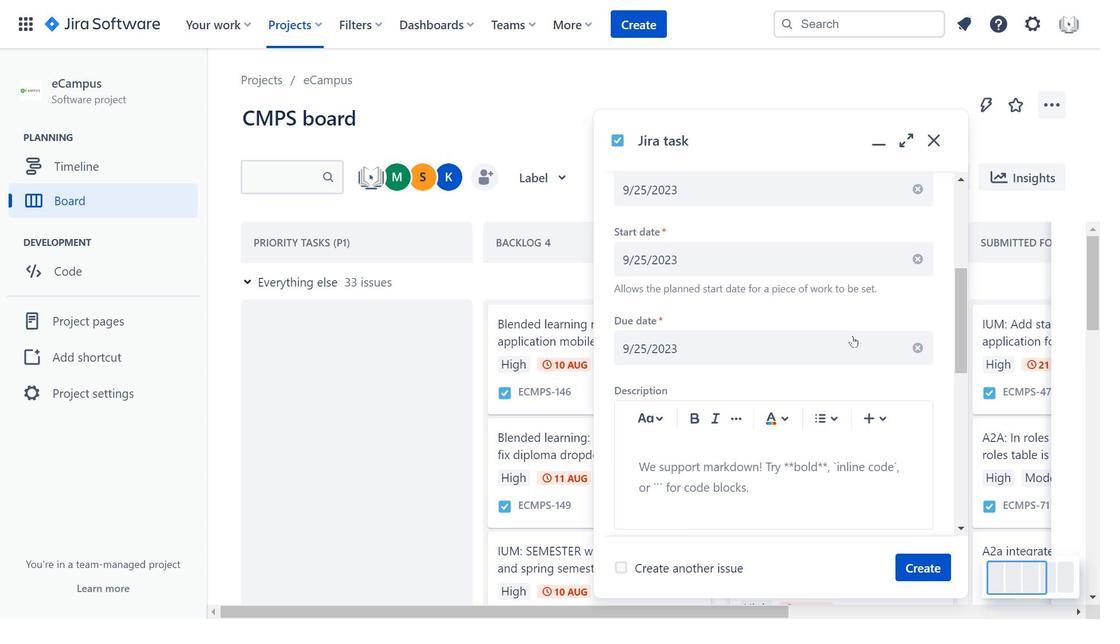 
Action: Mouse scrolled (838, 325) with delta (0, 0)
Screenshot: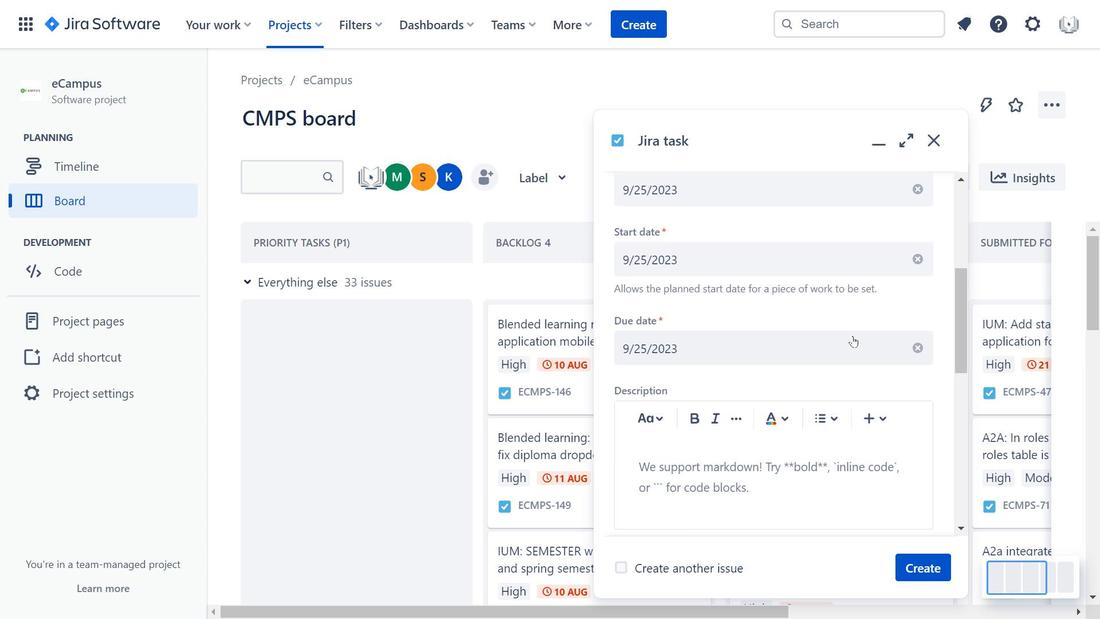 
Action: Mouse scrolled (838, 325) with delta (0, 0)
Screenshot: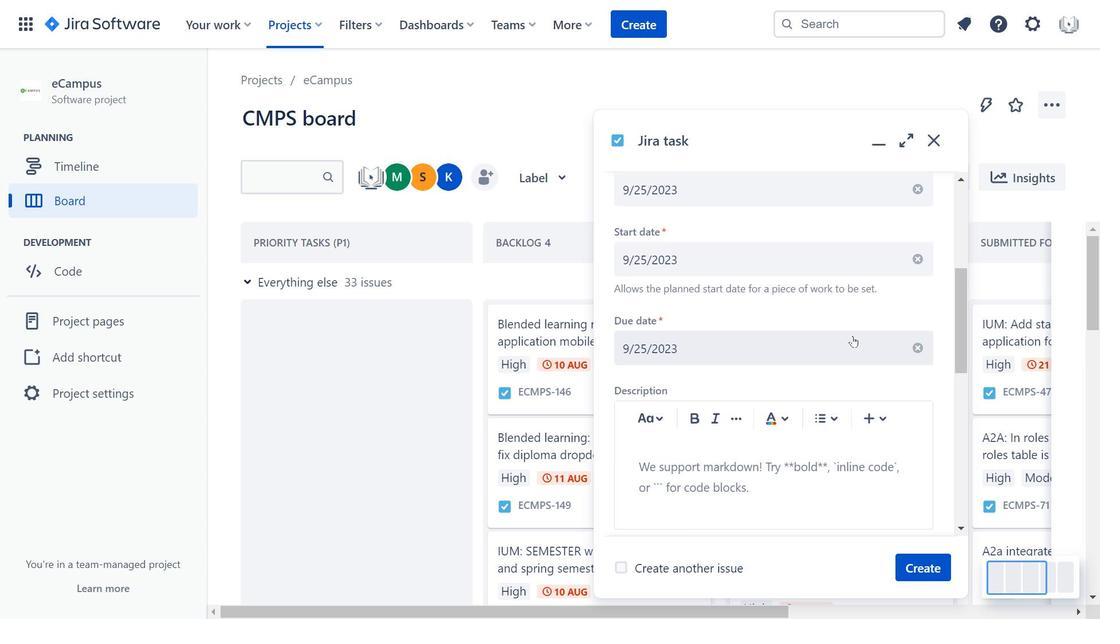 
Action: Mouse moved to (849, 334)
Screenshot: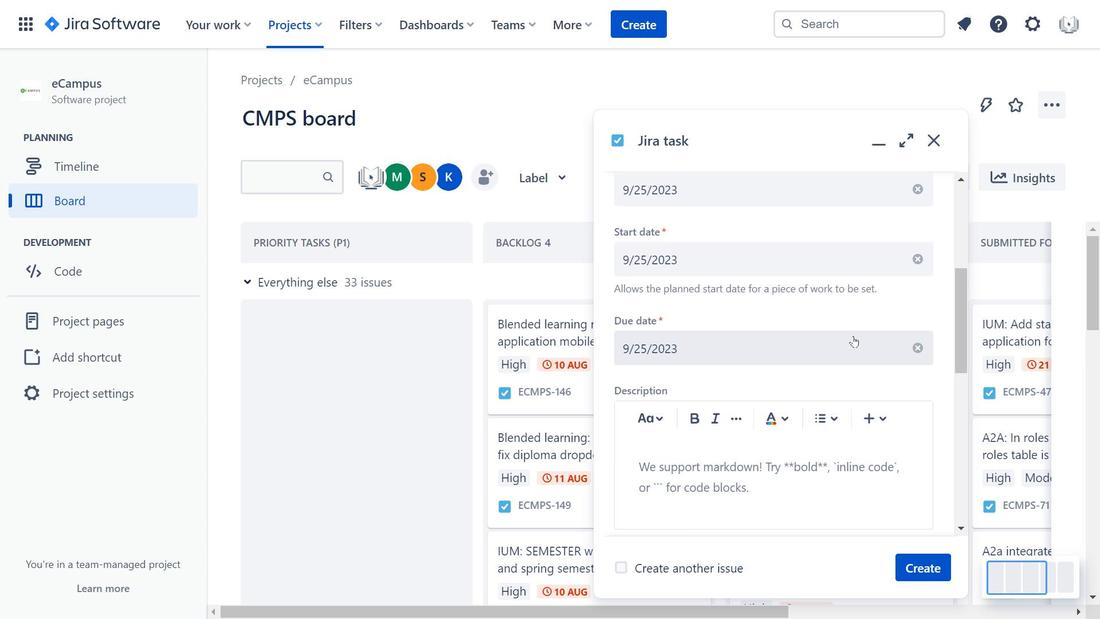 
Action: Mouse scrolled (849, 334) with delta (0, 0)
Screenshot: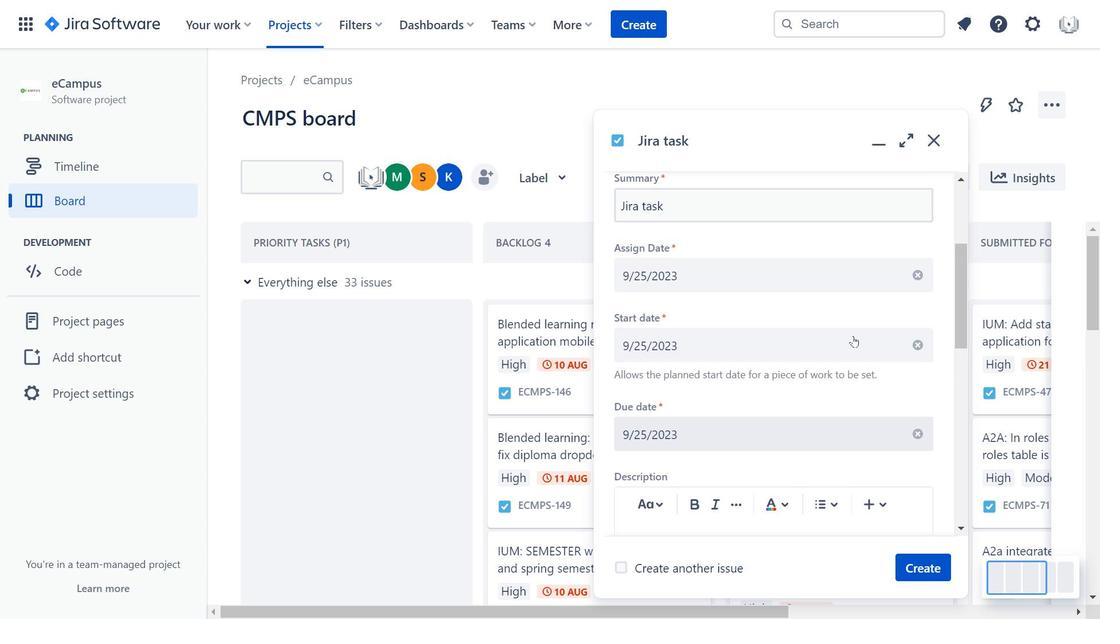 
Action: Mouse scrolled (849, 334) with delta (0, 0)
Screenshot: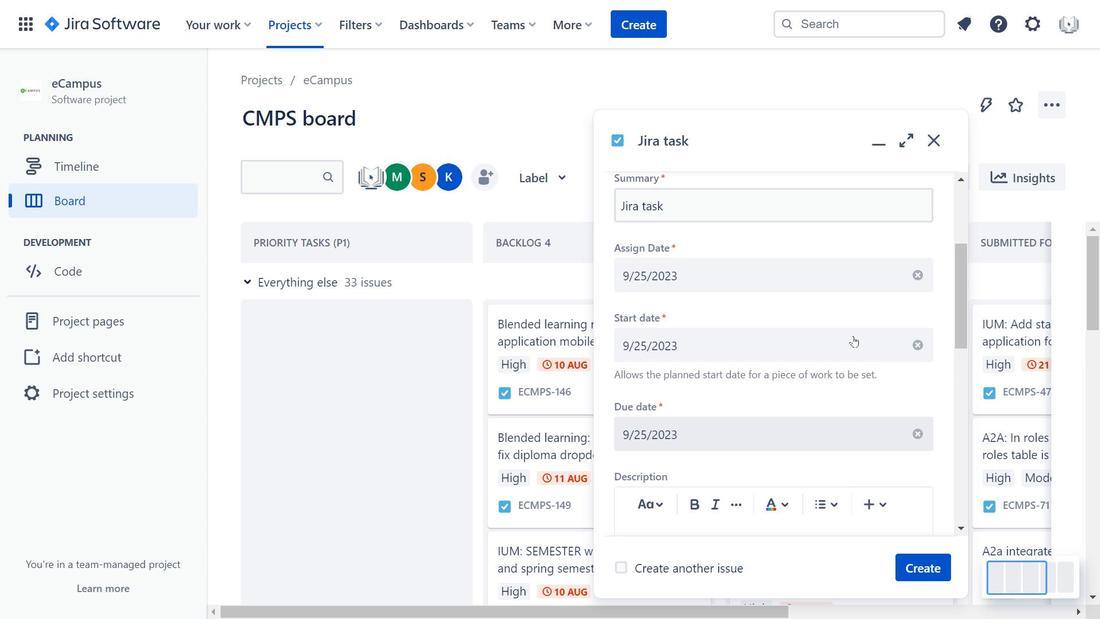 
Action: Mouse scrolled (849, 334) with delta (0, 0)
Screenshot: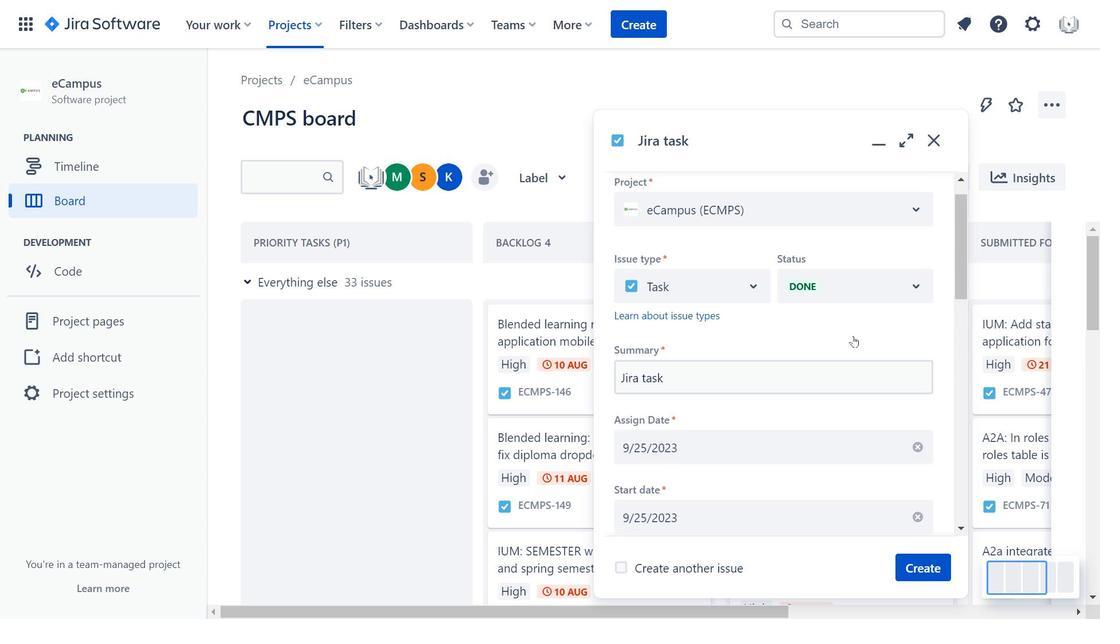 
Action: Mouse moved to (849, 334)
Screenshot: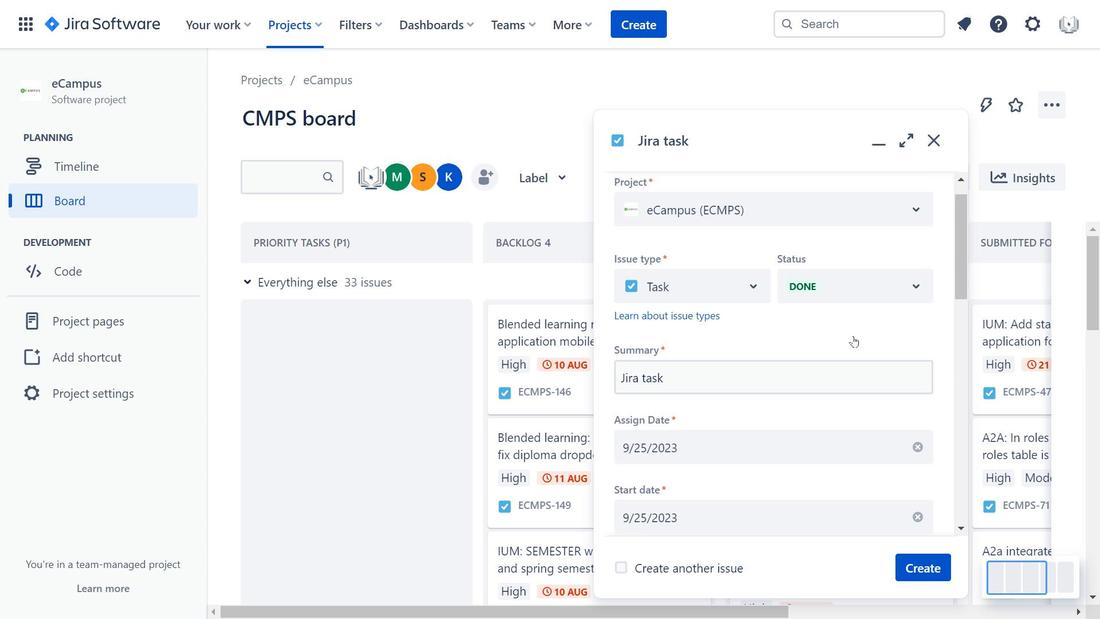 
Action: Mouse scrolled (849, 335) with delta (0, 0)
Screenshot: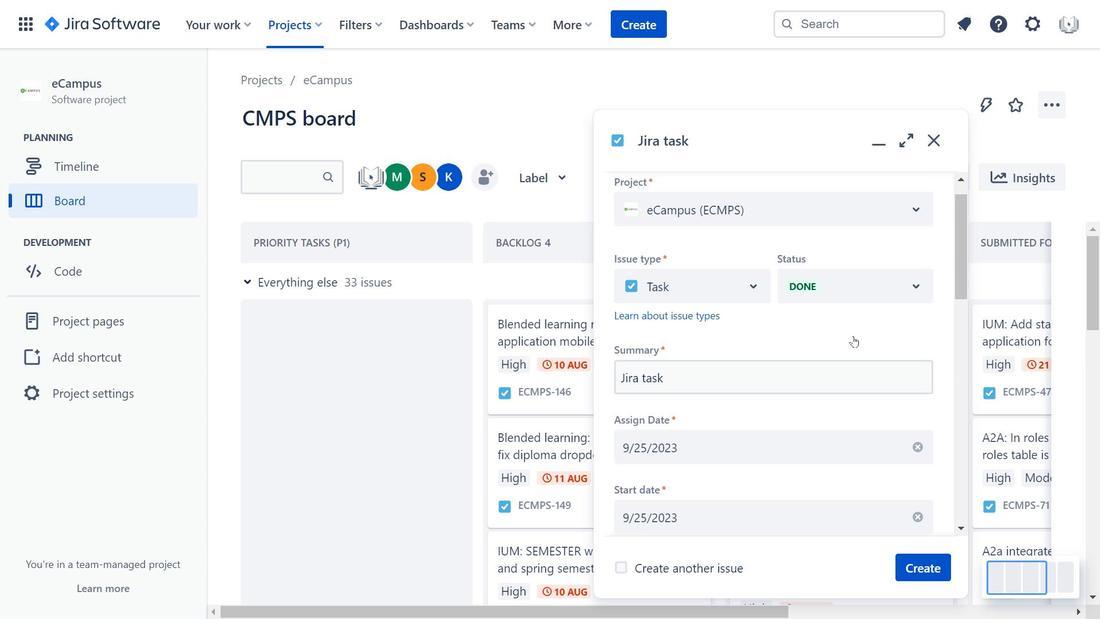 
Action: Mouse moved to (853, 336)
Screenshot: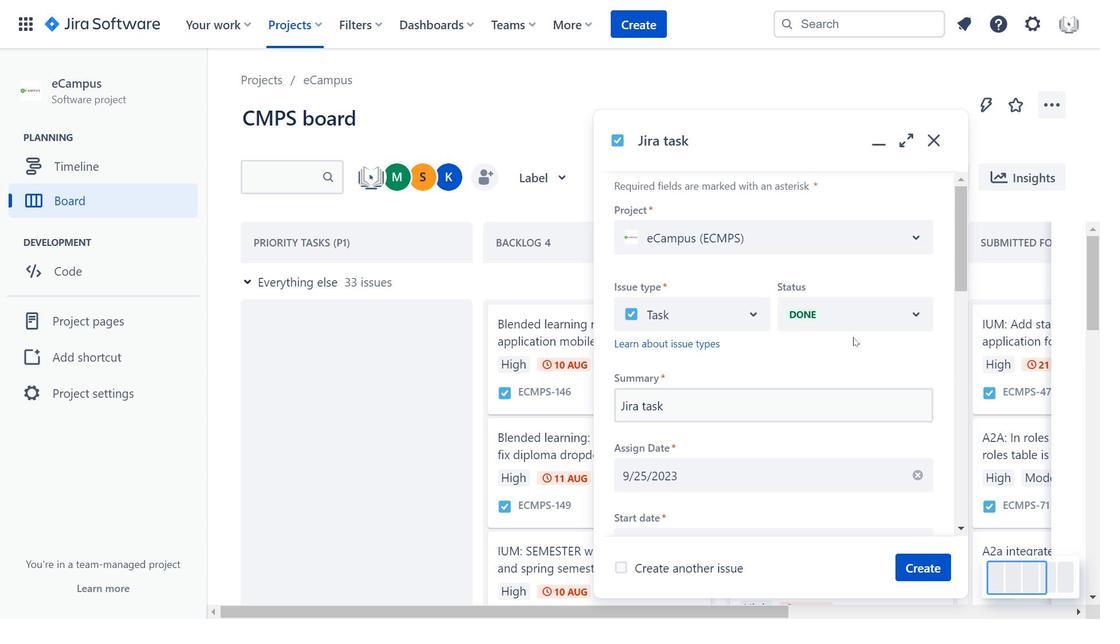 
Action: Mouse scrolled (853, 337) with delta (0, 0)
Screenshot: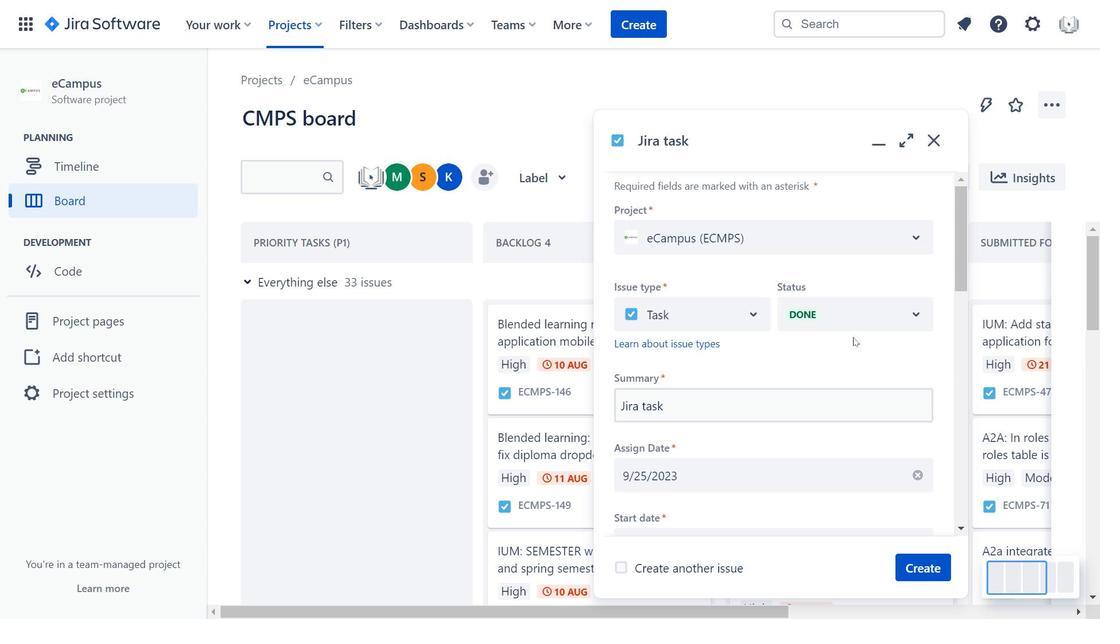 
Action: Mouse scrolled (853, 337) with delta (0, 0)
Screenshot: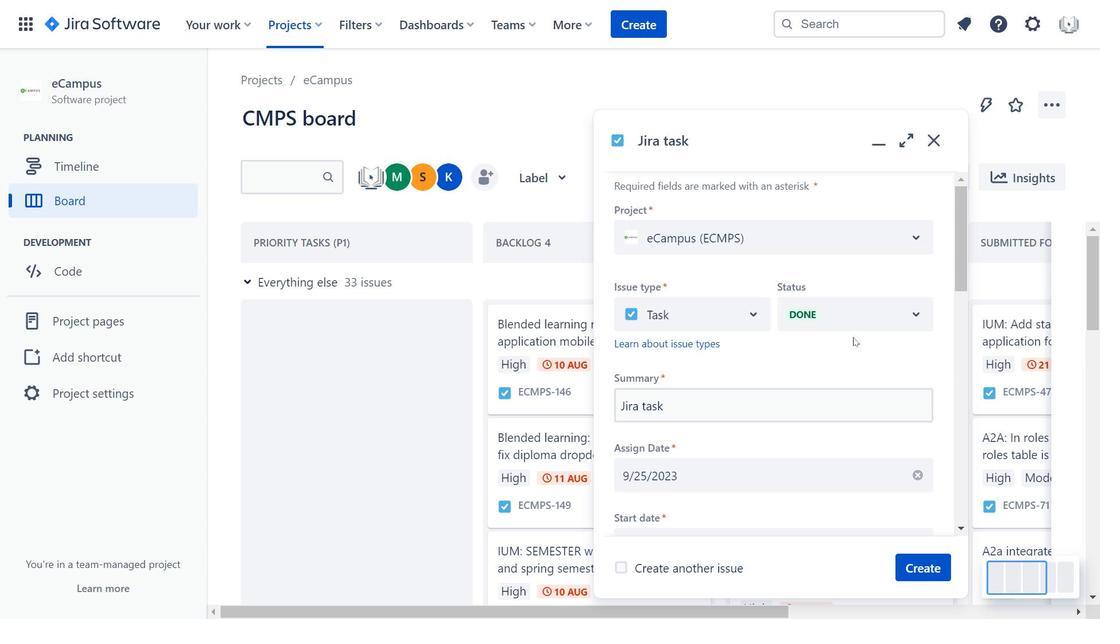 
Action: Mouse scrolled (853, 337) with delta (0, 0)
Screenshot: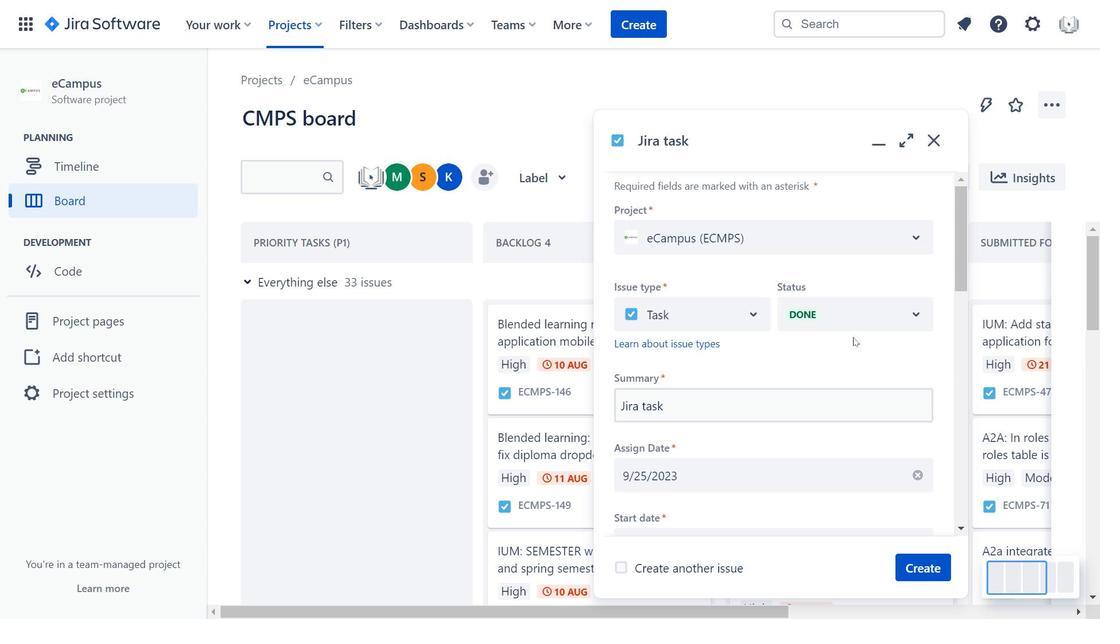 
Action: Mouse scrolled (853, 337) with delta (0, 0)
Screenshot: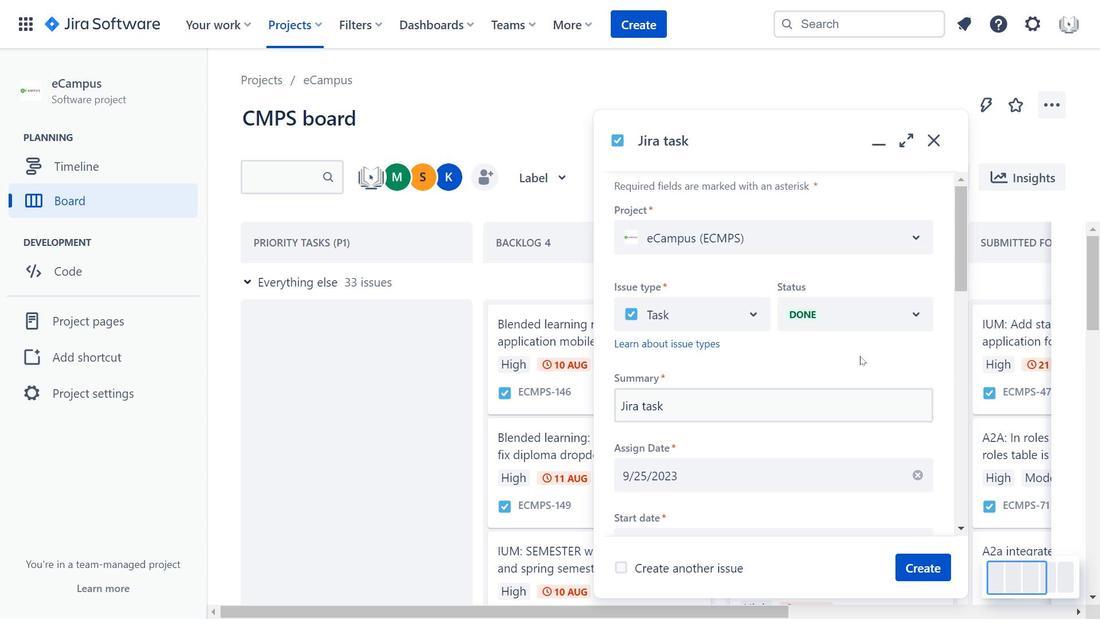 
Action: Mouse moved to (859, 355)
Screenshot: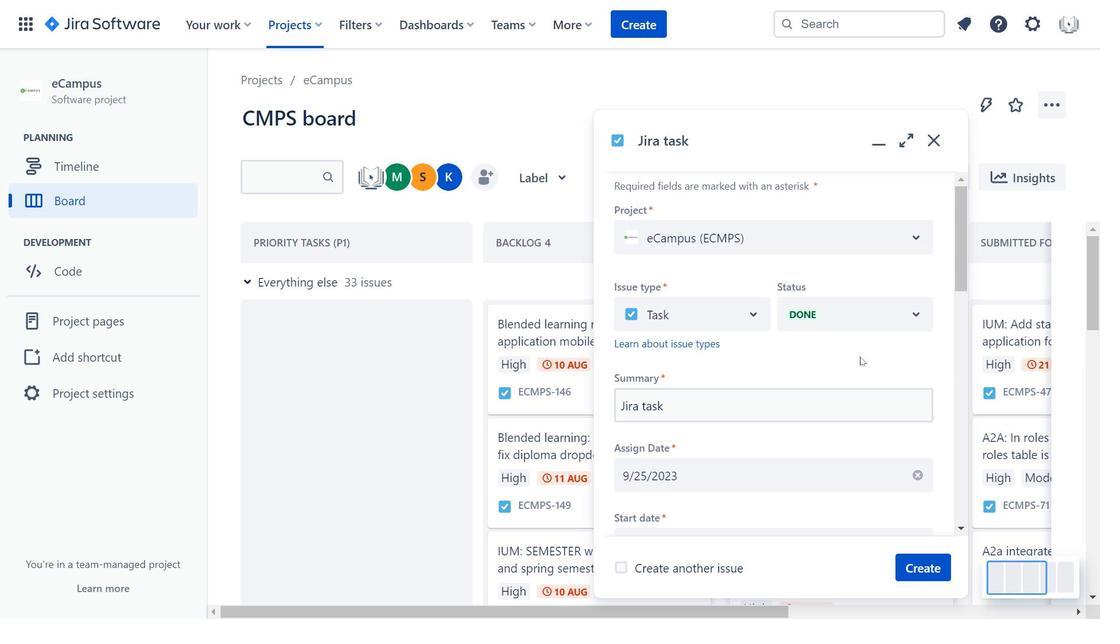 
Action: Mouse pressed left at (859, 355)
Screenshot: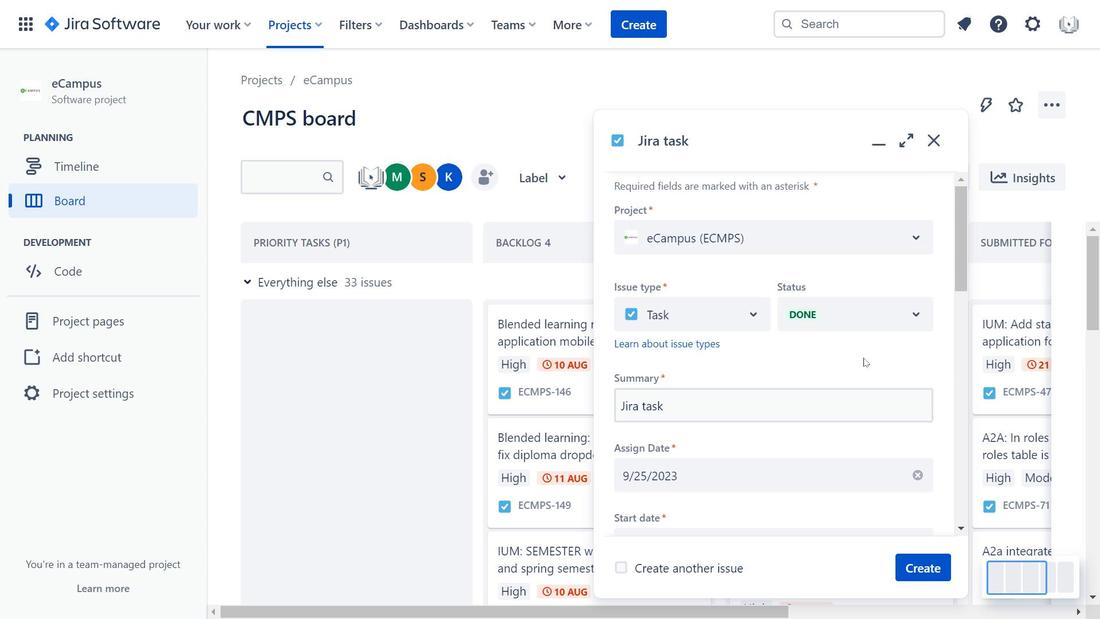 
Action: Mouse moved to (865, 357)
Screenshot: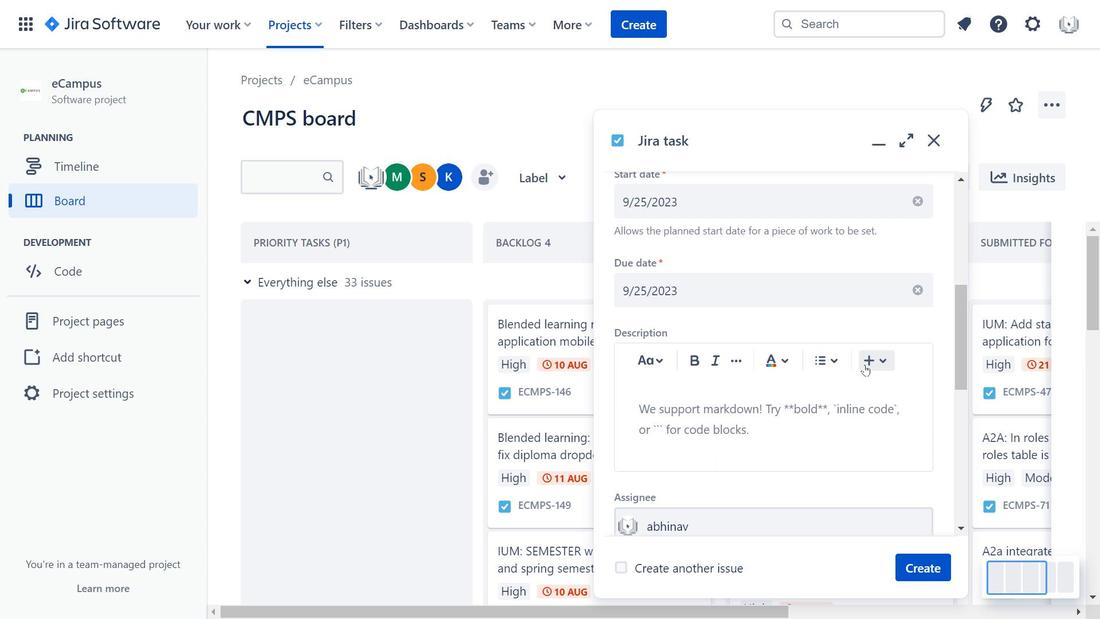 
Action: Mouse scrolled (865, 357) with delta (0, 0)
Screenshot: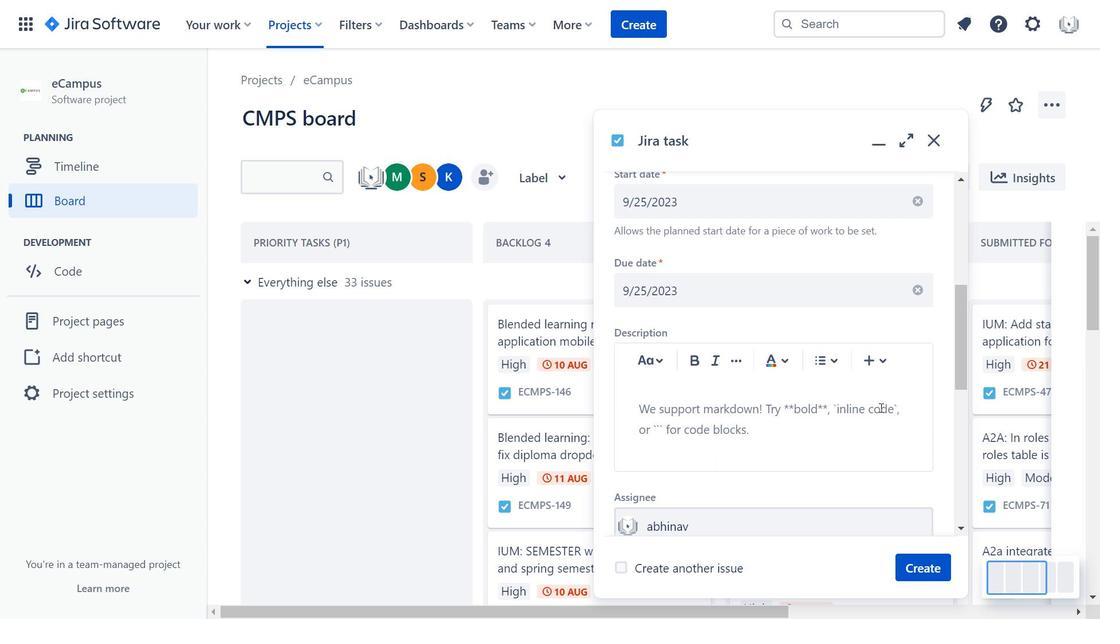 
Action: Mouse scrolled (865, 357) with delta (0, 0)
Screenshot: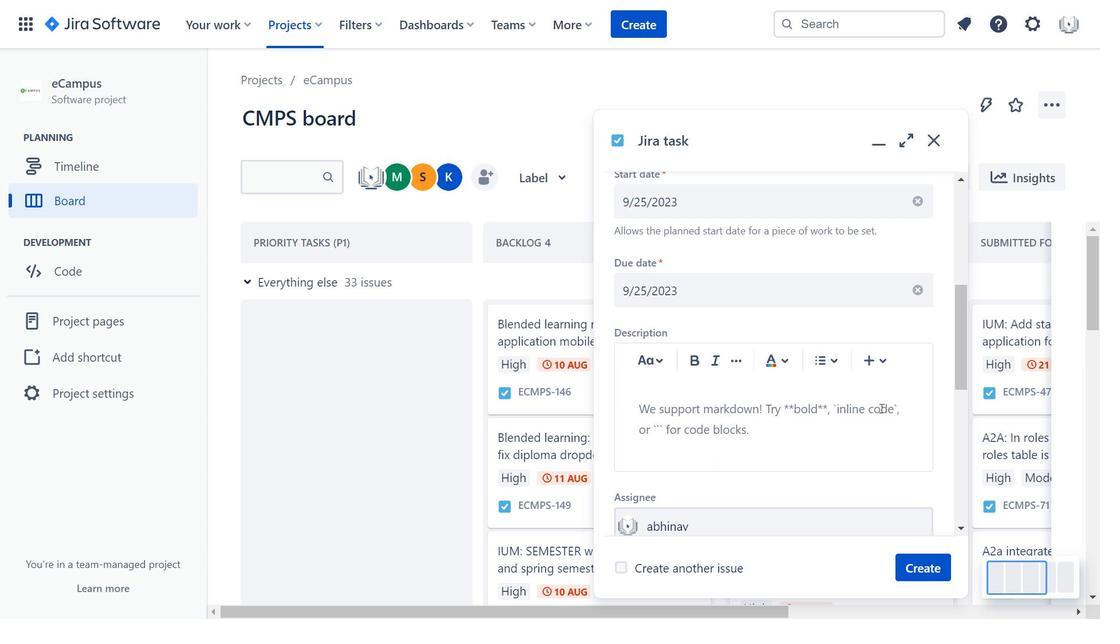 
Action: Mouse moved to (865, 362)
Screenshot: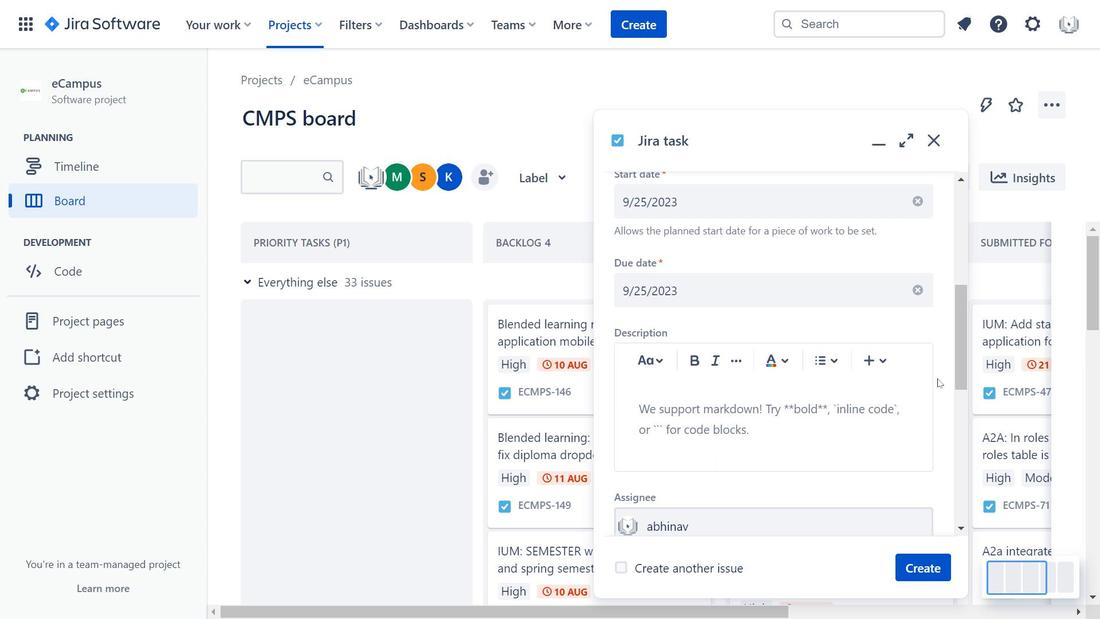 
Action: Mouse scrolled (865, 361) with delta (0, 0)
Screenshot: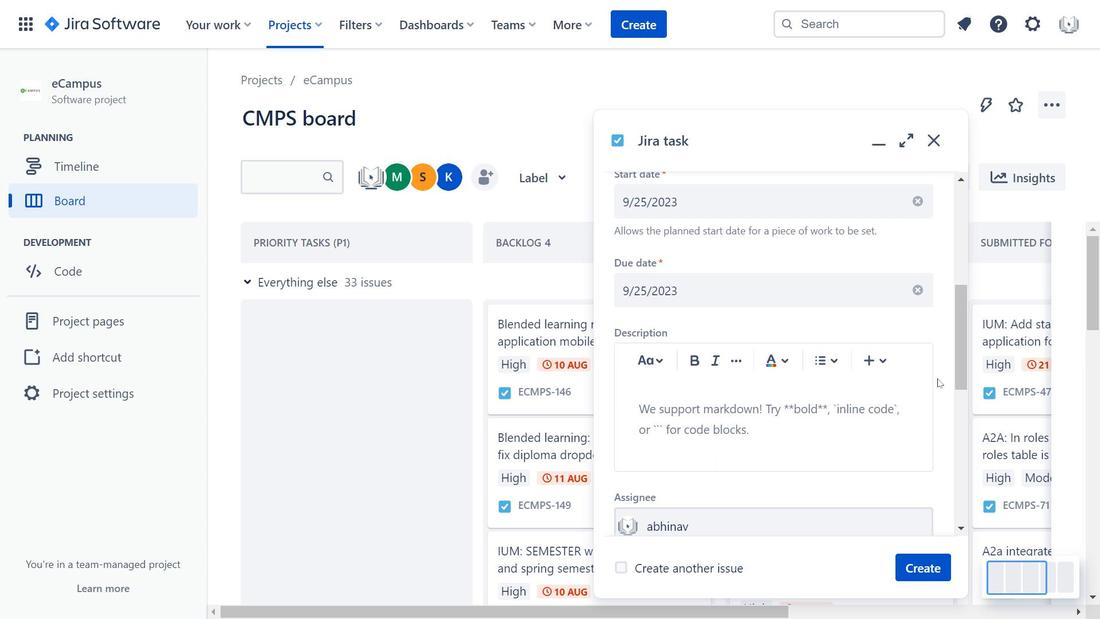 
Action: Mouse moved to (865, 364)
Screenshot: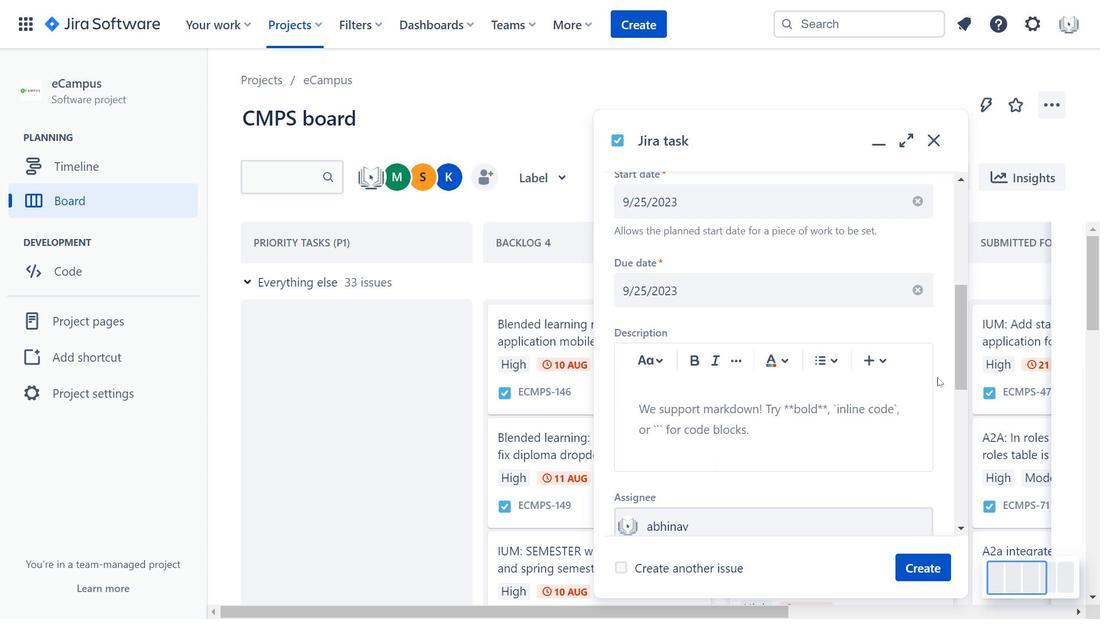 
Action: Mouse scrolled (865, 363) with delta (0, 0)
Screenshot: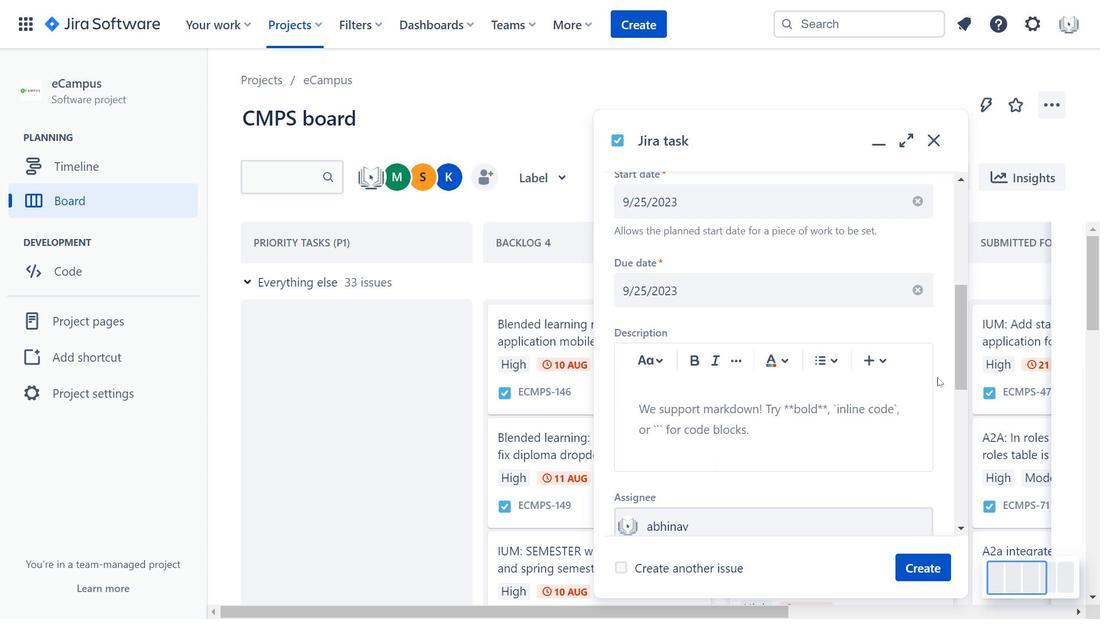 
Action: Mouse moved to (937, 376)
Screenshot: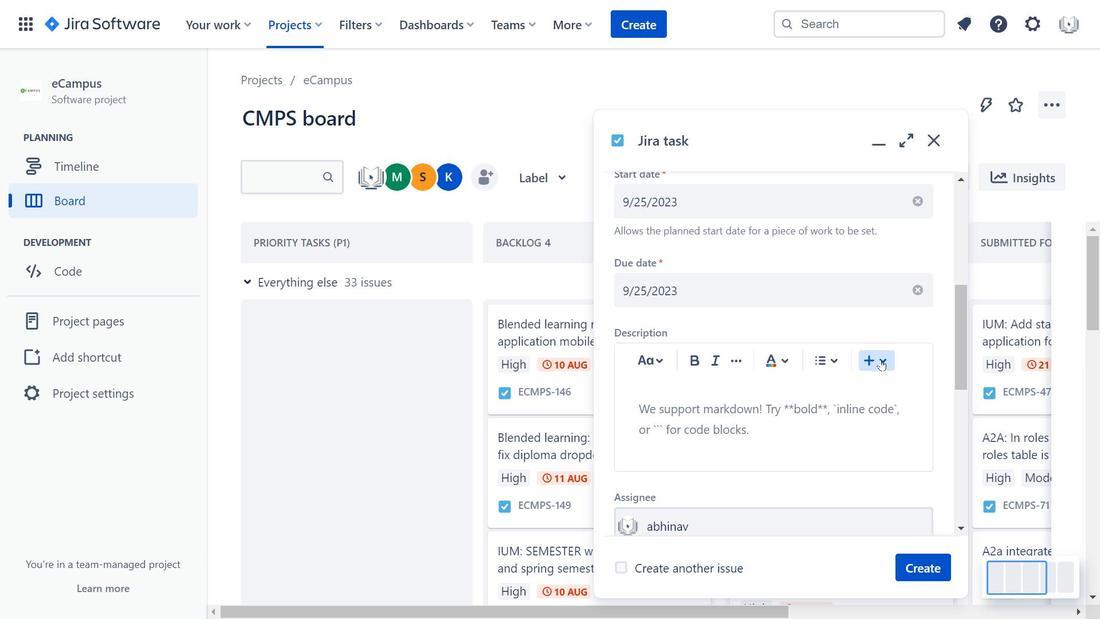 
Action: Mouse pressed left at (937, 376)
Screenshot: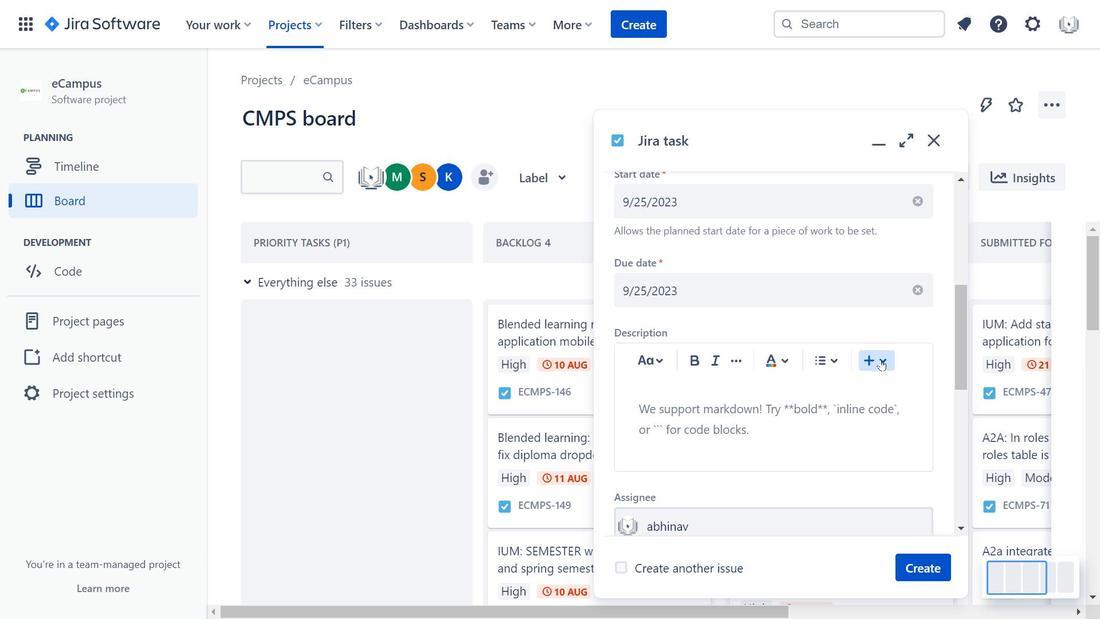 
Action: Mouse moved to (881, 359)
Screenshot: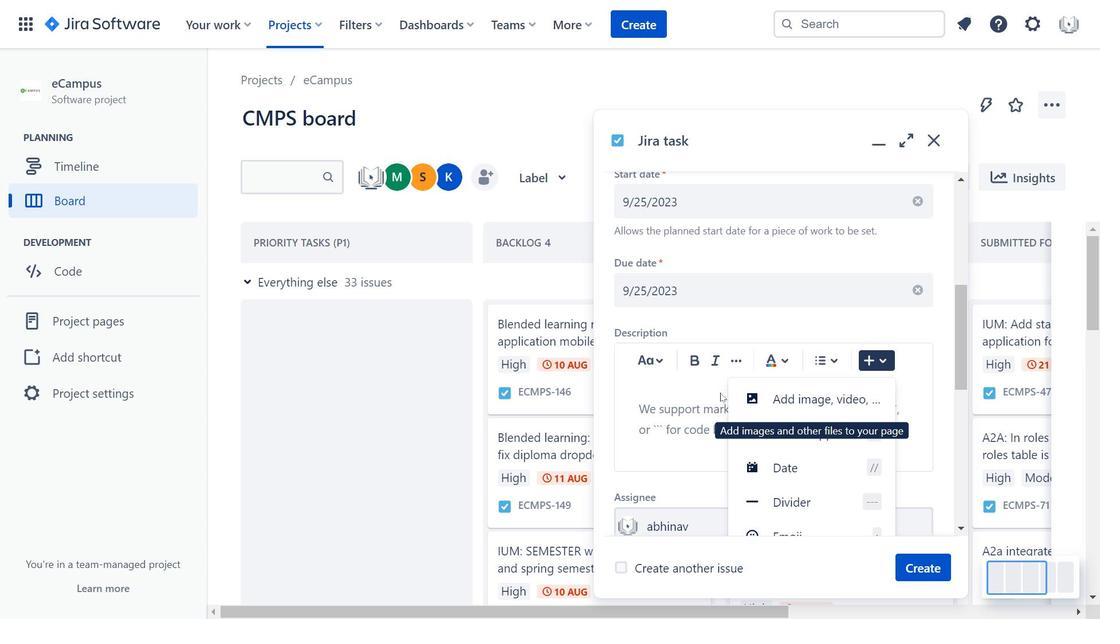
Action: Mouse pressed left at (881, 359)
Screenshot: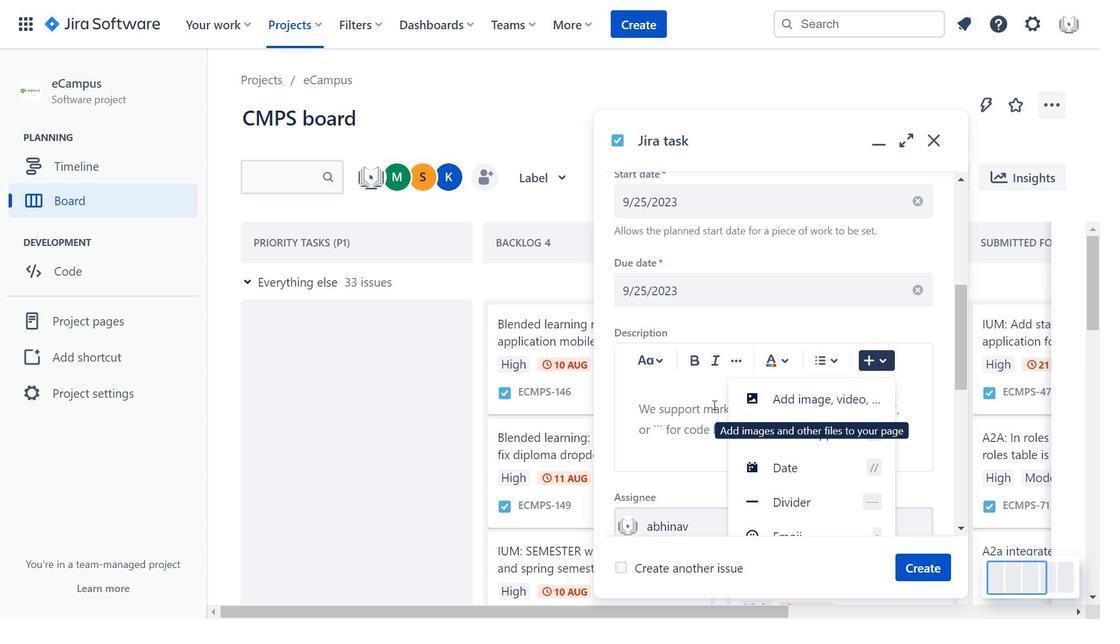 
Action: Mouse moved to (929, 355)
Screenshot: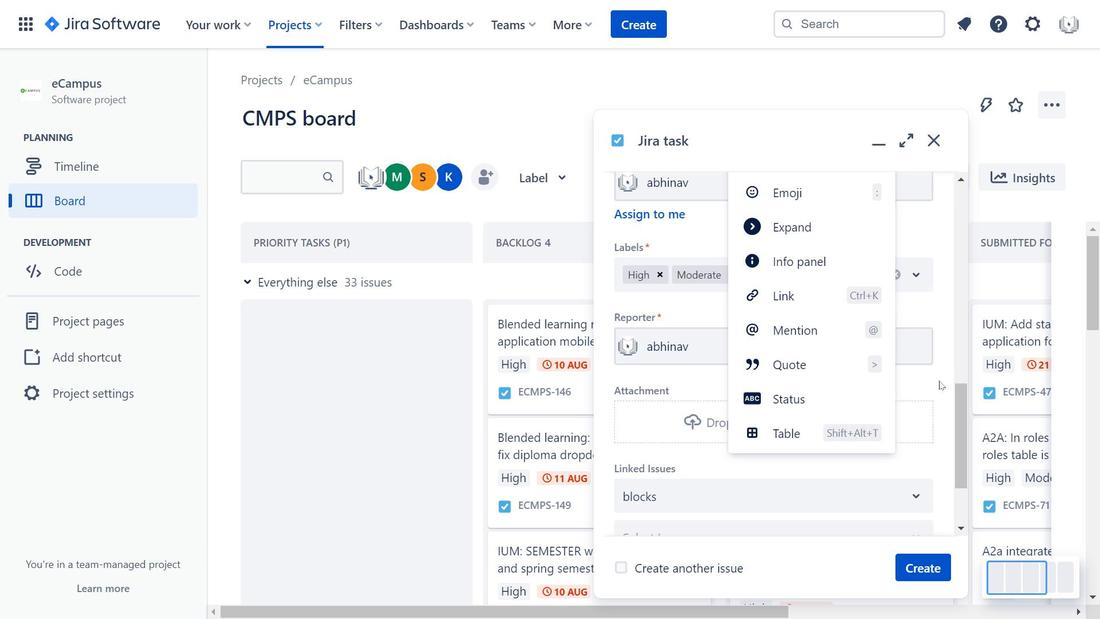 
Action: Mouse scrolled (929, 354) with delta (0, 0)
Screenshot: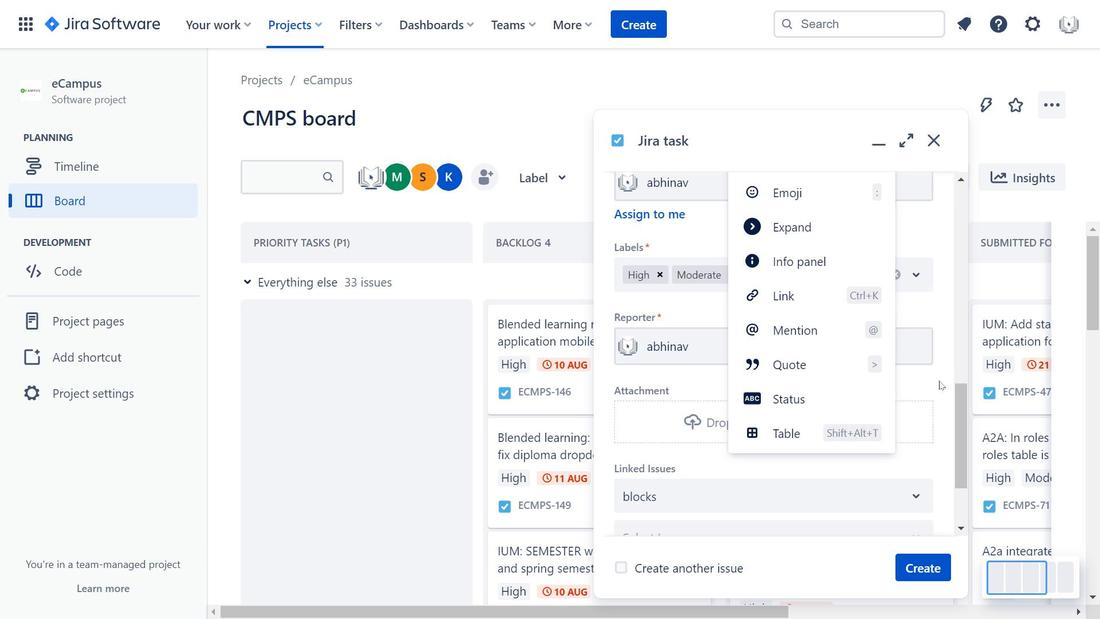 
Action: Mouse moved to (933, 368)
Screenshot: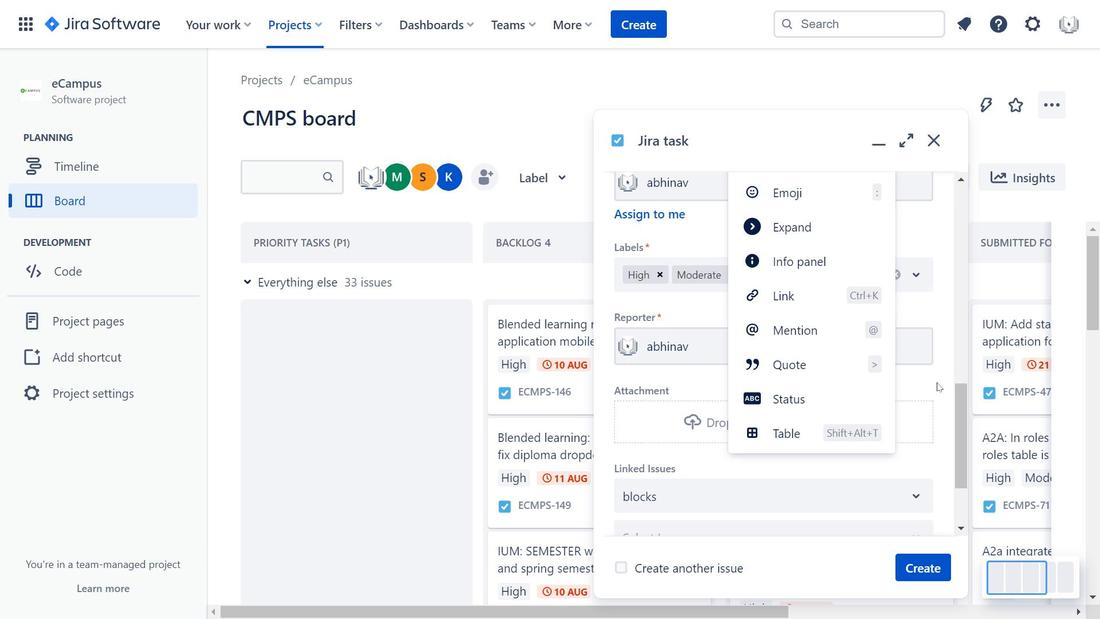 
Action: Mouse scrolled (933, 368) with delta (0, 0)
Screenshot: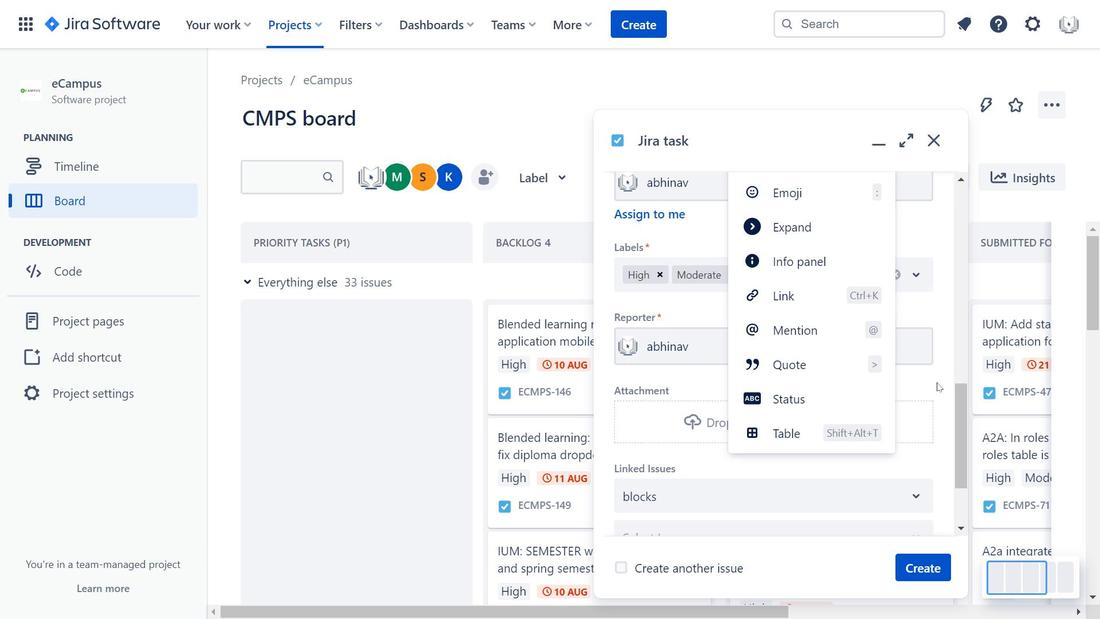 
Action: Mouse moved to (933, 369)
Screenshot: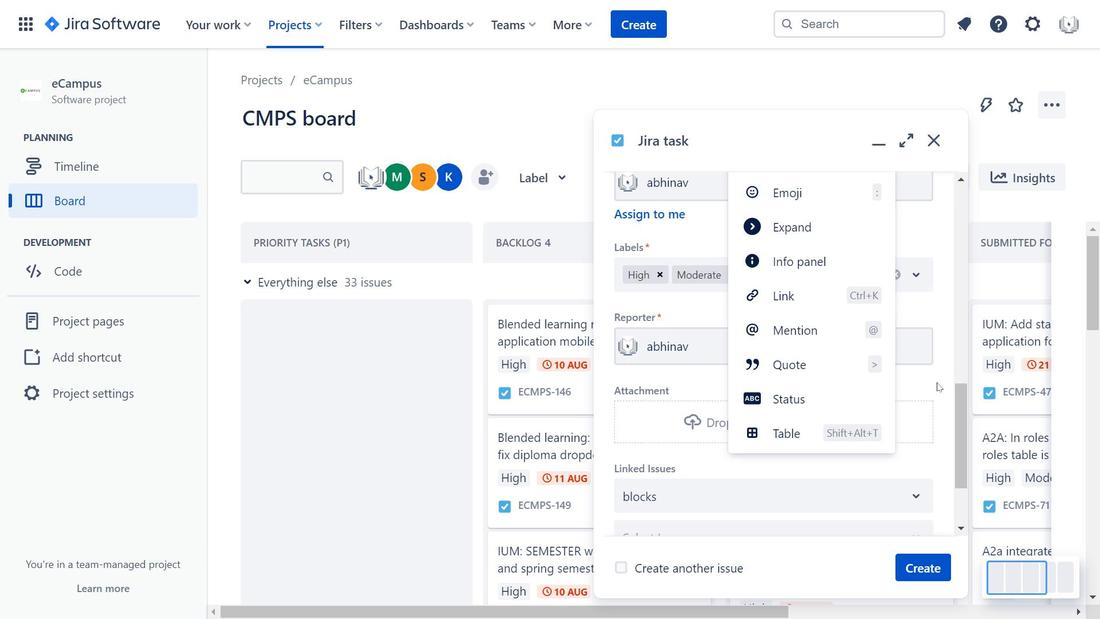
Action: Mouse scrolled (933, 369) with delta (0, 0)
Screenshot: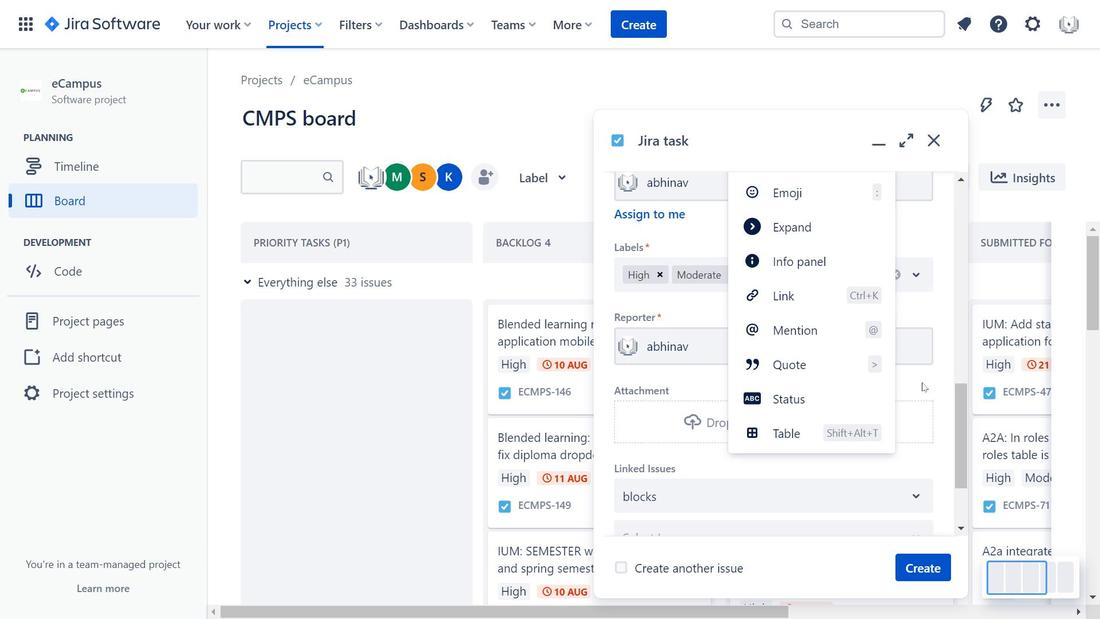 
Action: Mouse moved to (939, 380)
Screenshot: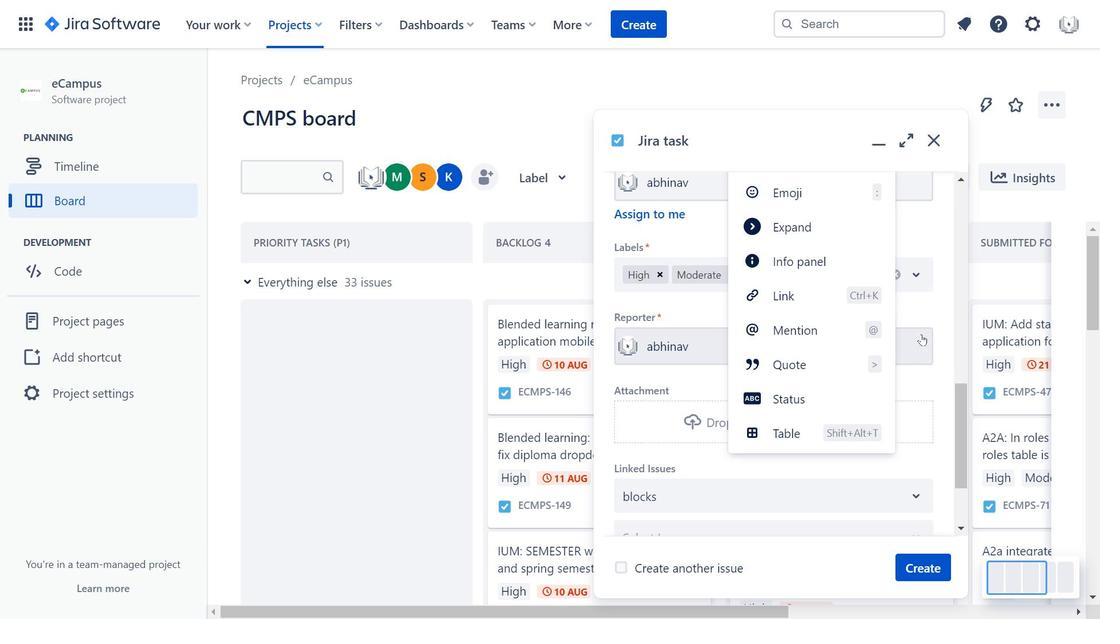
Action: Mouse scrolled (939, 380) with delta (0, 0)
Screenshot: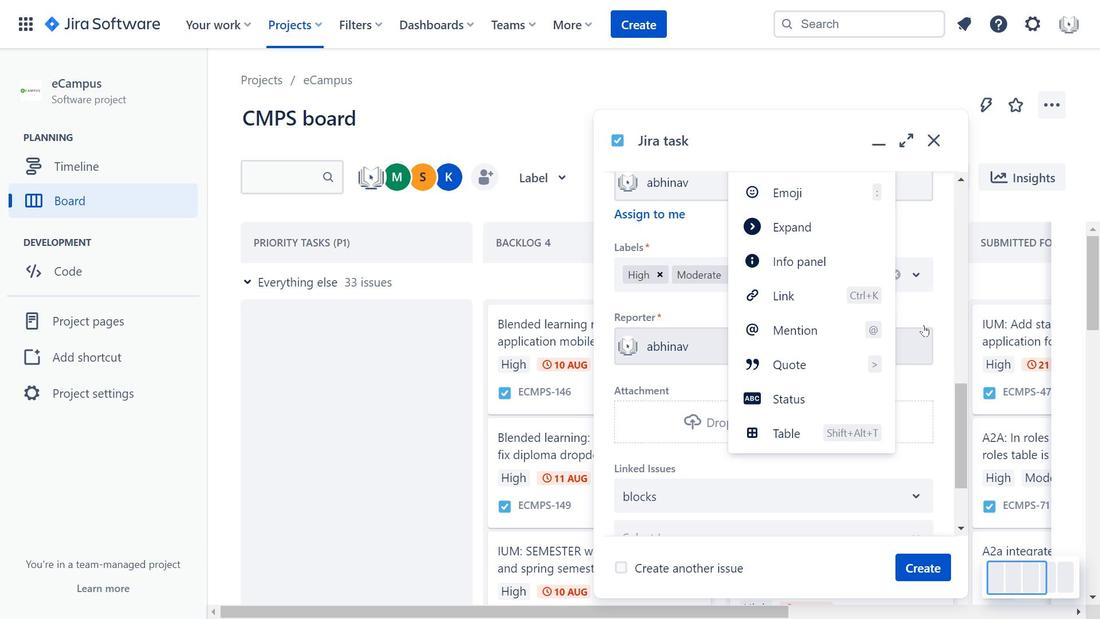 
Action: Mouse moved to (923, 276)
Screenshot: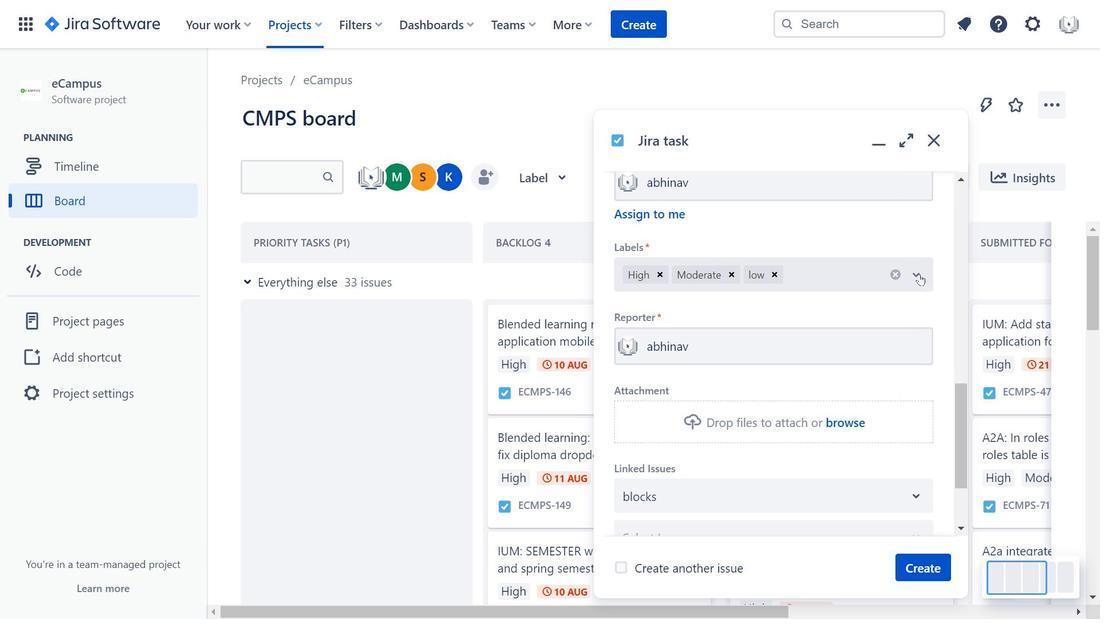 
Action: Mouse pressed left at (923, 276)
Screenshot: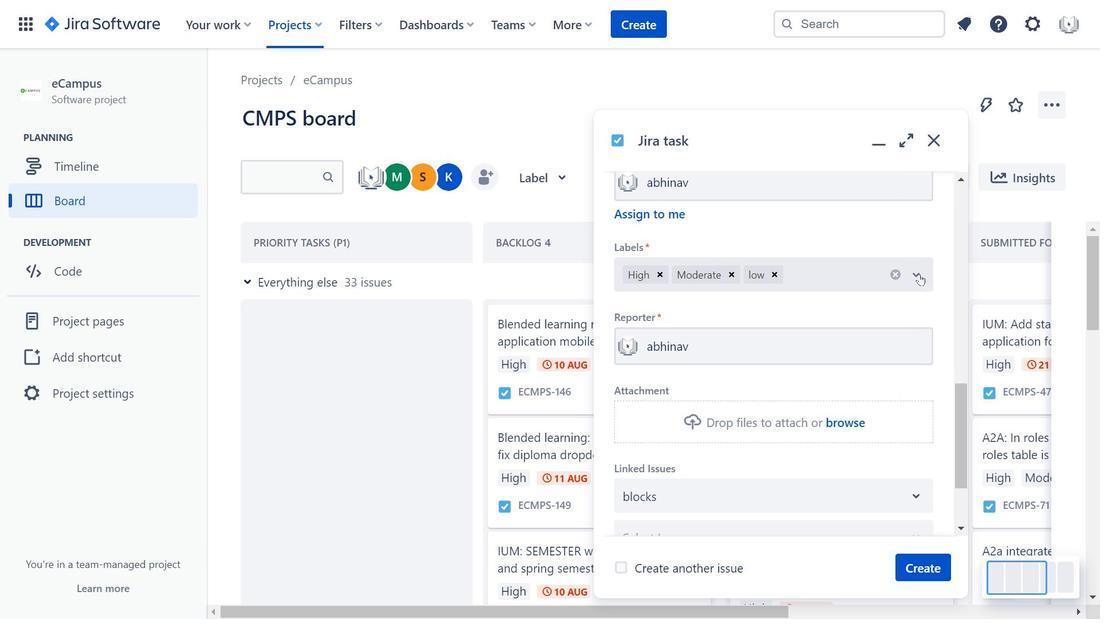 
Action: Mouse moved to (920, 274)
Screenshot: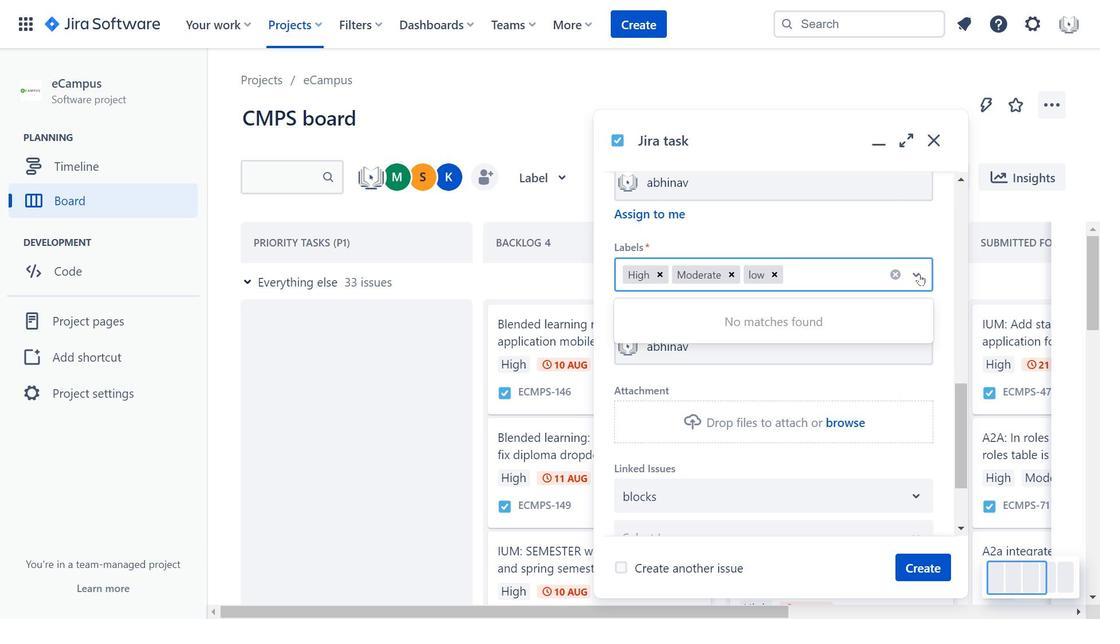 
Action: Mouse pressed left at (920, 274)
Screenshot: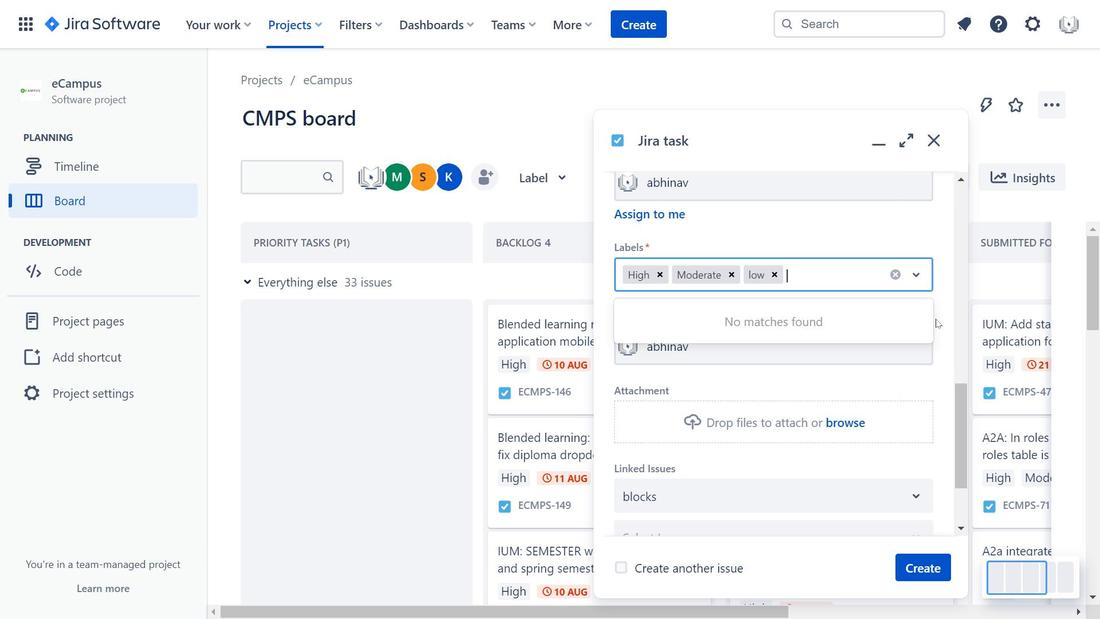 
Action: Mouse moved to (909, 394)
Screenshot: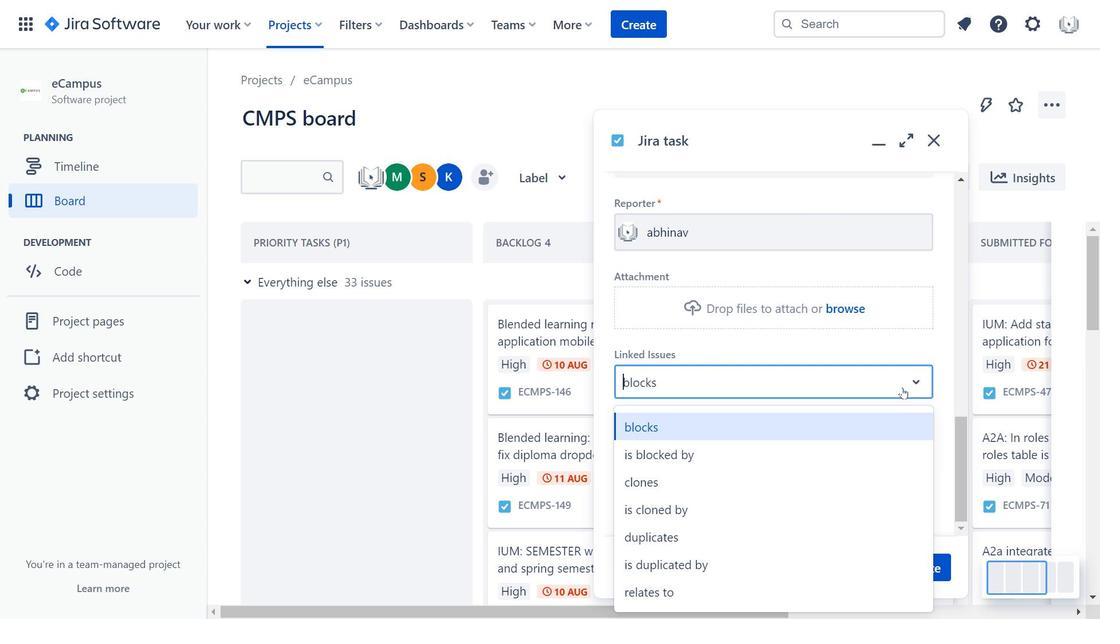 
Action: Mouse scrolled (909, 393) with delta (0, 0)
Screenshot: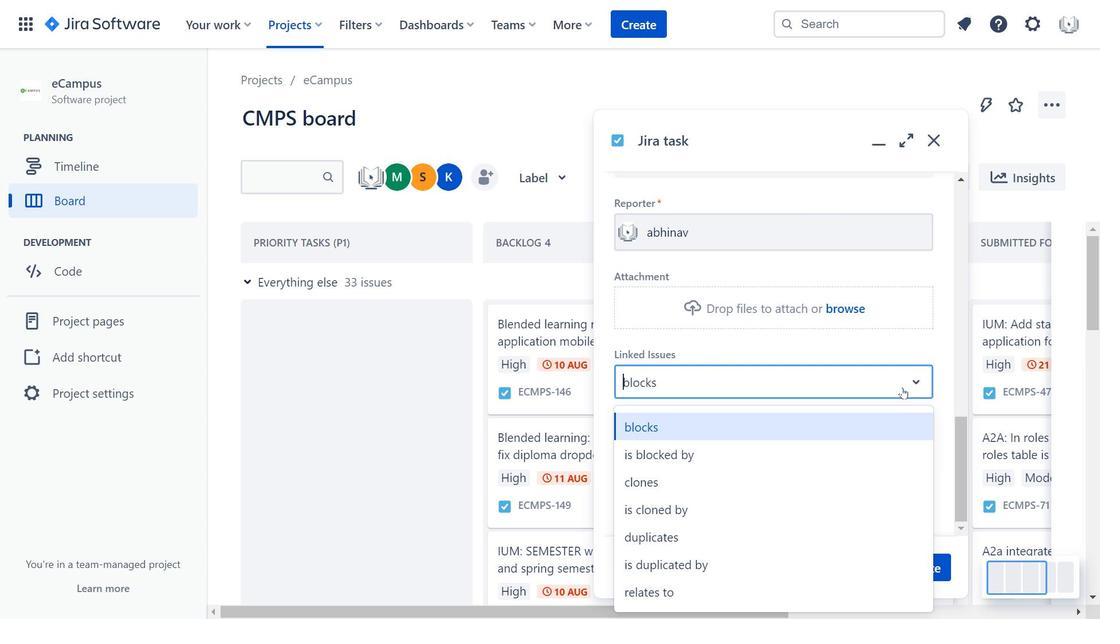 
Action: Mouse scrolled (909, 393) with delta (0, 0)
Screenshot: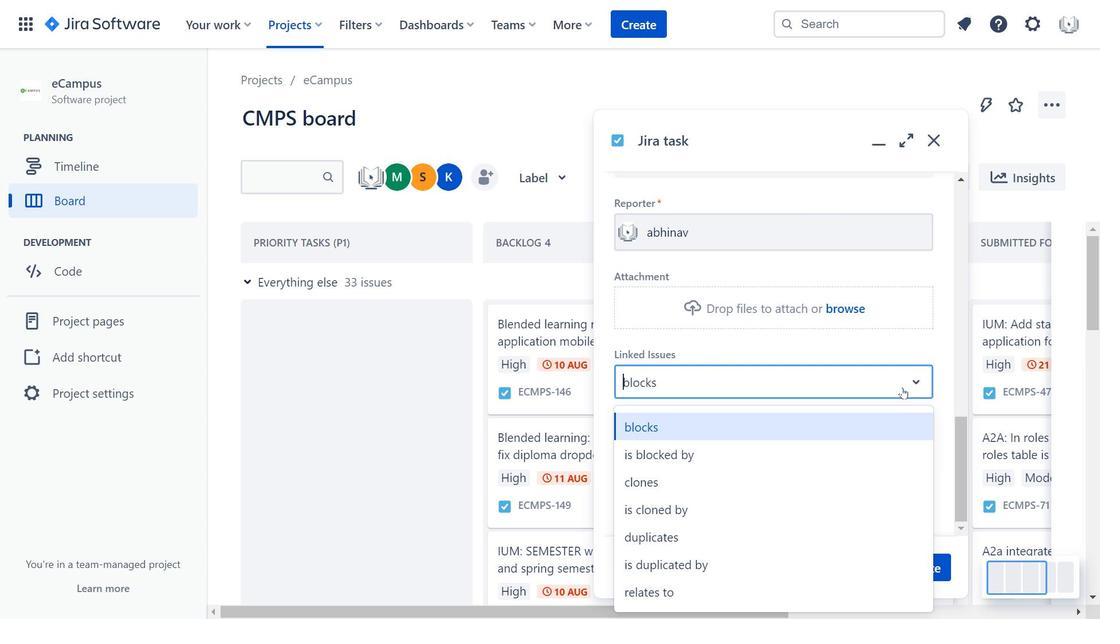 
Action: Mouse moved to (902, 388)
Screenshot: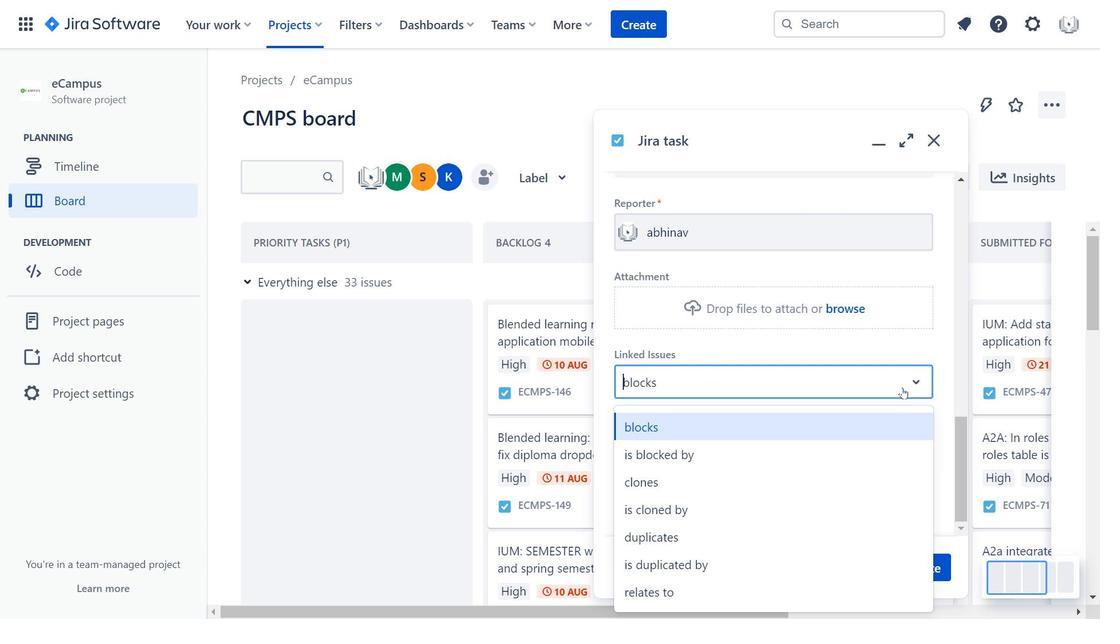 
Action: Mouse pressed left at (902, 388)
Screenshot: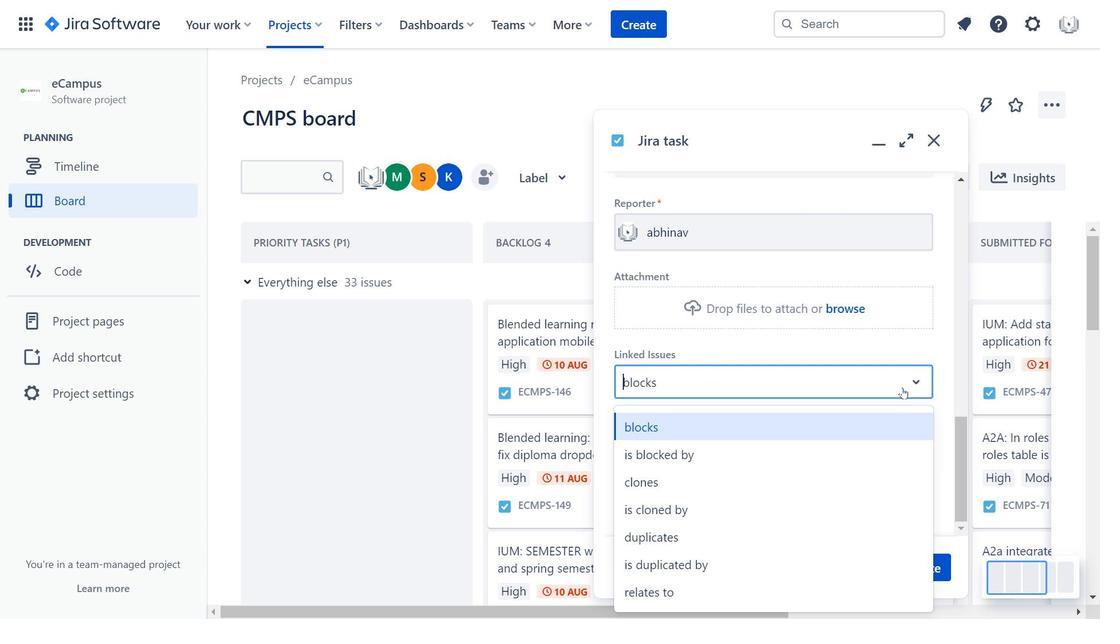 
Action: Mouse scrolled (902, 387) with delta (0, 0)
Screenshot: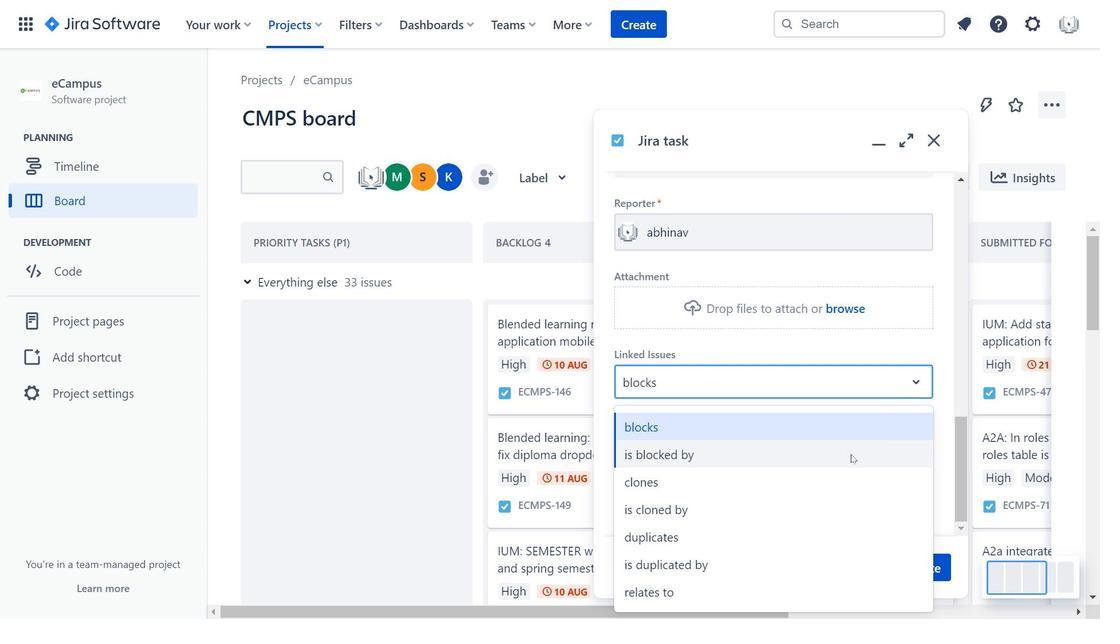 
Action: Mouse moved to (537, 377)
Screenshot: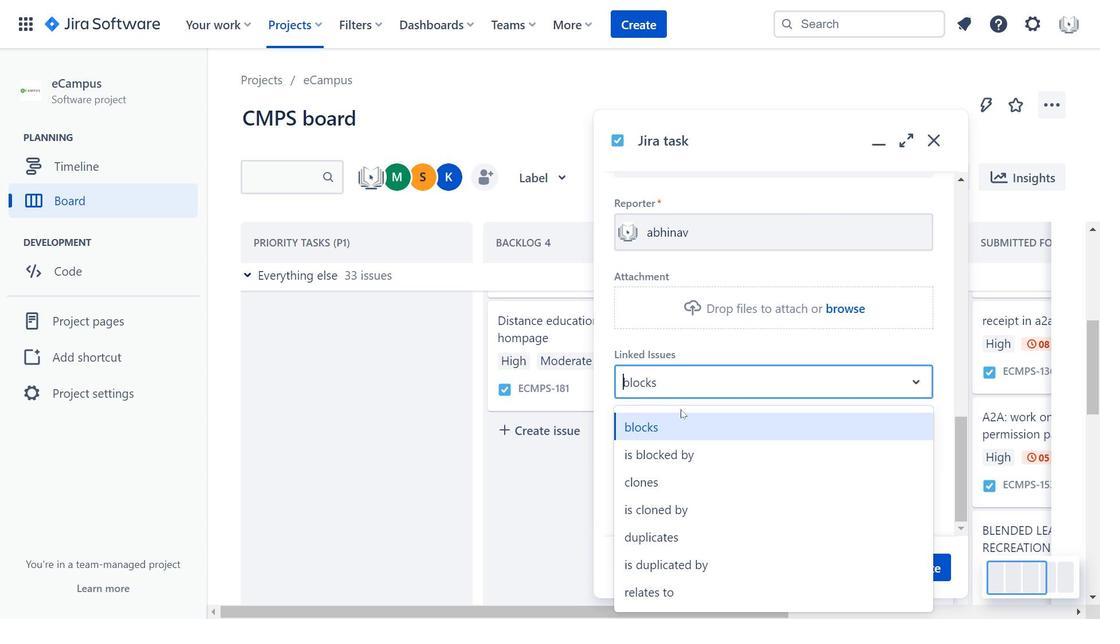 
Action: Mouse scrolled (537, 376) with delta (0, 0)
Screenshot: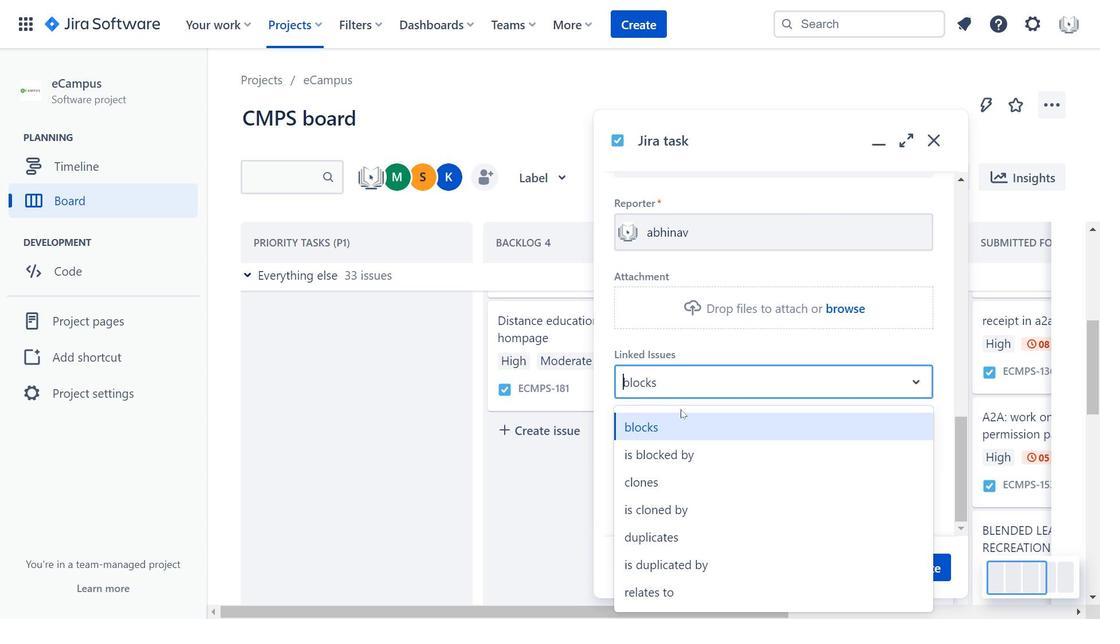 
Action: Mouse scrolled (537, 376) with delta (0, 0)
Screenshot: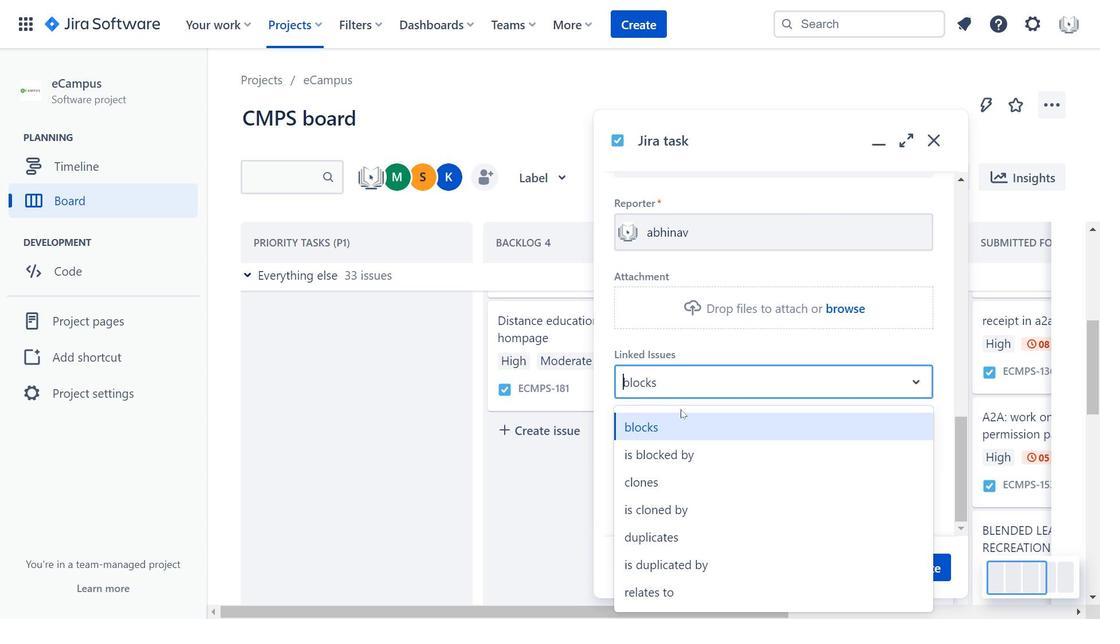 
Action: Mouse moved to (538, 382)
Screenshot: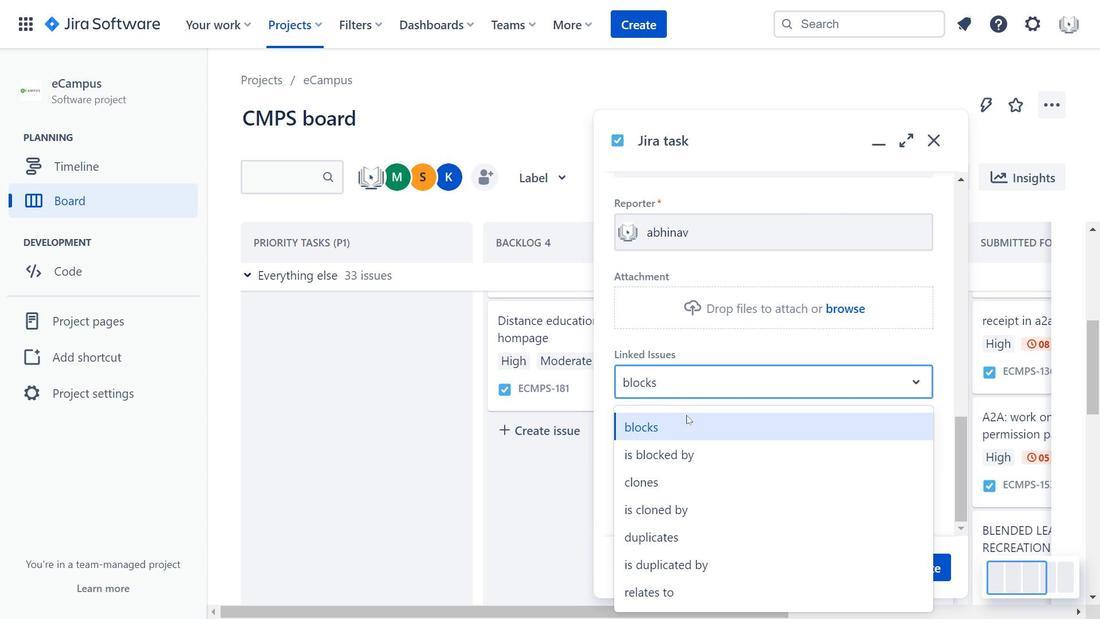 
Action: Mouse scrolled (538, 381) with delta (0, 0)
Screenshot: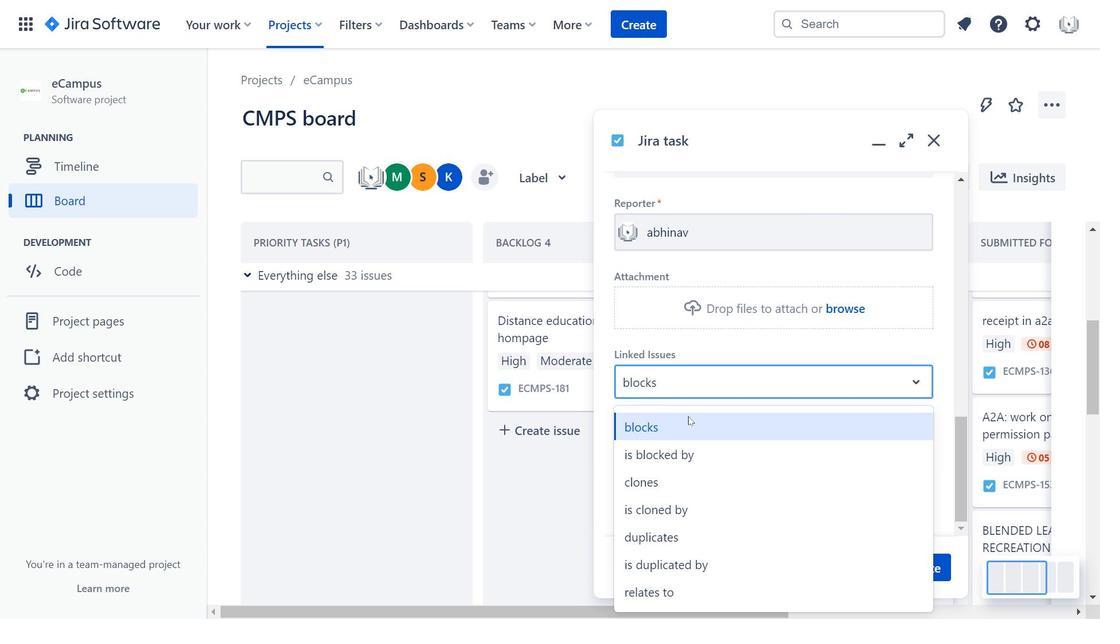 
Action: Mouse moved to (539, 383)
Screenshot: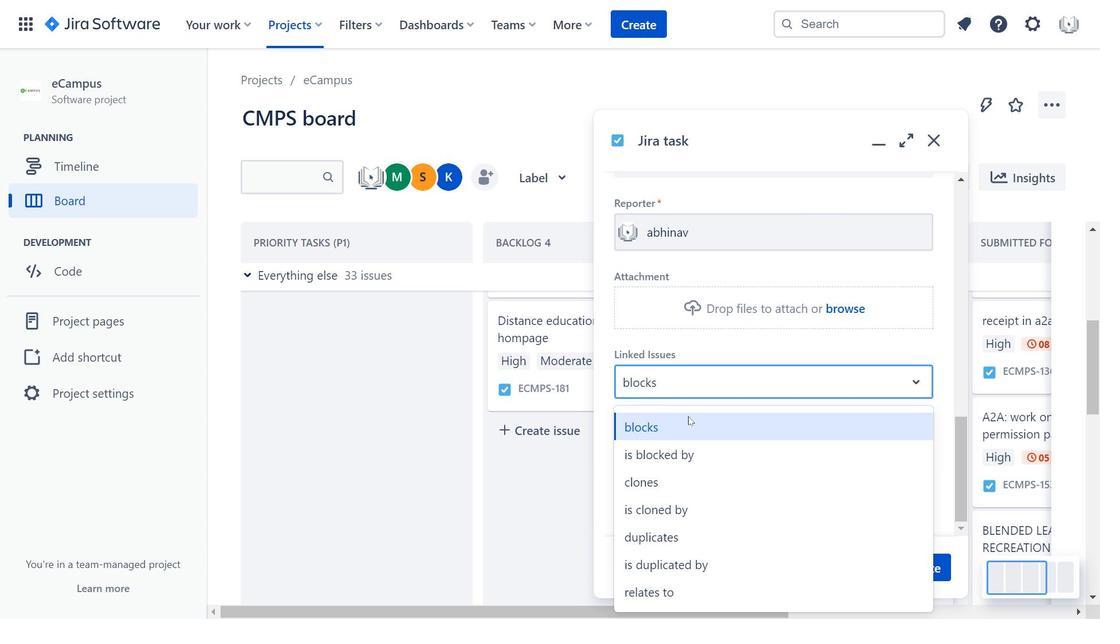
Action: Mouse scrolled (539, 382) with delta (0, 0)
Screenshot: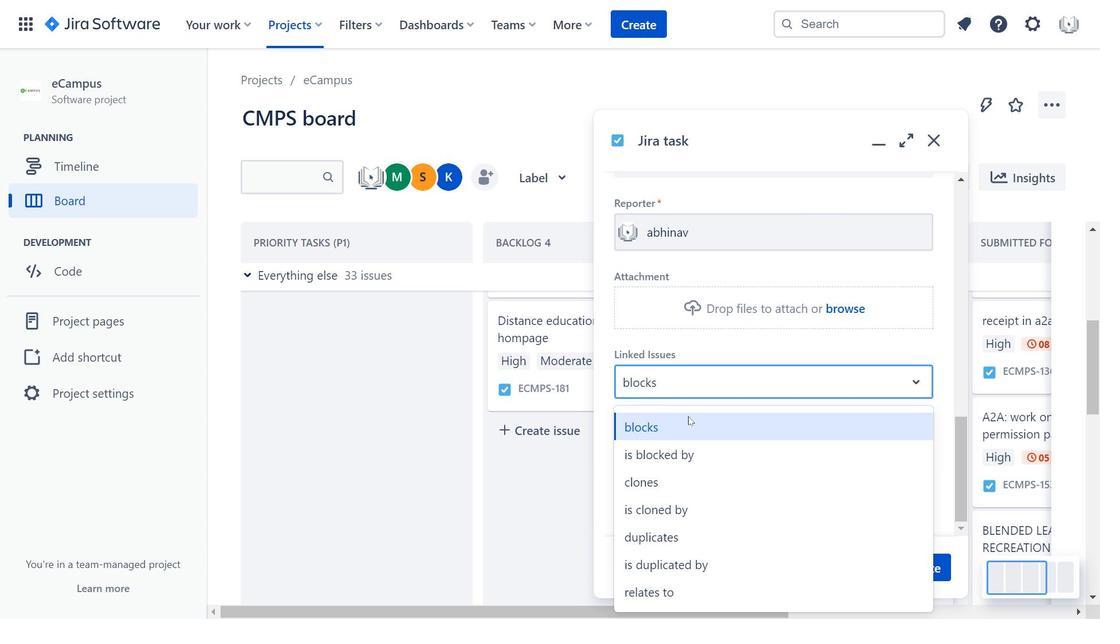 
Action: Mouse moved to (686, 415)
Screenshot: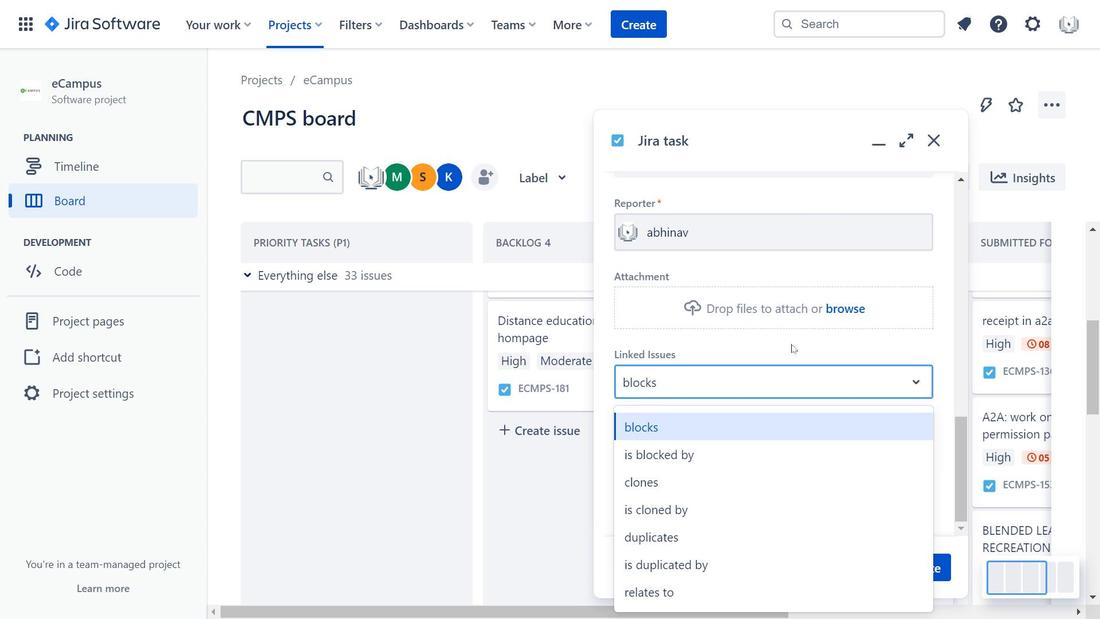 
Action: Mouse scrolled (686, 414) with delta (0, 0)
Screenshot: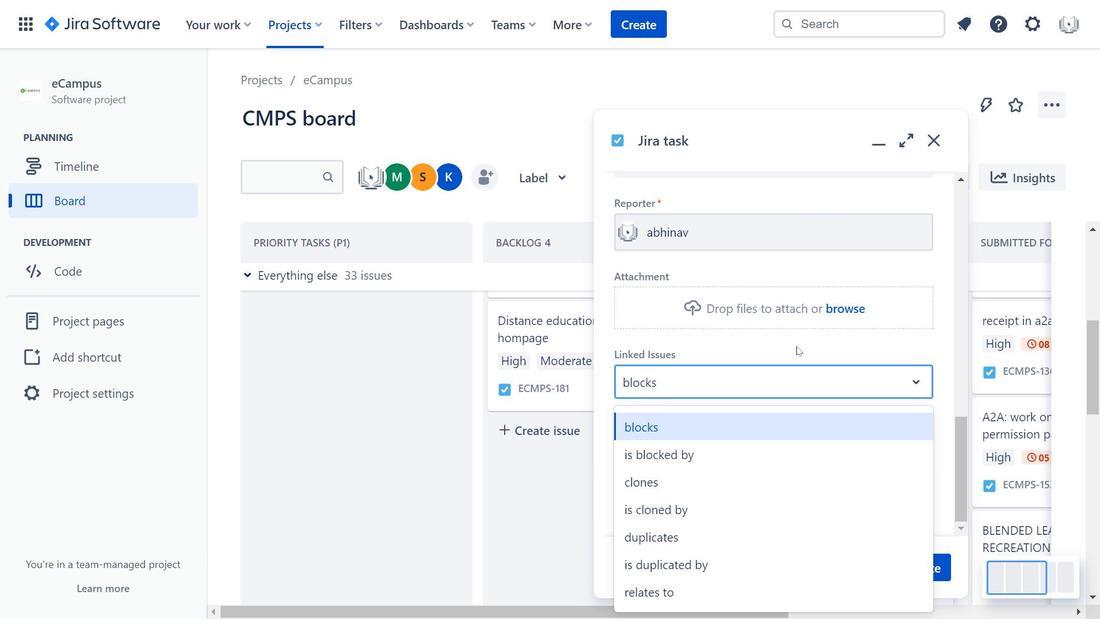 
Action: Mouse moved to (687, 416)
Screenshot: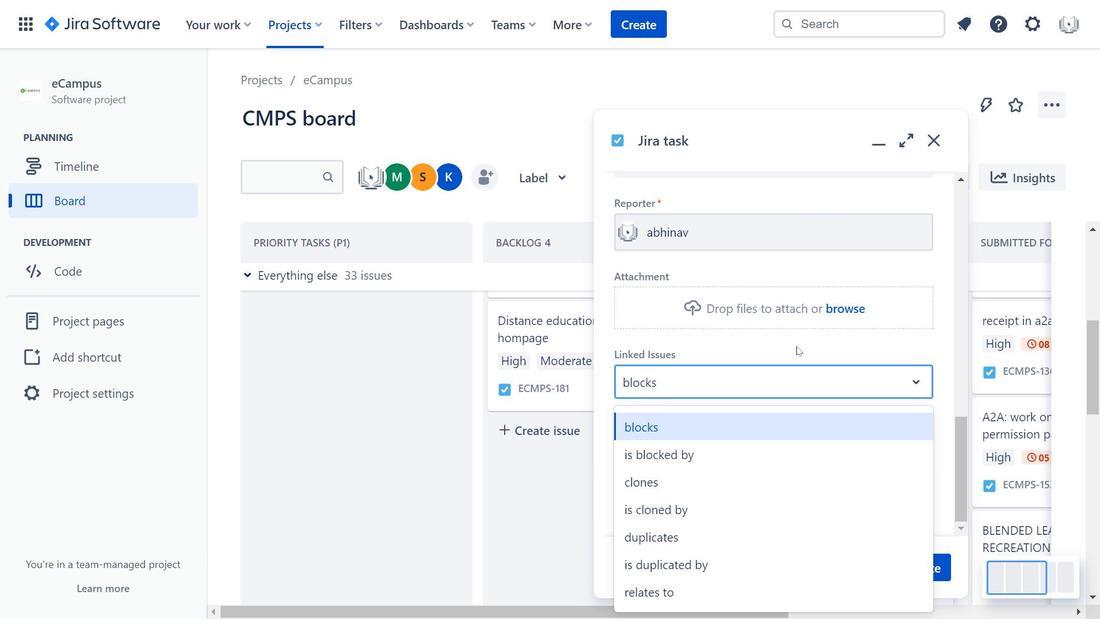 
Action: Mouse scrolled (687, 415) with delta (0, 0)
Screenshot: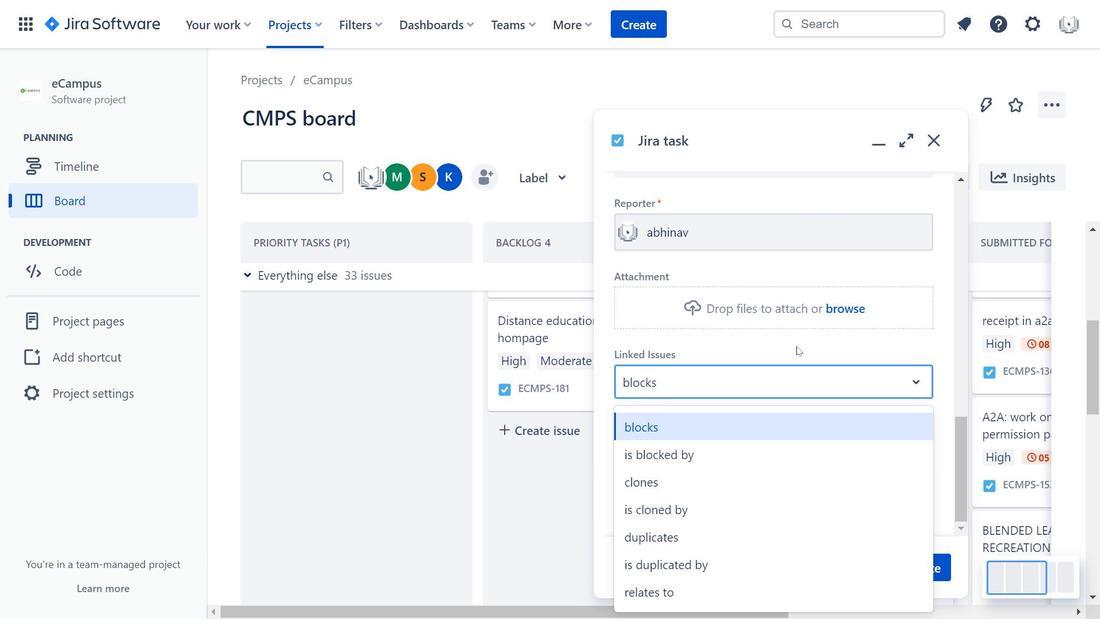 
Action: Mouse moved to (884, 147)
Screenshot: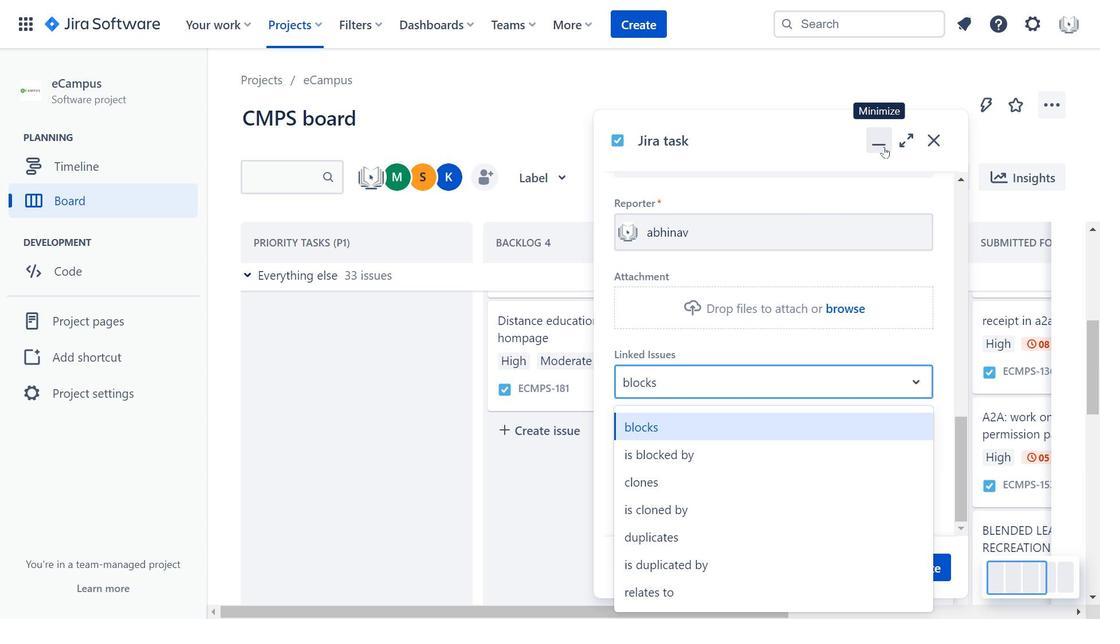 
Action: Mouse pressed left at (884, 147)
Screenshot: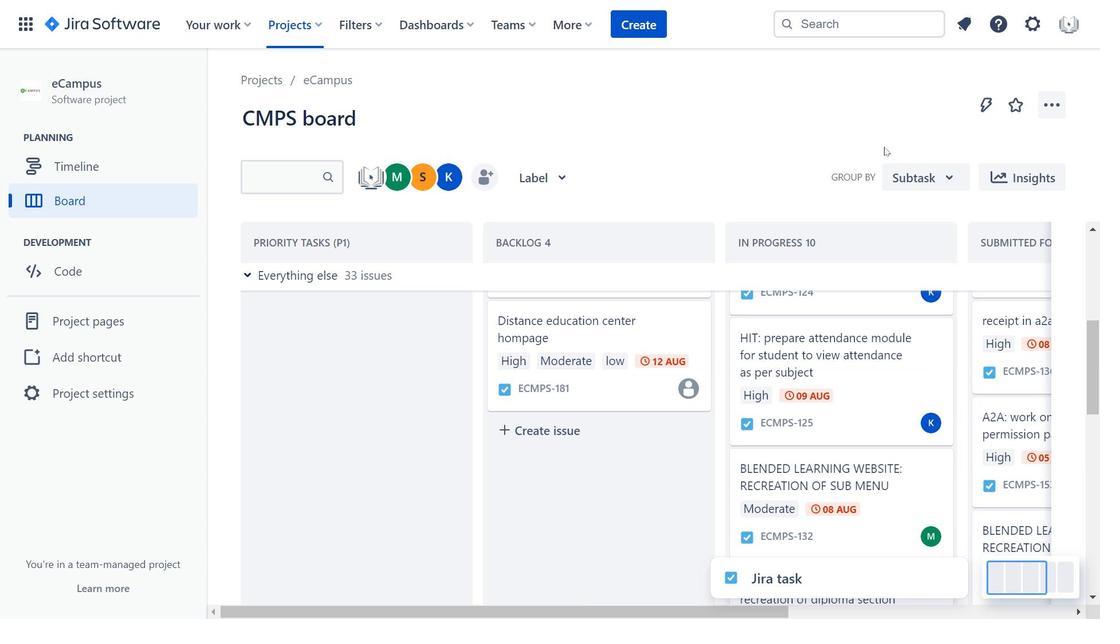 
Action: Mouse moved to (833, 568)
Screenshot: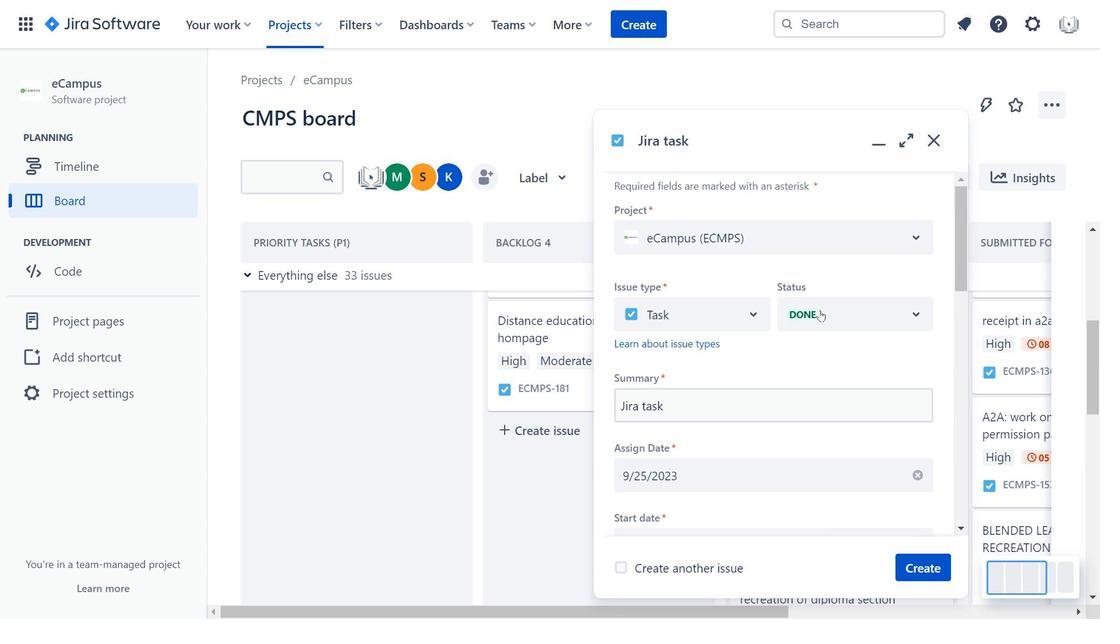 
Action: Mouse pressed left at (833, 568)
Screenshot: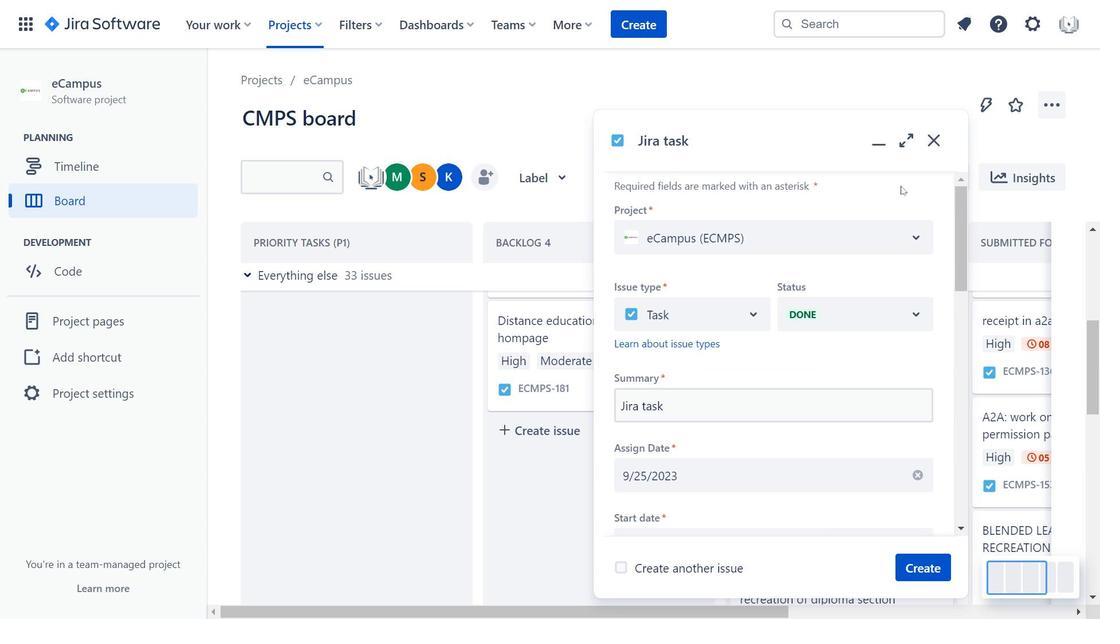 
Action: Mouse moved to (863, 365)
Screenshot: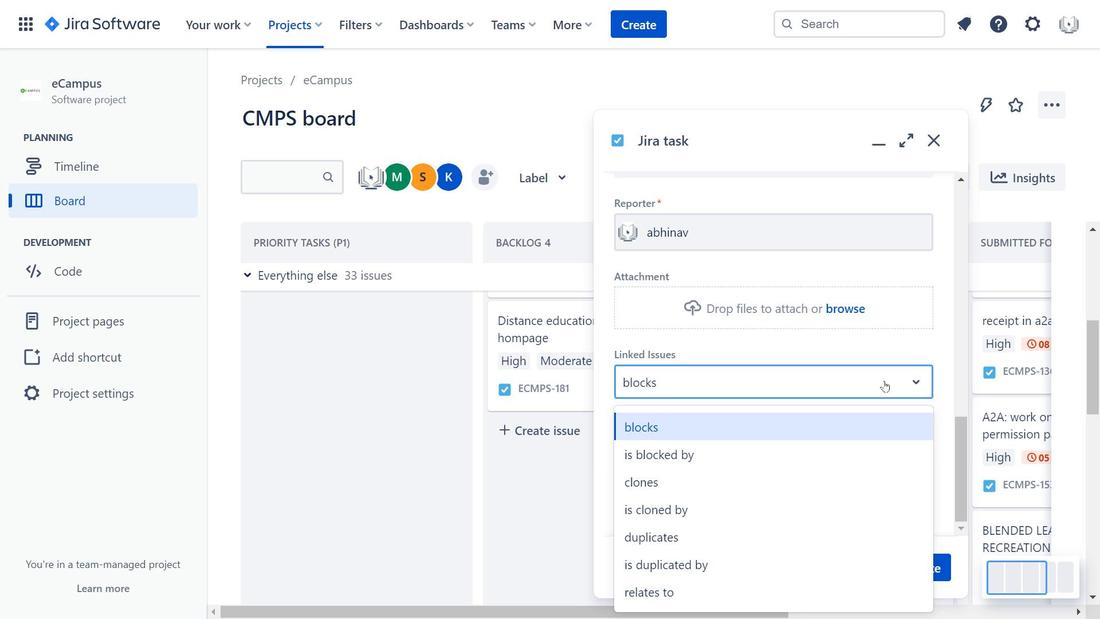 
Action: Mouse scrolled (863, 364) with delta (0, 0)
Screenshot: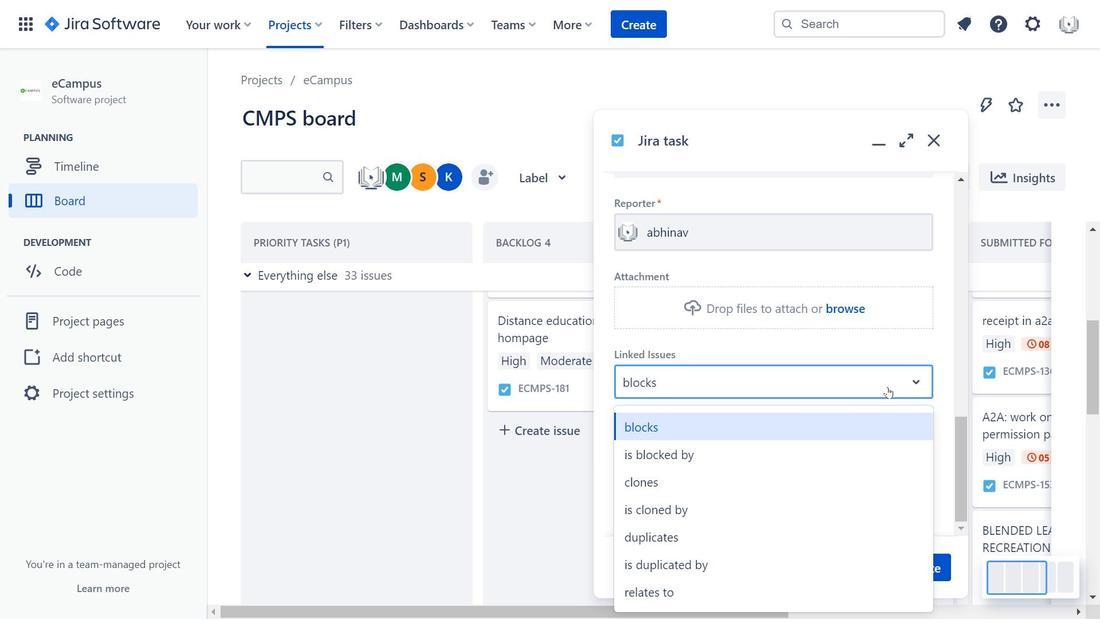 
Action: Mouse moved to (866, 366)
